 Task: Create fields in notice object.
Action: Mouse moved to (1135, 97)
Screenshot: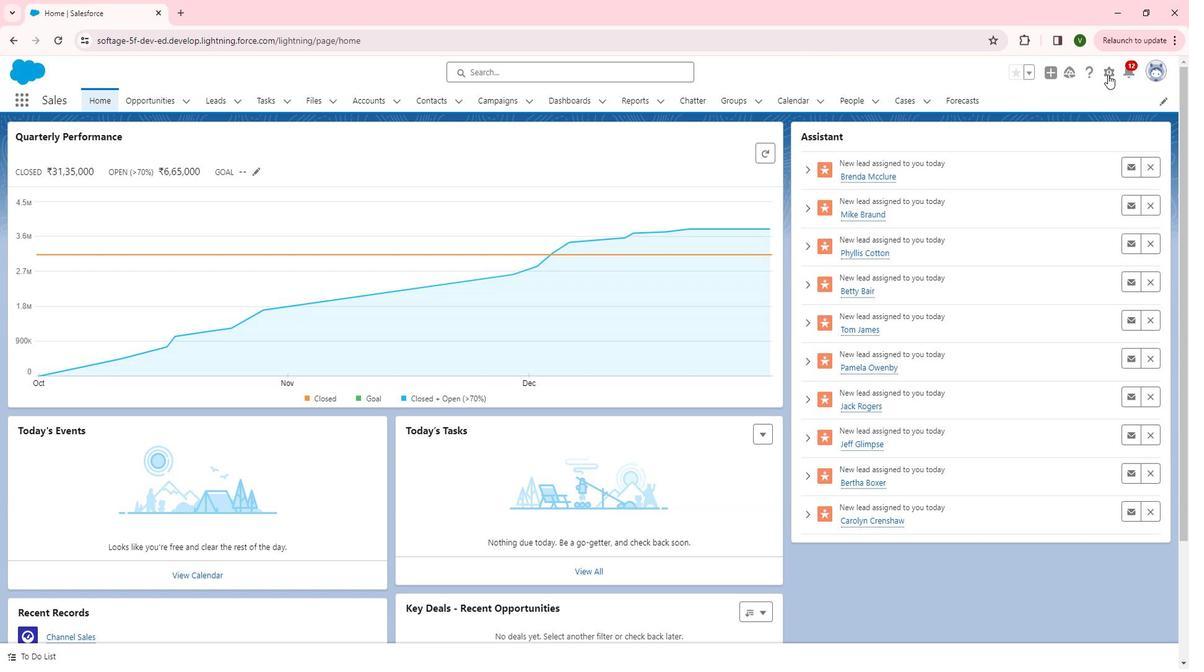 
Action: Mouse pressed left at (1135, 97)
Screenshot: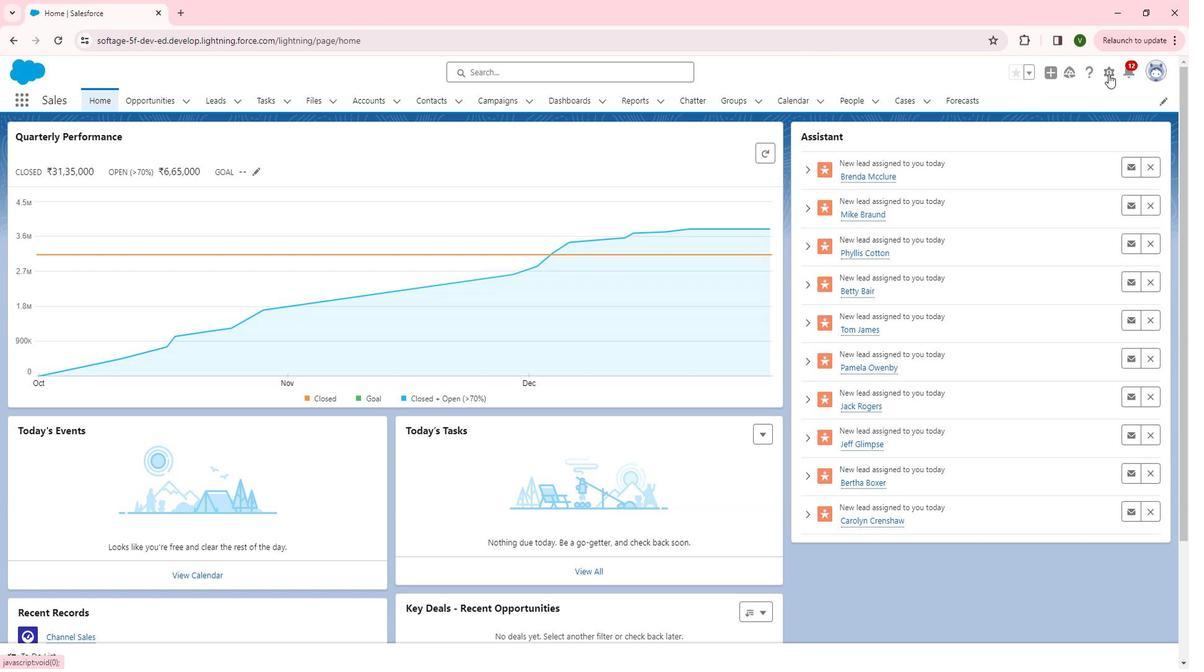 
Action: Mouse moved to (1070, 137)
Screenshot: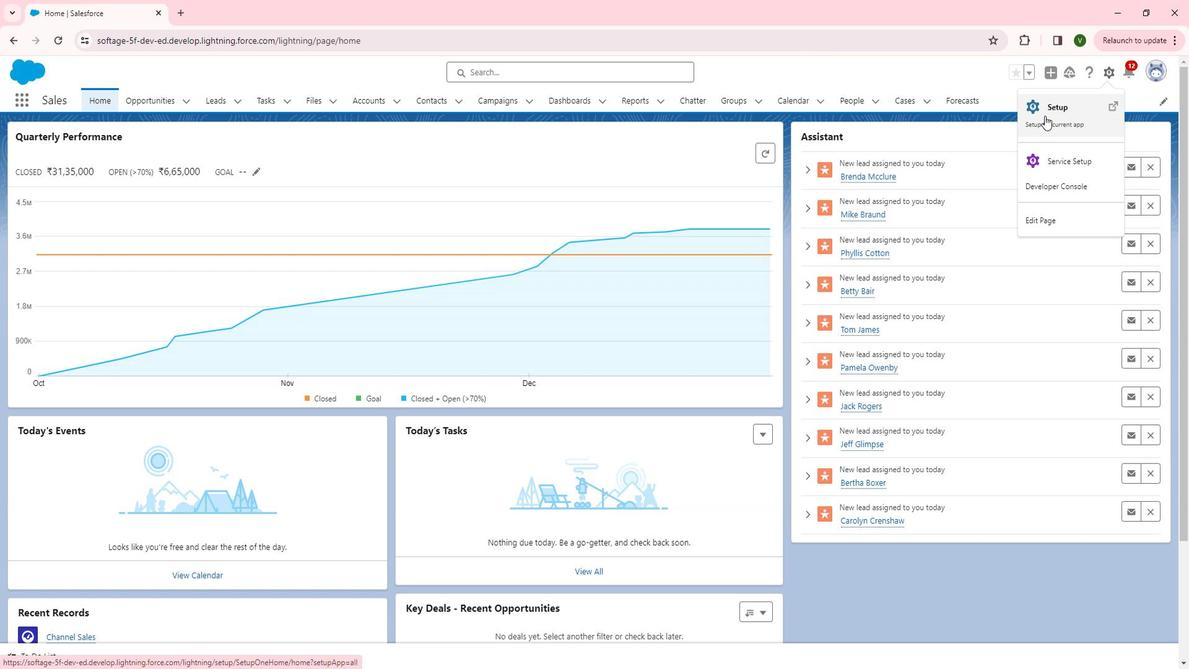 
Action: Mouse pressed left at (1070, 137)
Screenshot: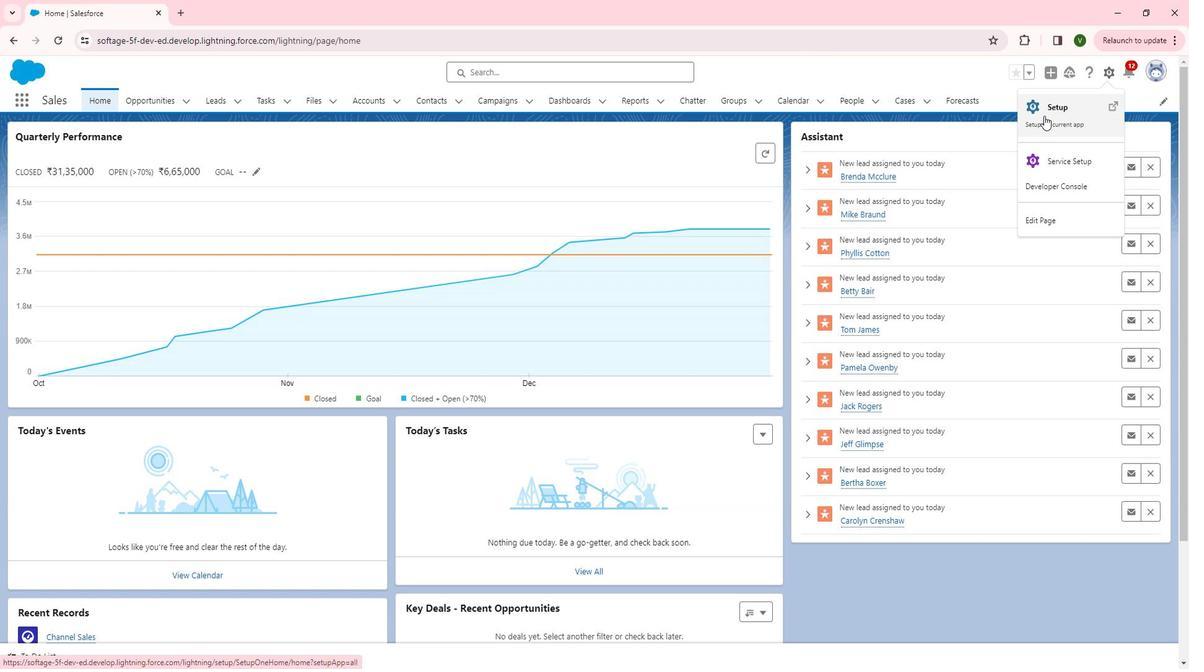 
Action: Mouse moved to (65, 549)
Screenshot: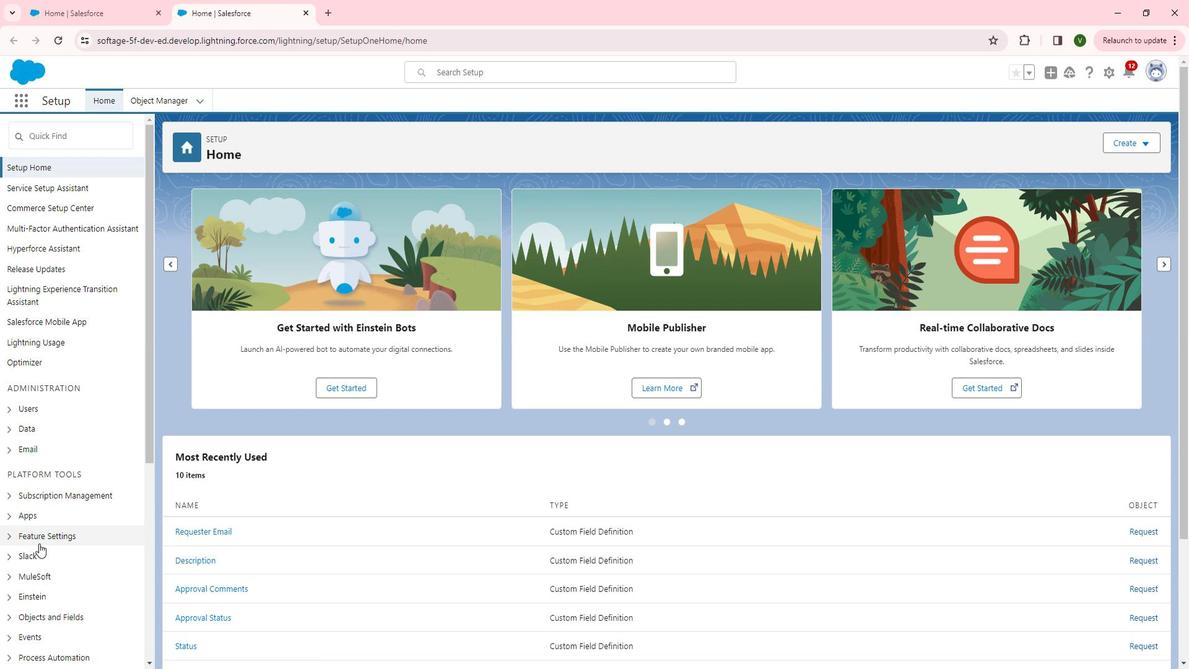 
Action: Mouse scrolled (65, 549) with delta (0, 0)
Screenshot: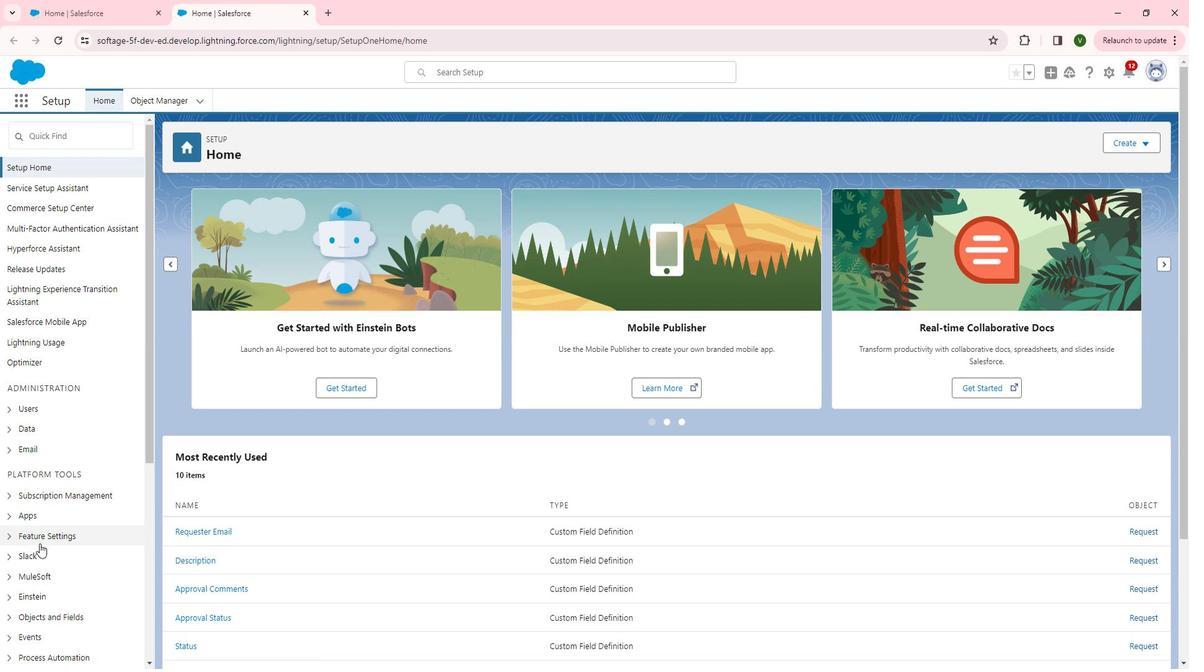 
Action: Mouse scrolled (65, 549) with delta (0, 0)
Screenshot: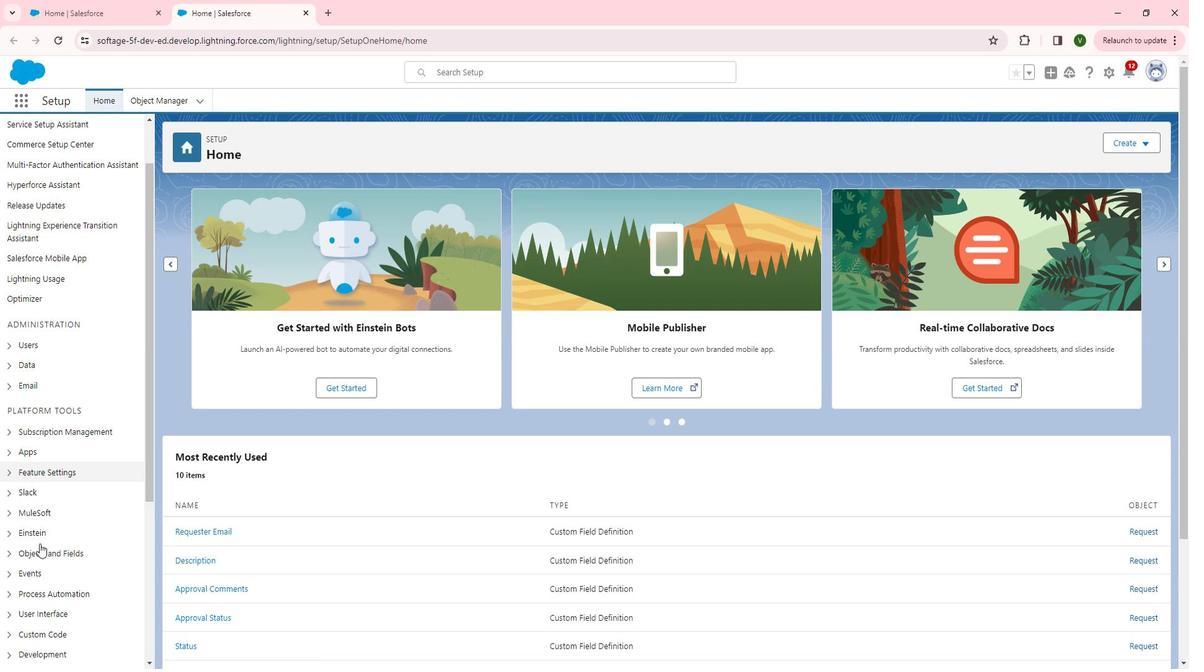 
Action: Mouse moved to (34, 492)
Screenshot: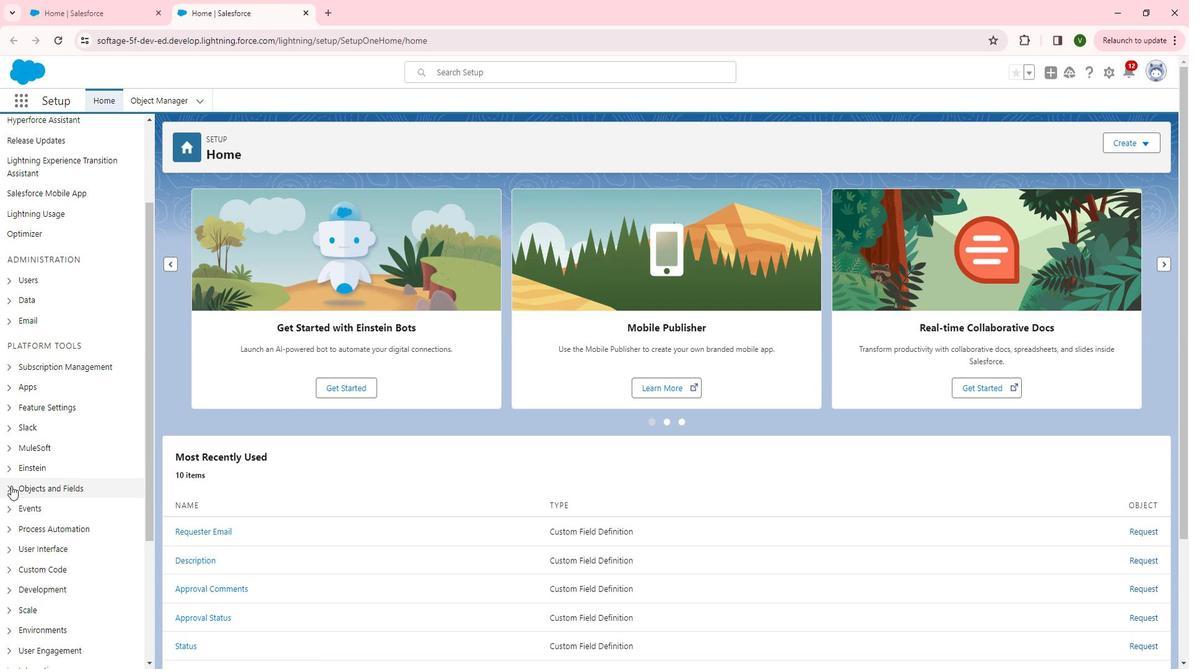 
Action: Mouse pressed left at (34, 492)
Screenshot: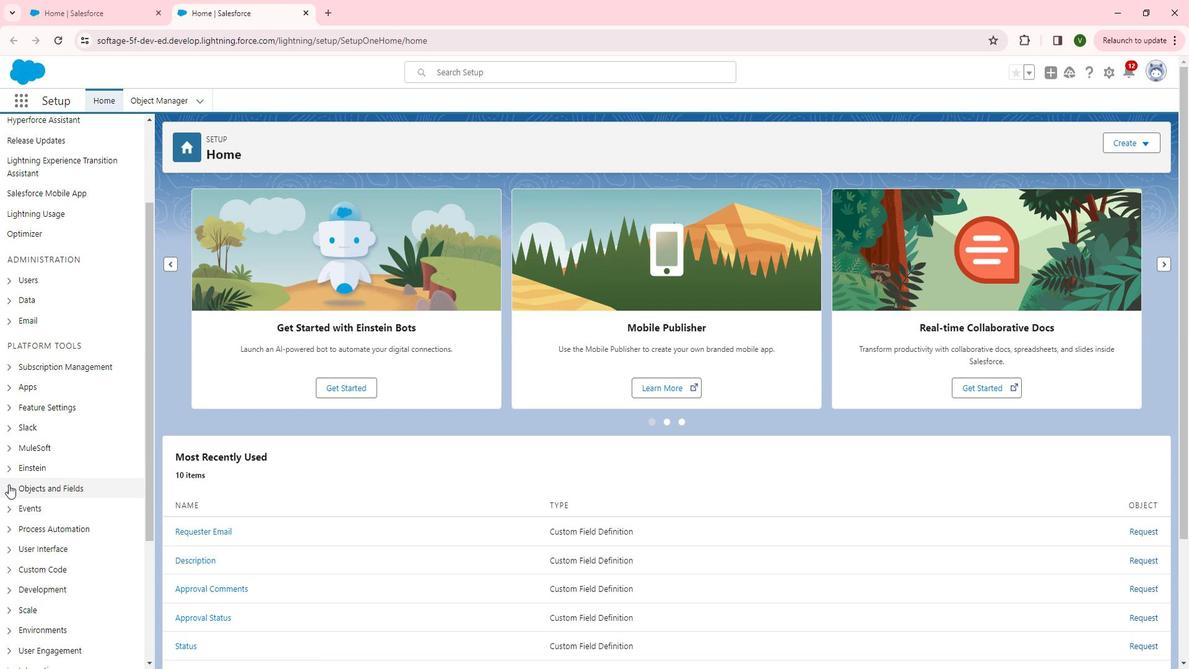 
Action: Mouse moved to (84, 517)
Screenshot: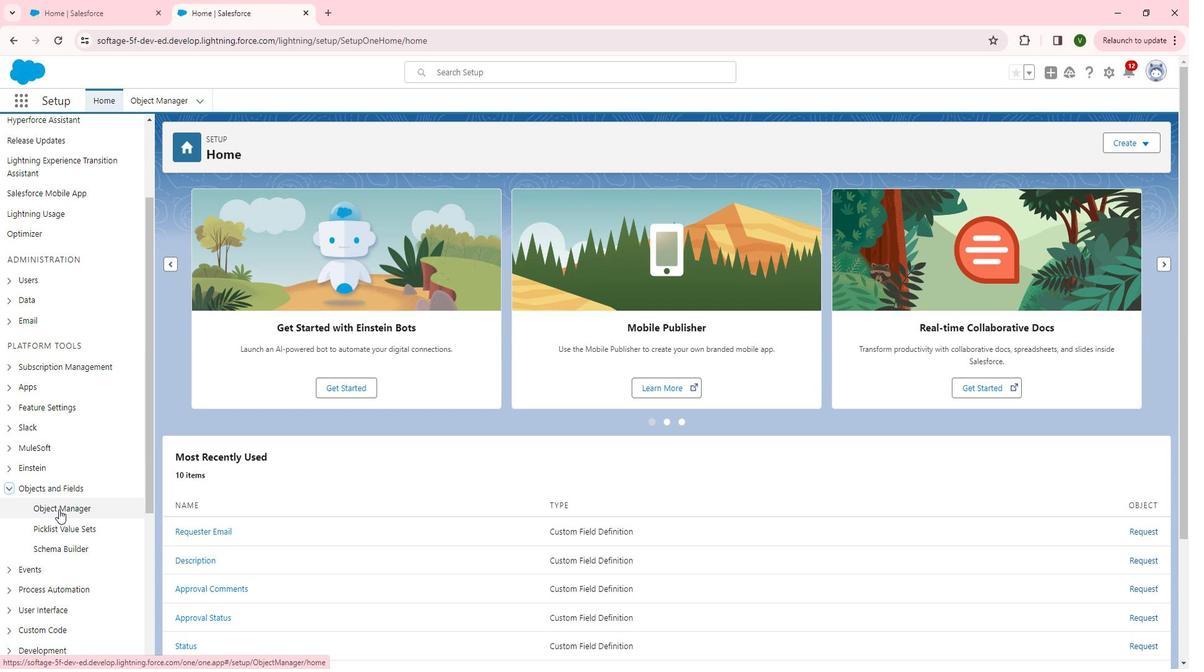 
Action: Mouse pressed left at (84, 517)
Screenshot: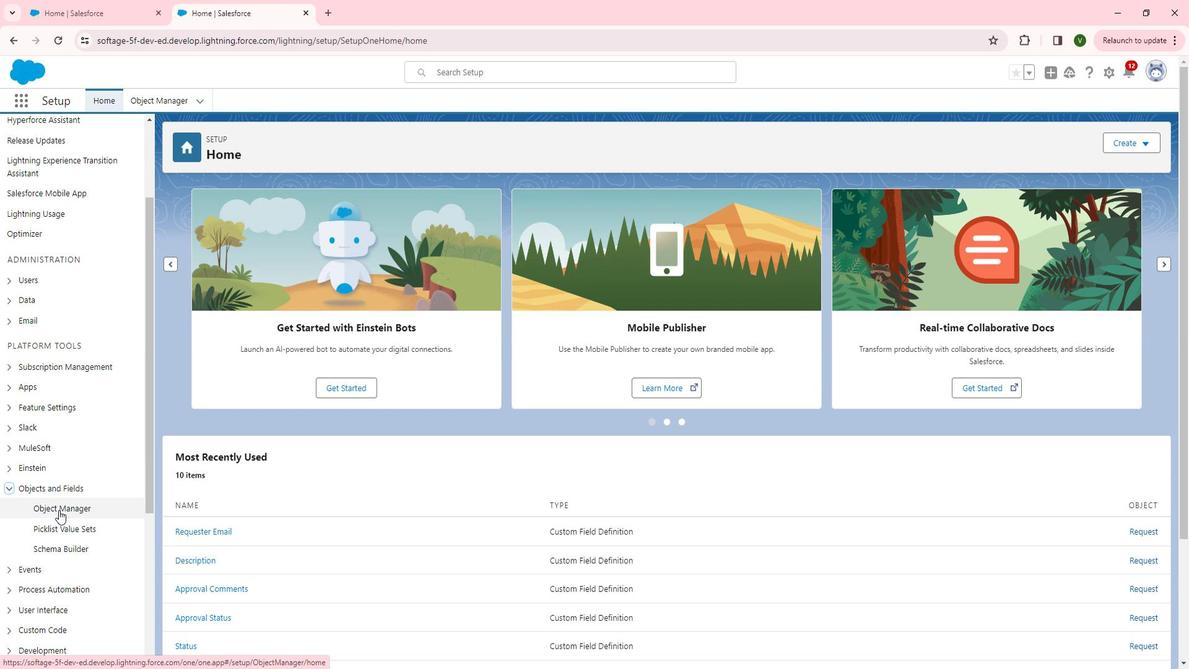 
Action: Mouse moved to (556, 392)
Screenshot: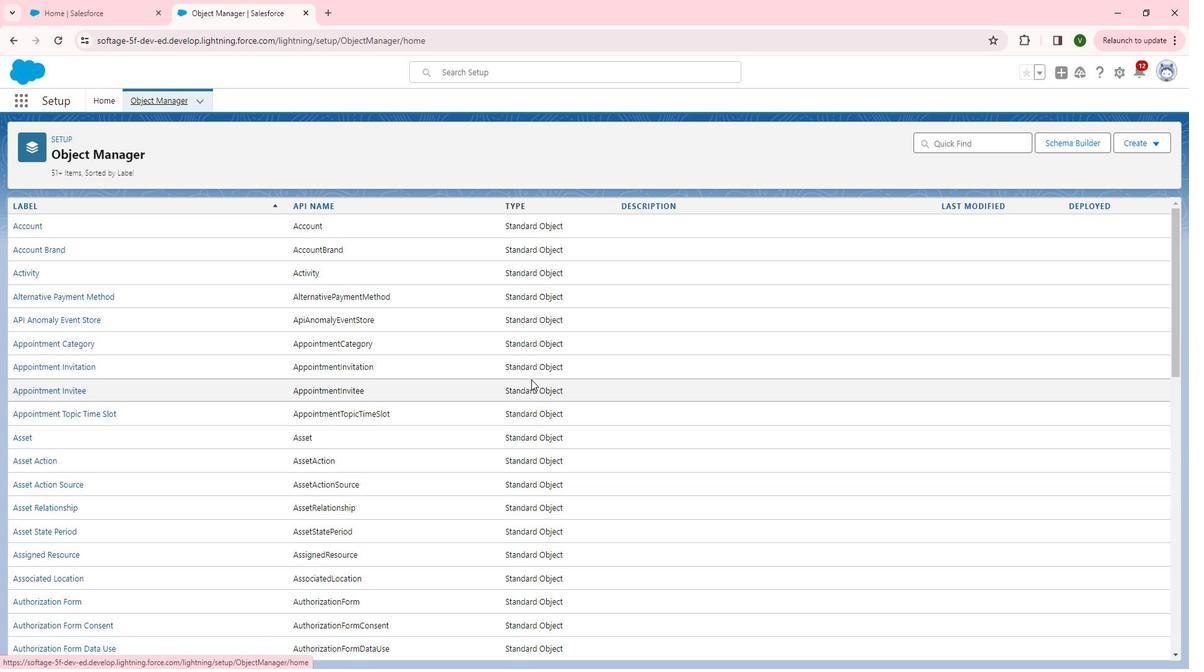 
Action: Mouse scrolled (556, 391) with delta (0, 0)
Screenshot: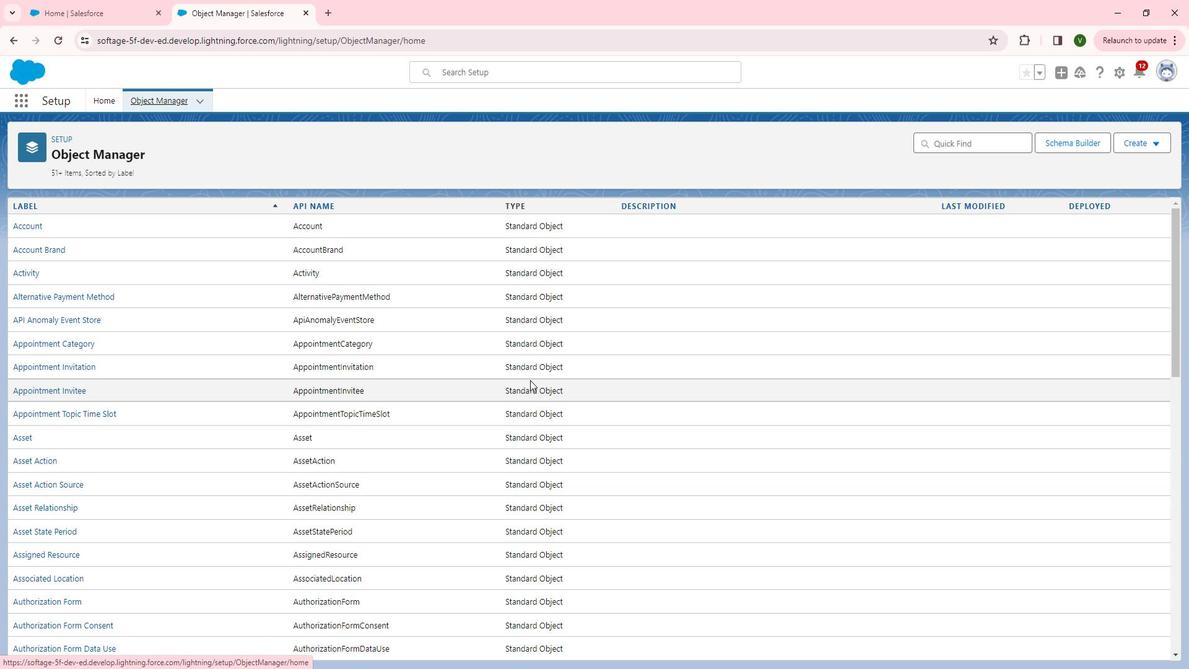 
Action: Mouse scrolled (556, 391) with delta (0, 0)
Screenshot: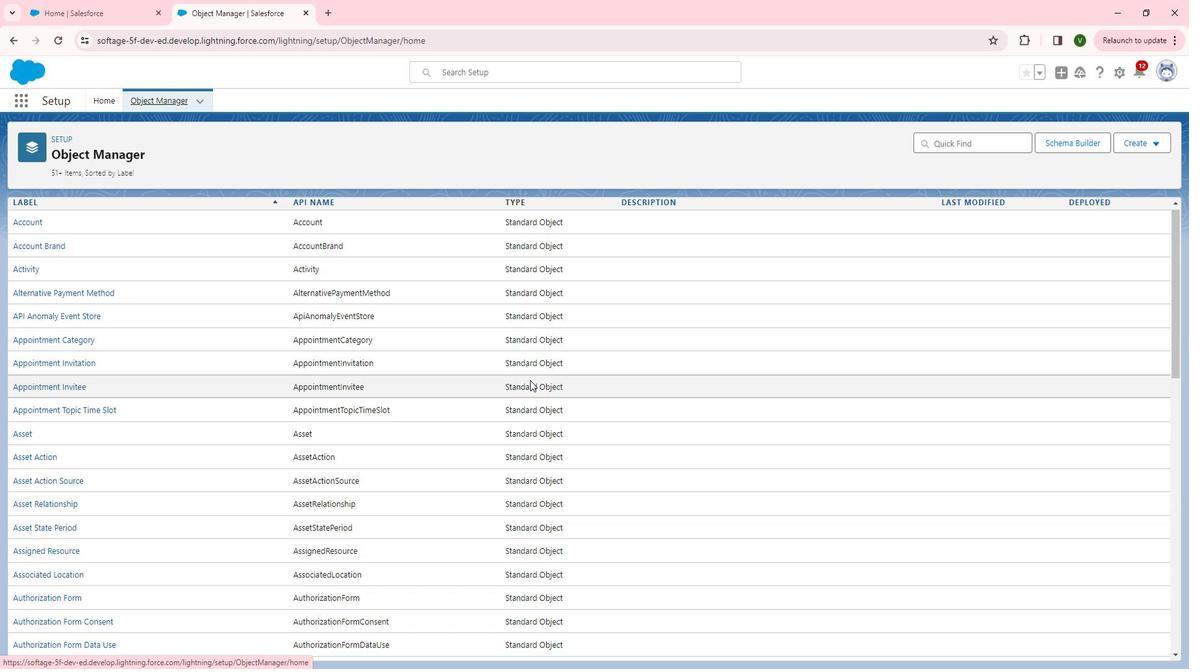 
Action: Mouse moved to (556, 392)
Screenshot: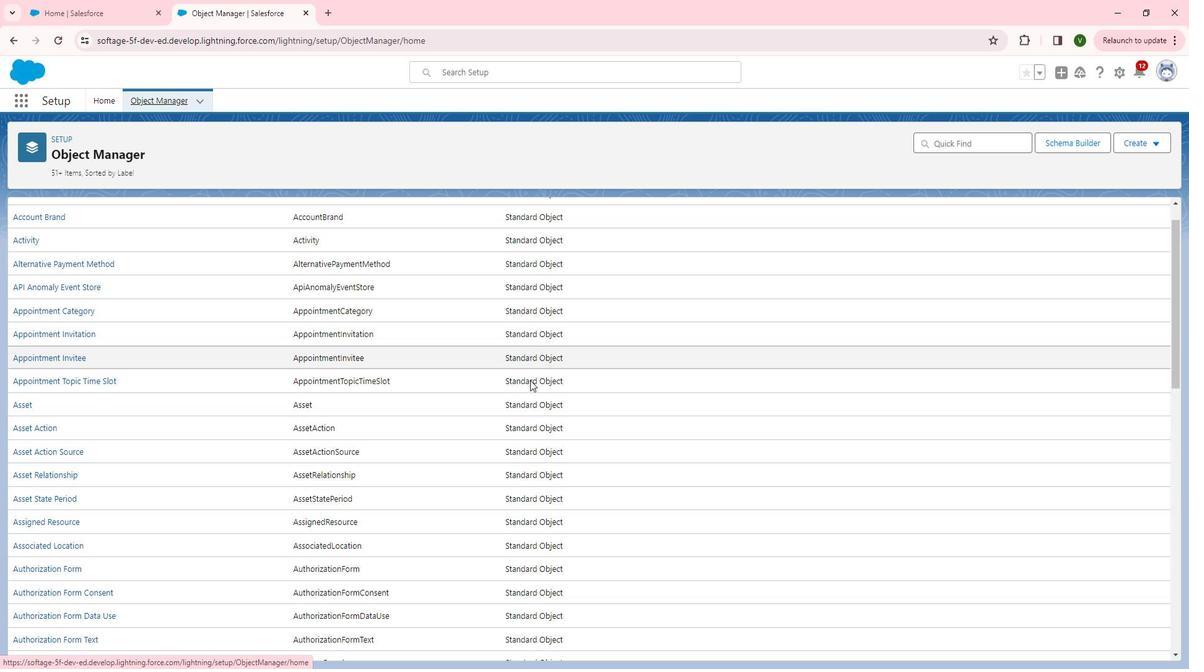 
Action: Mouse scrolled (556, 391) with delta (0, 0)
Screenshot: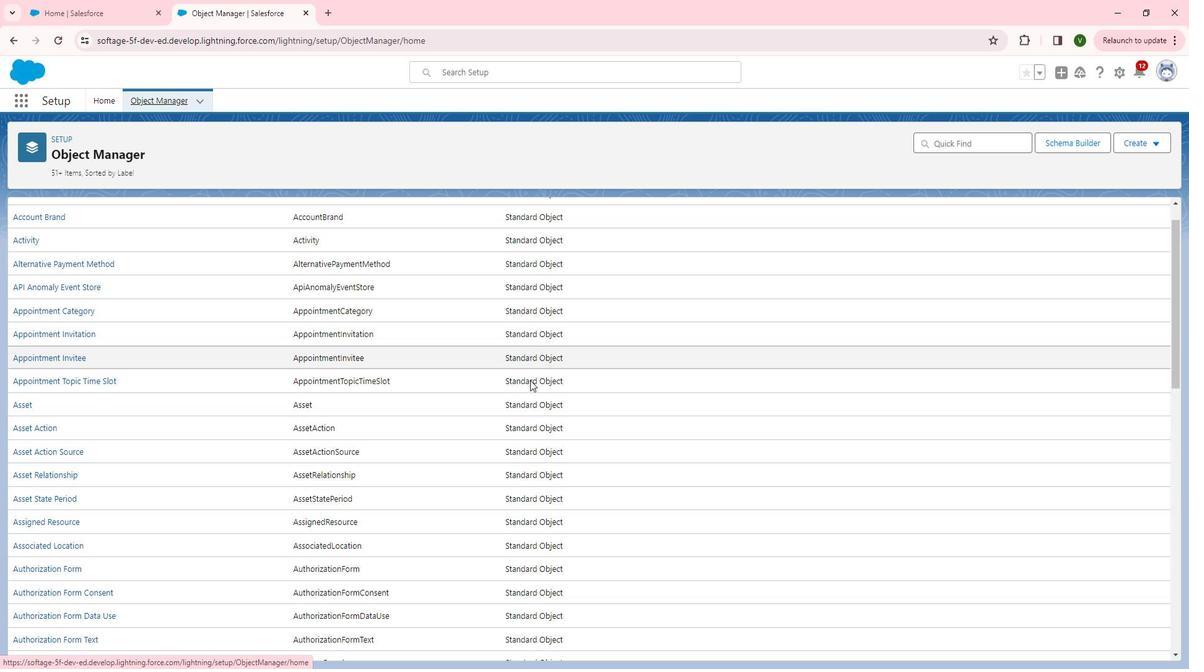 
Action: Mouse scrolled (556, 391) with delta (0, 0)
Screenshot: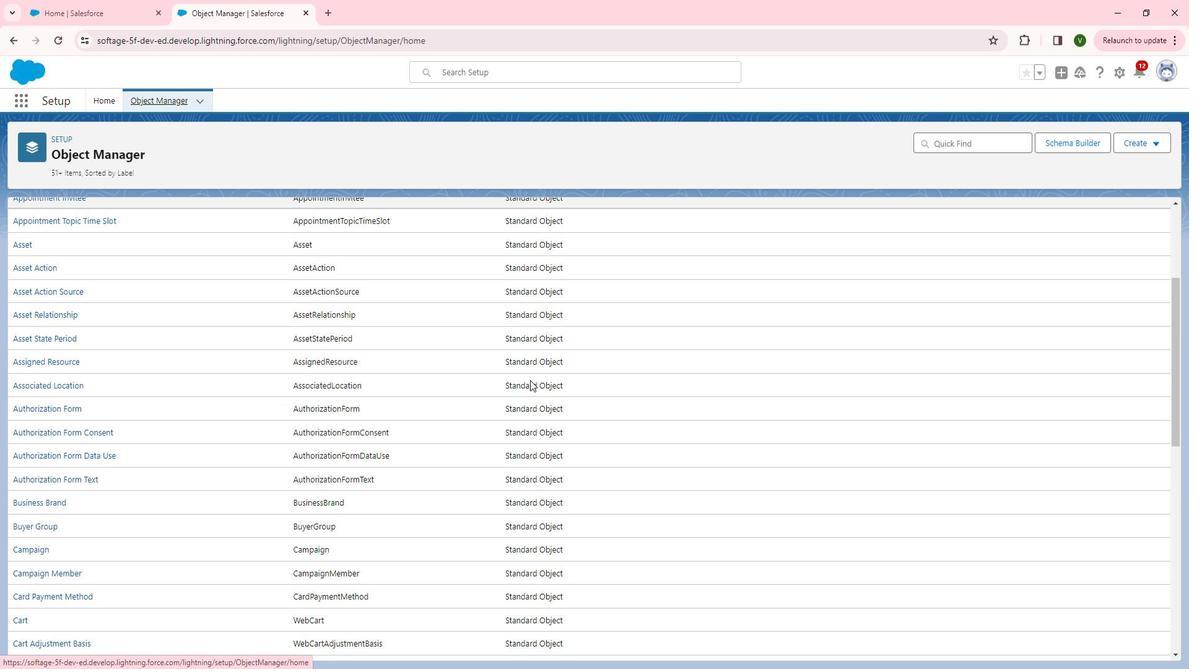 
Action: Mouse scrolled (556, 391) with delta (0, 0)
Screenshot: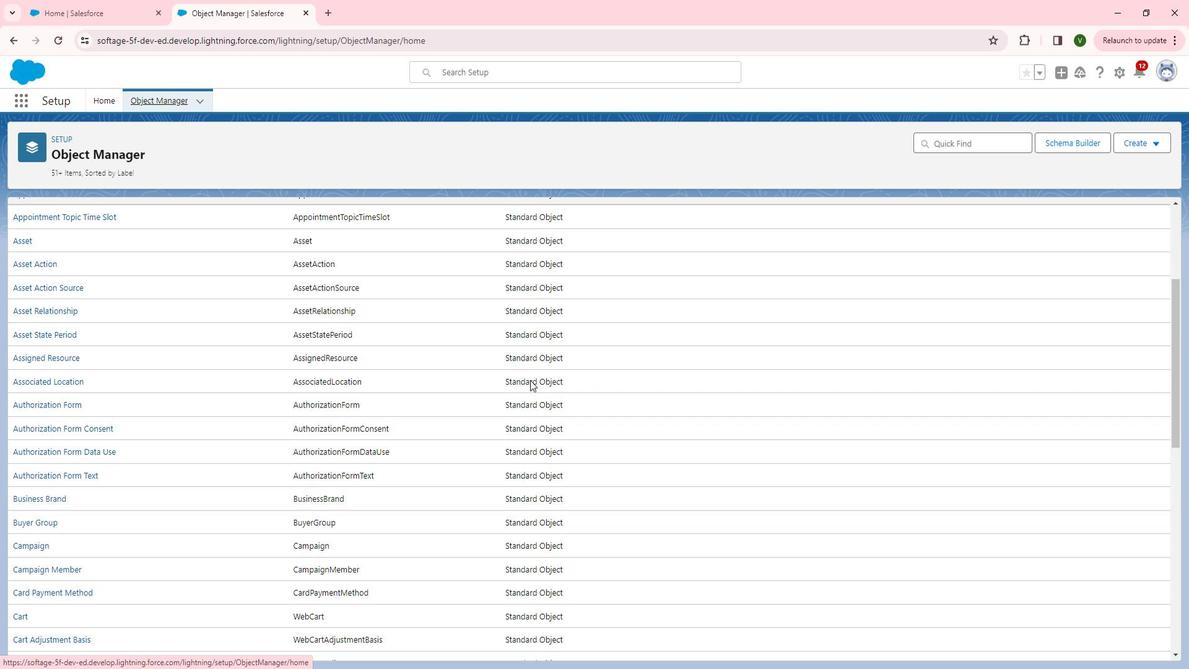
Action: Mouse scrolled (556, 391) with delta (0, 0)
Screenshot: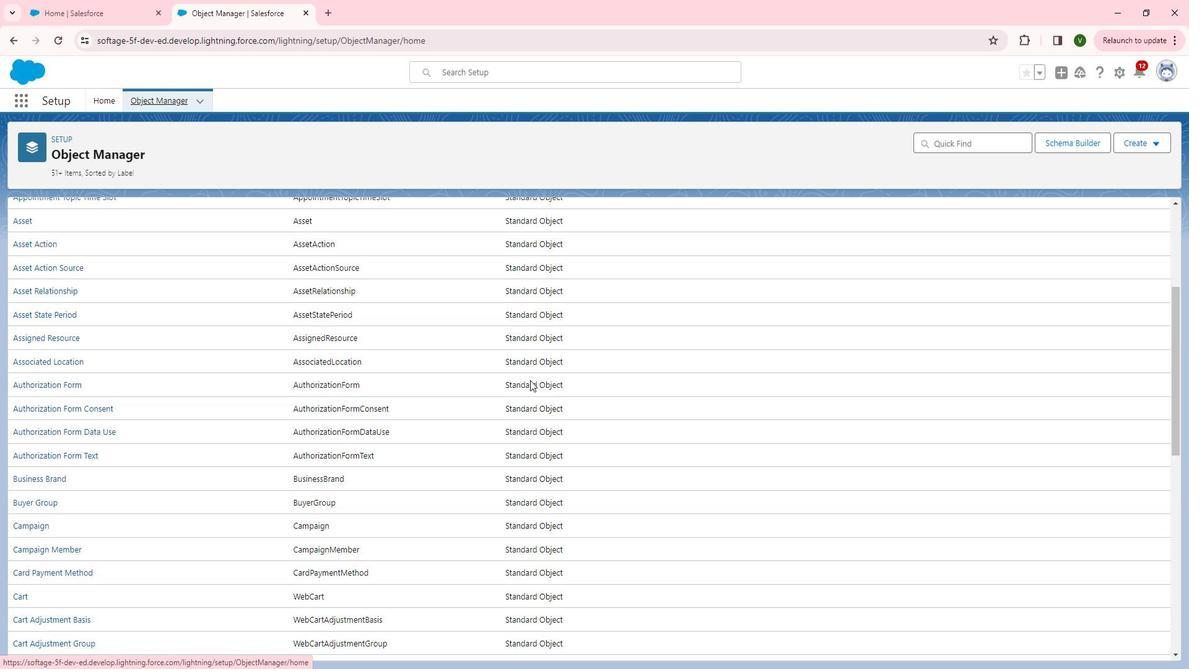 
Action: Mouse scrolled (556, 391) with delta (0, 0)
Screenshot: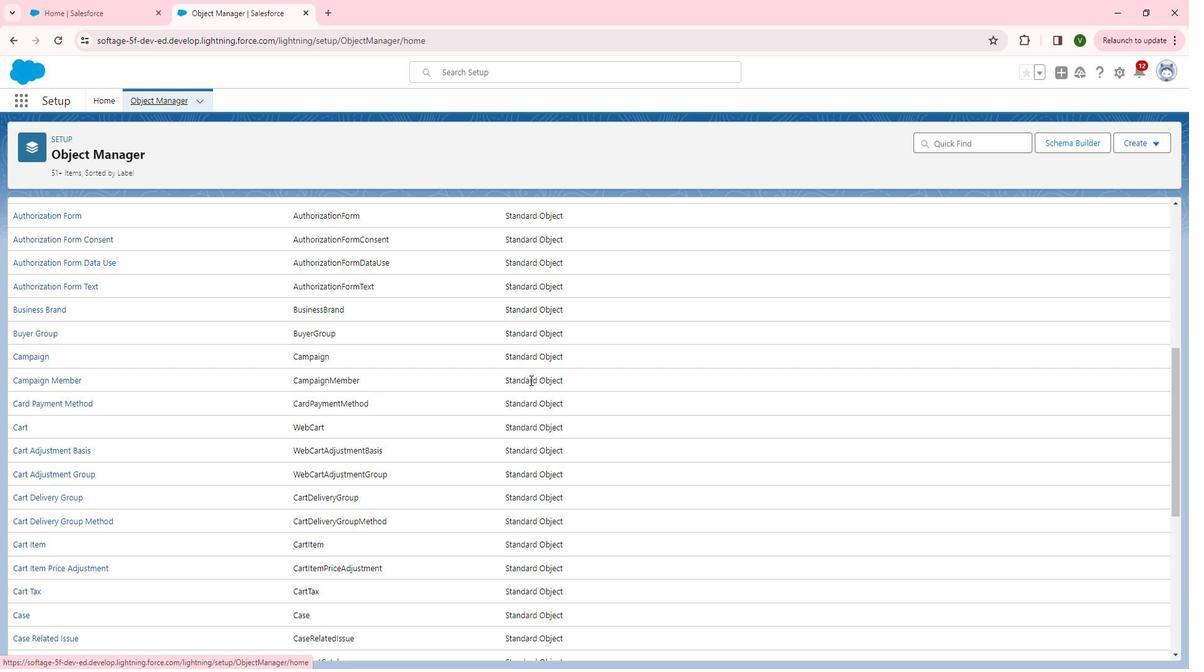 
Action: Mouse scrolled (556, 391) with delta (0, 0)
Screenshot: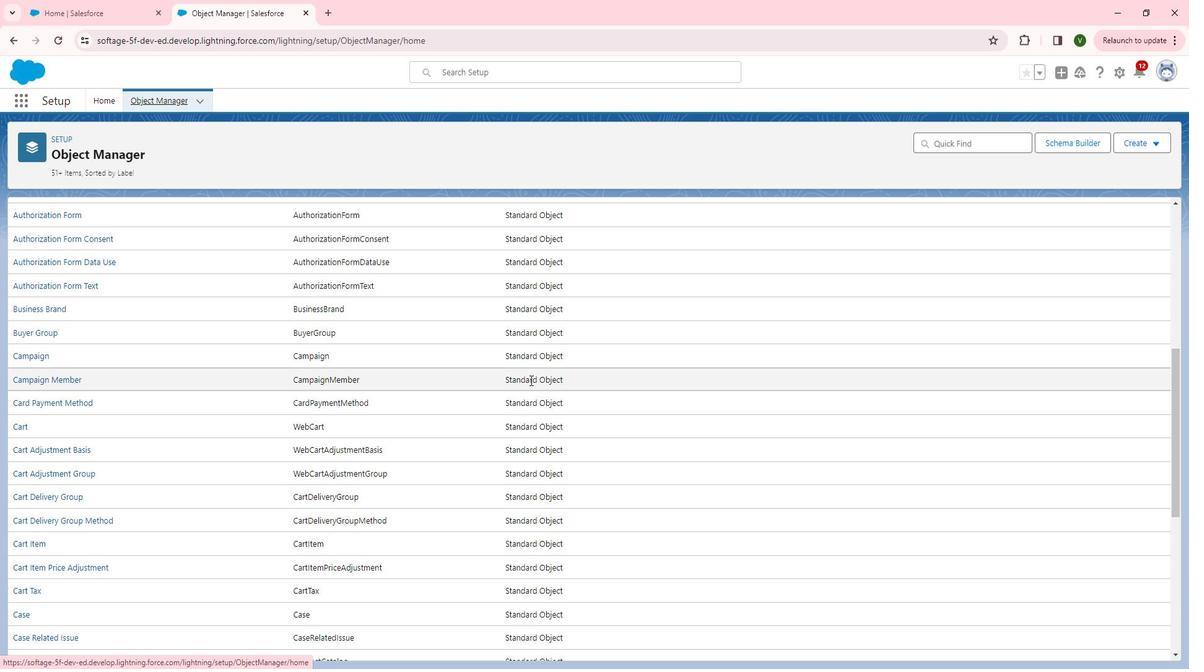 
Action: Mouse scrolled (556, 391) with delta (0, 0)
Screenshot: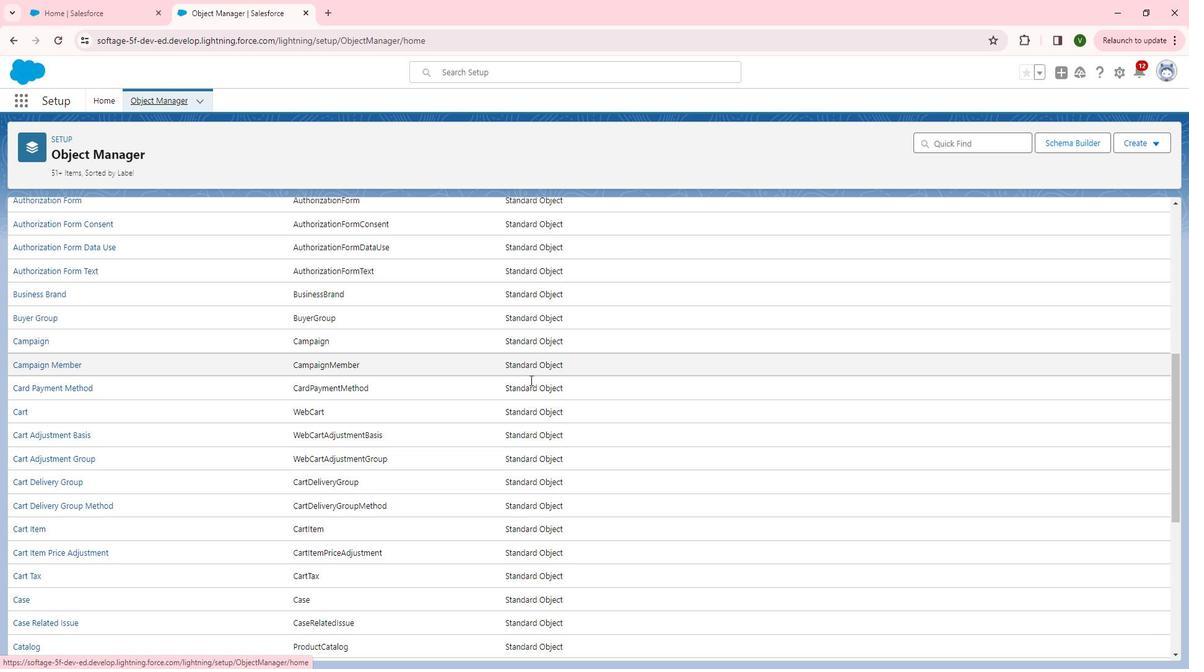 
Action: Mouse scrolled (556, 391) with delta (0, 0)
Screenshot: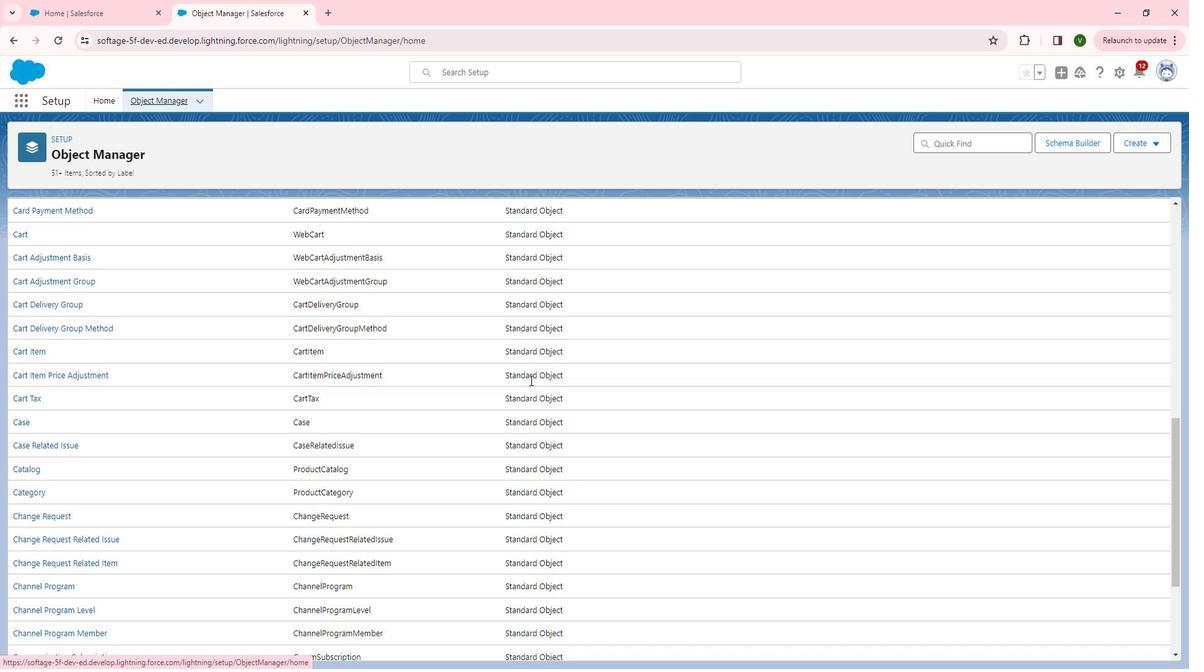 
Action: Mouse scrolled (556, 391) with delta (0, 0)
Screenshot: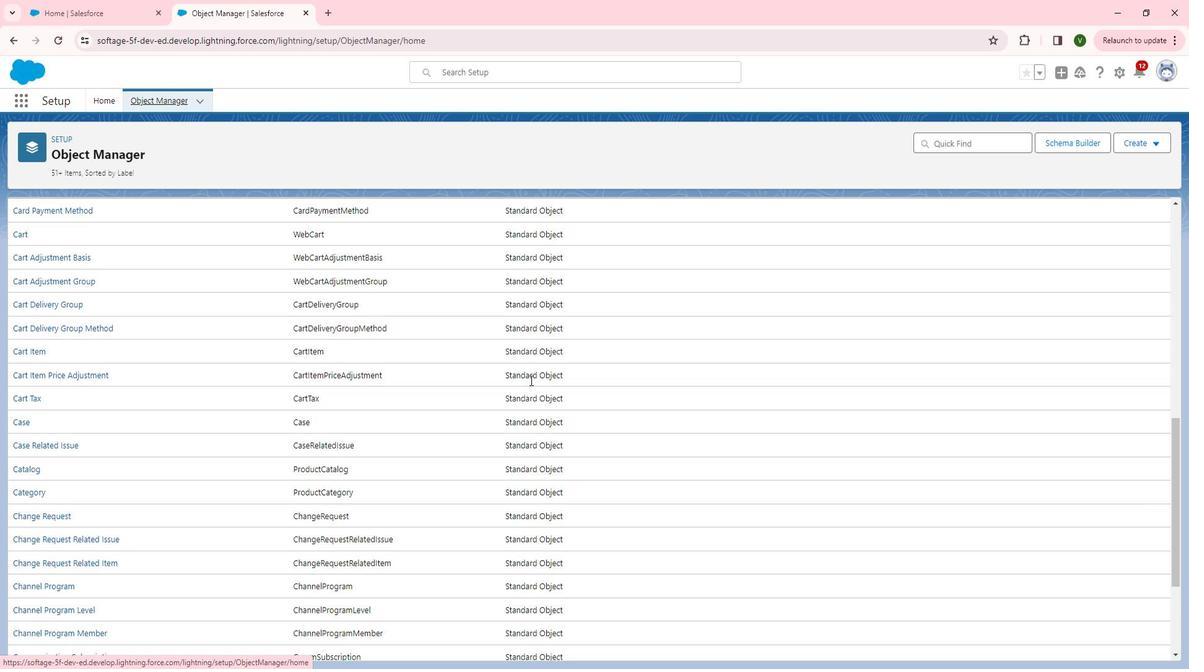 
Action: Mouse scrolled (556, 391) with delta (0, 0)
Screenshot: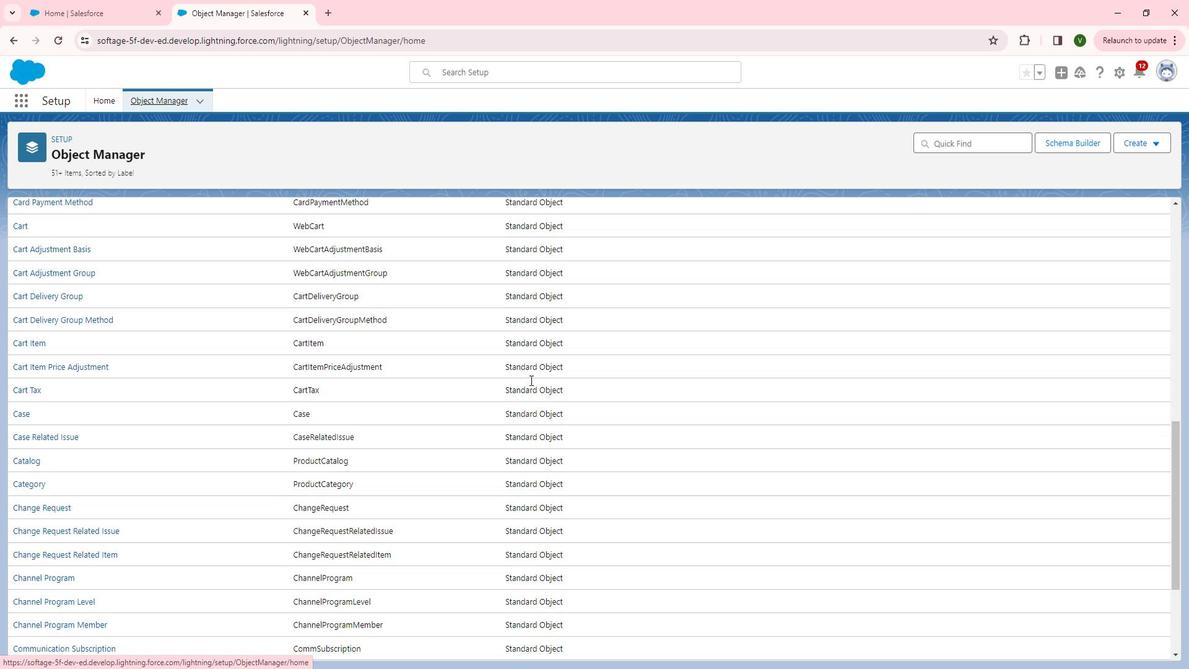 
Action: Mouse scrolled (556, 391) with delta (0, 0)
Screenshot: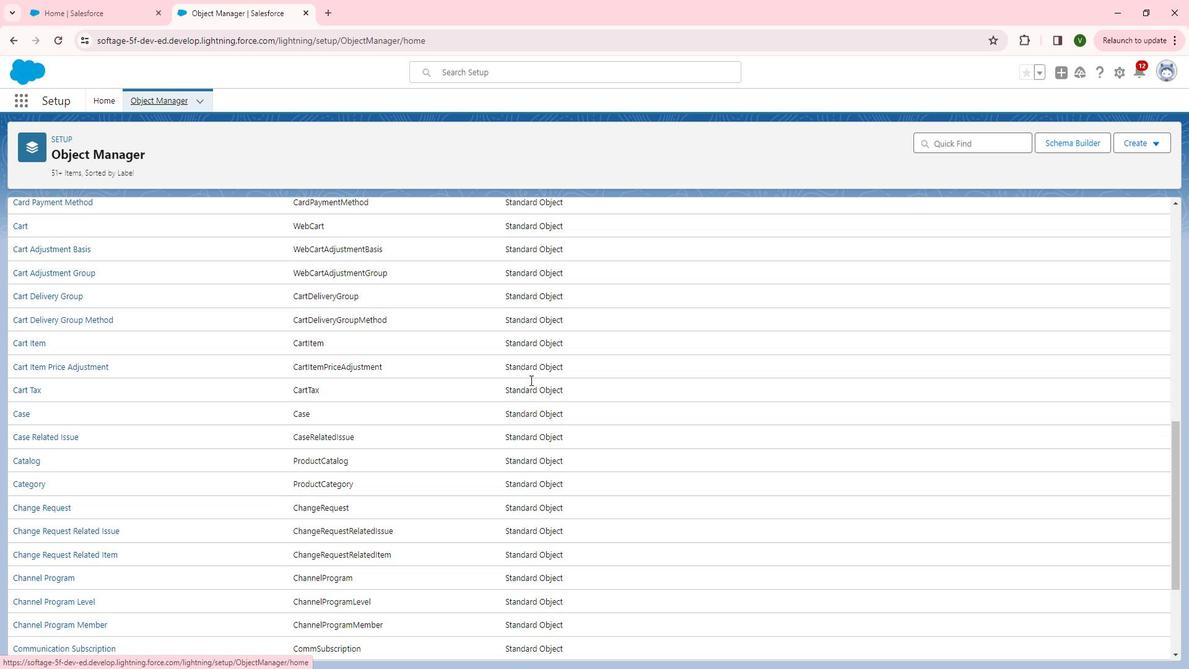 
Action: Mouse moved to (556, 392)
Screenshot: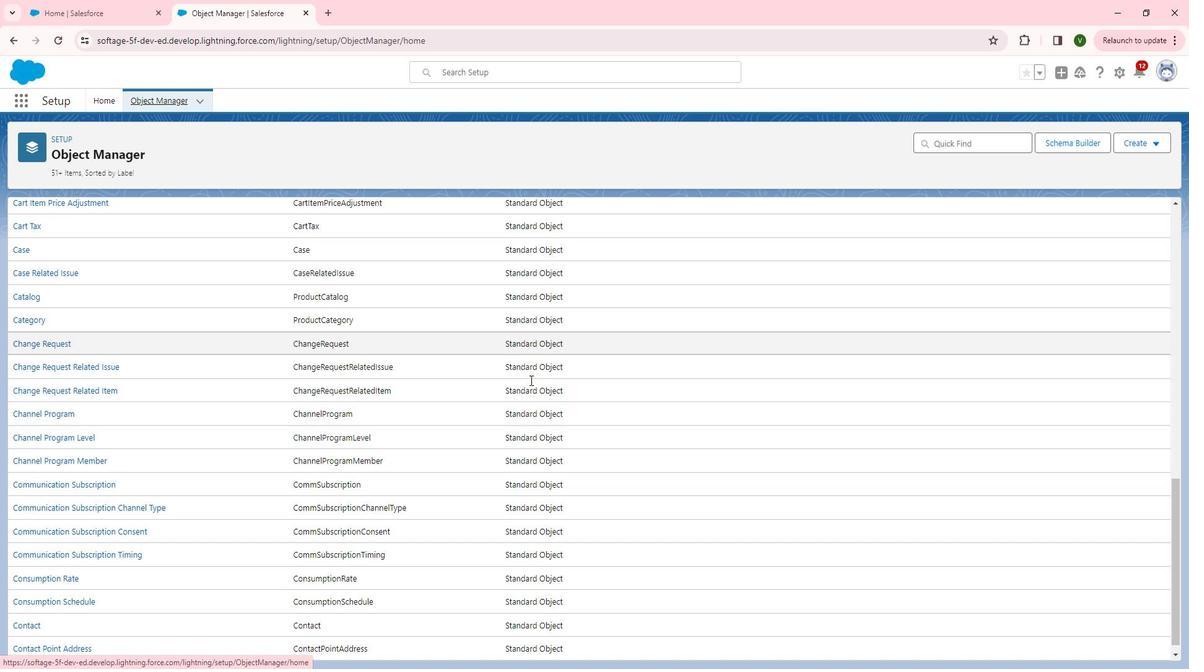 
Action: Mouse scrolled (556, 392) with delta (0, 0)
Screenshot: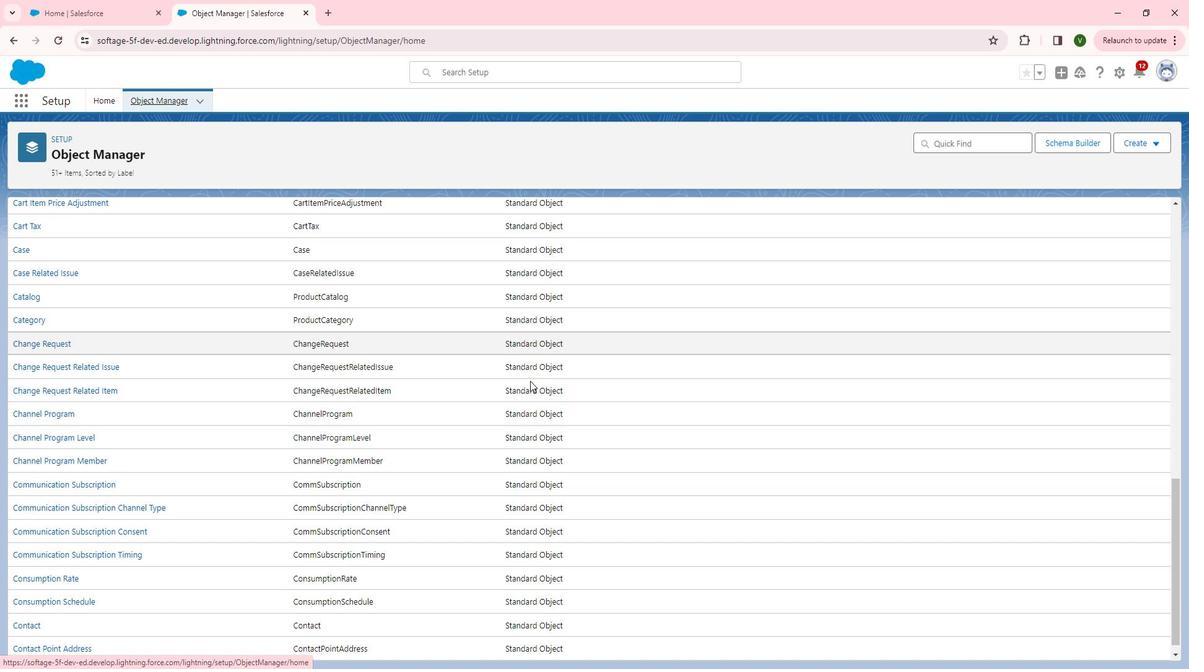 
Action: Mouse scrolled (556, 392) with delta (0, 0)
Screenshot: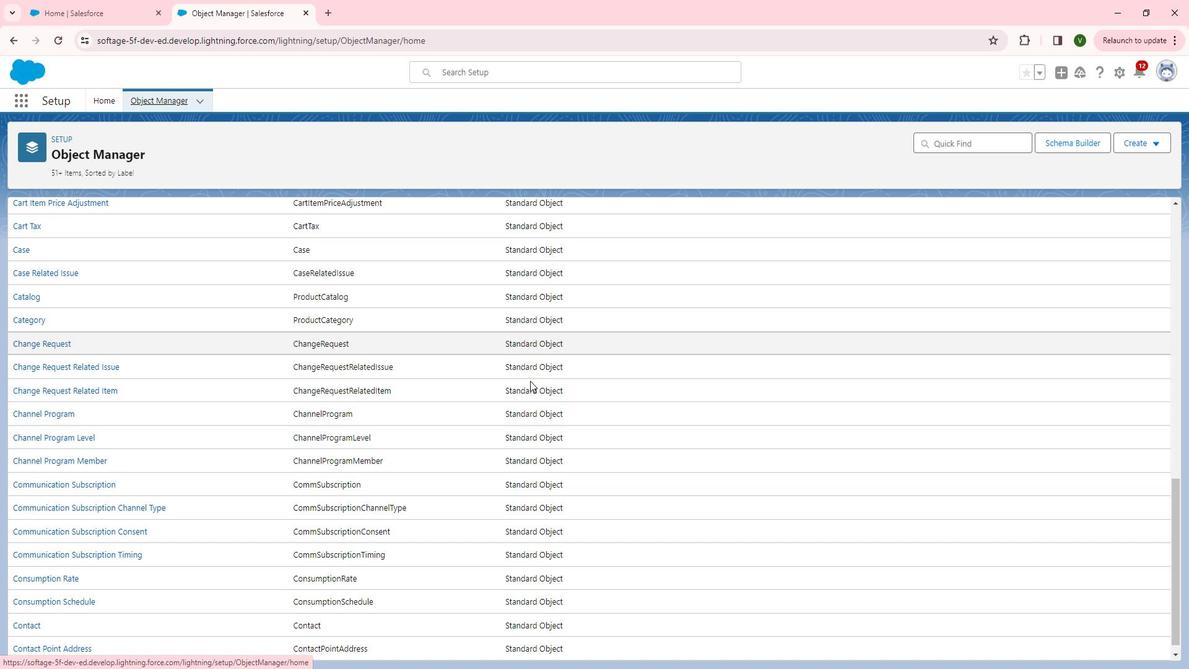 
Action: Mouse scrolled (556, 392) with delta (0, 0)
Screenshot: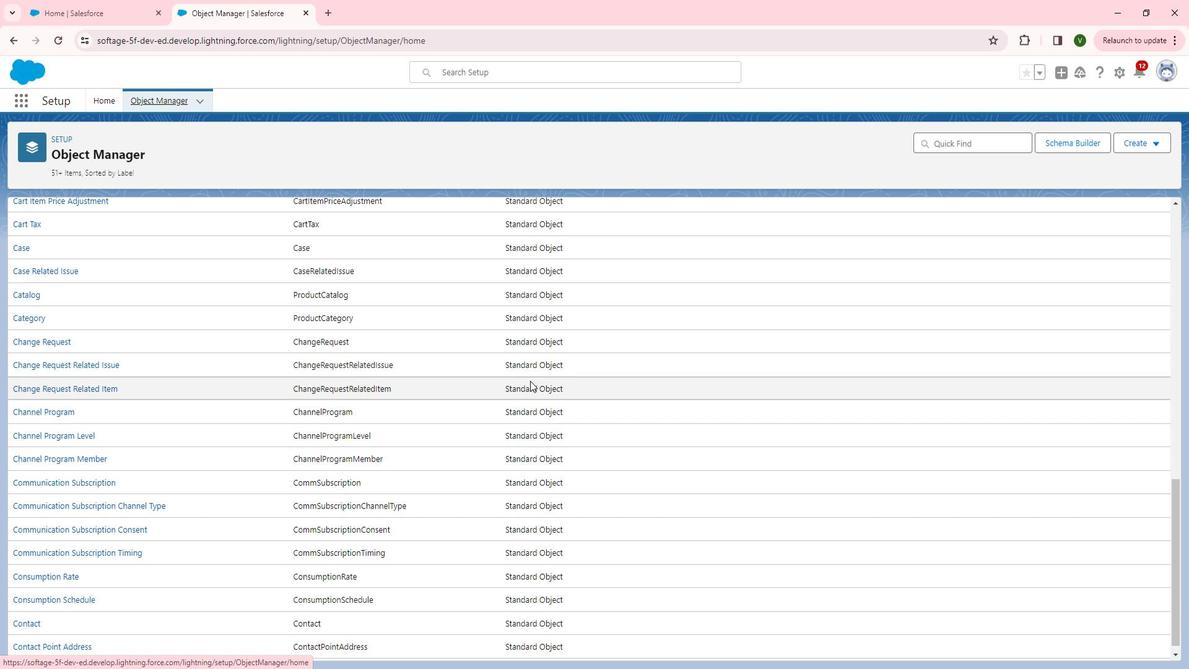 
Action: Mouse scrolled (556, 392) with delta (0, 0)
Screenshot: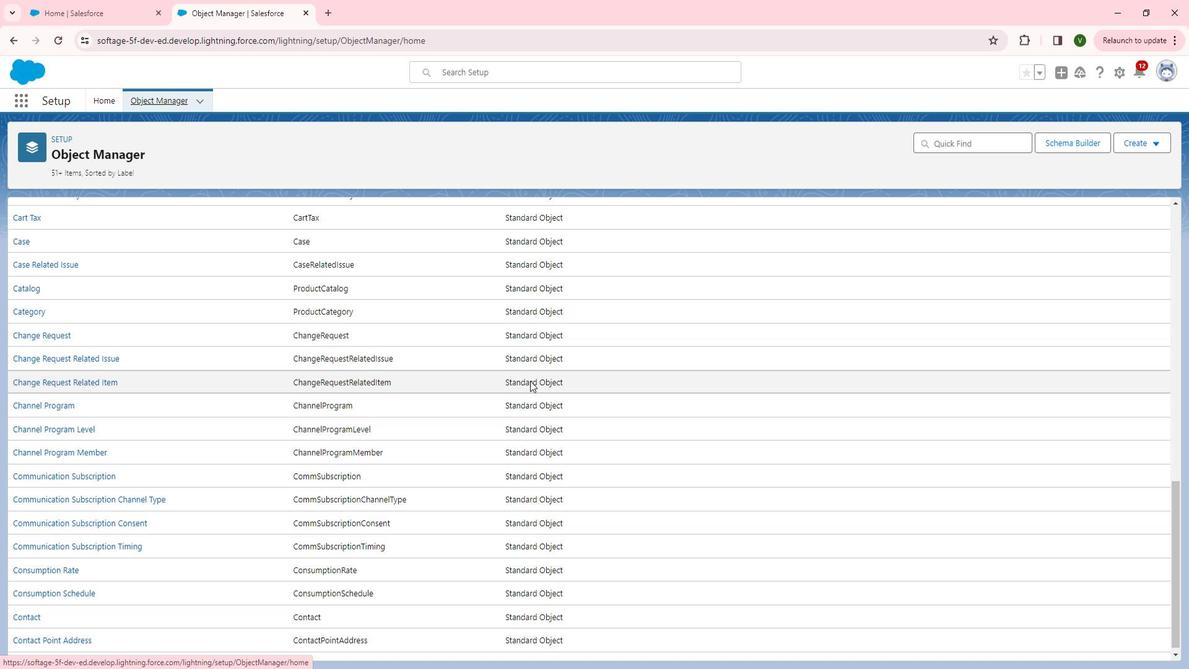 
Action: Mouse scrolled (556, 392) with delta (0, 0)
Screenshot: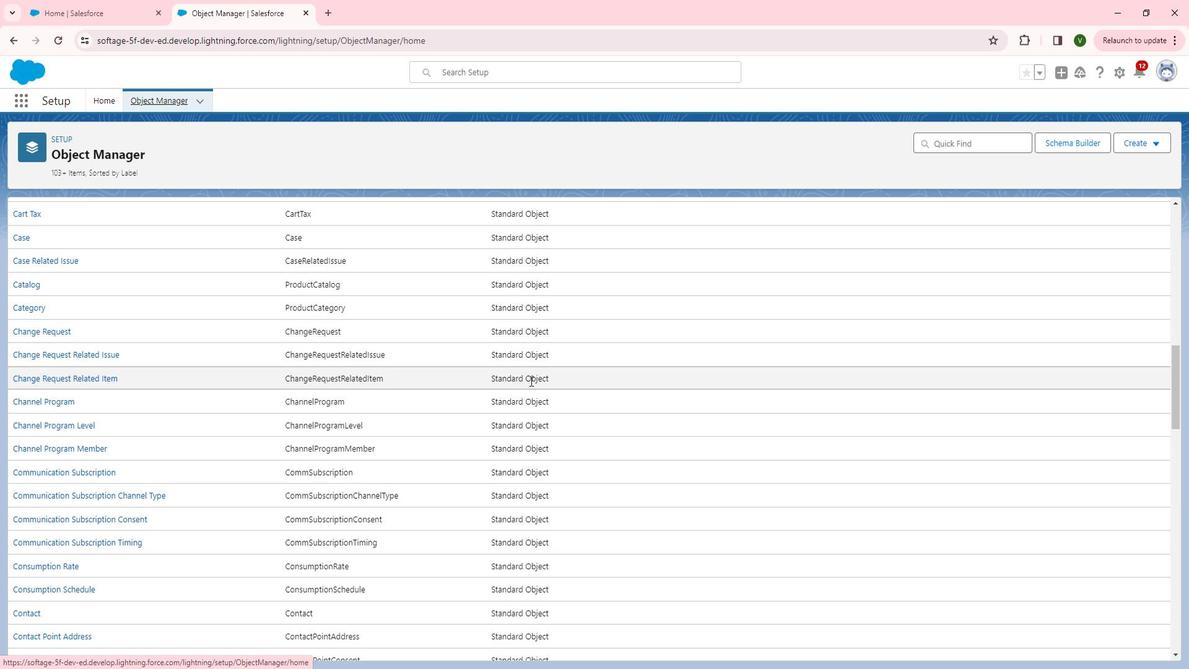 
Action: Mouse scrolled (556, 392) with delta (0, 0)
Screenshot: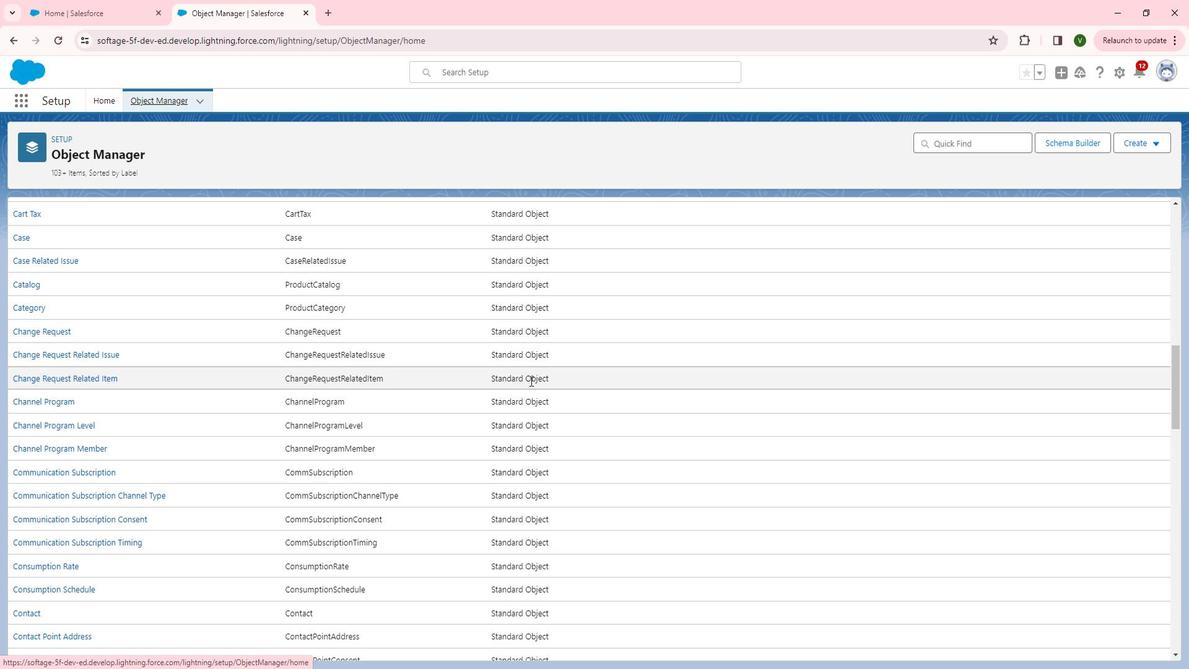 
Action: Mouse scrolled (556, 392) with delta (0, 0)
Screenshot: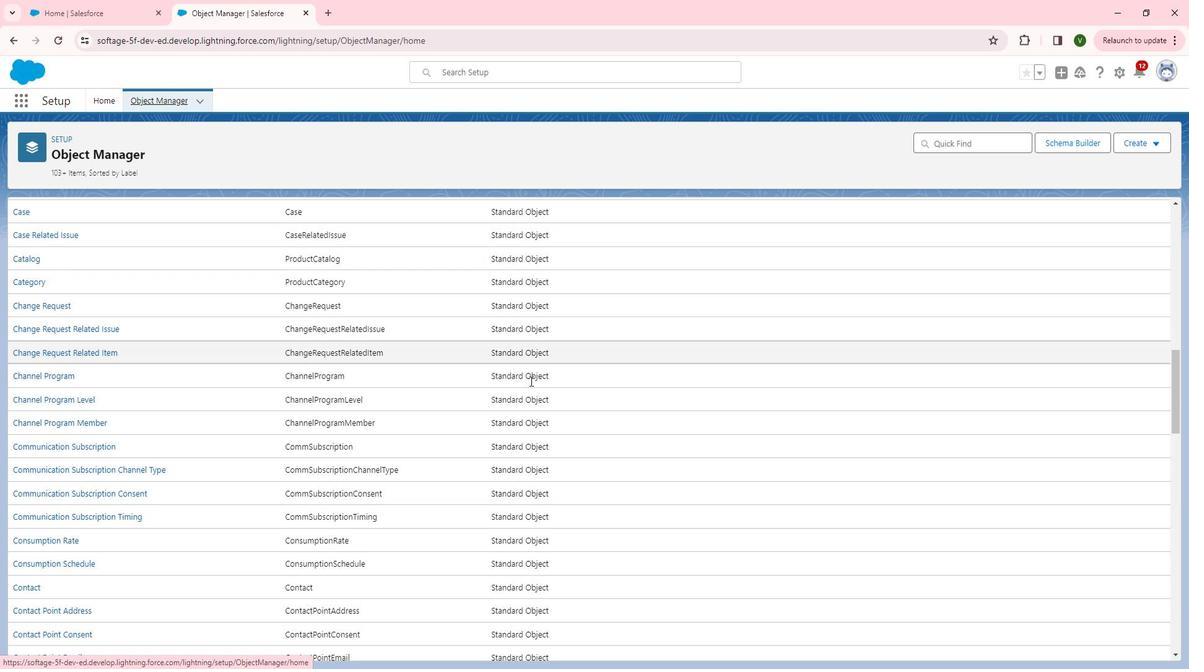 
Action: Mouse scrolled (556, 392) with delta (0, 0)
Screenshot: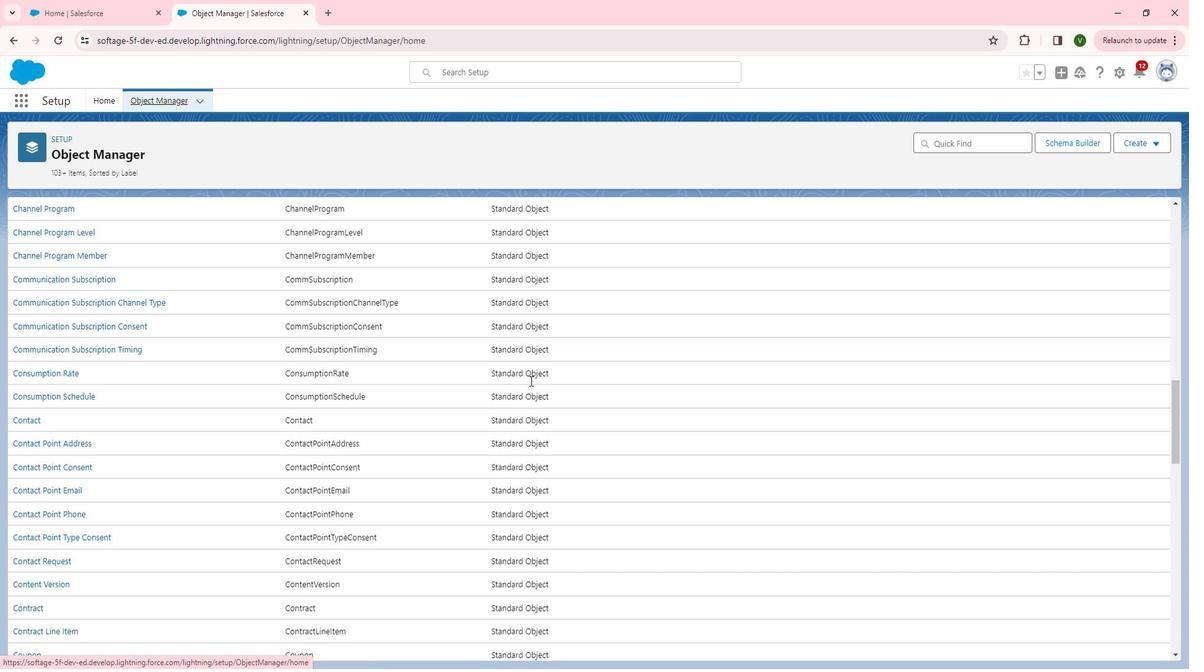 
Action: Mouse scrolled (556, 392) with delta (0, 0)
Screenshot: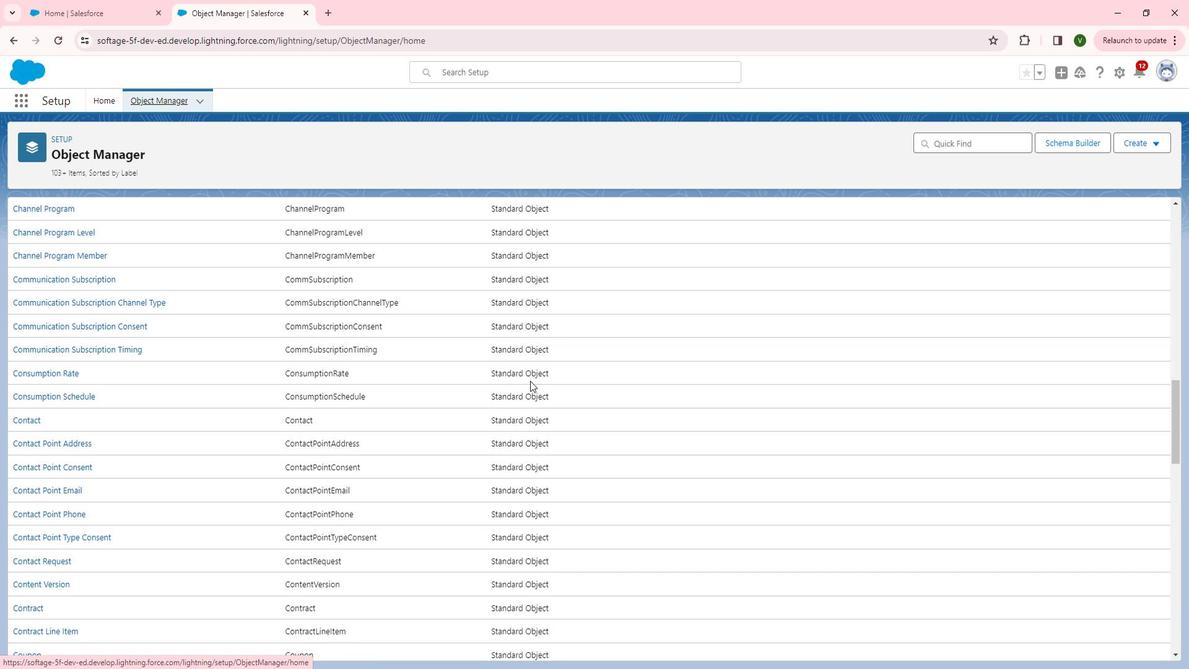 
Action: Mouse scrolled (556, 392) with delta (0, 0)
Screenshot: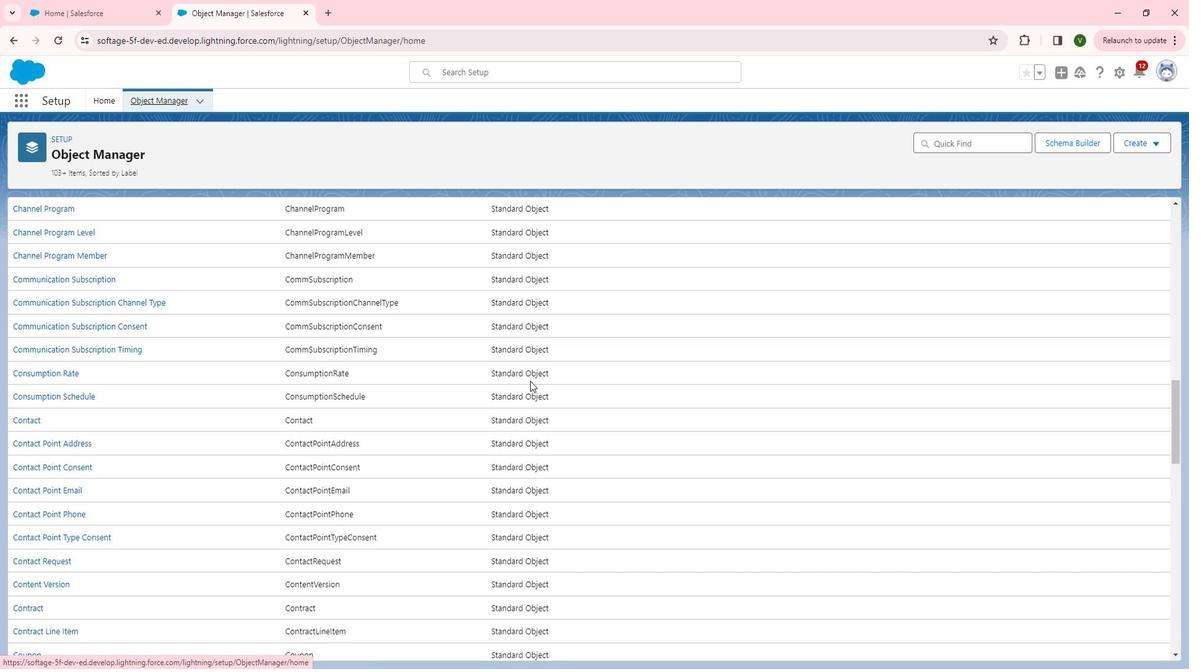 
Action: Mouse scrolled (556, 392) with delta (0, 0)
Screenshot: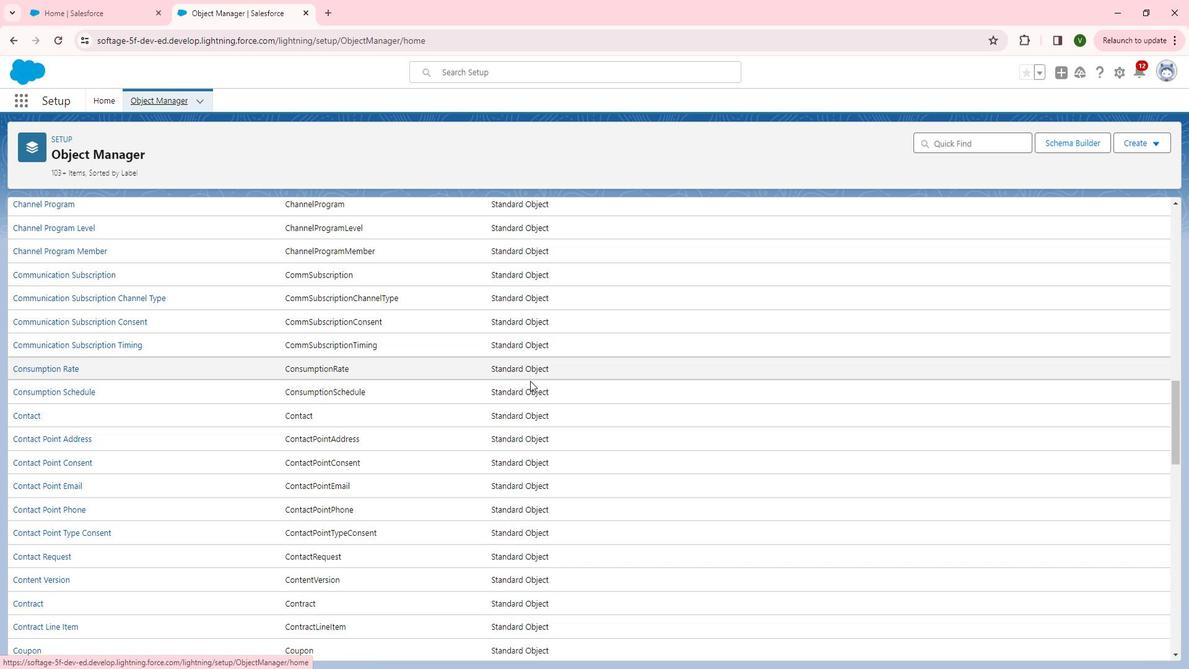 
Action: Mouse scrolled (556, 392) with delta (0, 0)
Screenshot: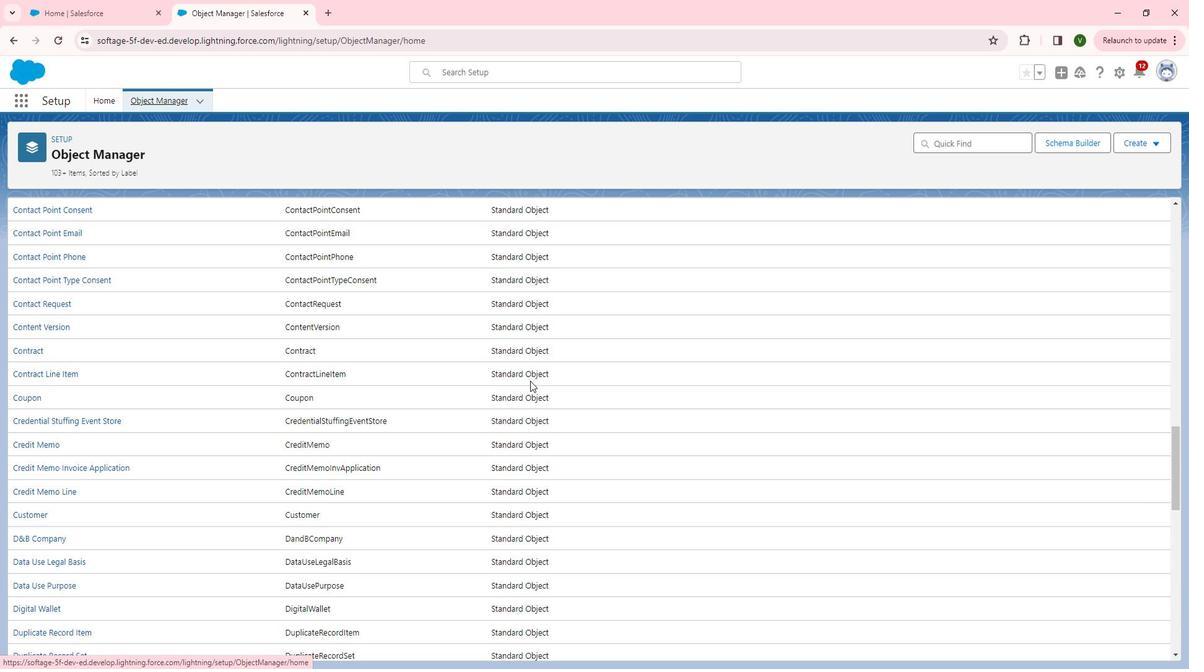 
Action: Mouse scrolled (556, 392) with delta (0, 0)
Screenshot: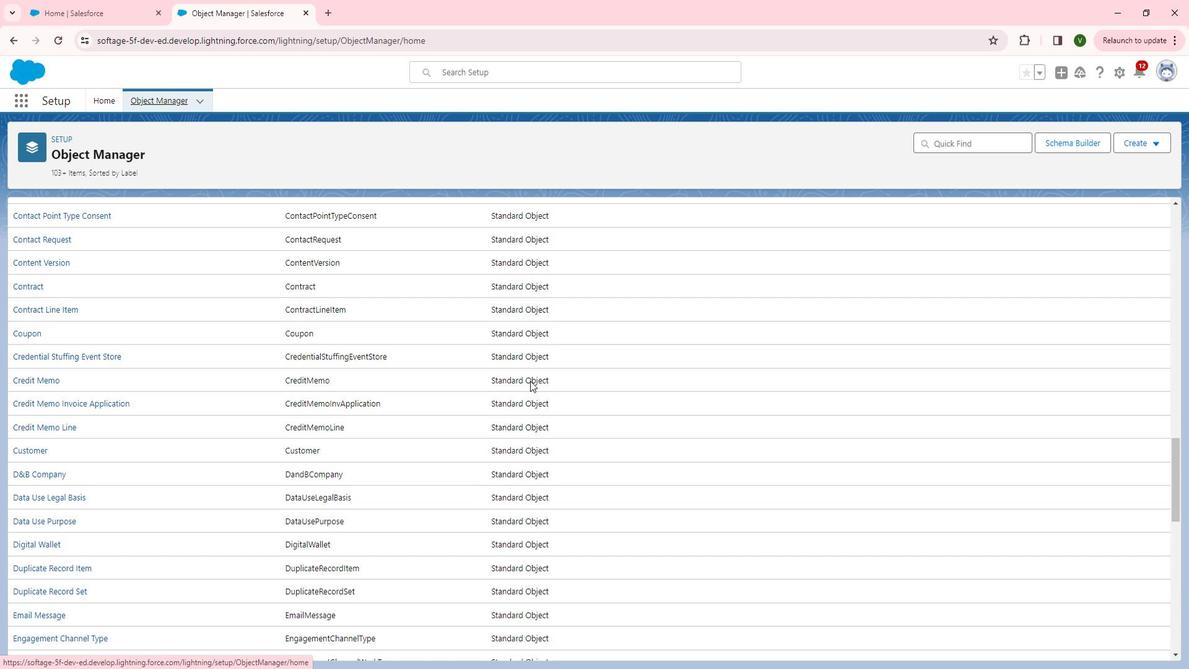 
Action: Mouse scrolled (556, 392) with delta (0, 0)
Screenshot: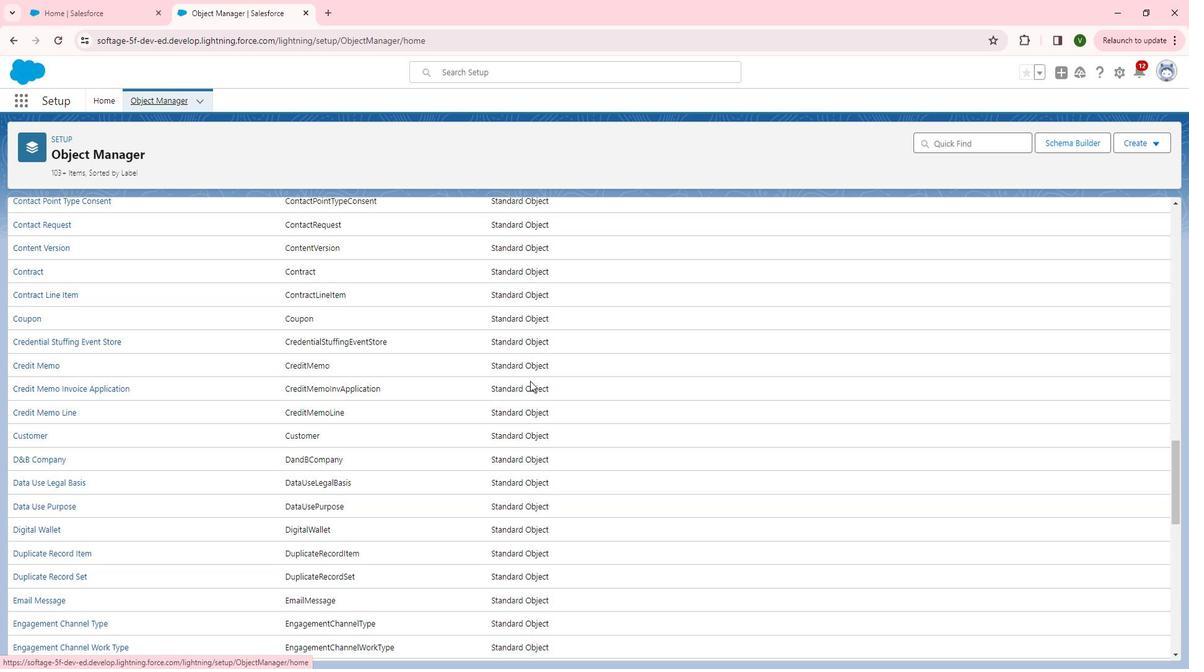
Action: Mouse scrolled (556, 392) with delta (0, 0)
Screenshot: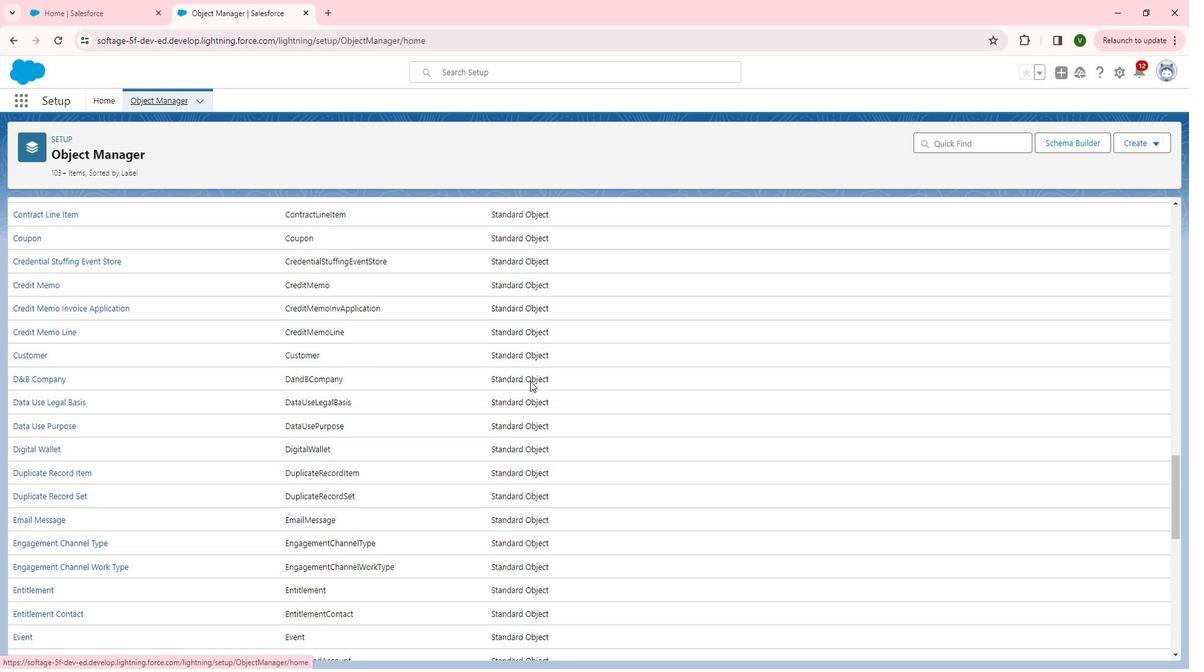 
Action: Mouse scrolled (556, 392) with delta (0, 0)
Screenshot: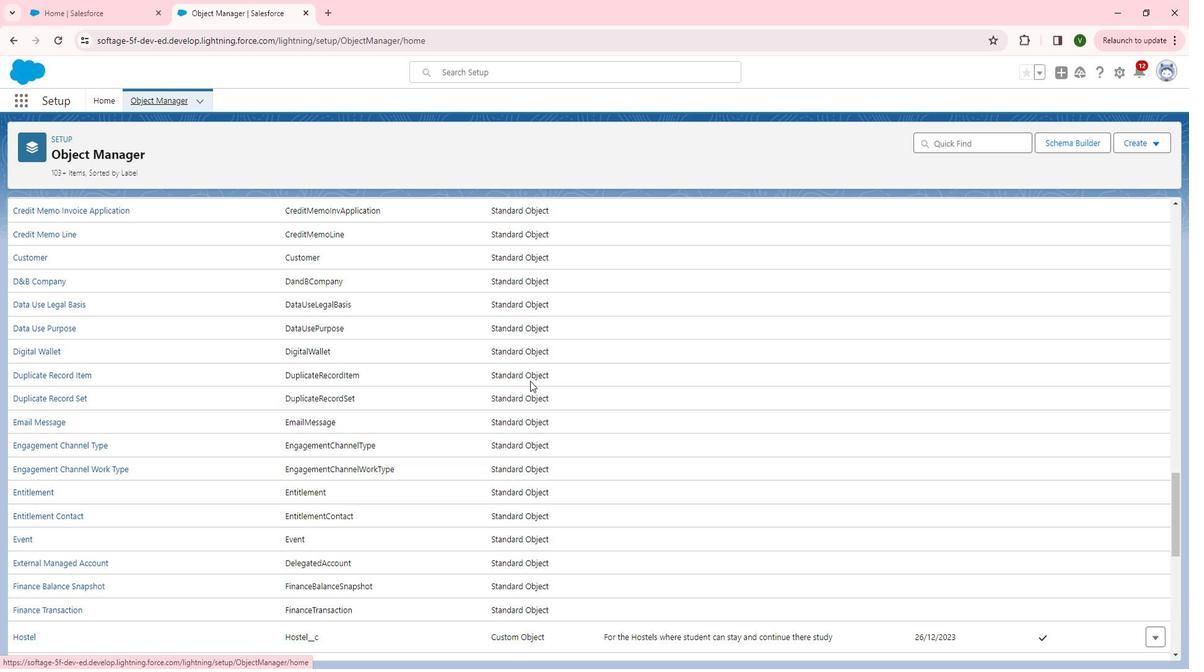
Action: Mouse scrolled (556, 392) with delta (0, 0)
Screenshot: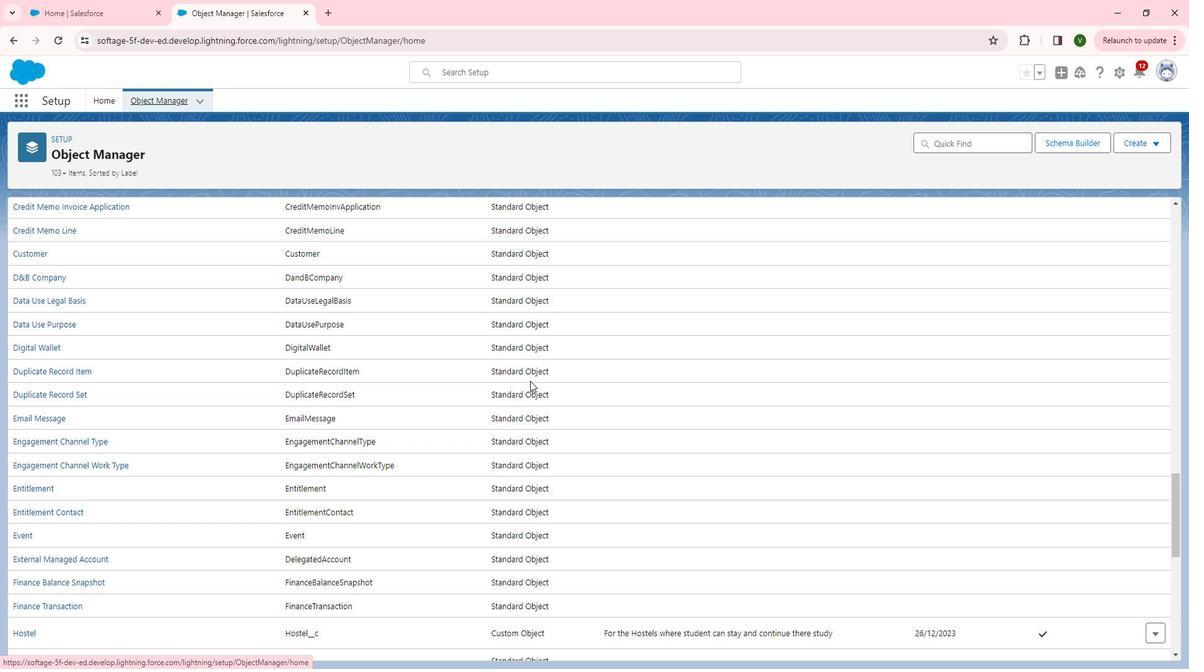 
Action: Mouse scrolled (556, 392) with delta (0, 0)
Screenshot: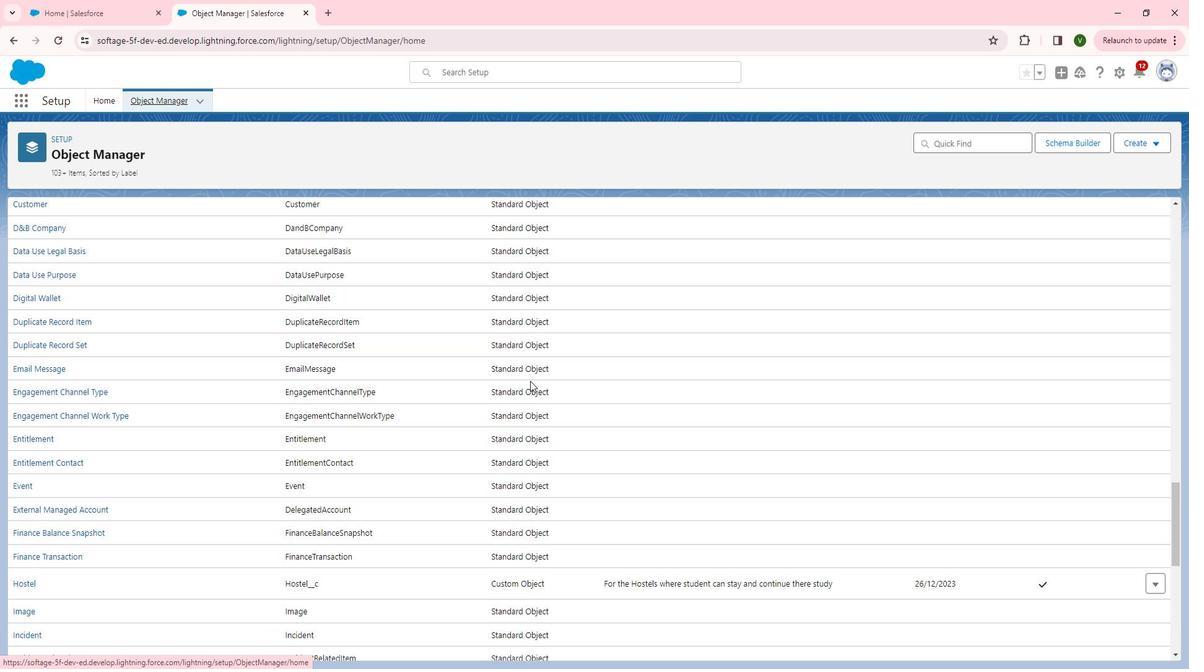 
Action: Mouse scrolled (556, 392) with delta (0, 0)
Screenshot: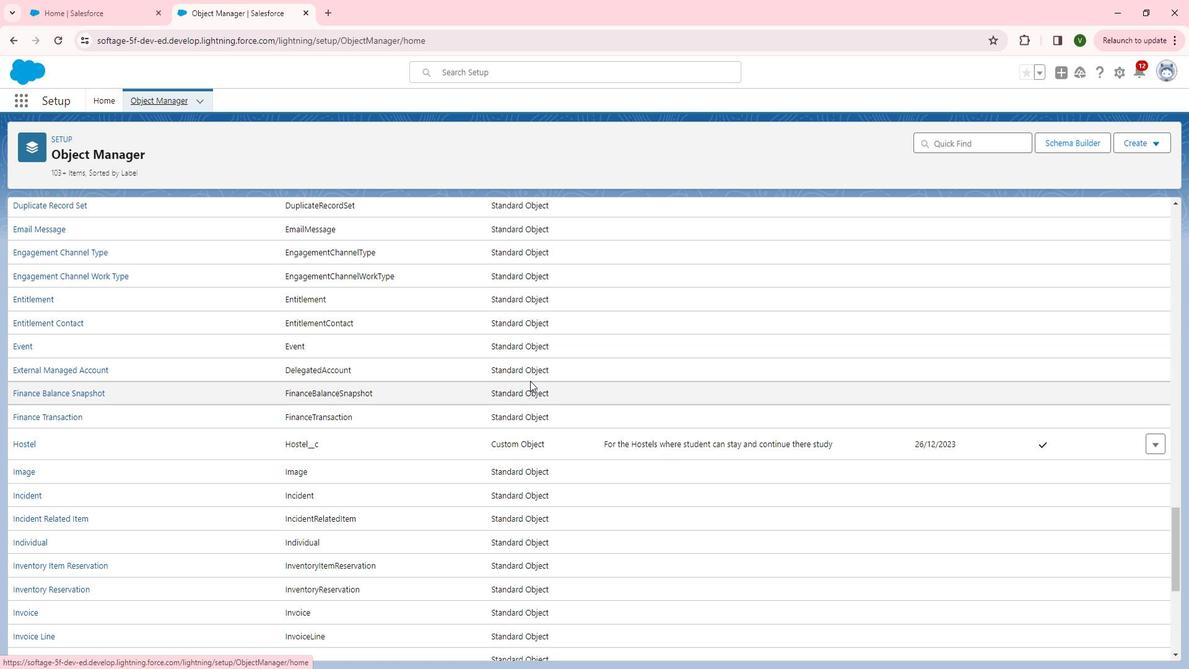 
Action: Mouse scrolled (556, 392) with delta (0, 0)
Screenshot: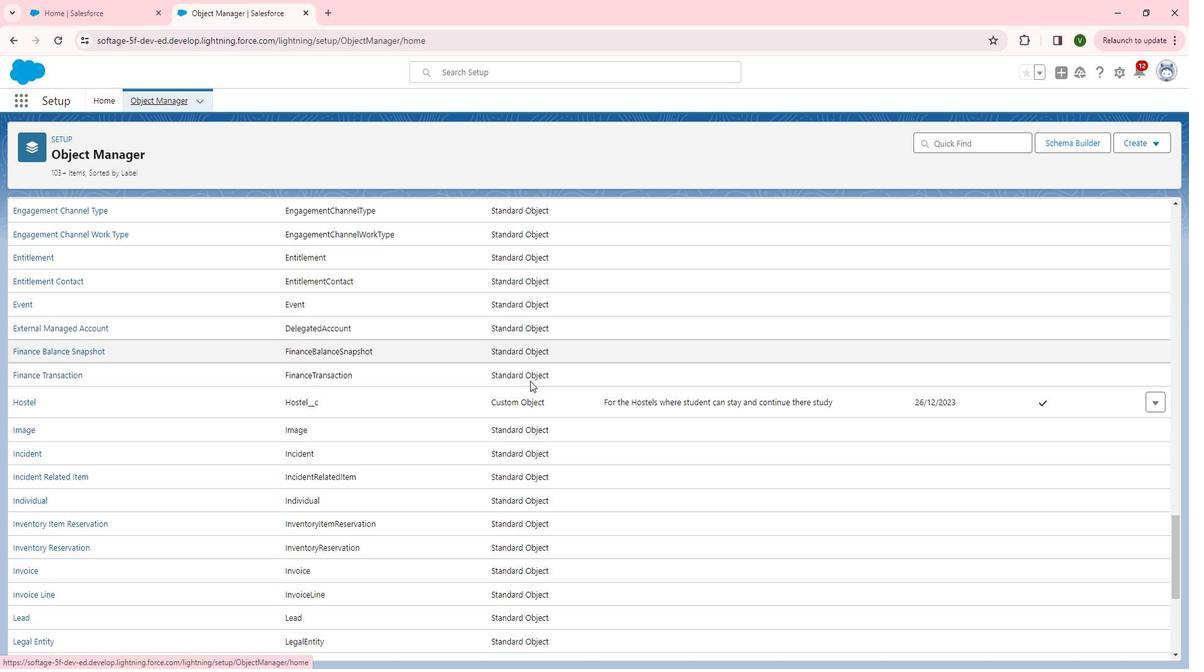 
Action: Mouse scrolled (556, 392) with delta (0, 0)
Screenshot: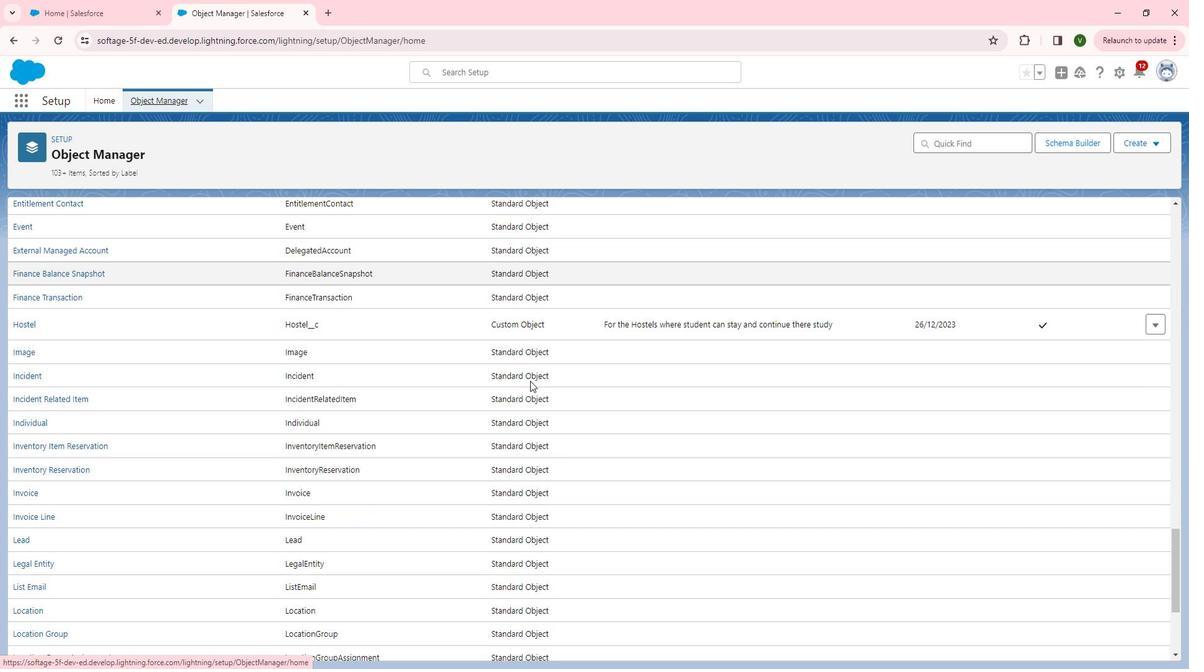 
Action: Mouse scrolled (556, 392) with delta (0, 0)
Screenshot: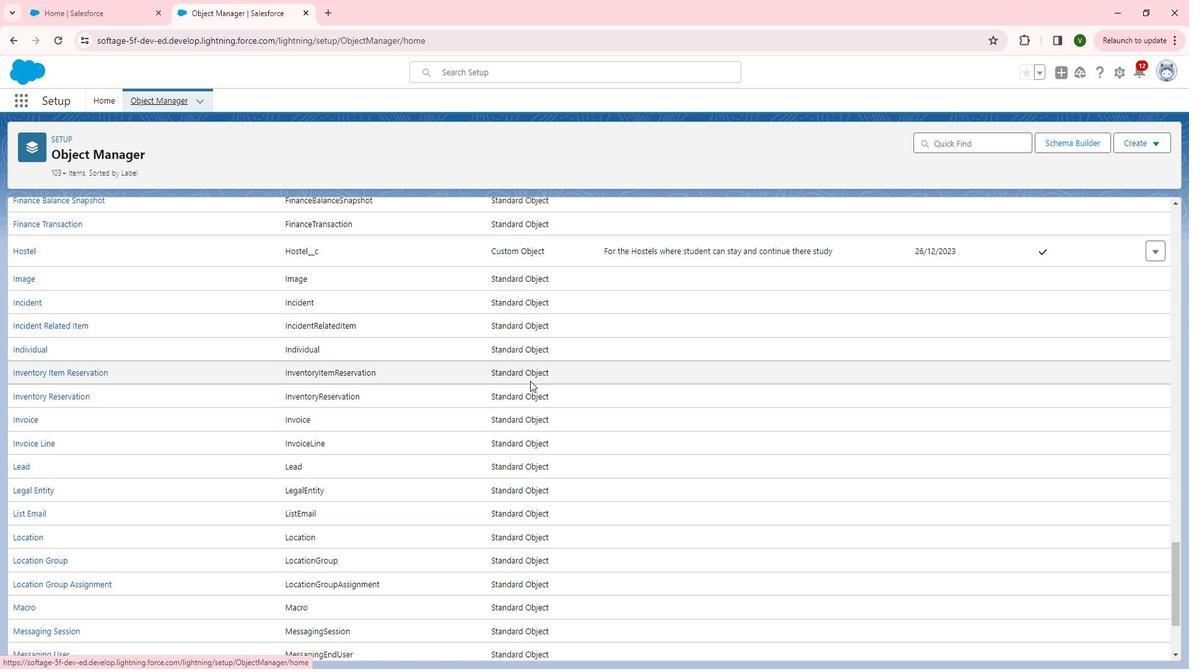 
Action: Mouse scrolled (556, 392) with delta (0, 0)
Screenshot: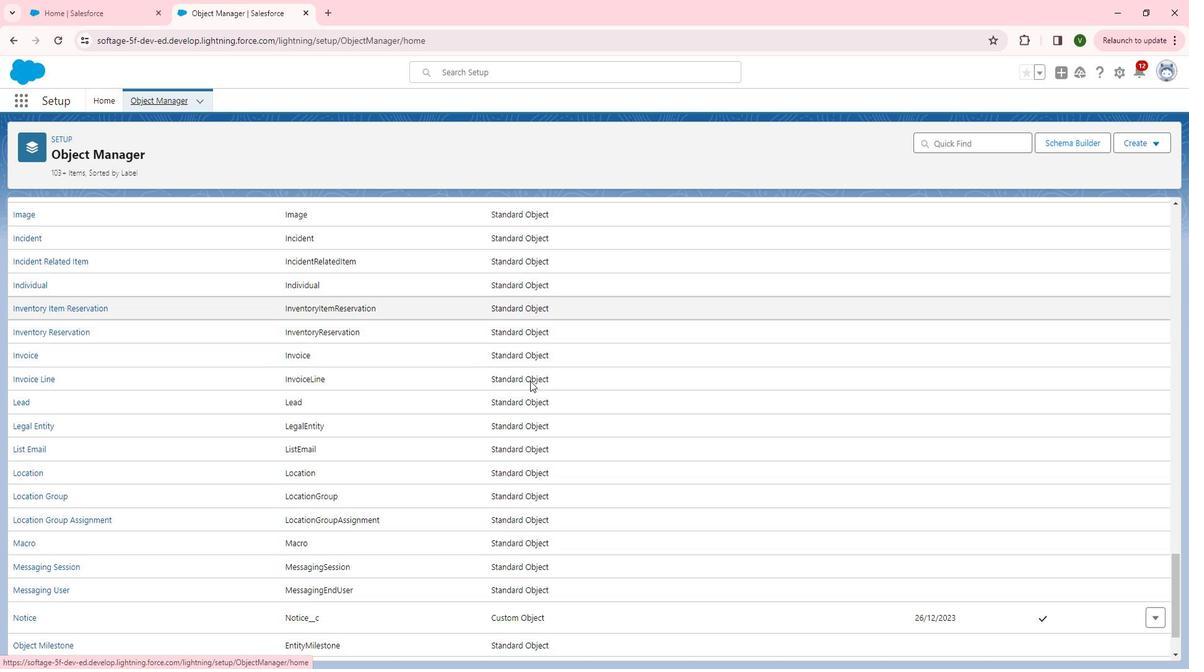 
Action: Mouse scrolled (556, 392) with delta (0, 0)
Screenshot: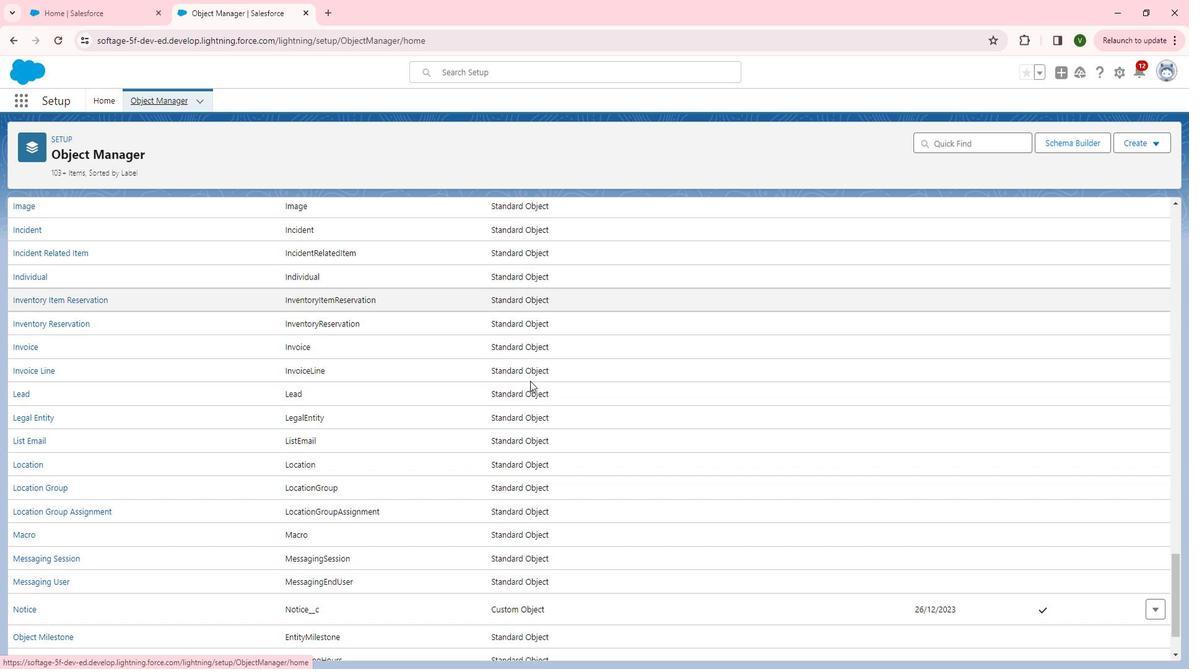 
Action: Mouse moved to (554, 394)
Screenshot: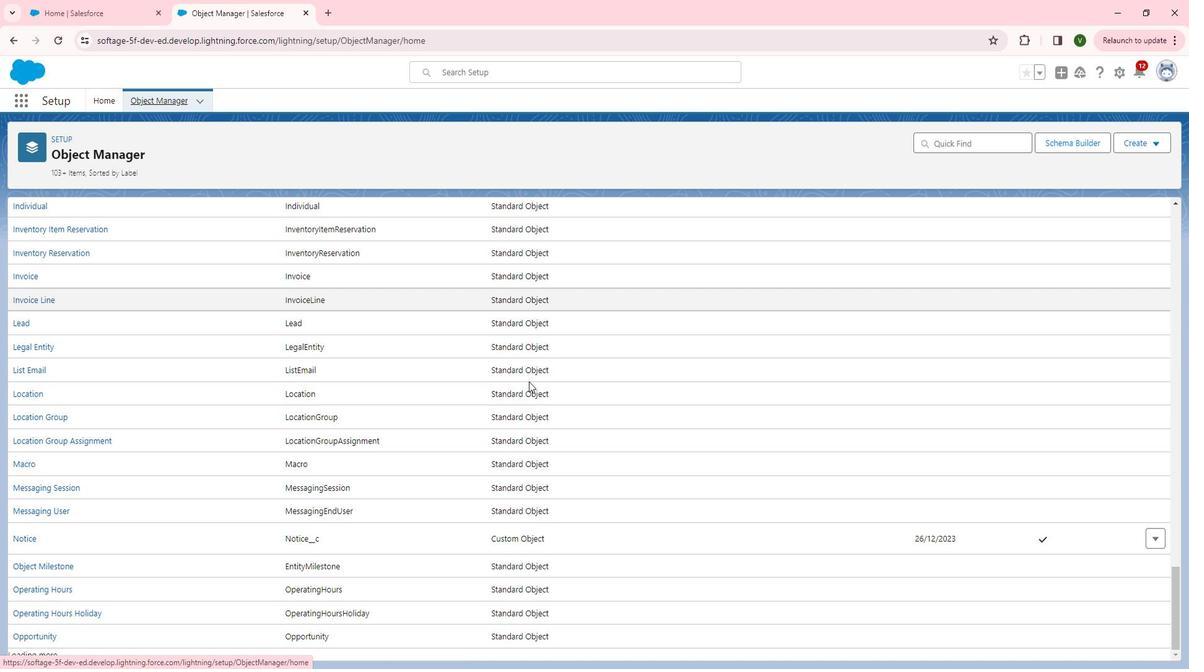 
Action: Mouse scrolled (554, 393) with delta (0, 0)
Screenshot: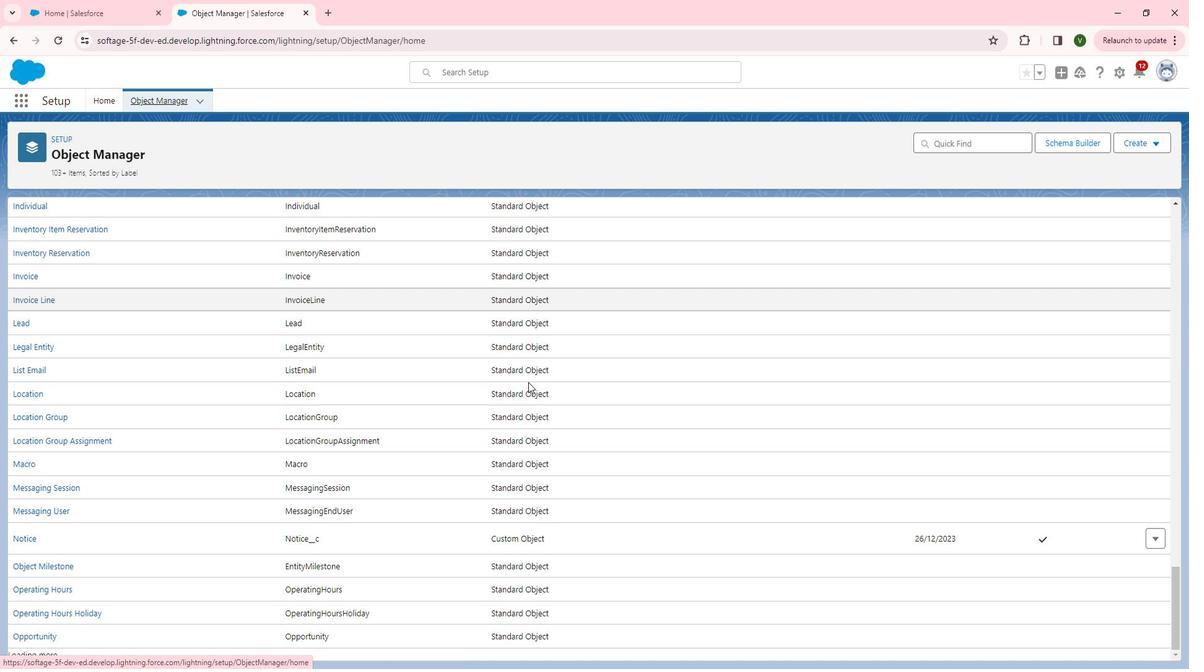 
Action: Mouse scrolled (554, 393) with delta (0, 0)
Screenshot: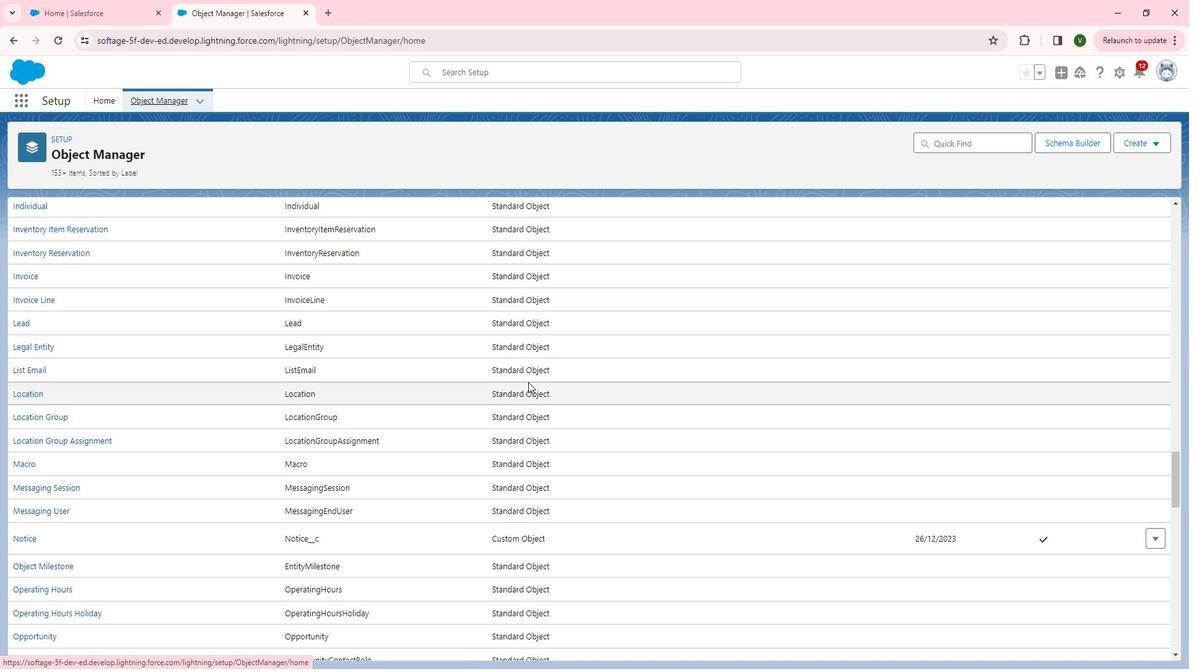 
Action: Mouse scrolled (554, 393) with delta (0, 0)
Screenshot: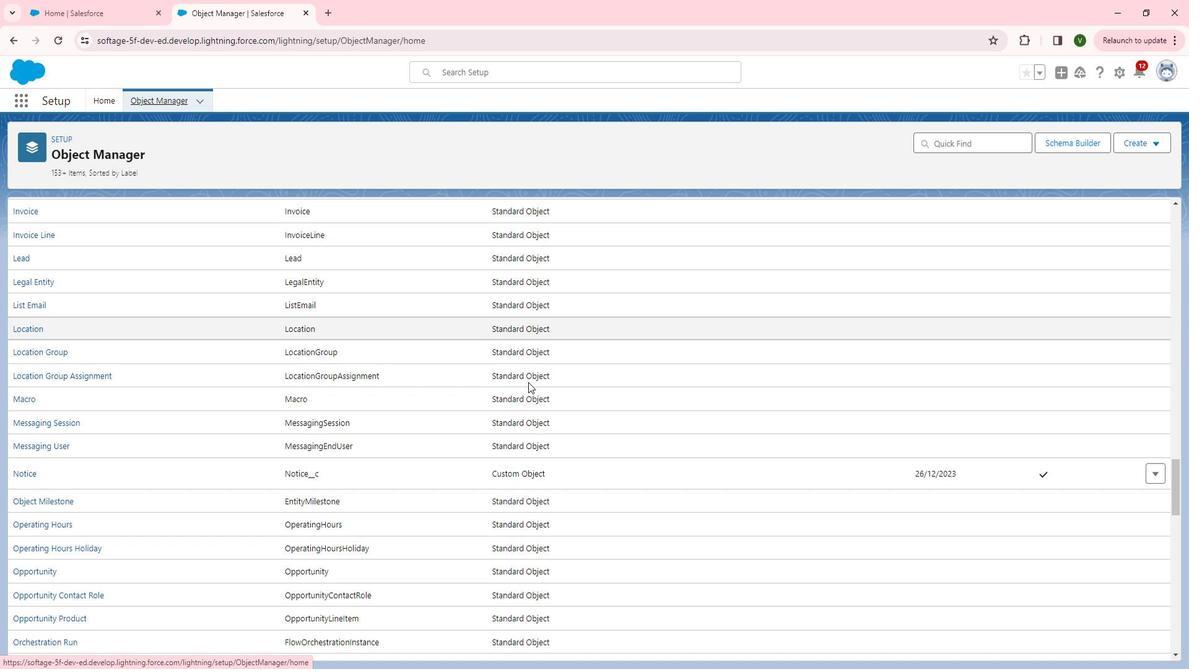 
Action: Mouse scrolled (554, 393) with delta (0, 0)
Screenshot: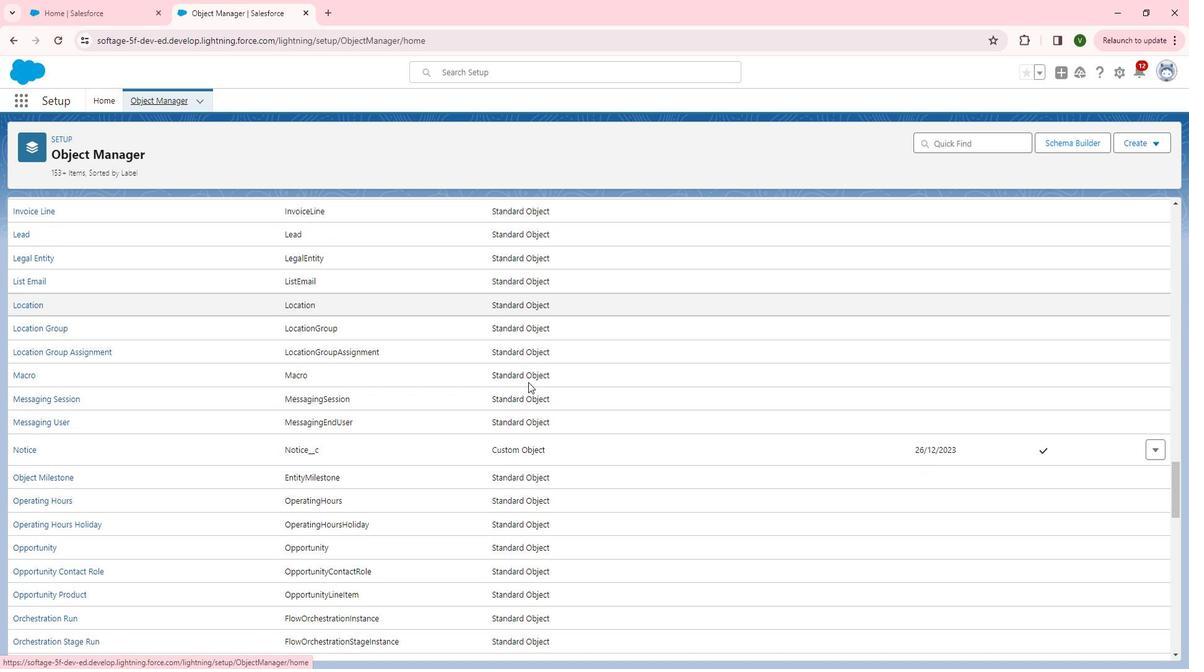 
Action: Mouse moved to (554, 394)
Screenshot: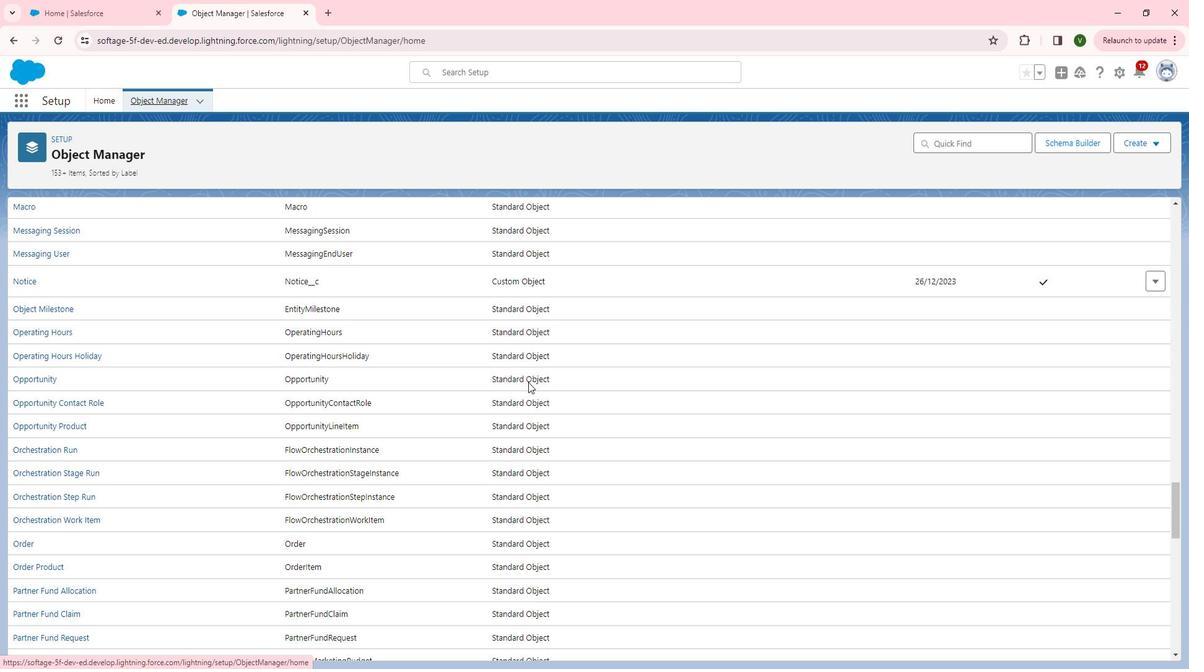 
Action: Mouse scrolled (554, 393) with delta (0, 0)
Screenshot: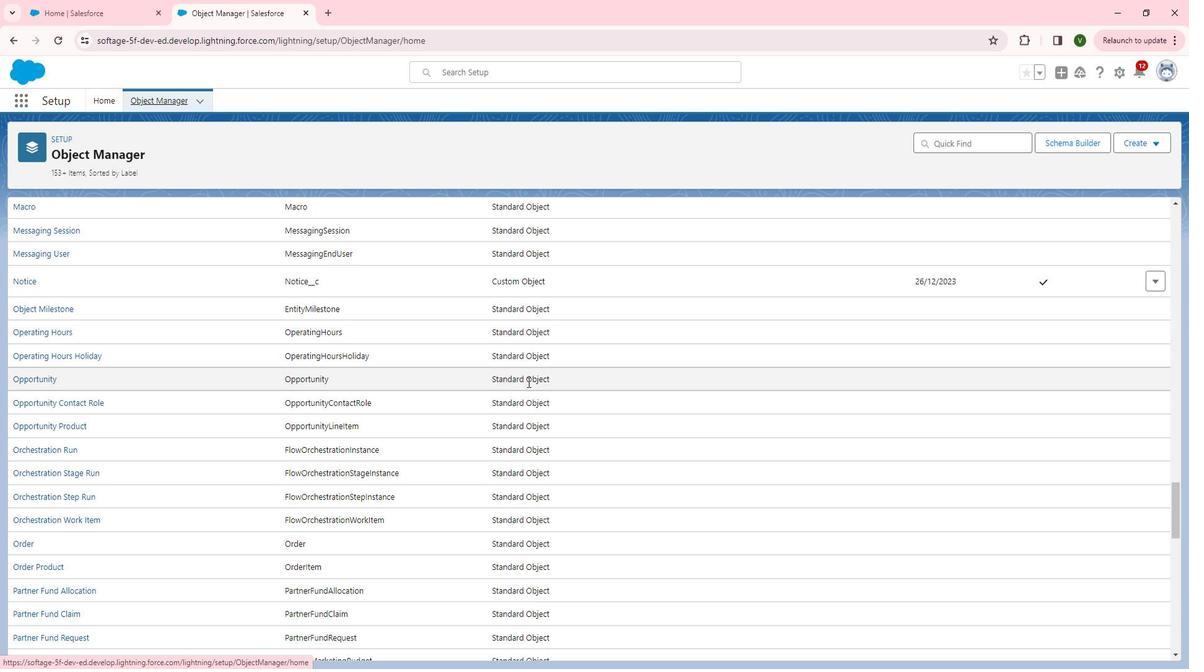 
Action: Mouse moved to (47, 236)
Screenshot: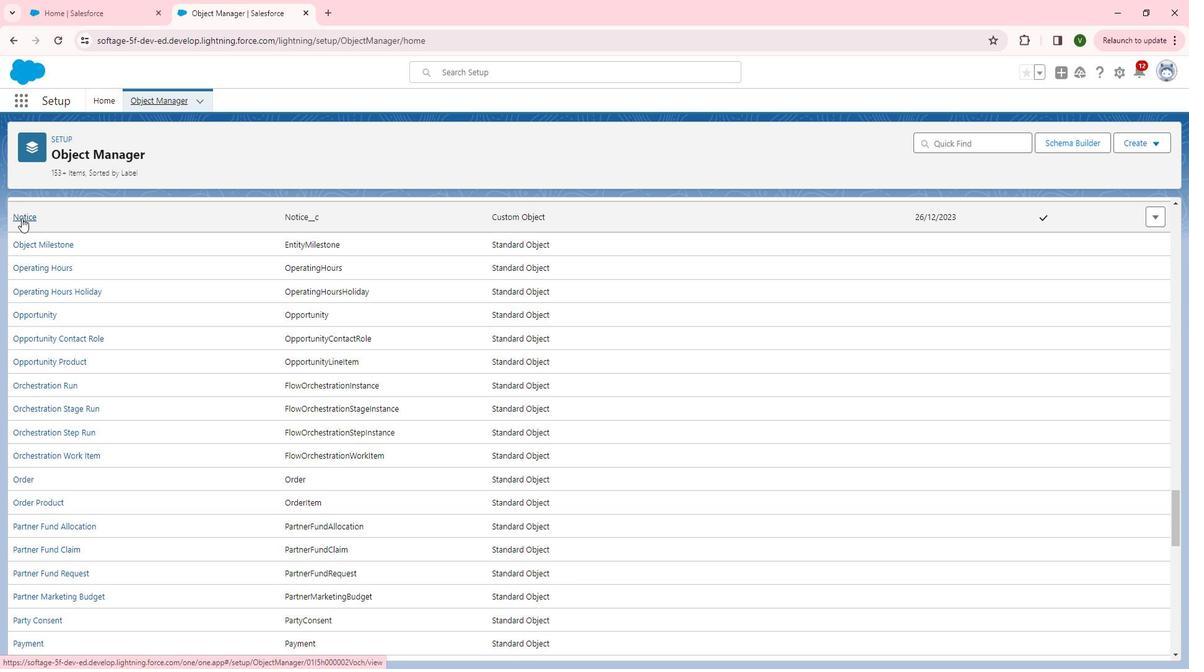 
Action: Mouse pressed left at (47, 236)
Screenshot: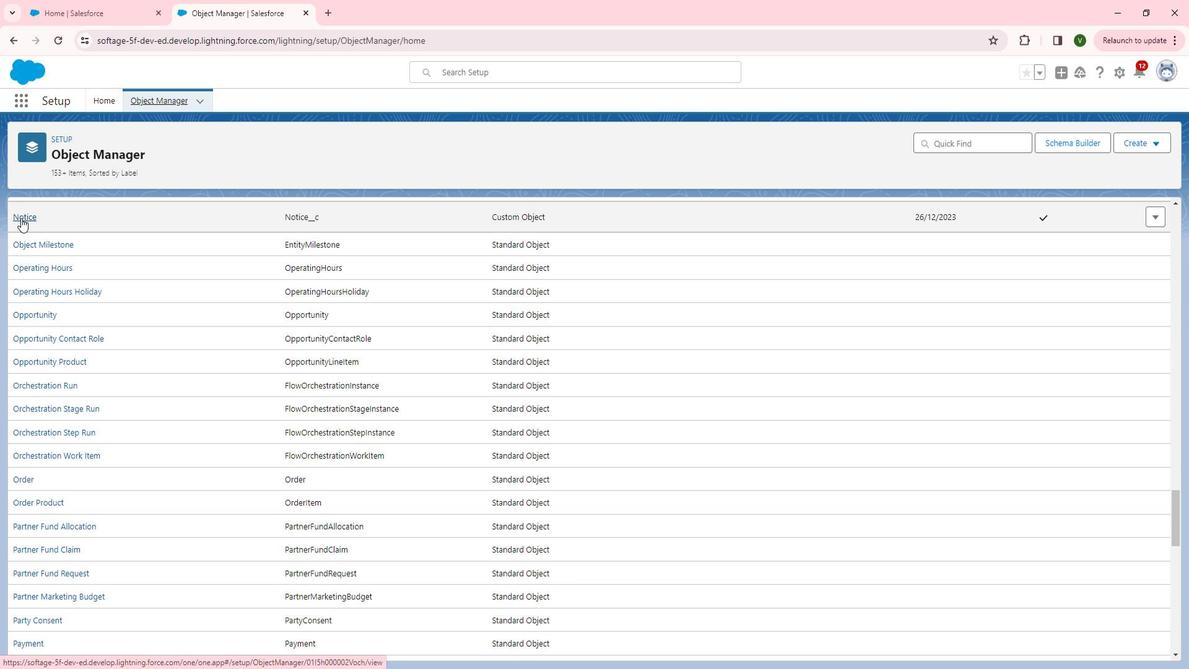 
Action: Mouse moved to (82, 247)
Screenshot: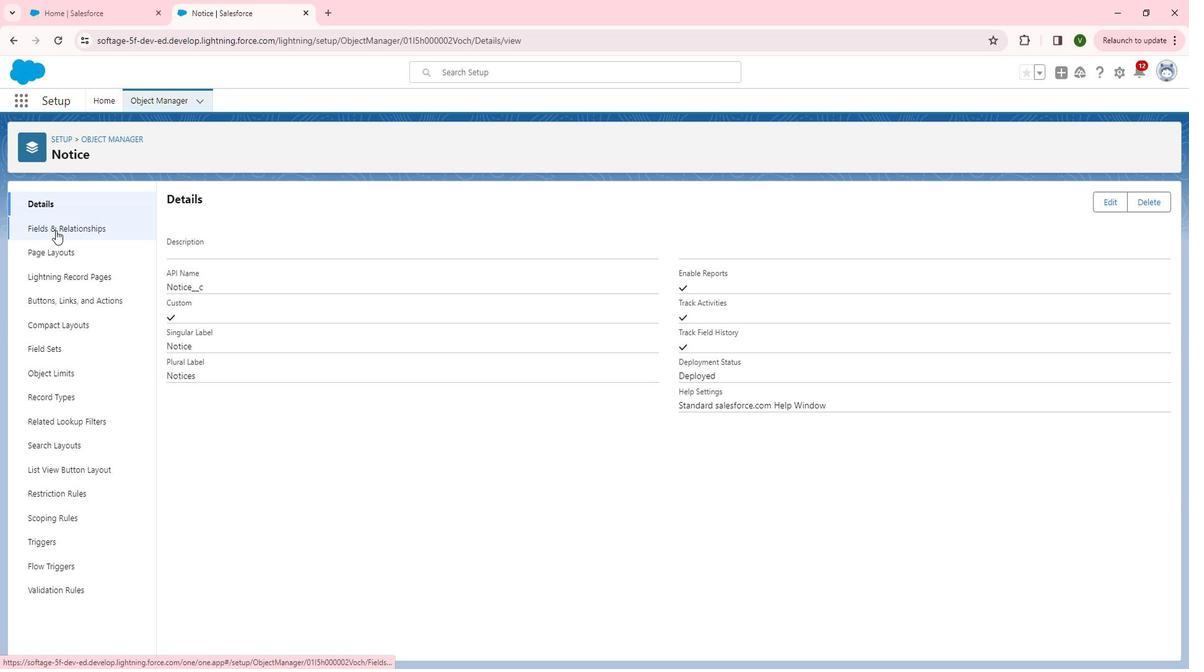 
Action: Mouse pressed left at (82, 247)
Screenshot: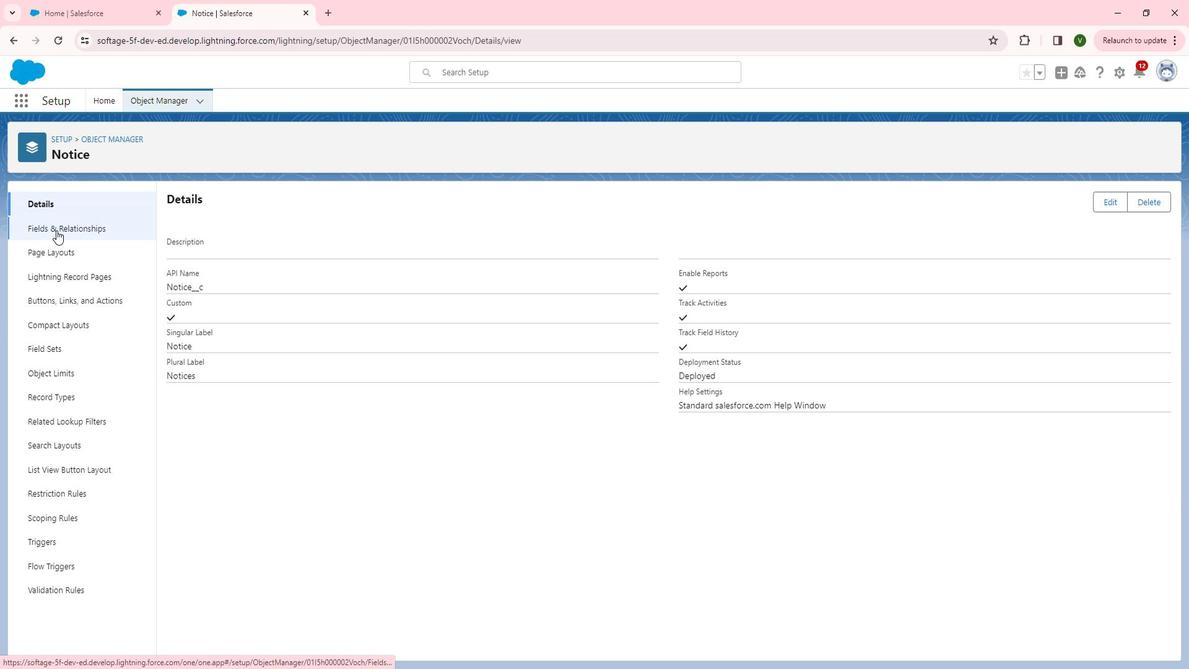 
Action: Mouse moved to (927, 214)
Screenshot: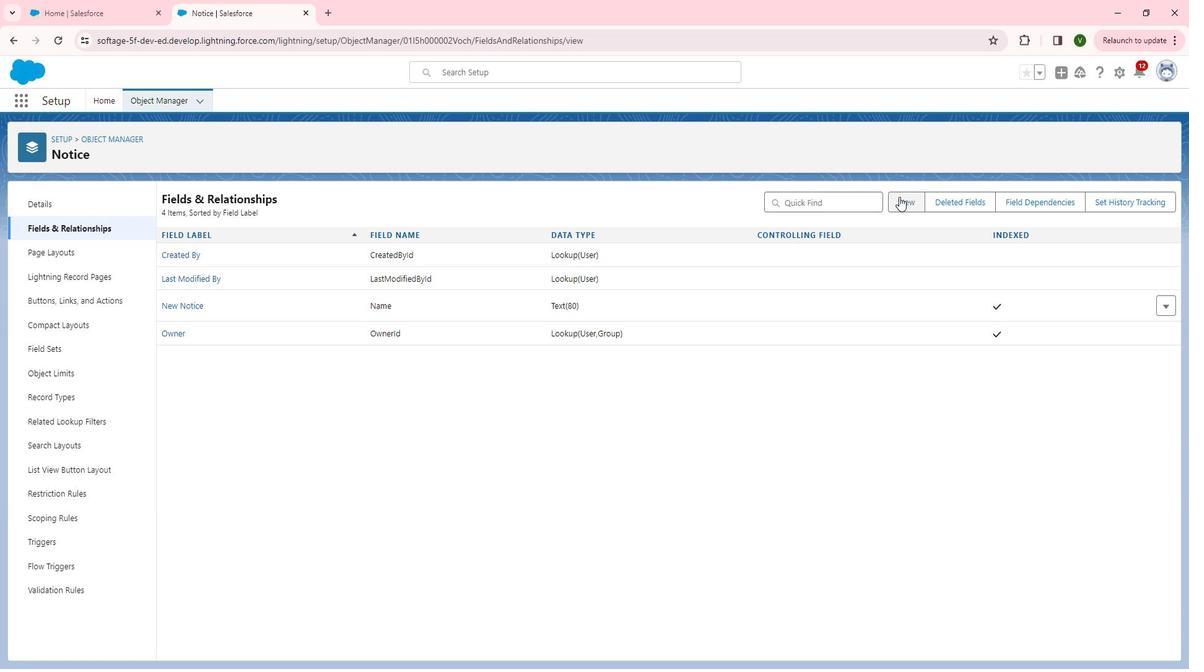 
Action: Mouse pressed left at (927, 214)
Screenshot: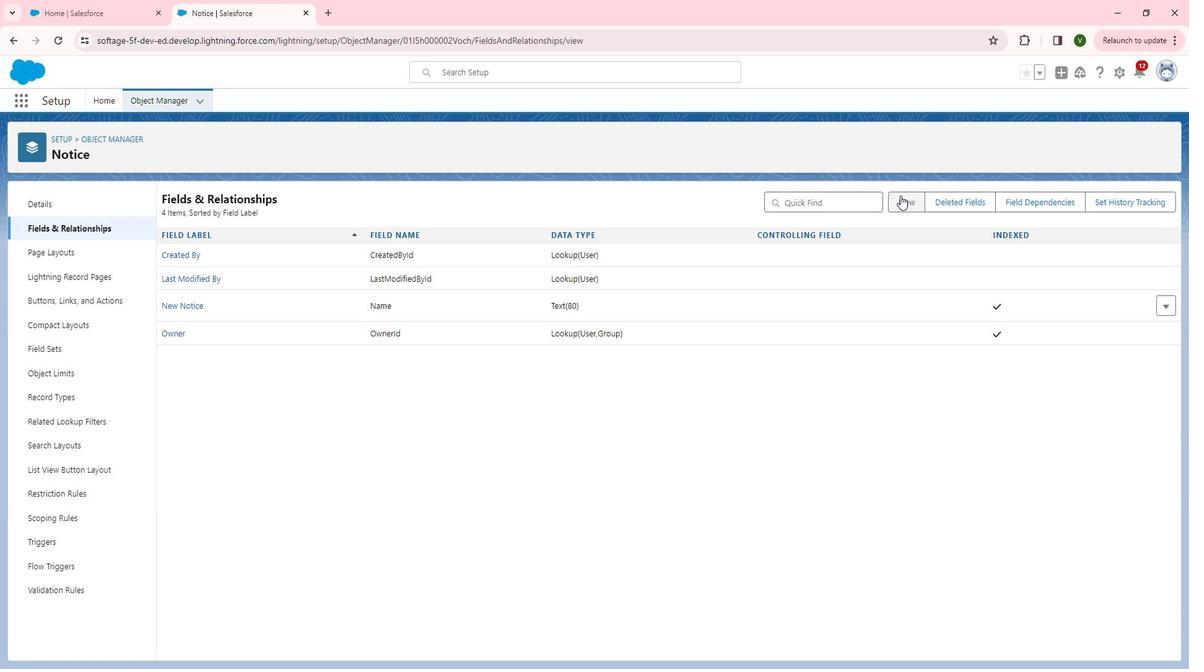 
Action: Mouse moved to (256, 476)
Screenshot: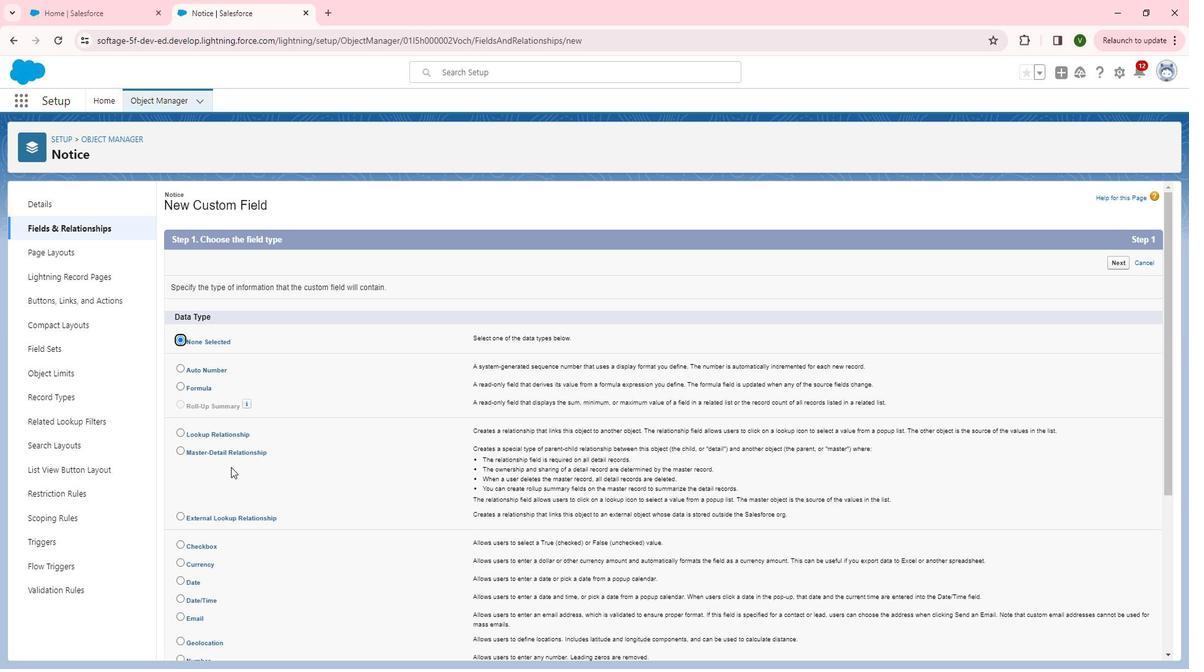 
Action: Mouse scrolled (256, 475) with delta (0, 0)
Screenshot: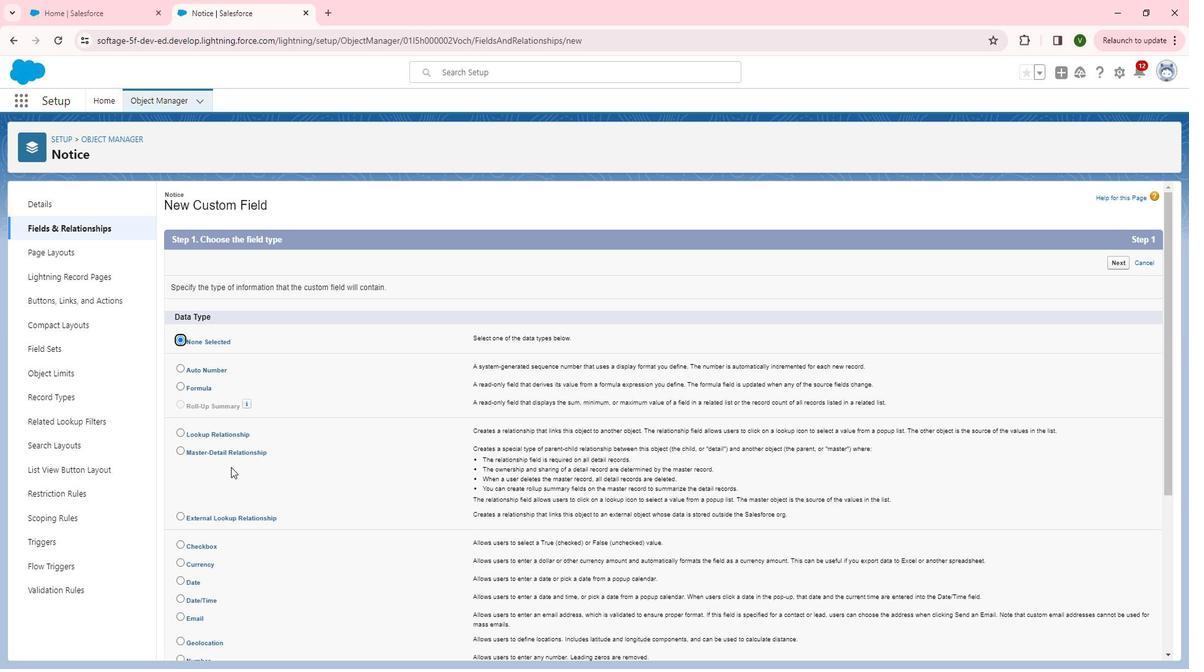 
Action: Mouse moved to (255, 476)
Screenshot: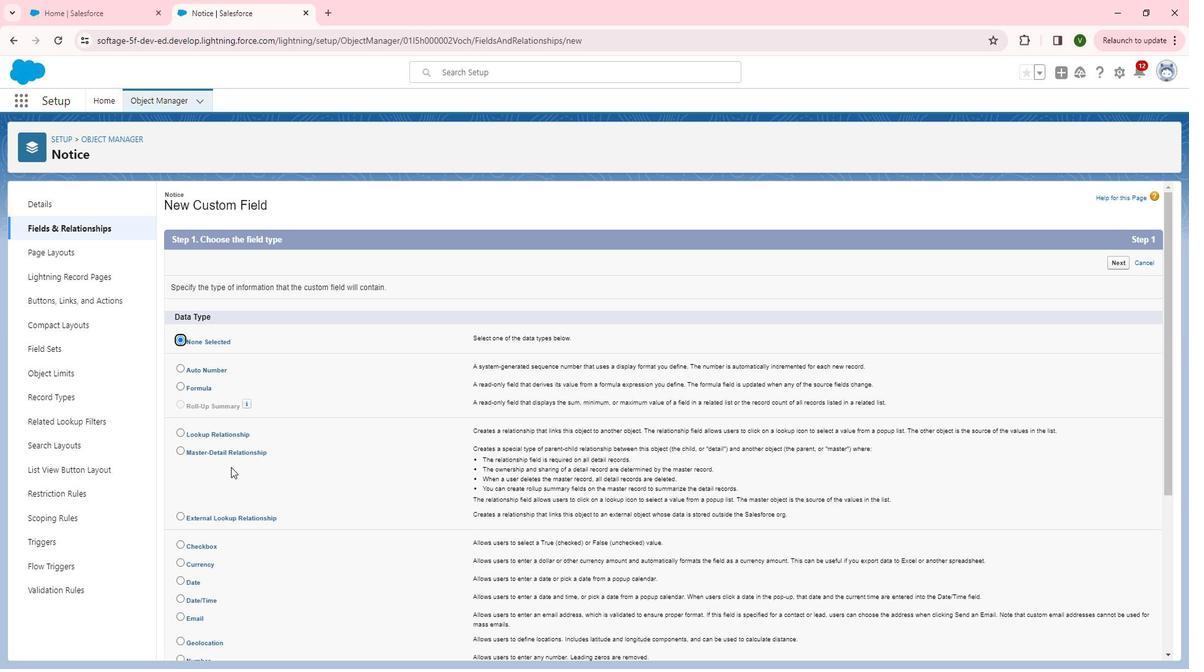 
Action: Mouse scrolled (255, 475) with delta (0, 0)
Screenshot: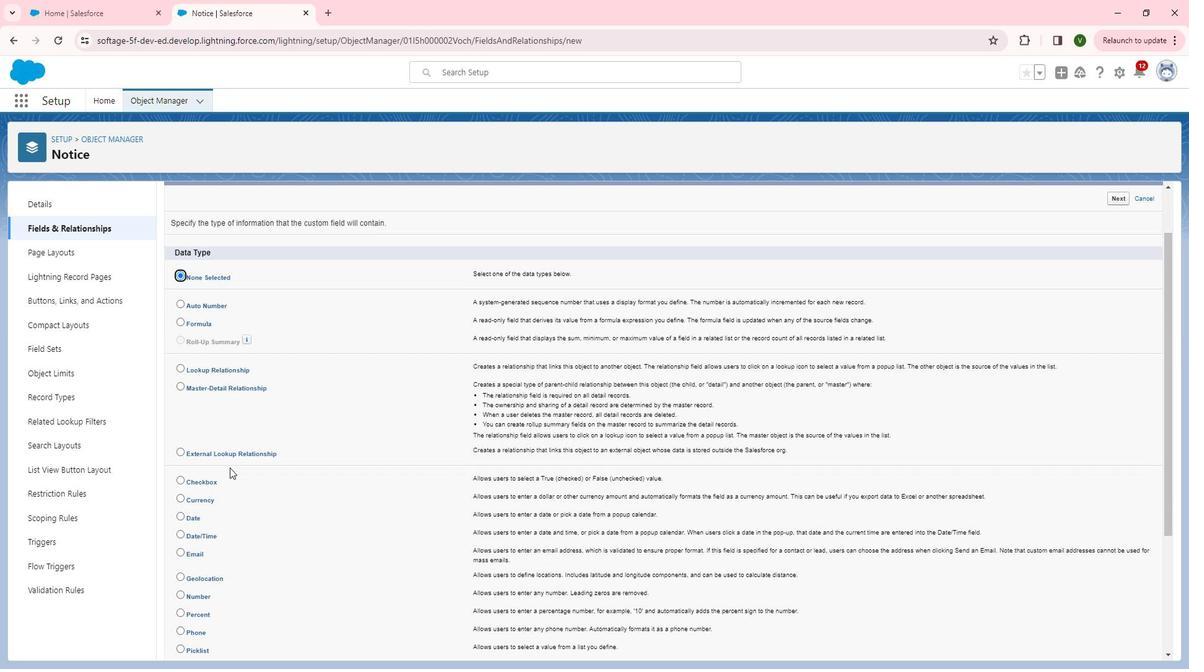 
Action: Mouse scrolled (255, 475) with delta (0, 0)
Screenshot: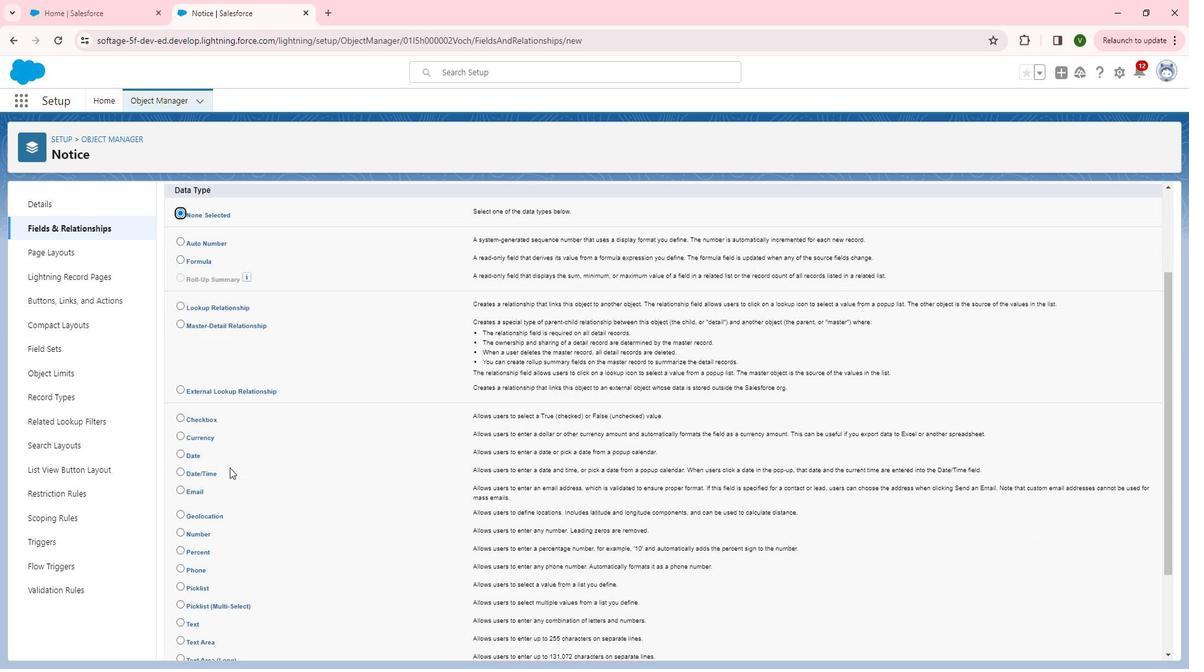 
Action: Mouse scrolled (255, 475) with delta (0, 0)
Screenshot: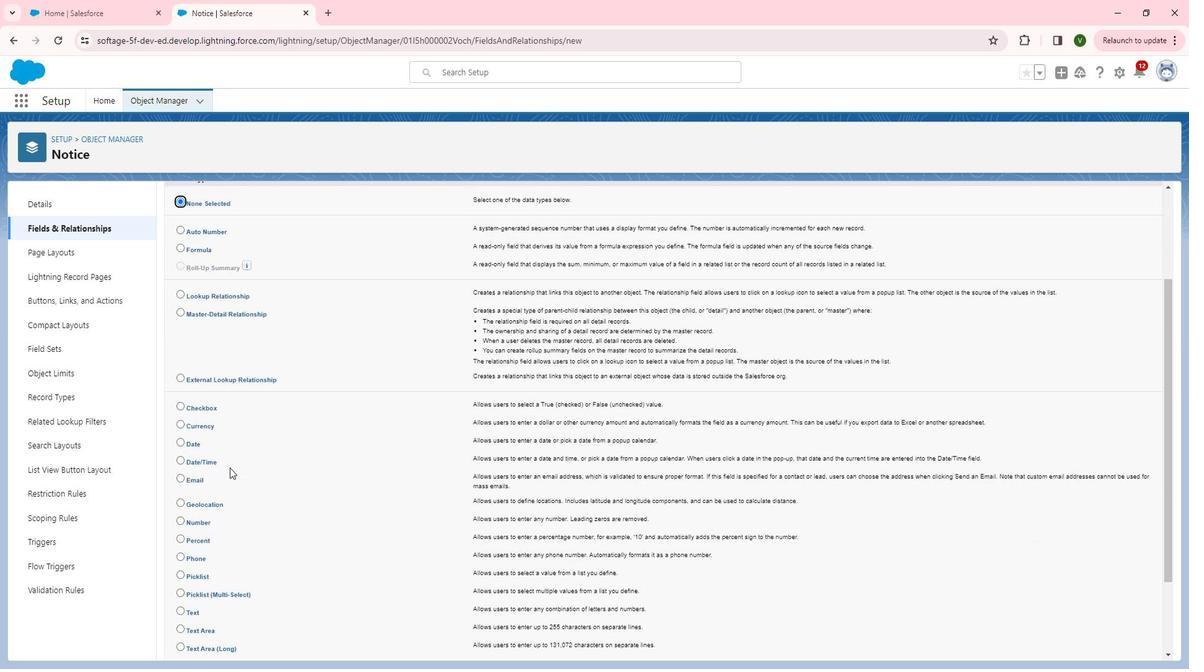 
Action: Mouse scrolled (255, 475) with delta (0, 0)
Screenshot: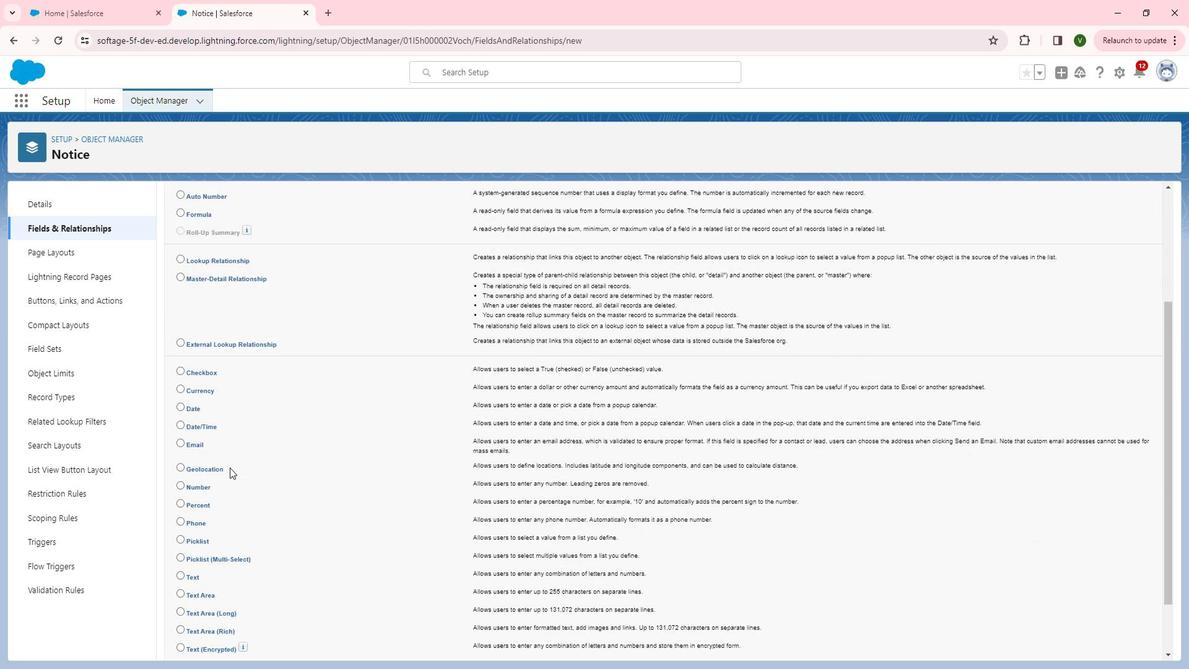
Action: Mouse moved to (206, 563)
Screenshot: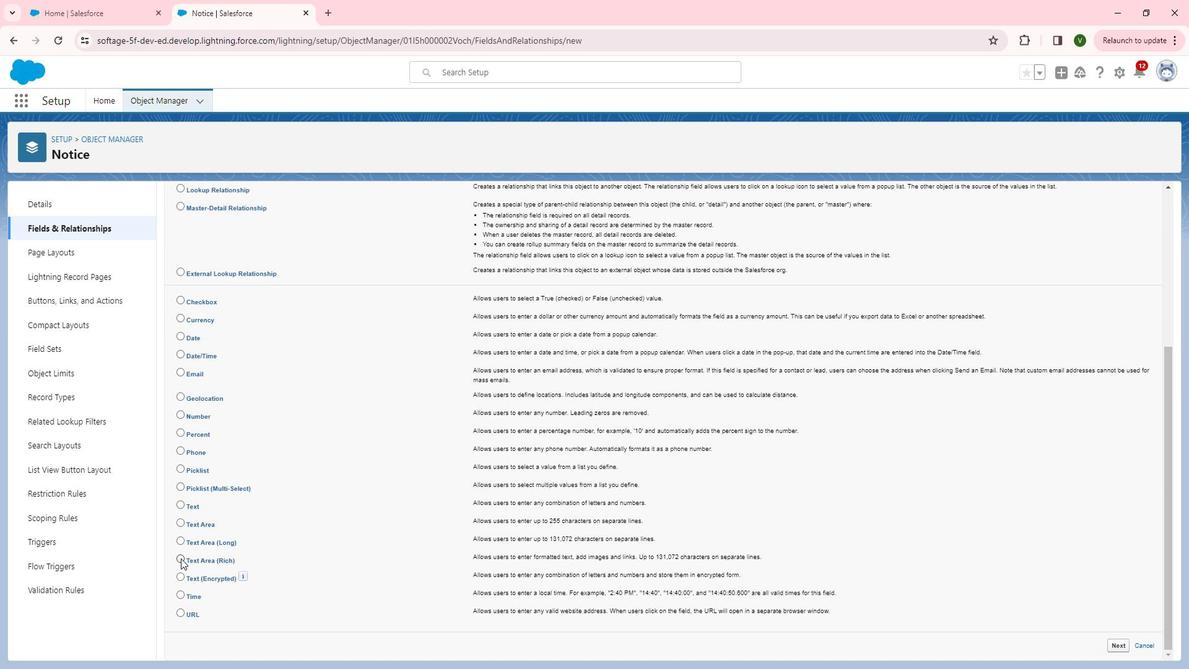 
Action: Mouse pressed left at (206, 563)
Screenshot: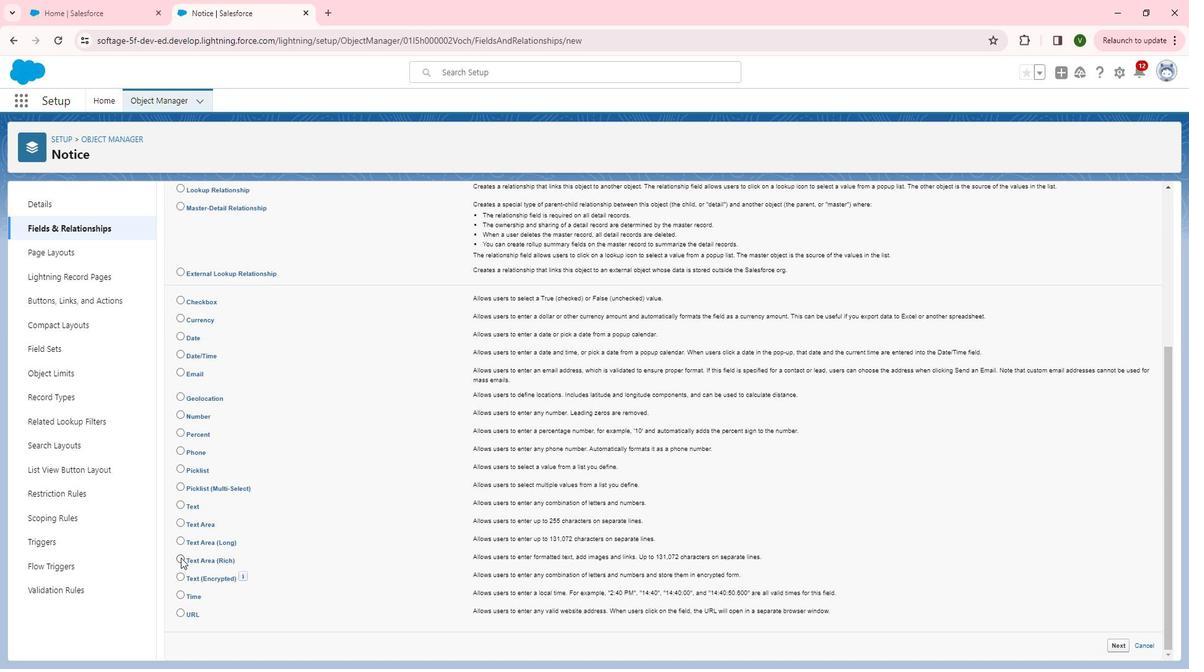 
Action: Mouse moved to (643, 553)
Screenshot: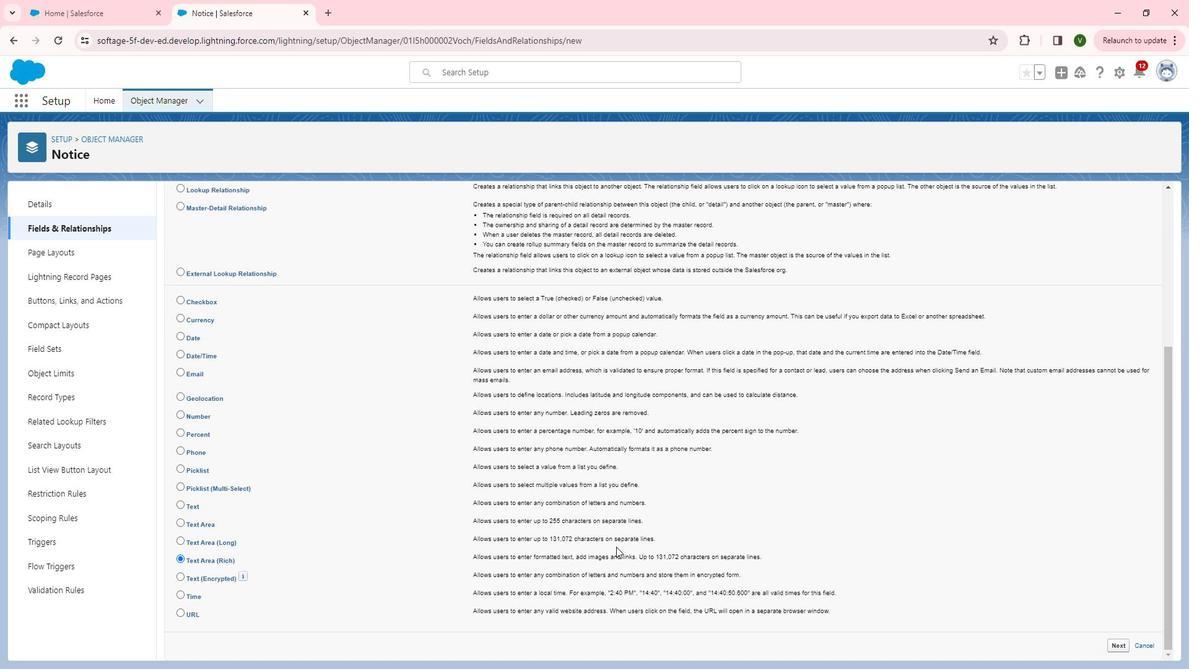 
Action: Mouse scrolled (643, 554) with delta (0, 0)
Screenshot: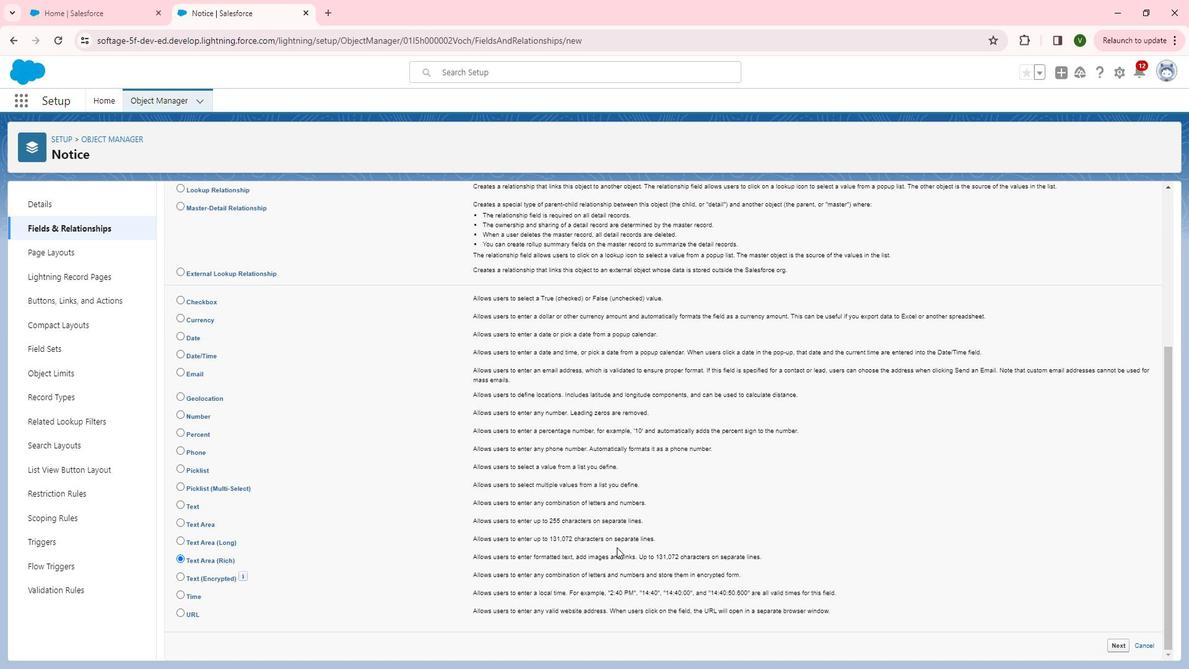
Action: Mouse scrolled (643, 554) with delta (0, 0)
Screenshot: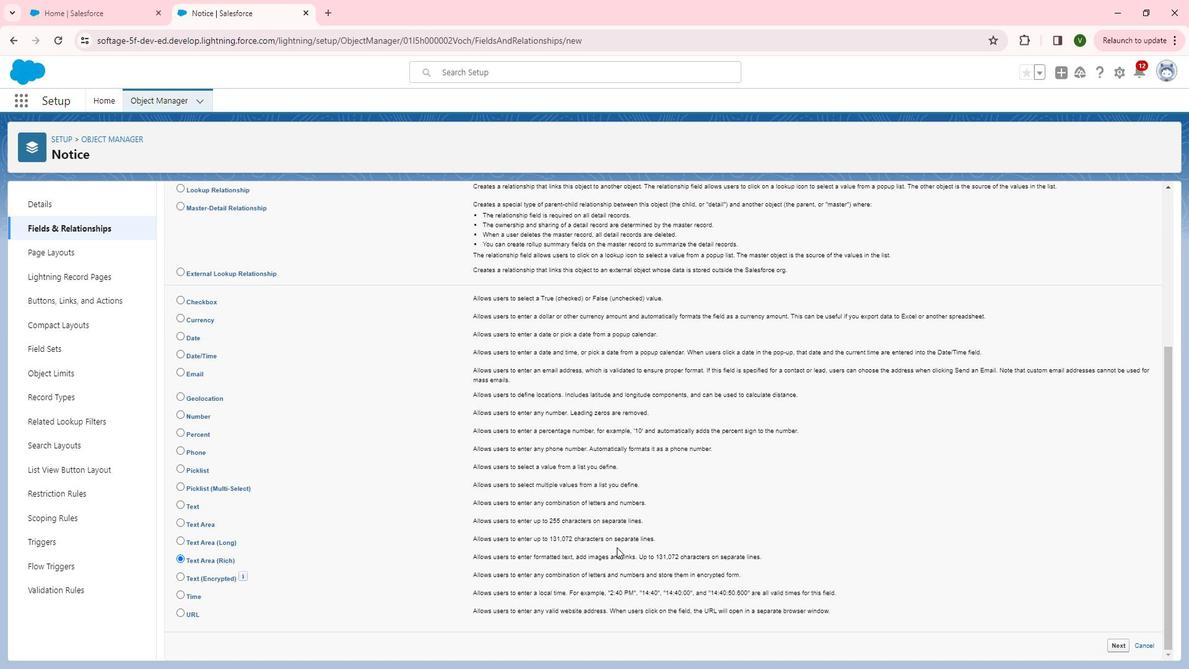 
Action: Mouse scrolled (643, 554) with delta (0, 0)
Screenshot: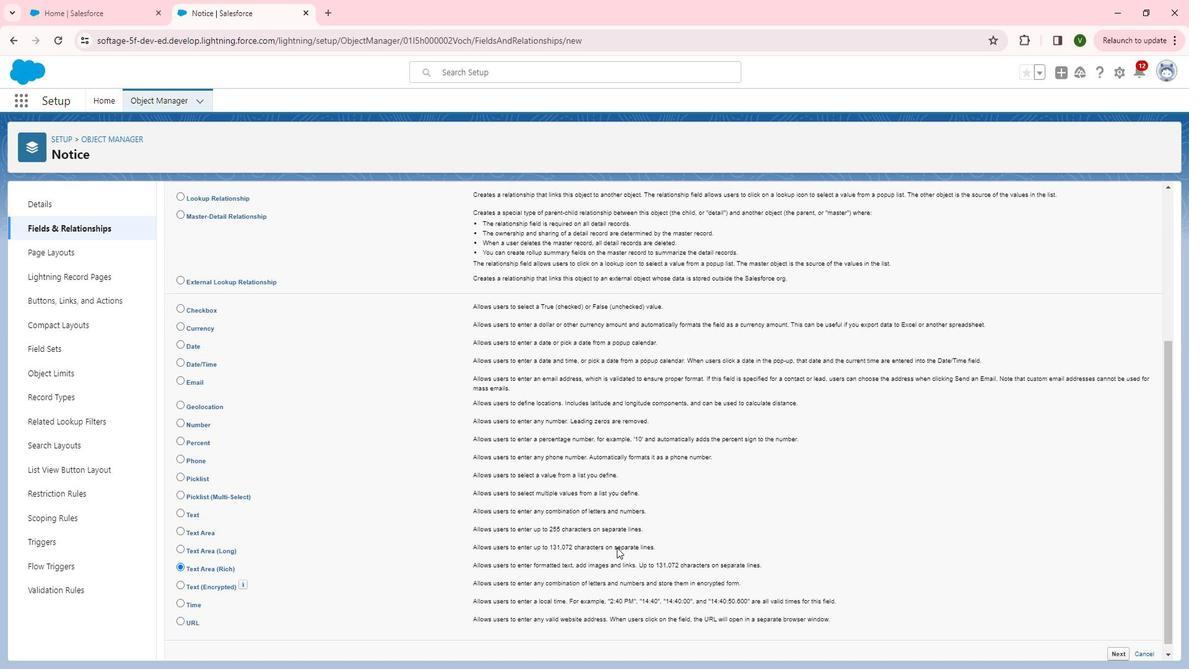 
Action: Mouse scrolled (643, 554) with delta (0, 0)
Screenshot: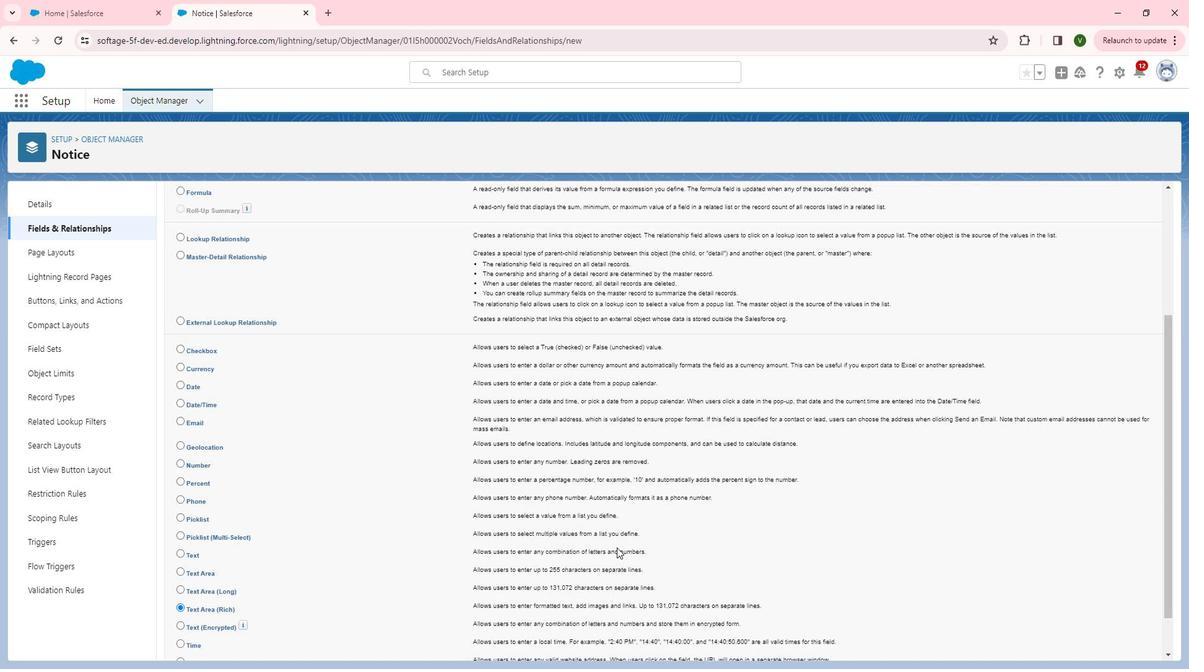 
Action: Mouse scrolled (643, 554) with delta (0, 0)
Screenshot: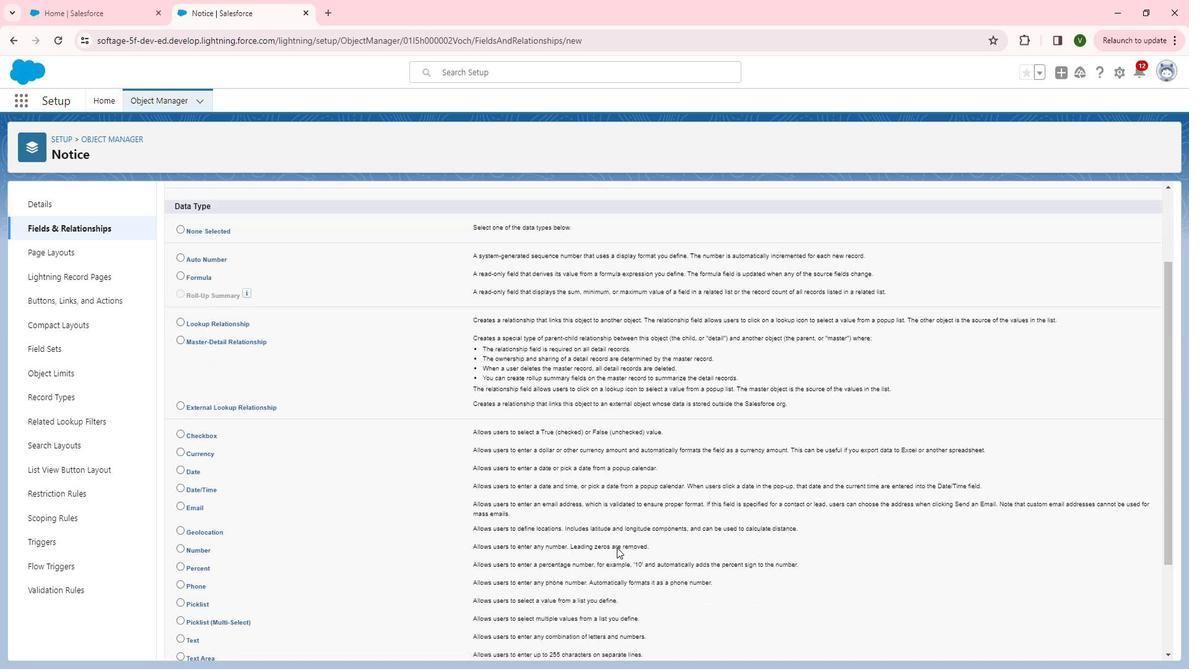 
Action: Mouse scrolled (643, 554) with delta (0, 0)
Screenshot: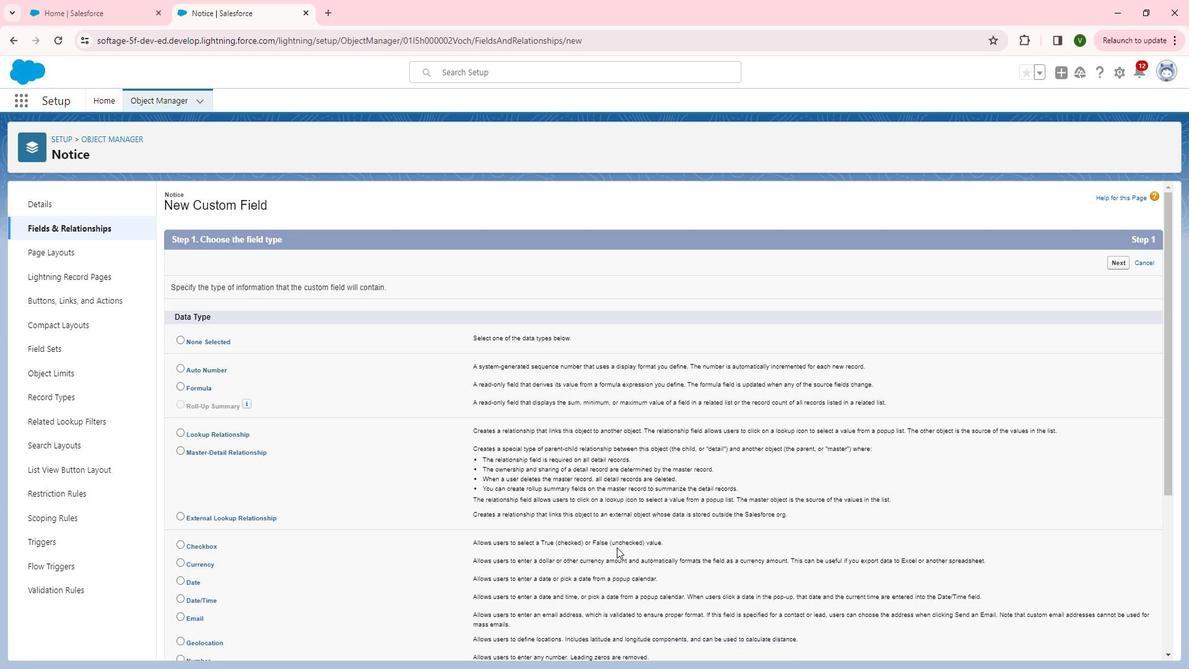 
Action: Mouse scrolled (643, 554) with delta (0, 0)
Screenshot: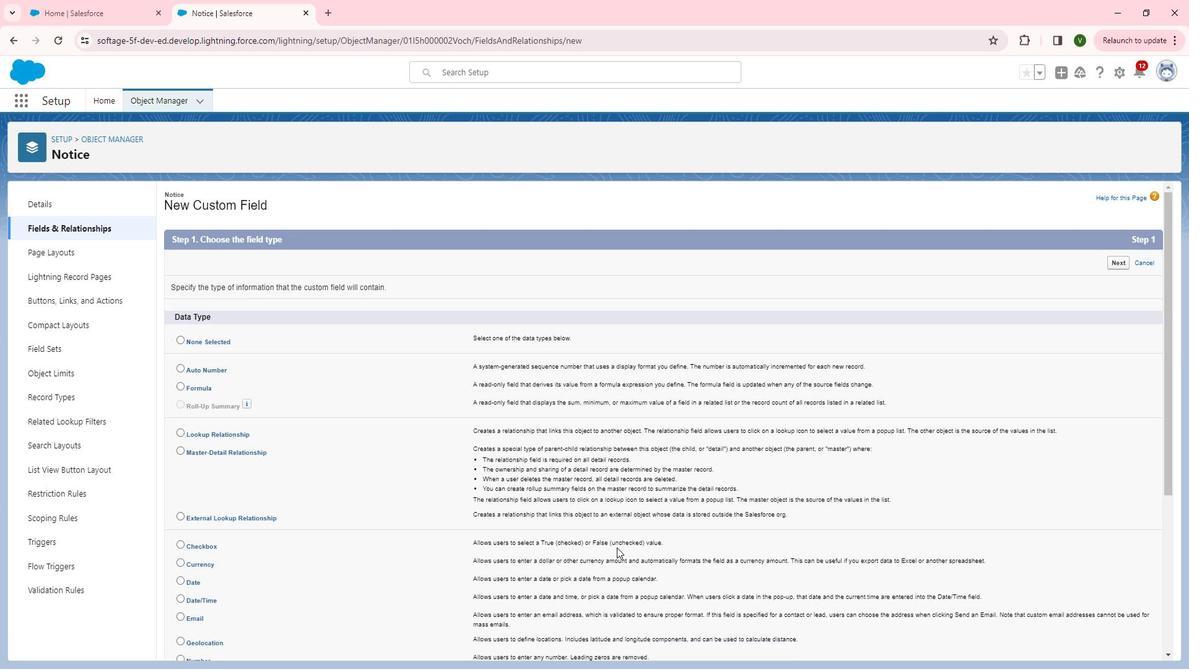 
Action: Mouse moved to (1148, 283)
Screenshot: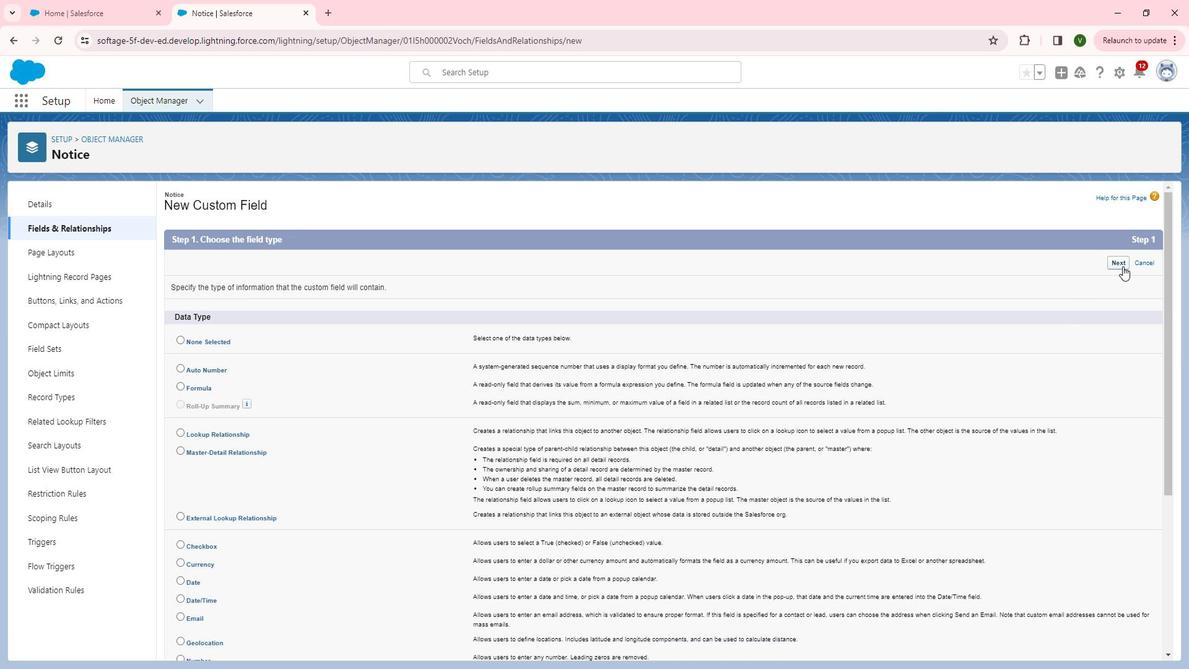 
Action: Mouse pressed left at (1148, 283)
Screenshot: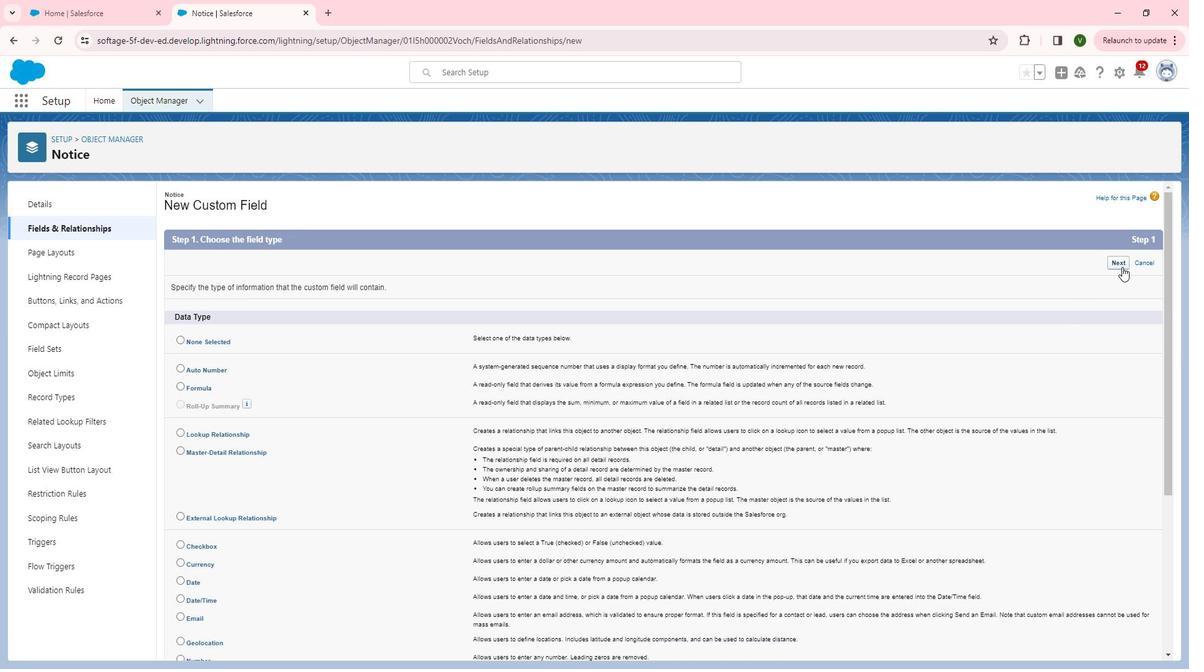 
Action: Mouse moved to (402, 304)
Screenshot: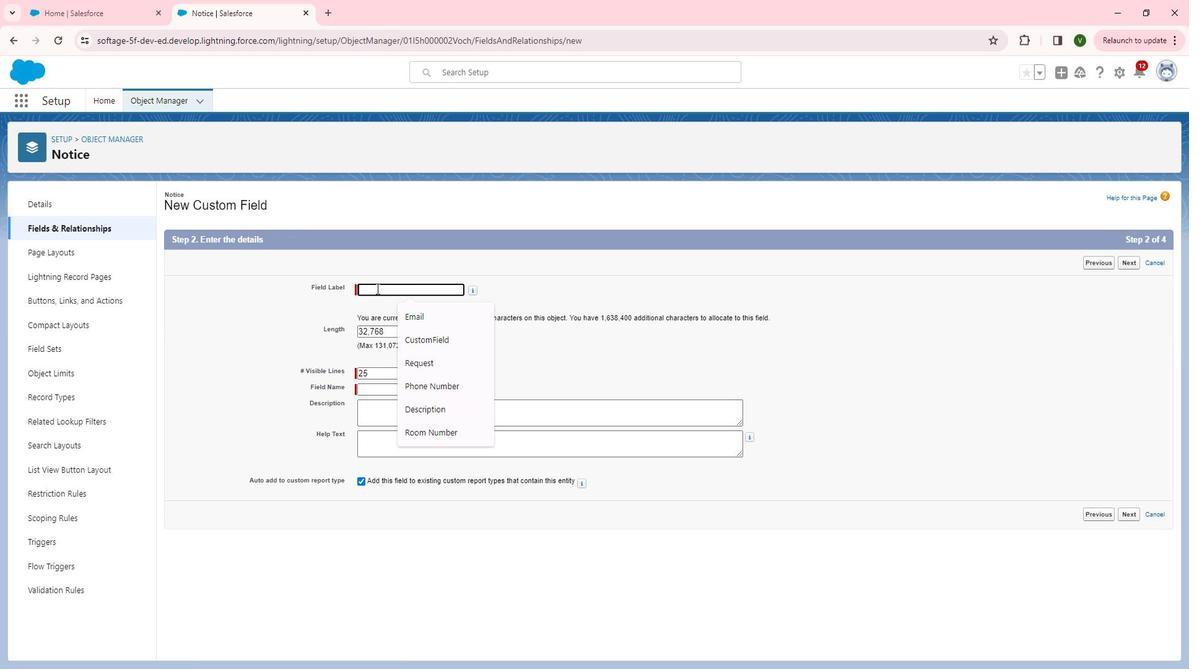
Action: Mouse pressed left at (402, 304)
Screenshot: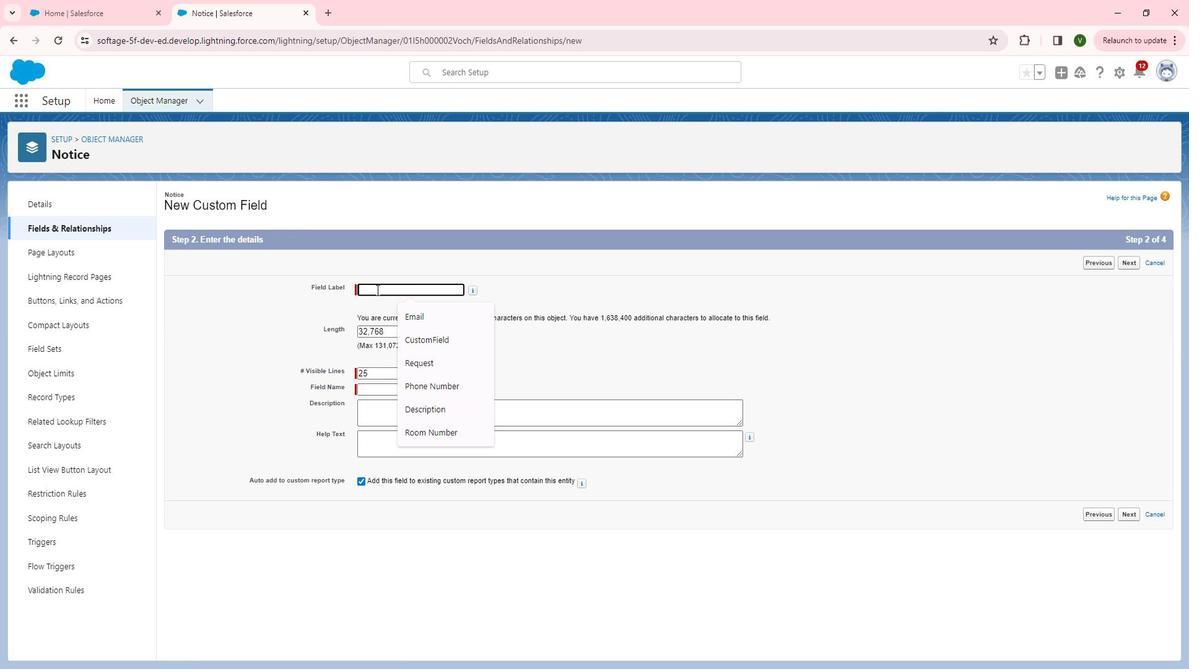 
Action: Mouse moved to (407, 304)
Screenshot: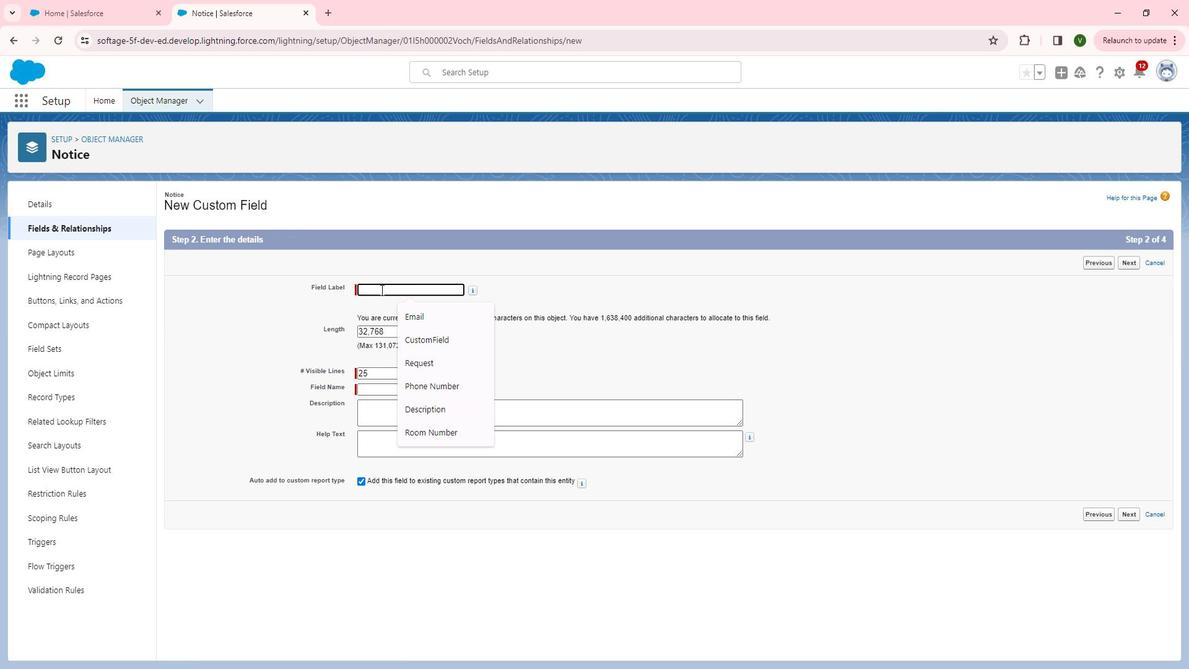 
Action: Key pressed <Key.shift>Content
Screenshot: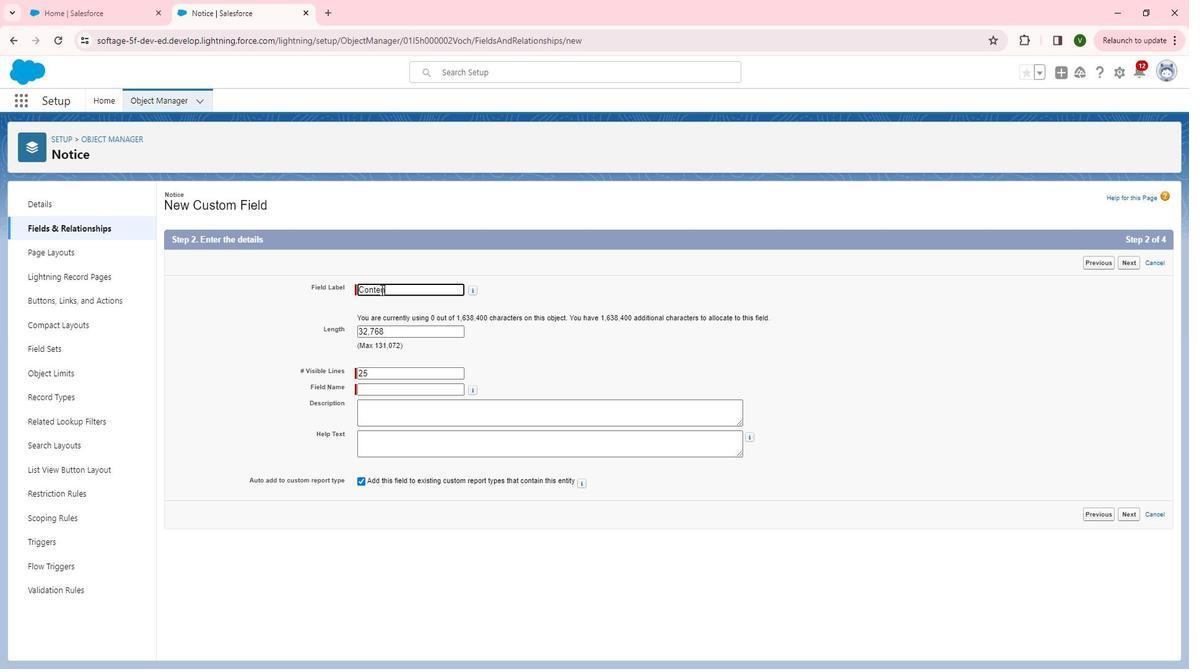 
Action: Mouse moved to (558, 378)
Screenshot: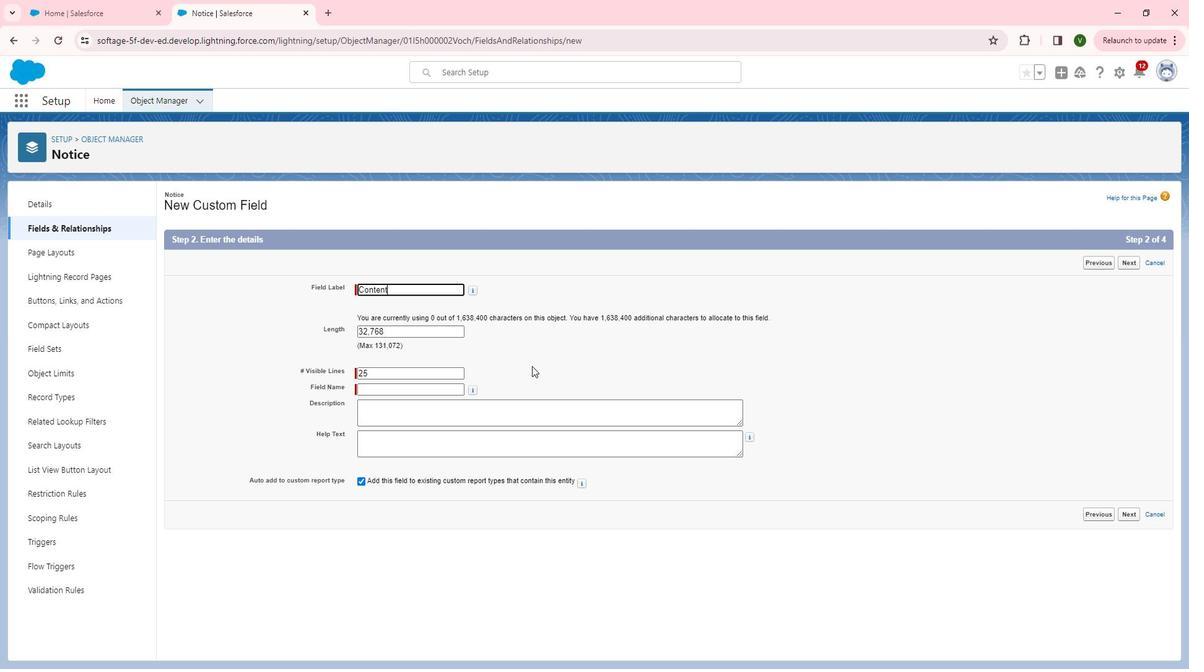 
Action: Mouse pressed left at (558, 378)
Screenshot: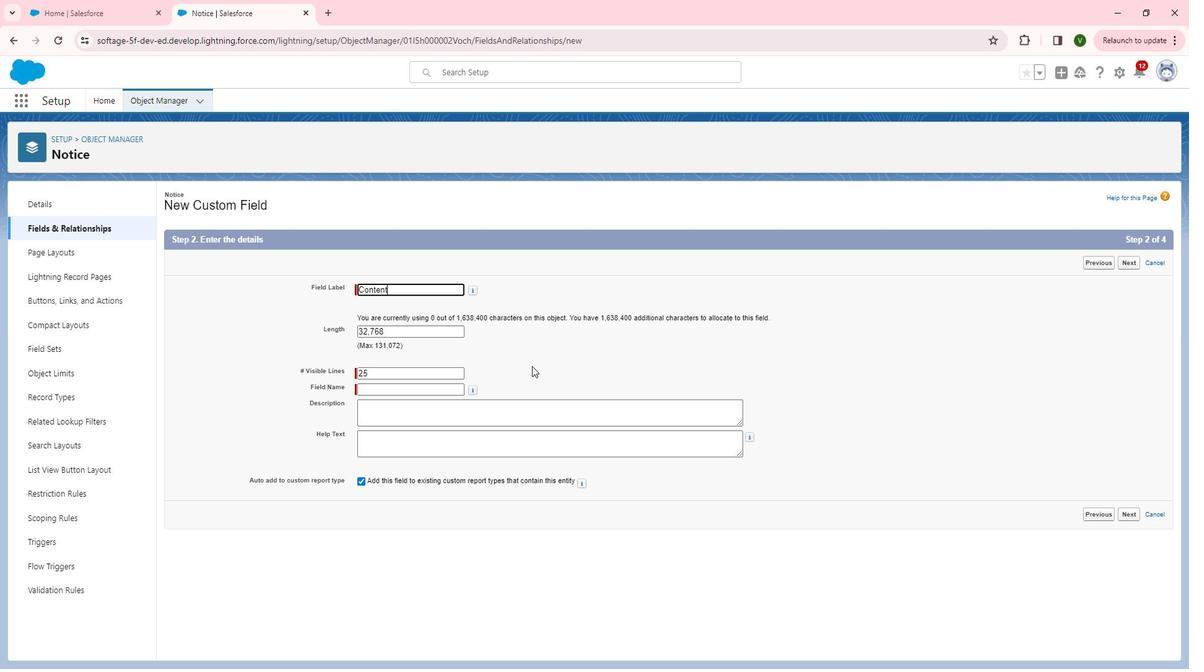 
Action: Mouse moved to (529, 429)
Screenshot: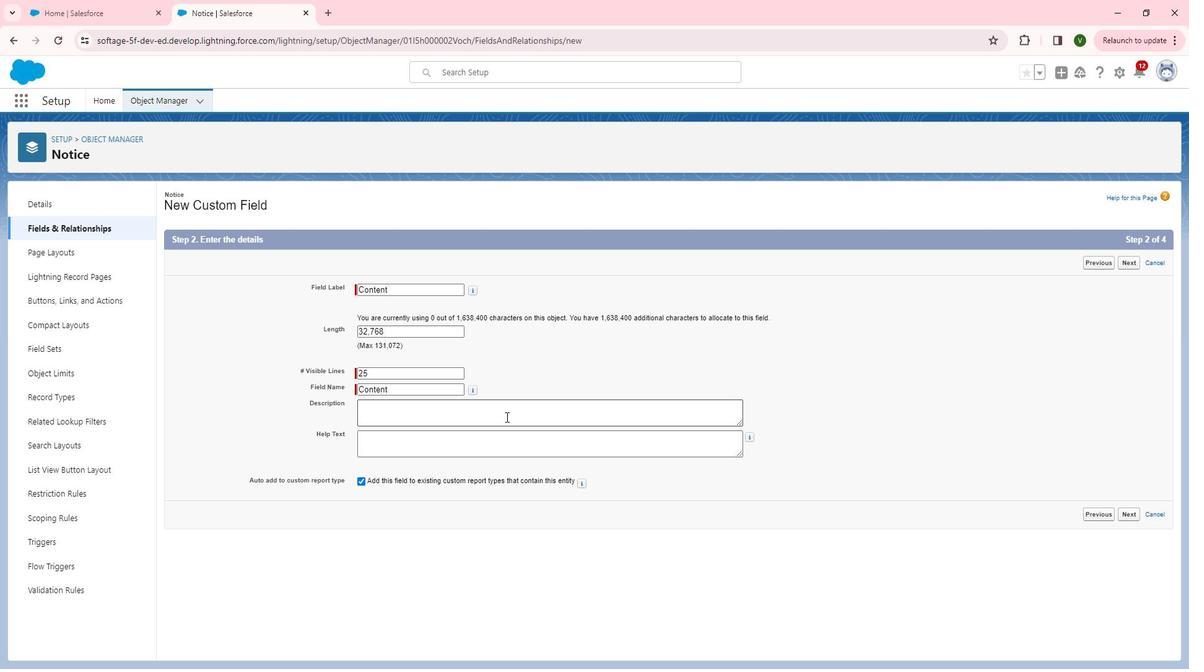 
Action: Mouse pressed left at (529, 429)
Screenshot: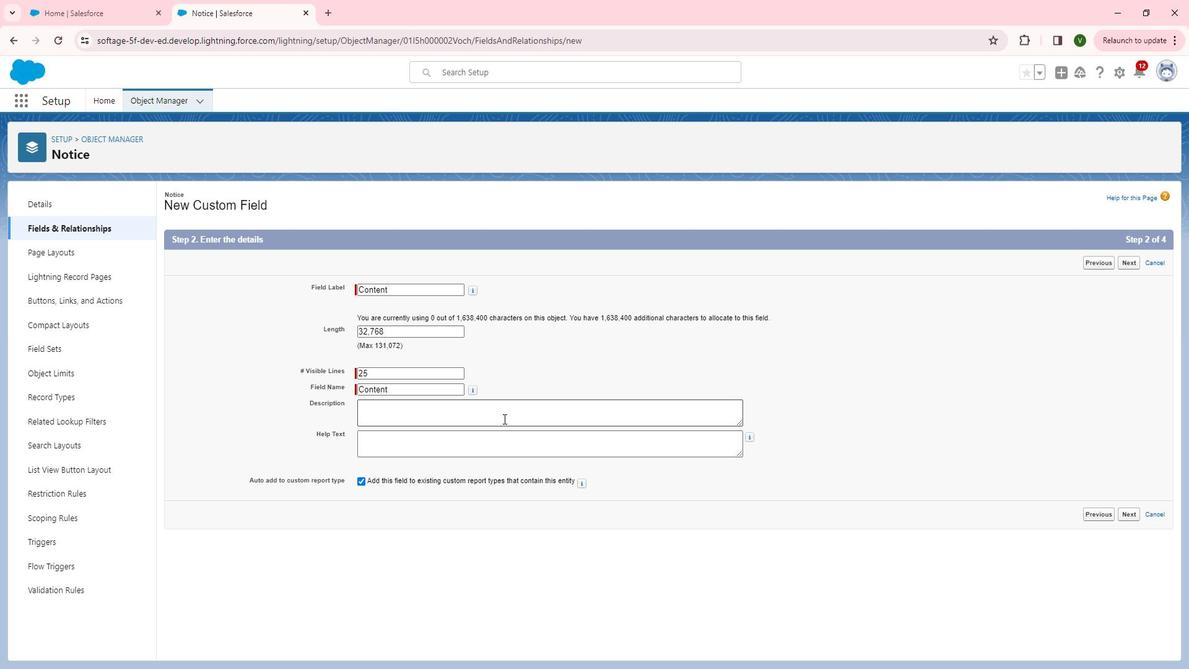 
Action: Mouse moved to (542, 422)
Screenshot: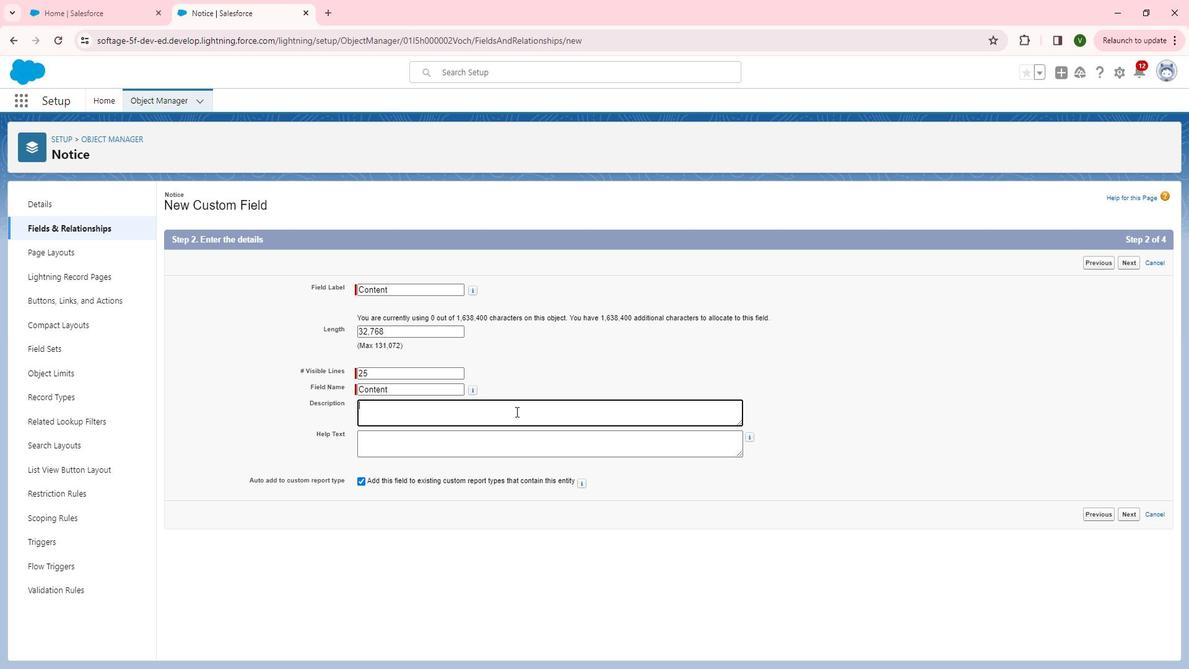 
Action: Key pressed <Key.shift>The<Key.space><Key.shift>detailed<Key.space>content<Key.space>or<Key.space>message<Key.space>of<Key.space>the<Key.space>notice.
Screenshot: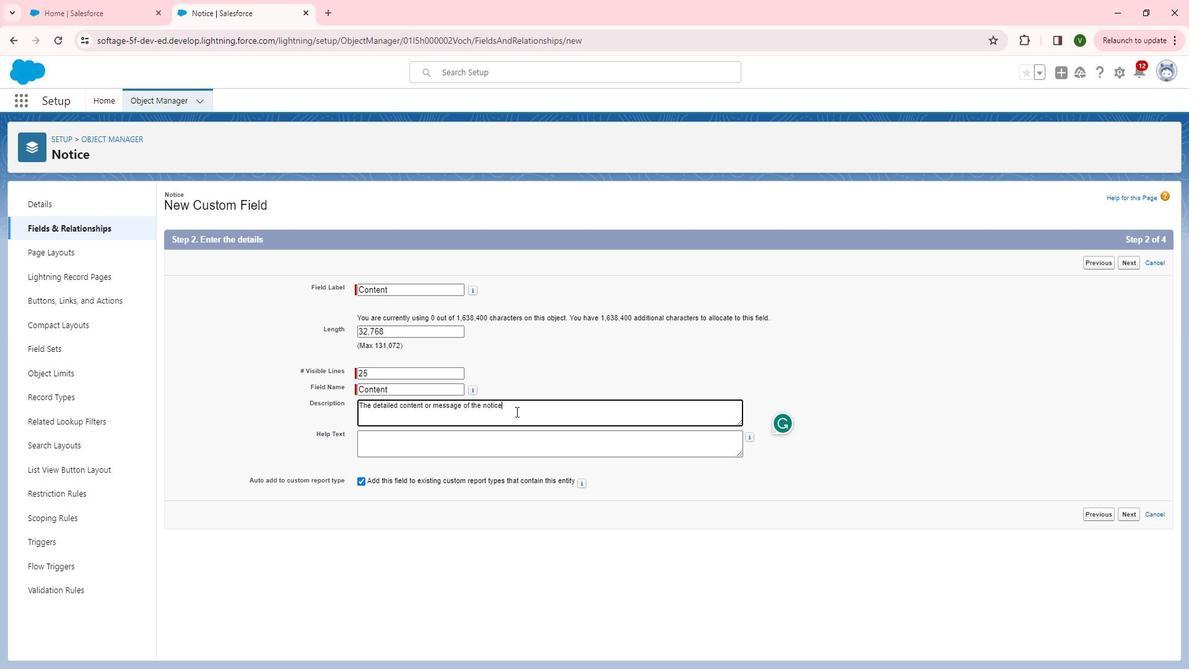 
Action: Mouse moved to (539, 453)
Screenshot: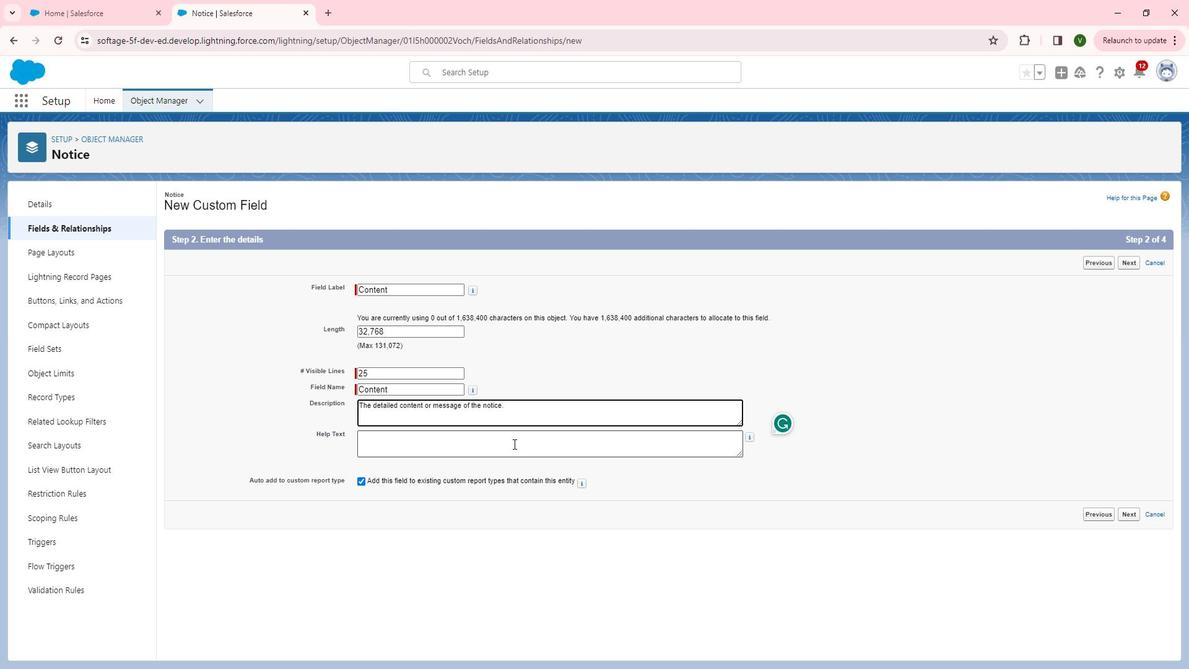 
Action: Mouse pressed left at (539, 453)
Screenshot: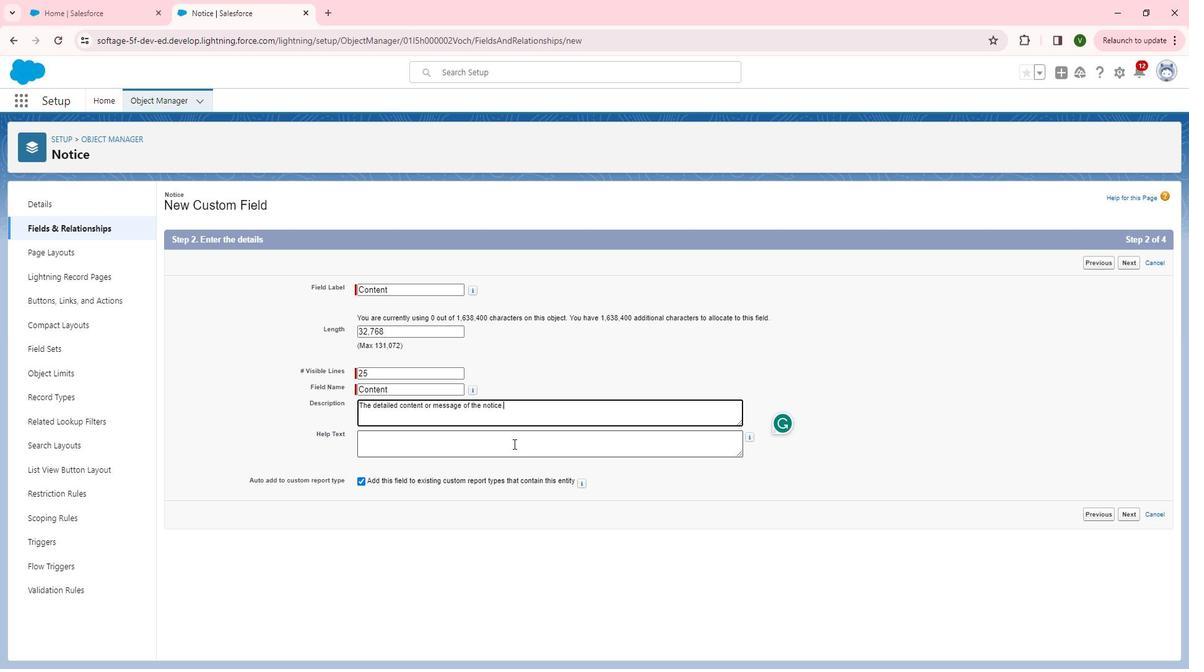 
Action: Key pressed <Key.shift><Key.shift>Detailed<Key.space><Key.shift>Content
Screenshot: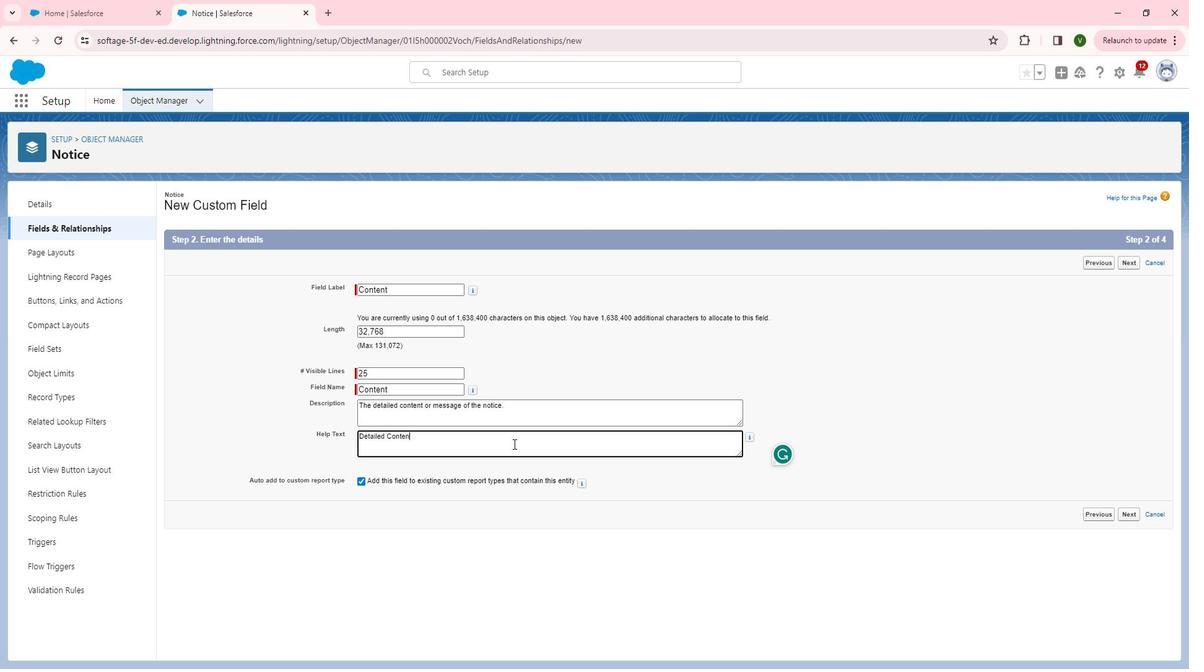 
Action: Mouse moved to (1161, 278)
Screenshot: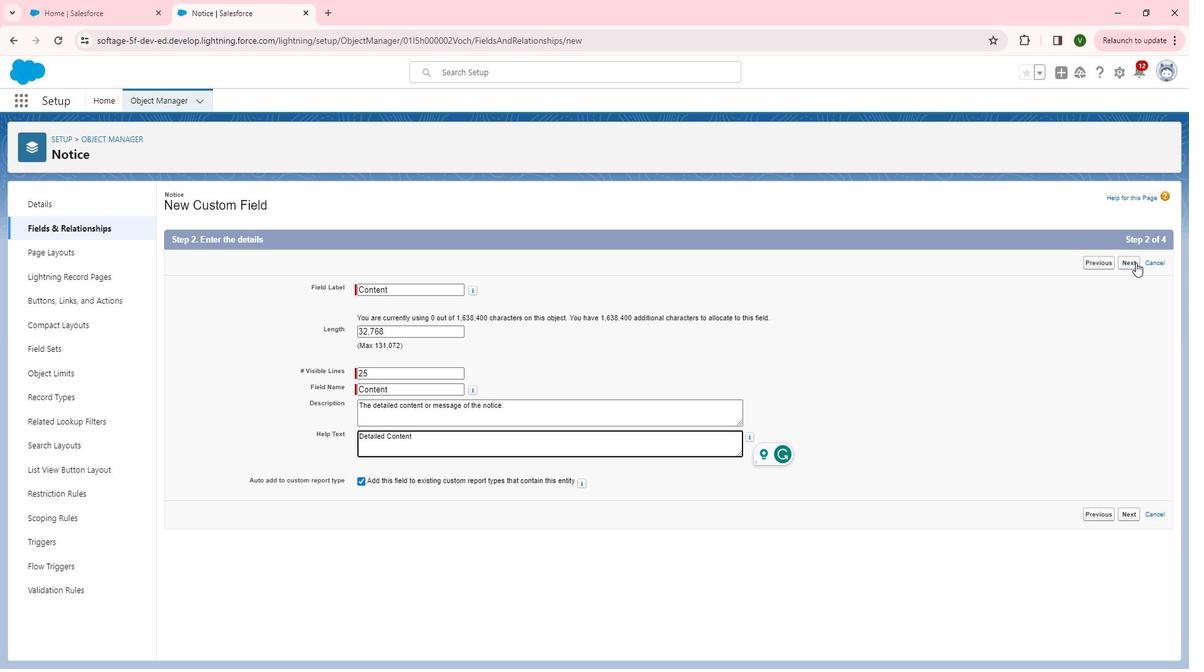 
Action: Mouse pressed left at (1161, 278)
Screenshot: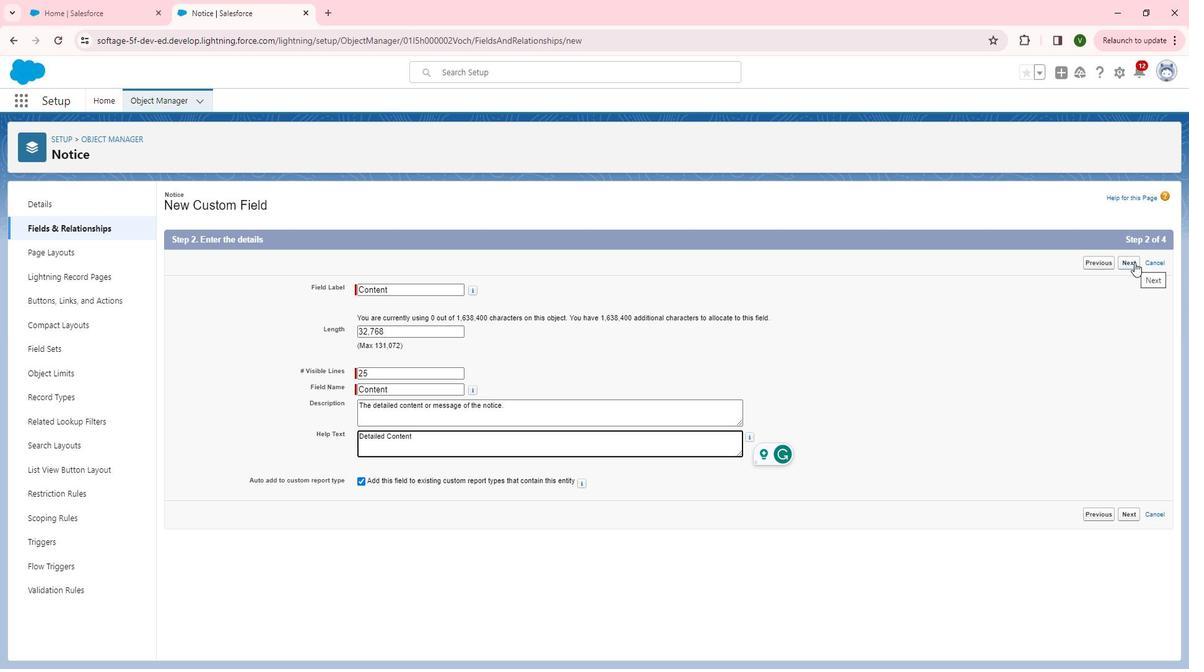 
Action: Mouse moved to (862, 383)
Screenshot: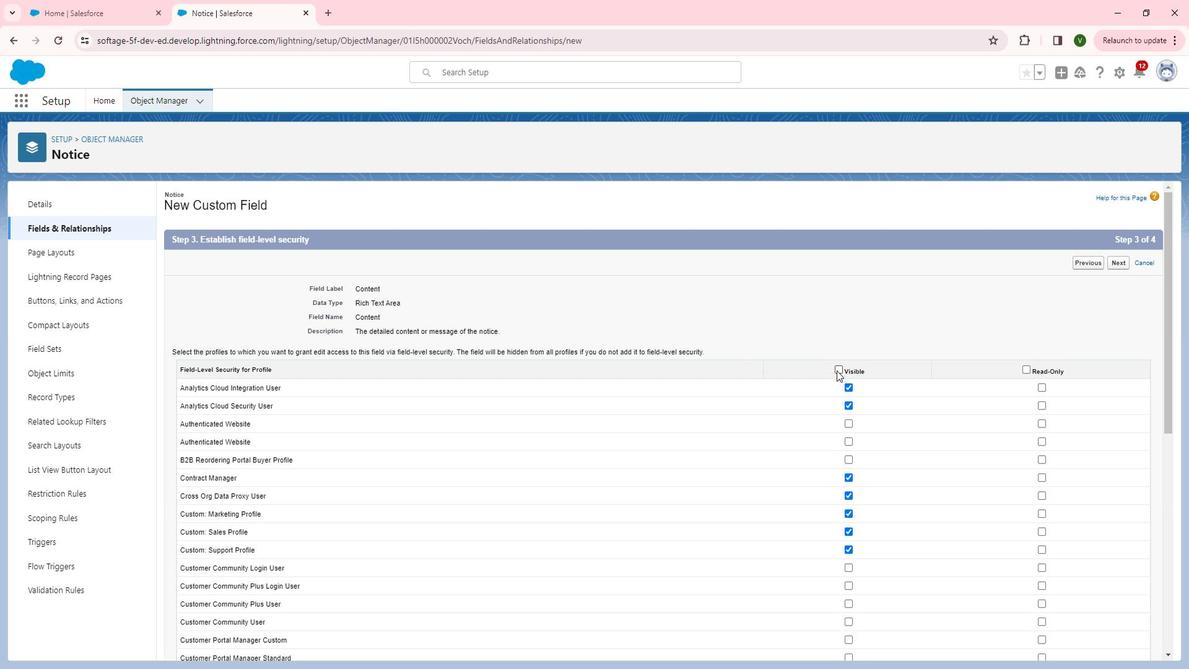 
Action: Mouse pressed left at (862, 383)
Screenshot: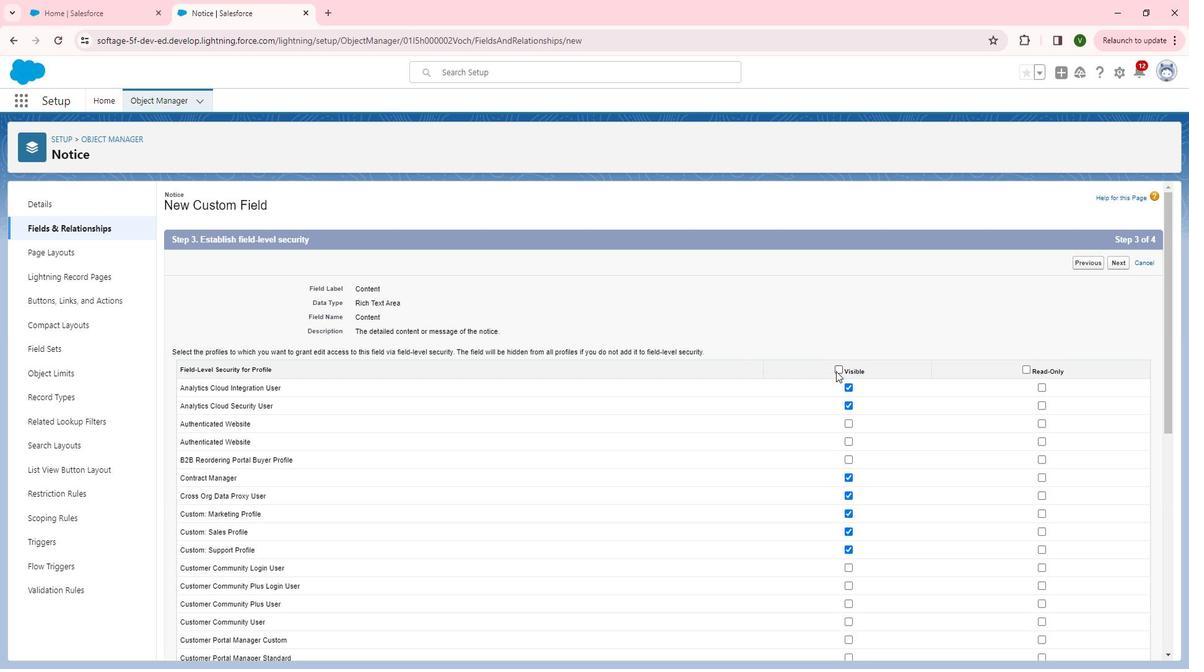 
Action: Mouse moved to (873, 451)
Screenshot: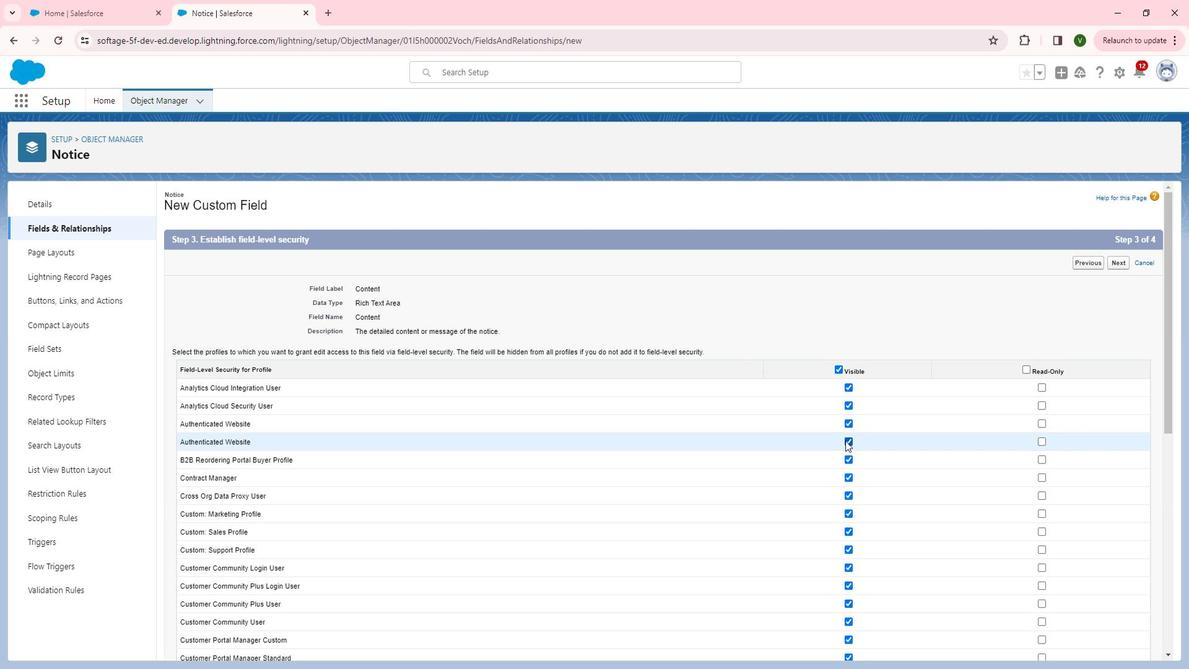 
Action: Mouse pressed left at (873, 451)
Screenshot: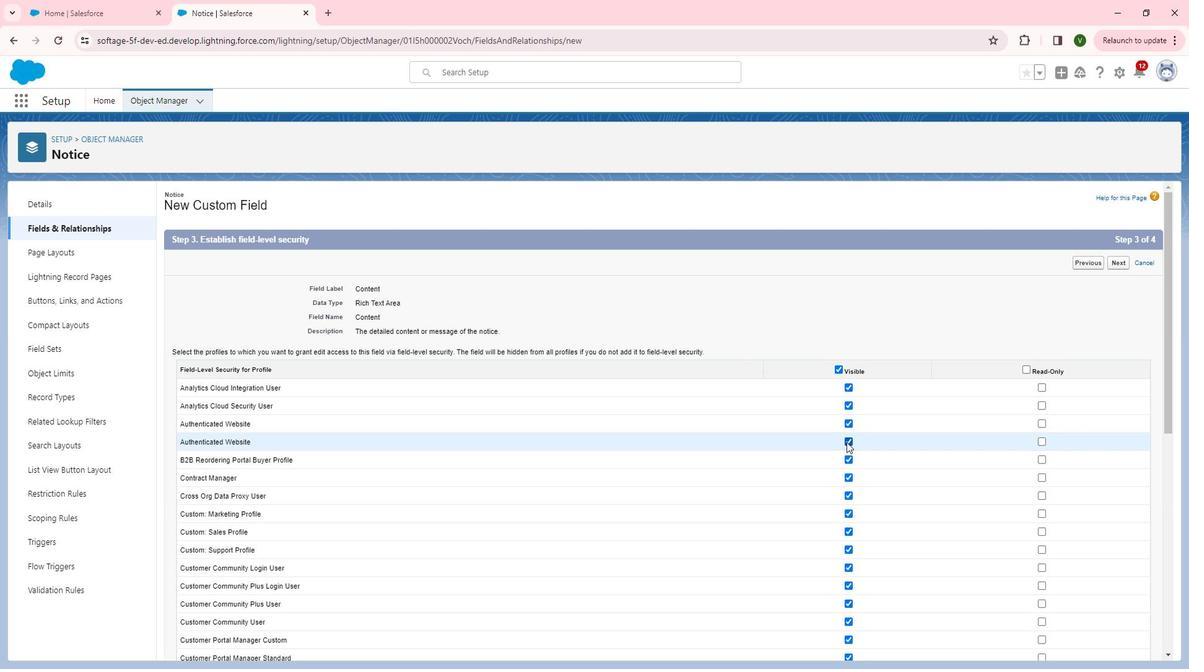 
Action: Mouse moved to (880, 434)
Screenshot: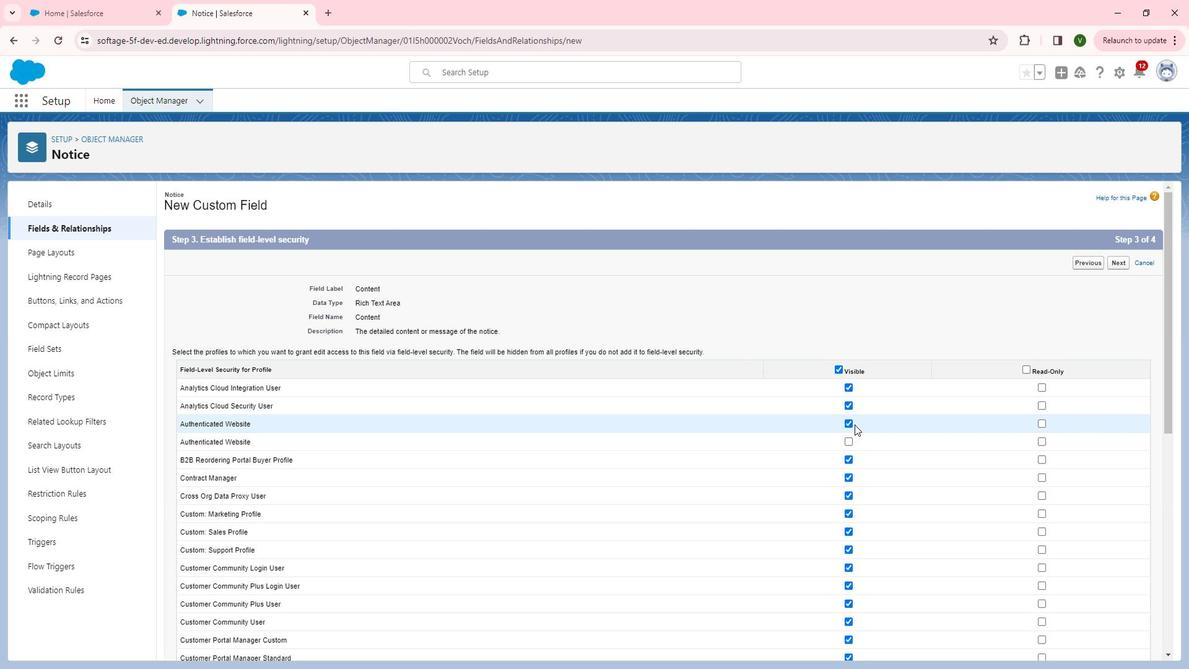
Action: Mouse pressed left at (880, 434)
Screenshot: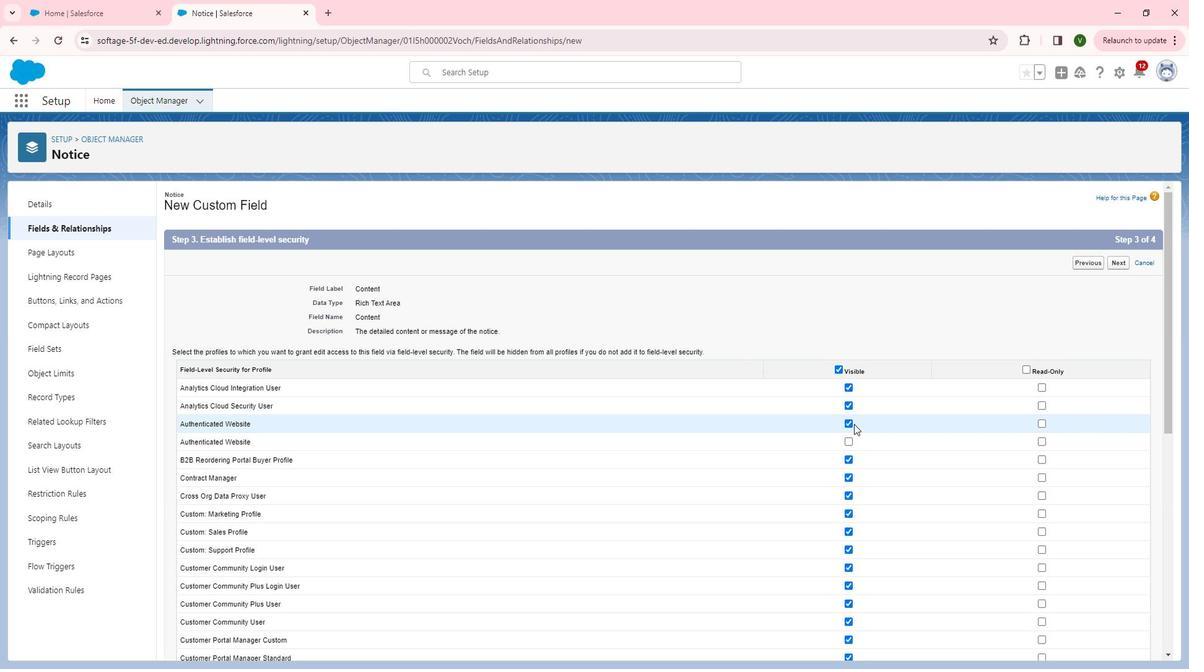 
Action: Mouse moved to (874, 432)
Screenshot: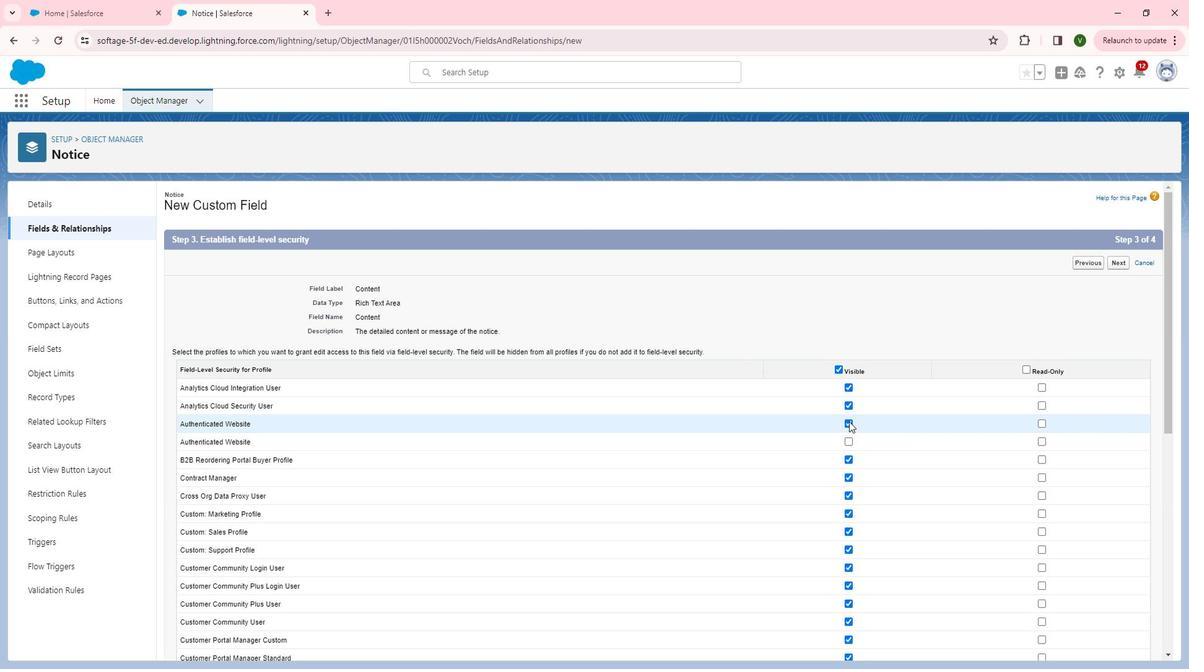 
Action: Mouse pressed left at (874, 432)
Screenshot: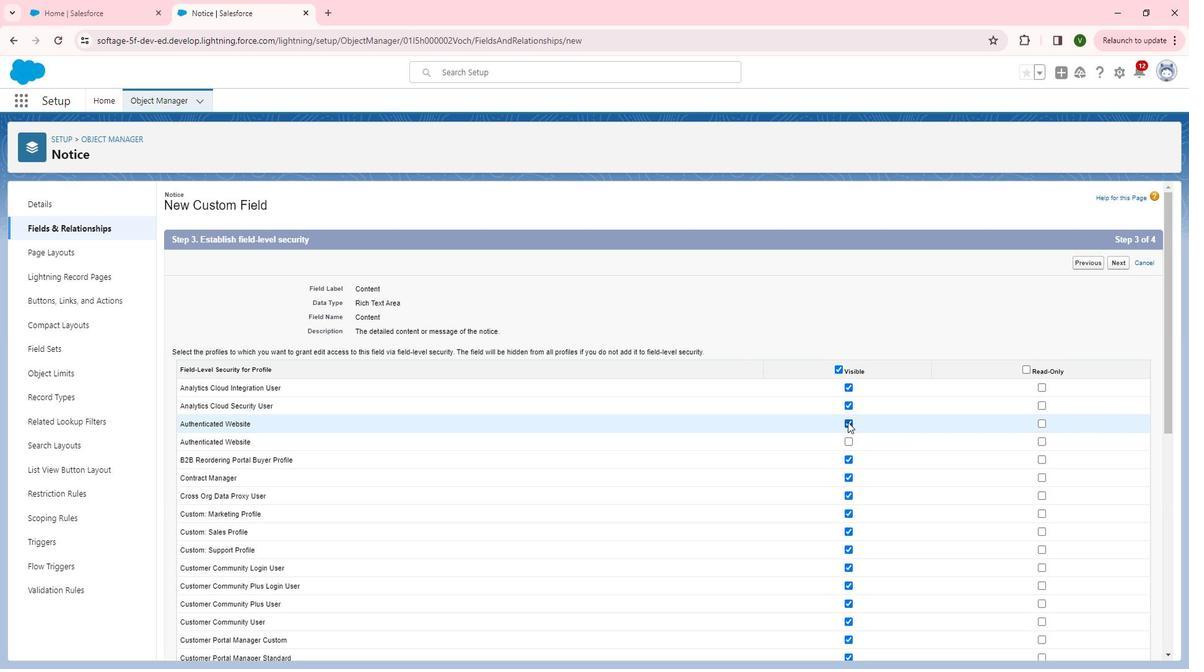
Action: Mouse moved to (1063, 413)
Screenshot: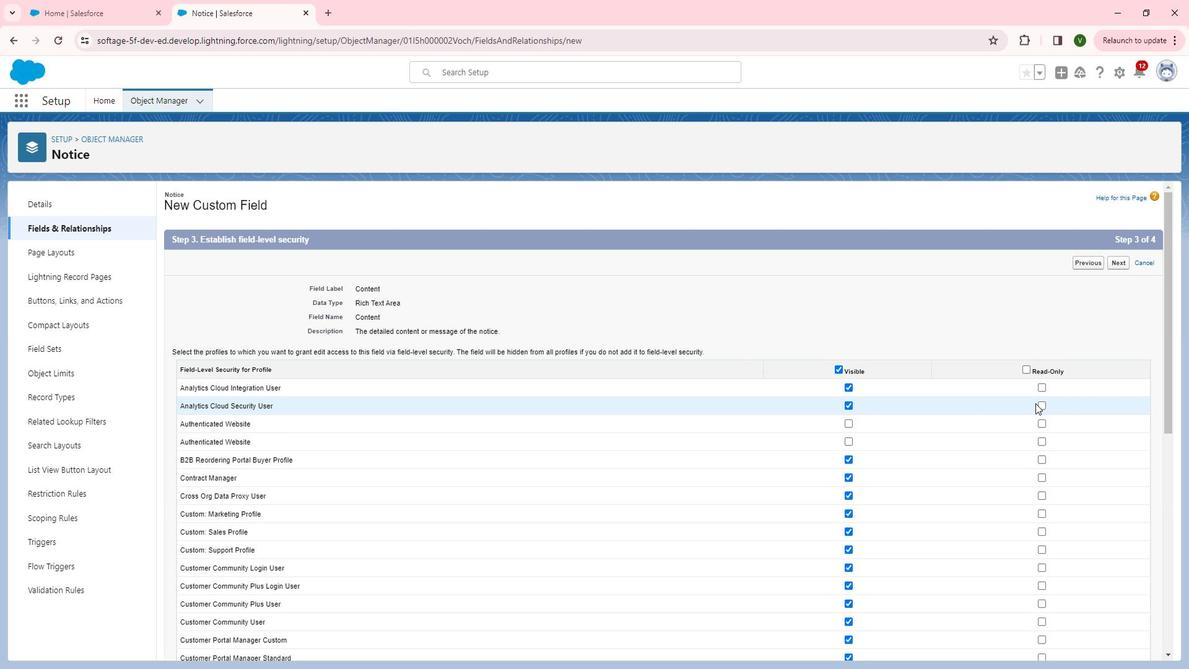 
Action: Mouse pressed left at (1063, 413)
Screenshot: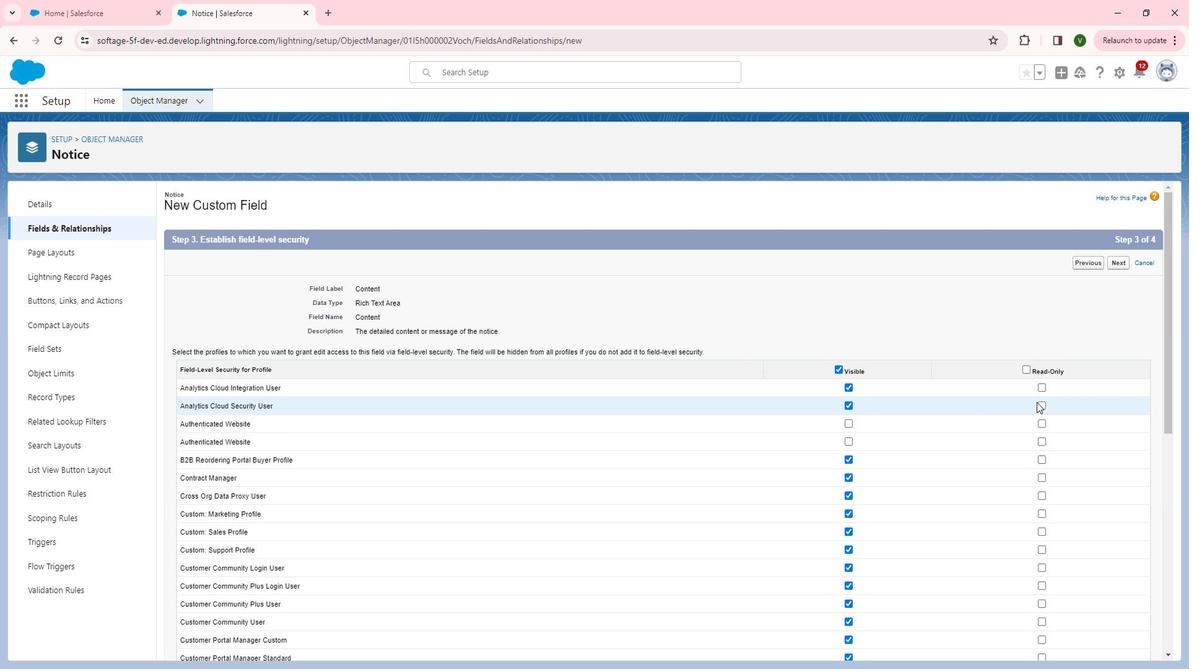 
Action: Mouse moved to (1069, 414)
Screenshot: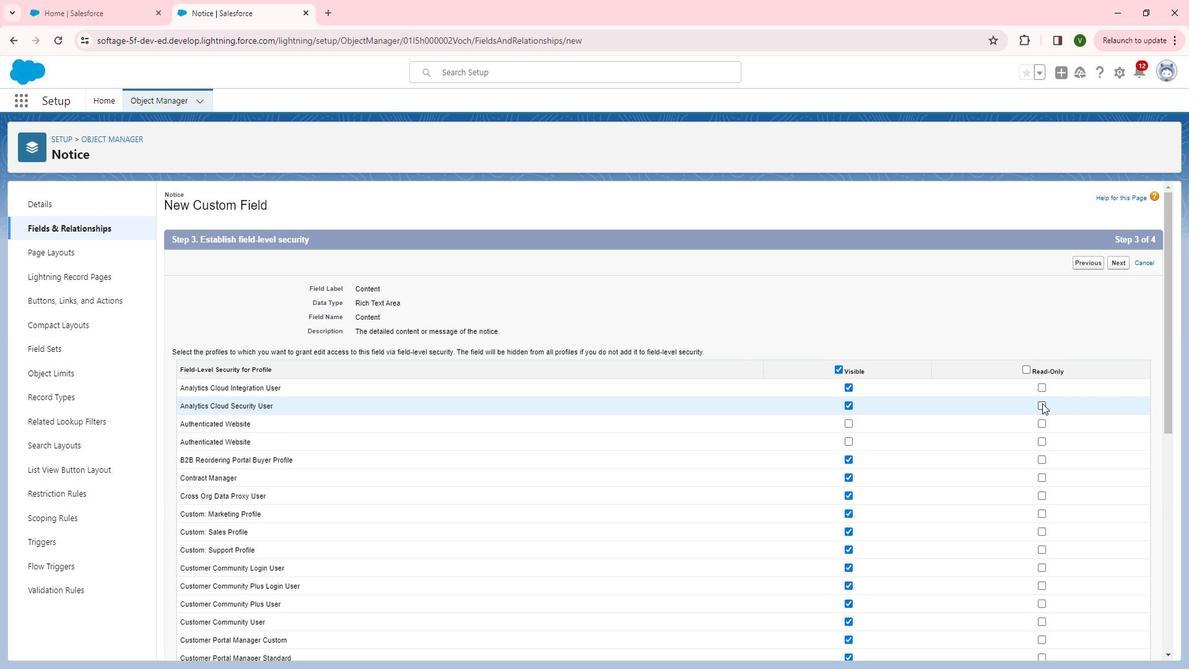 
Action: Mouse pressed left at (1069, 414)
Screenshot: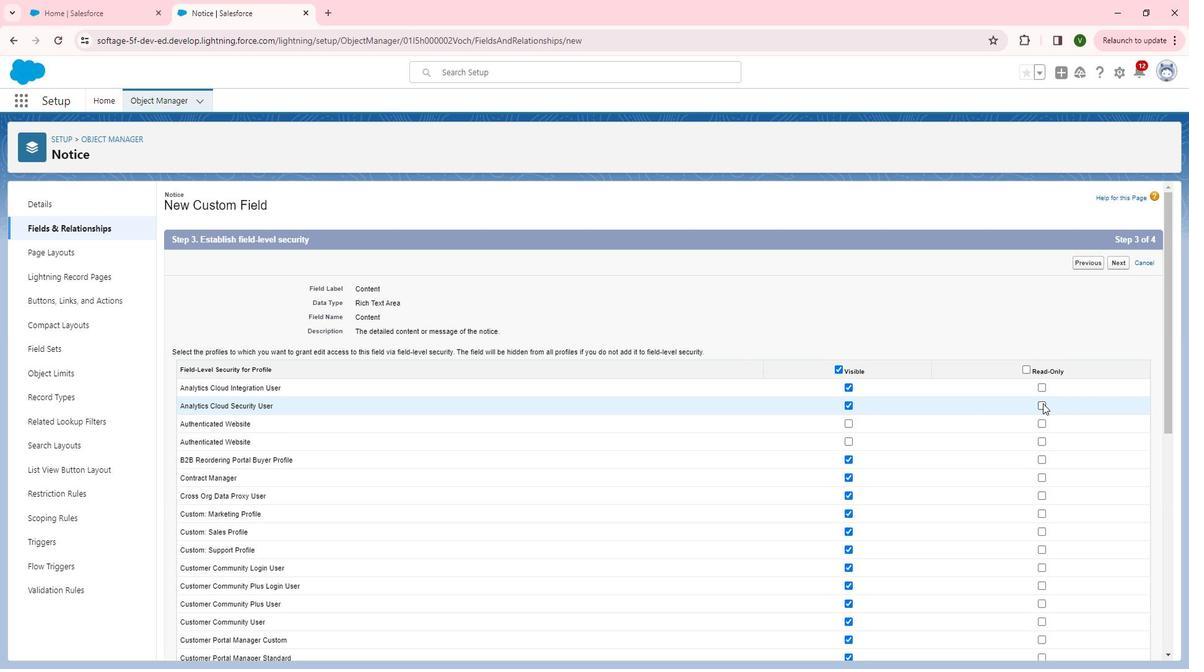 
Action: Mouse moved to (1068, 400)
Screenshot: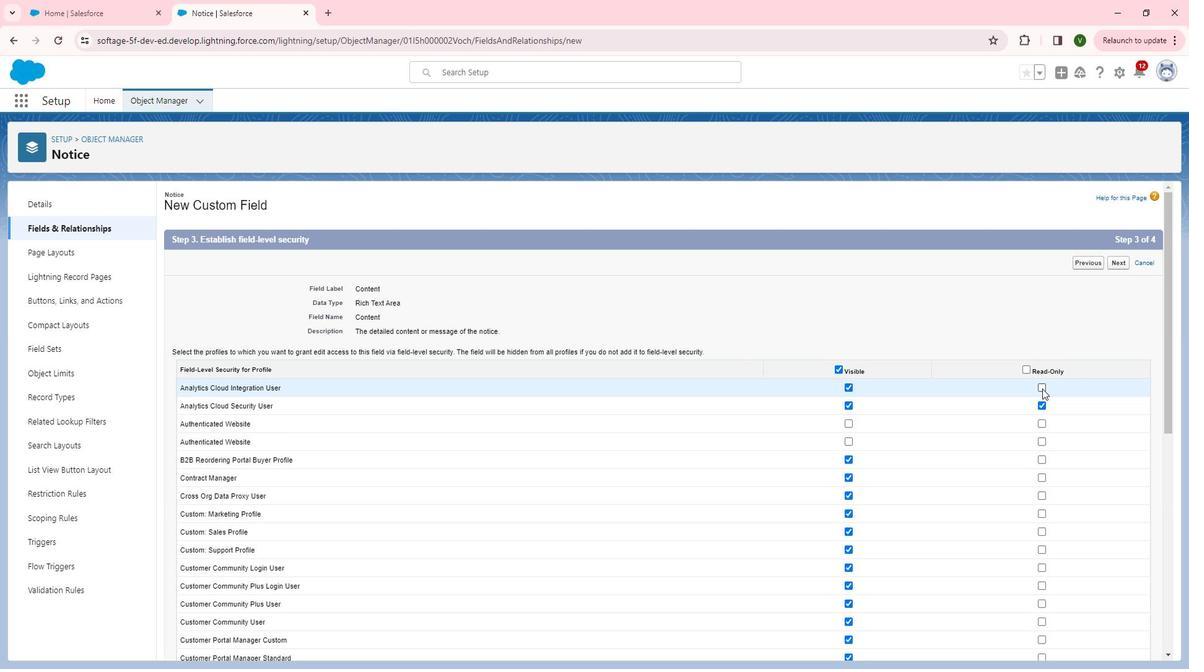 
Action: Mouse pressed left at (1068, 400)
Screenshot: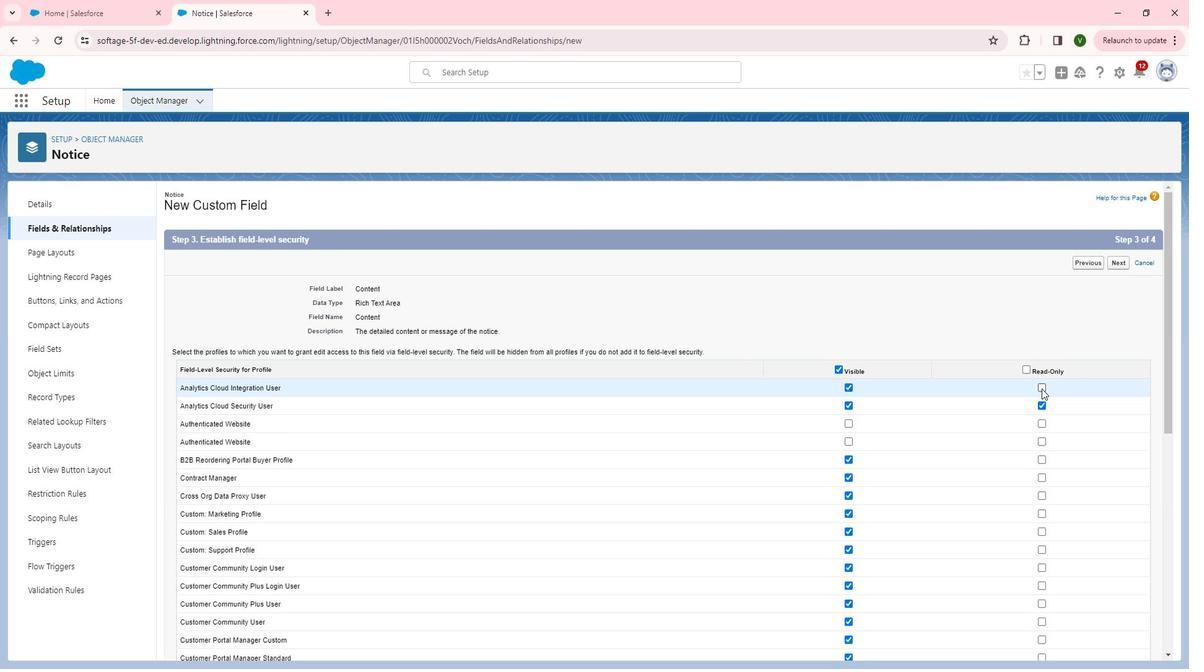 
Action: Mouse moved to (1082, 500)
Screenshot: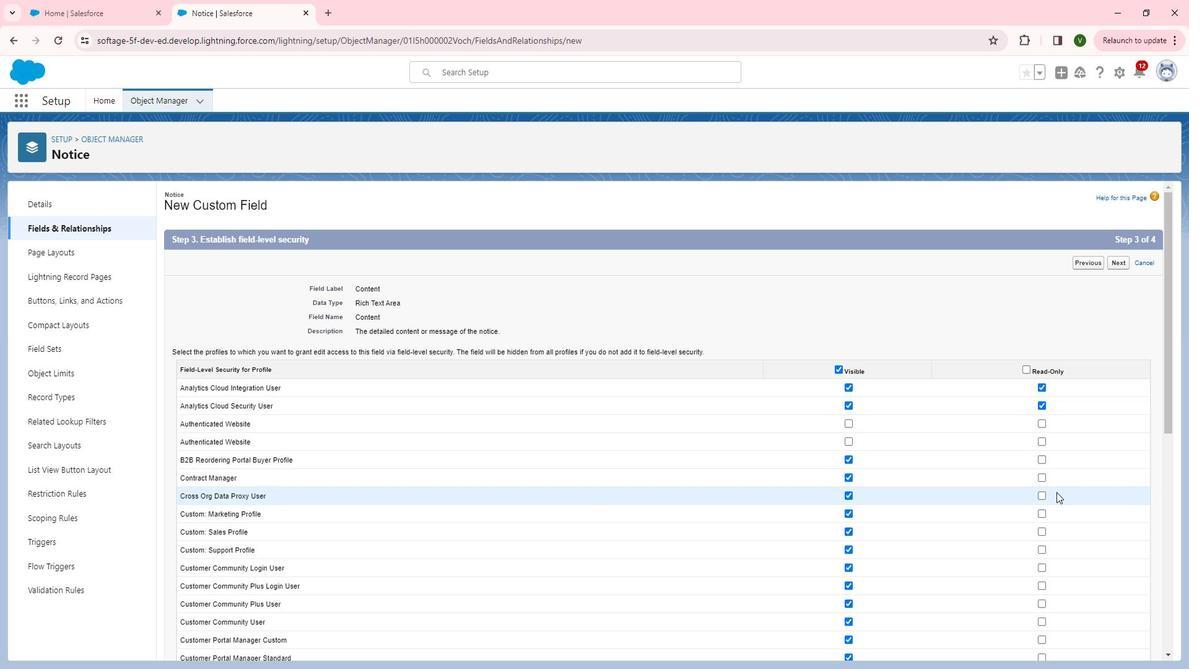 
Action: Mouse scrolled (1082, 500) with delta (0, 0)
Screenshot: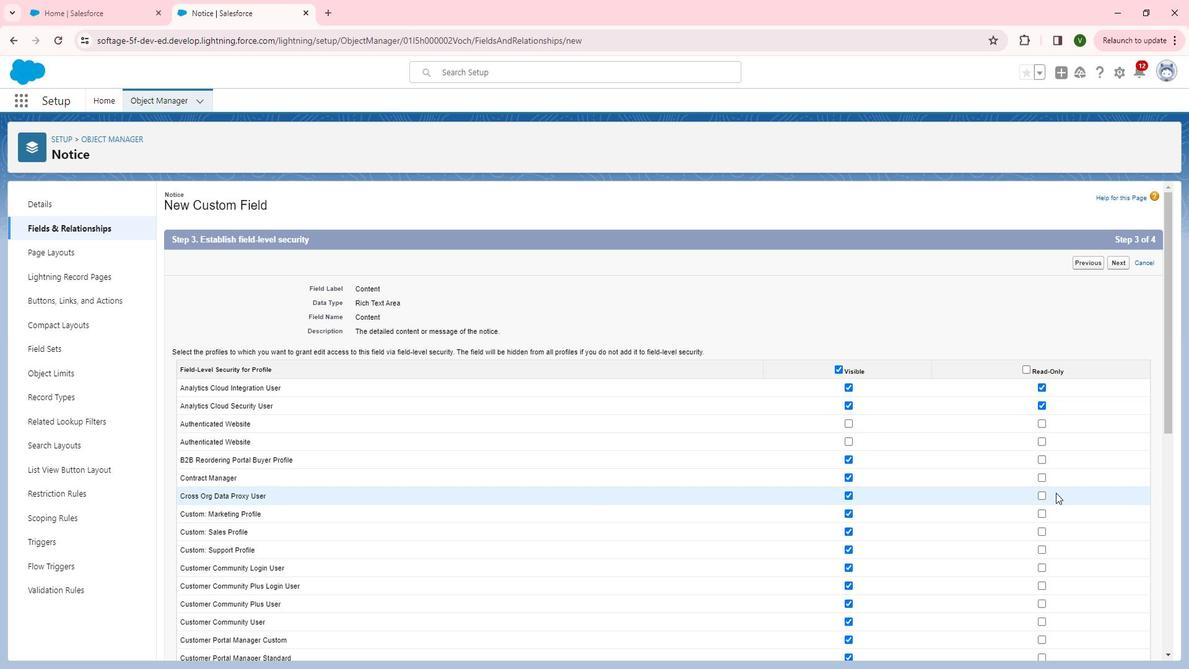 
Action: Mouse moved to (1074, 491)
Screenshot: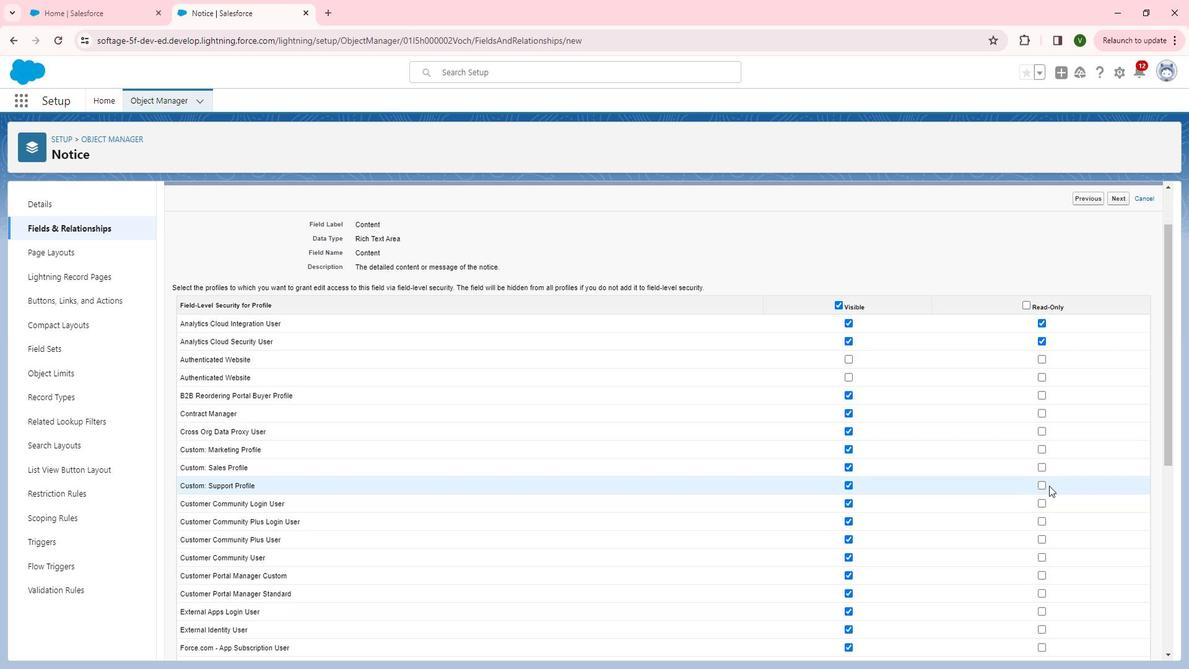 
Action: Mouse scrolled (1074, 490) with delta (0, 0)
Screenshot: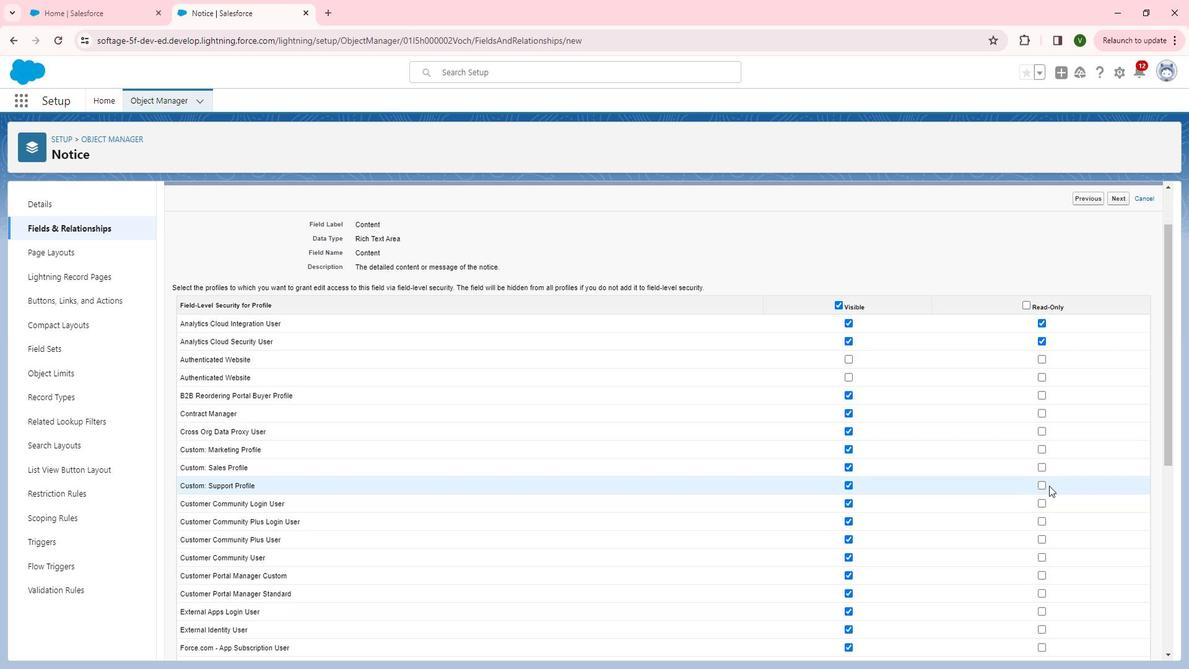 
Action: Mouse moved to (1065, 444)
Screenshot: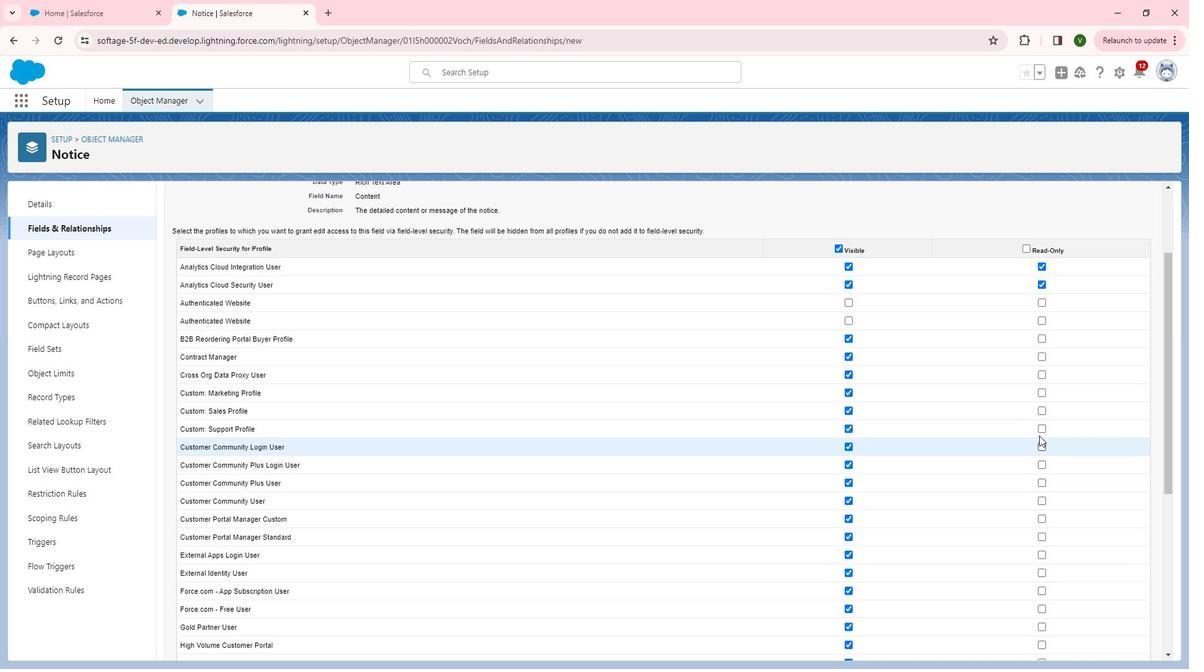 
Action: Mouse scrolled (1065, 444) with delta (0, 0)
Screenshot: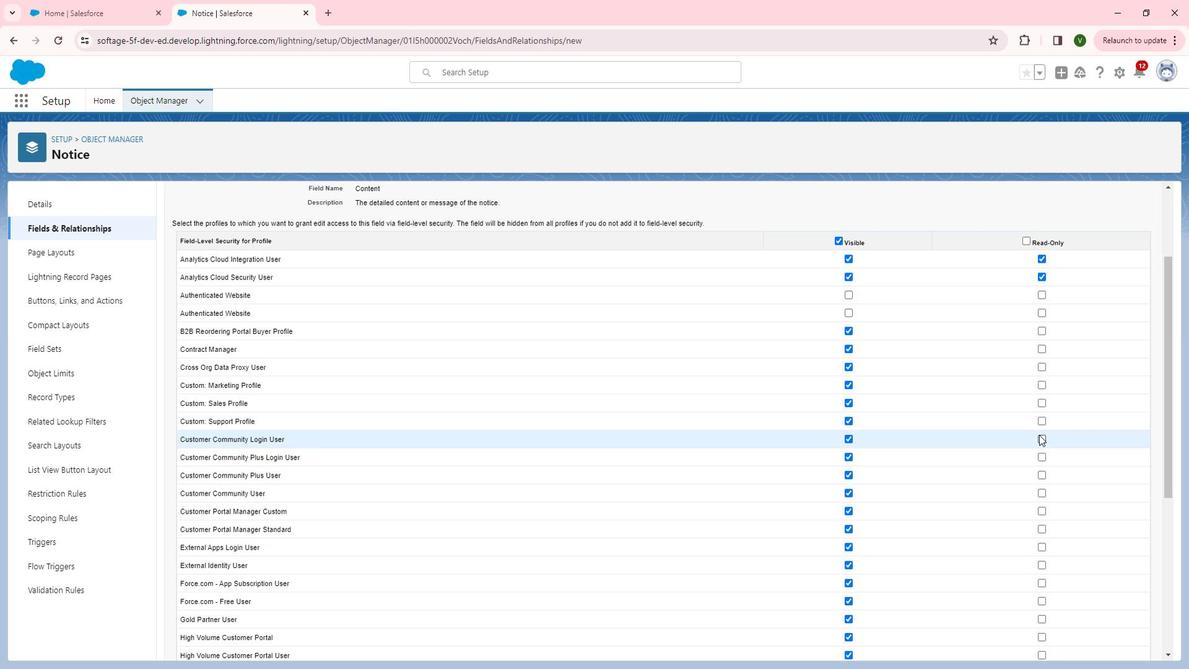 
Action: Mouse scrolled (1065, 444) with delta (0, 0)
Screenshot: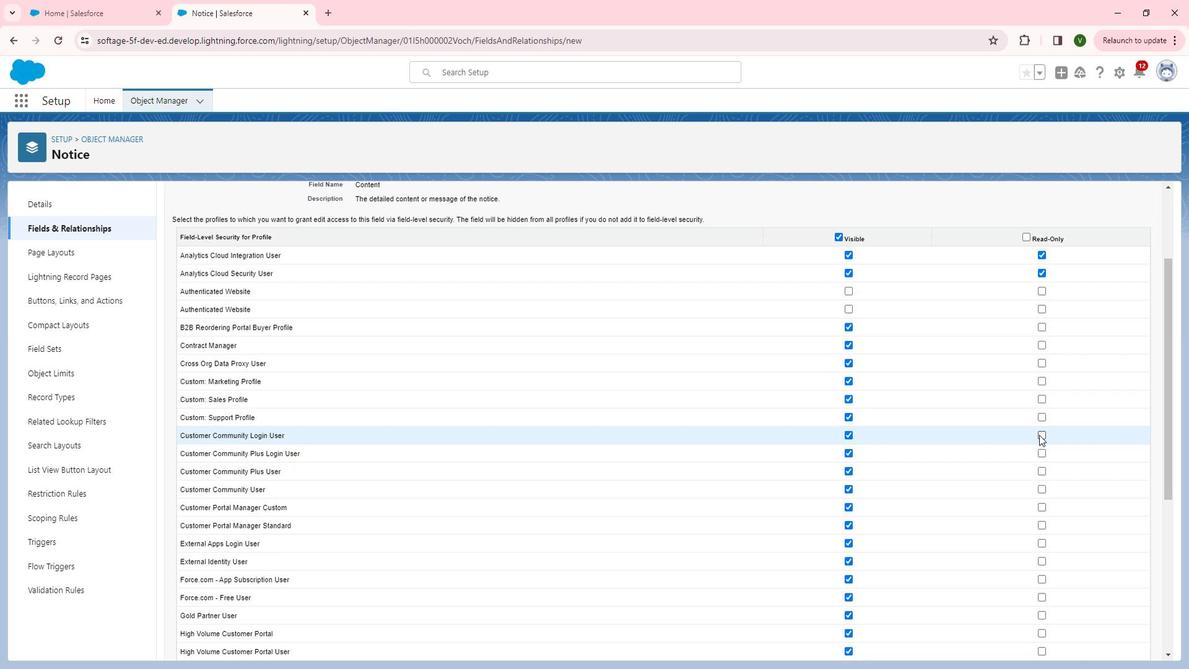 
Action: Mouse moved to (1067, 292)
Screenshot: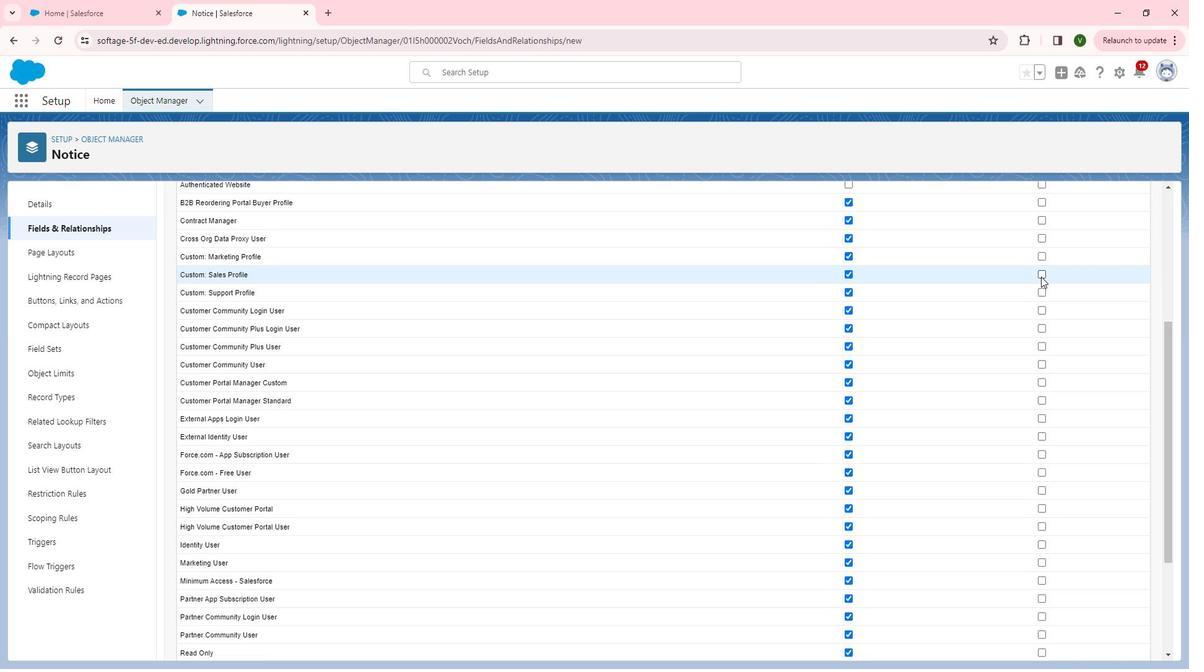 
Action: Mouse pressed left at (1067, 292)
Screenshot: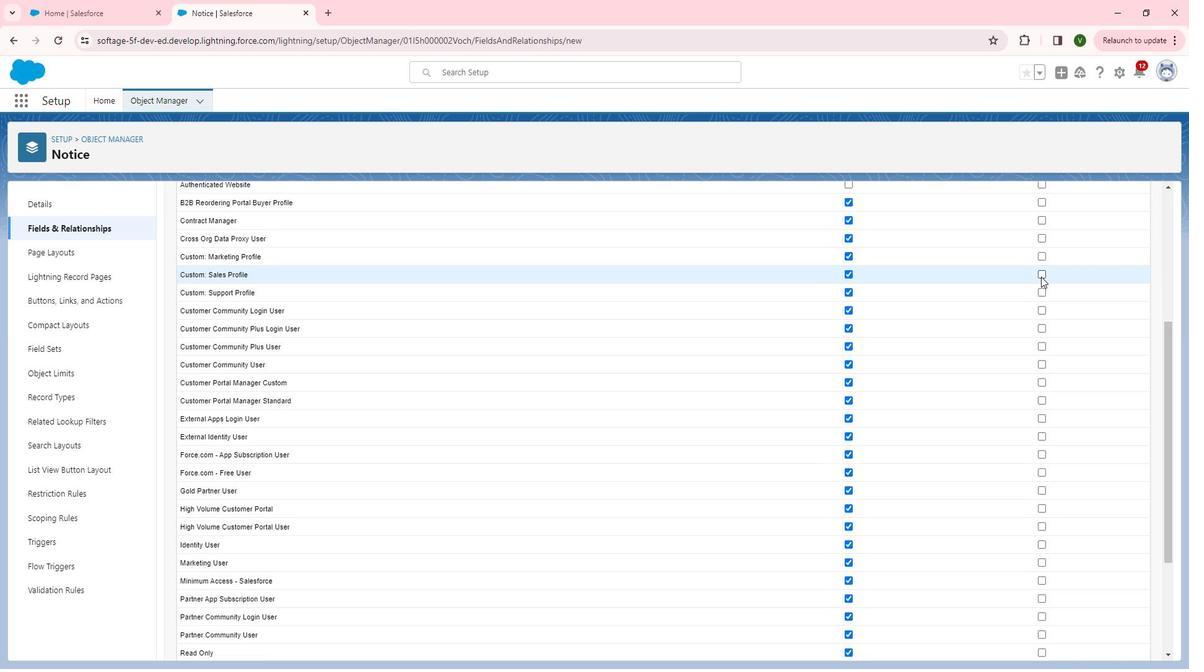 
Action: Mouse moved to (1066, 311)
Screenshot: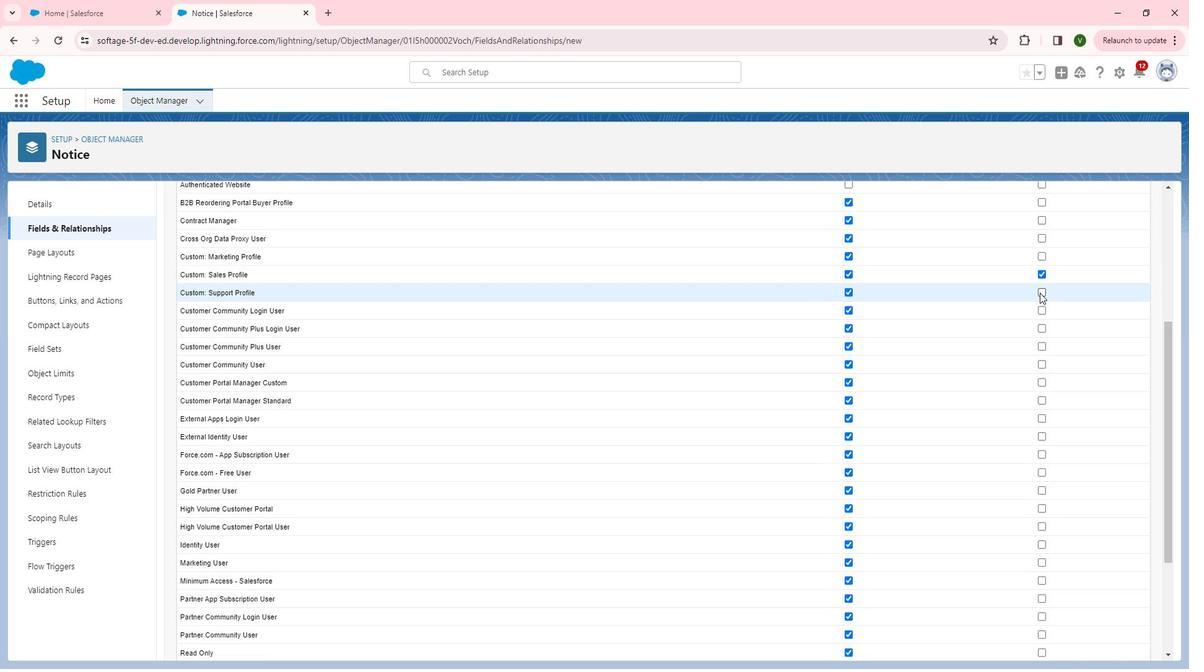 
Action: Mouse pressed left at (1066, 311)
Screenshot: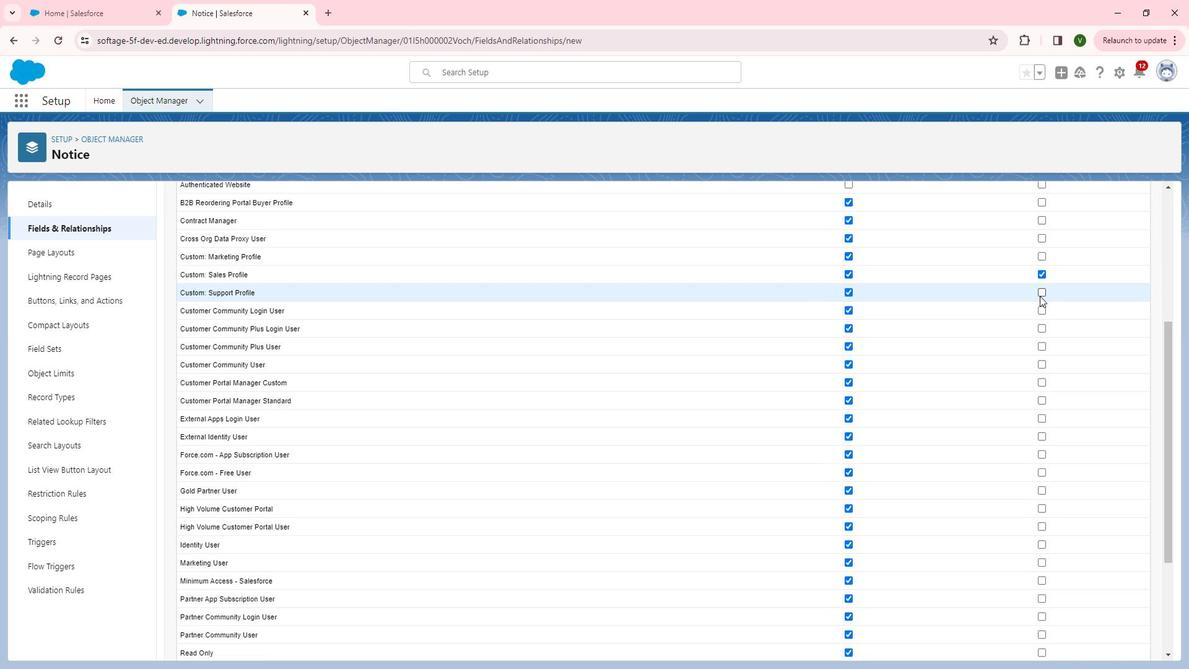 
Action: Mouse moved to (1069, 324)
Screenshot: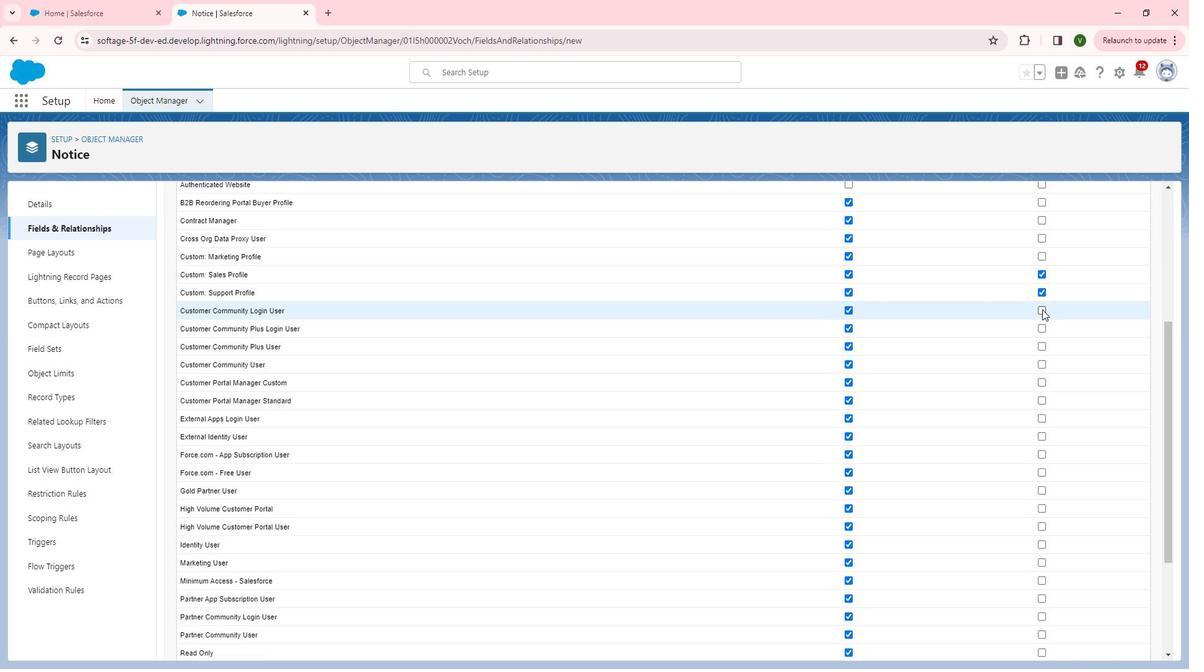 
Action: Mouse pressed left at (1069, 324)
Screenshot: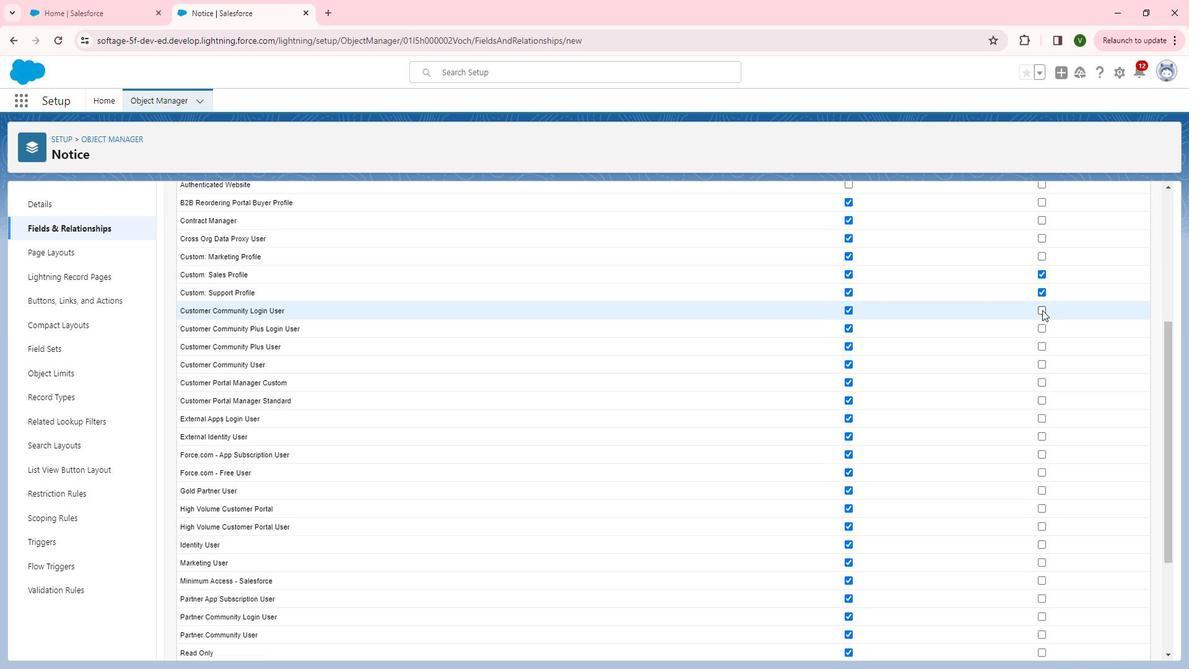 
Action: Mouse moved to (1066, 360)
Screenshot: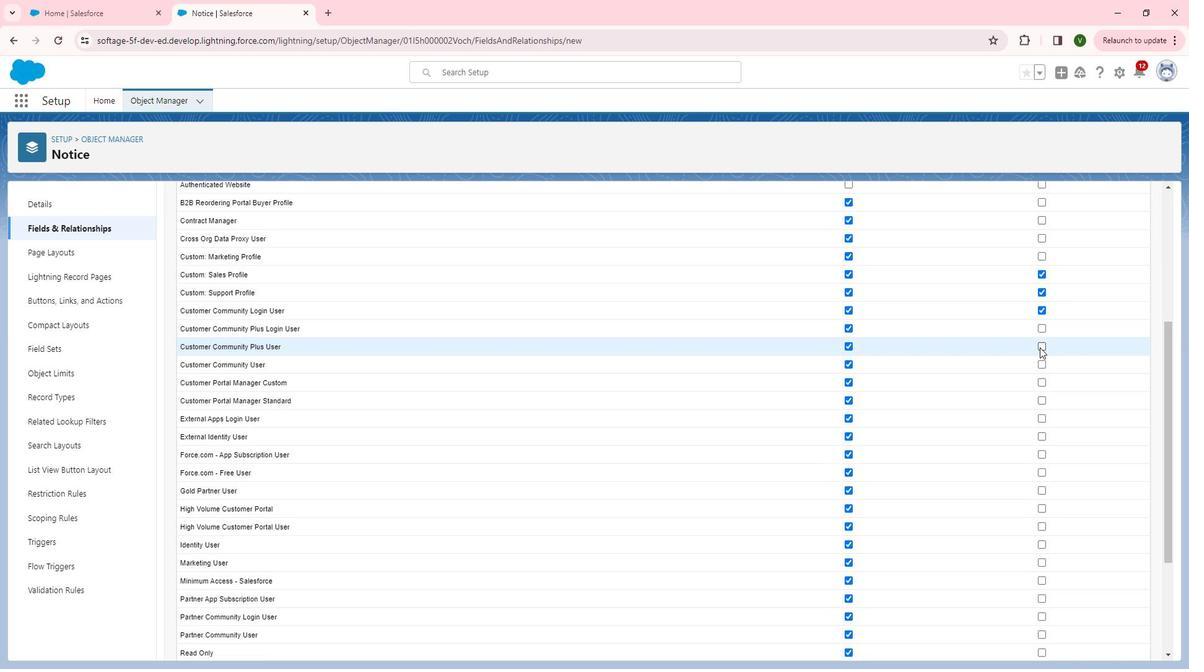 
Action: Mouse pressed left at (1066, 360)
Screenshot: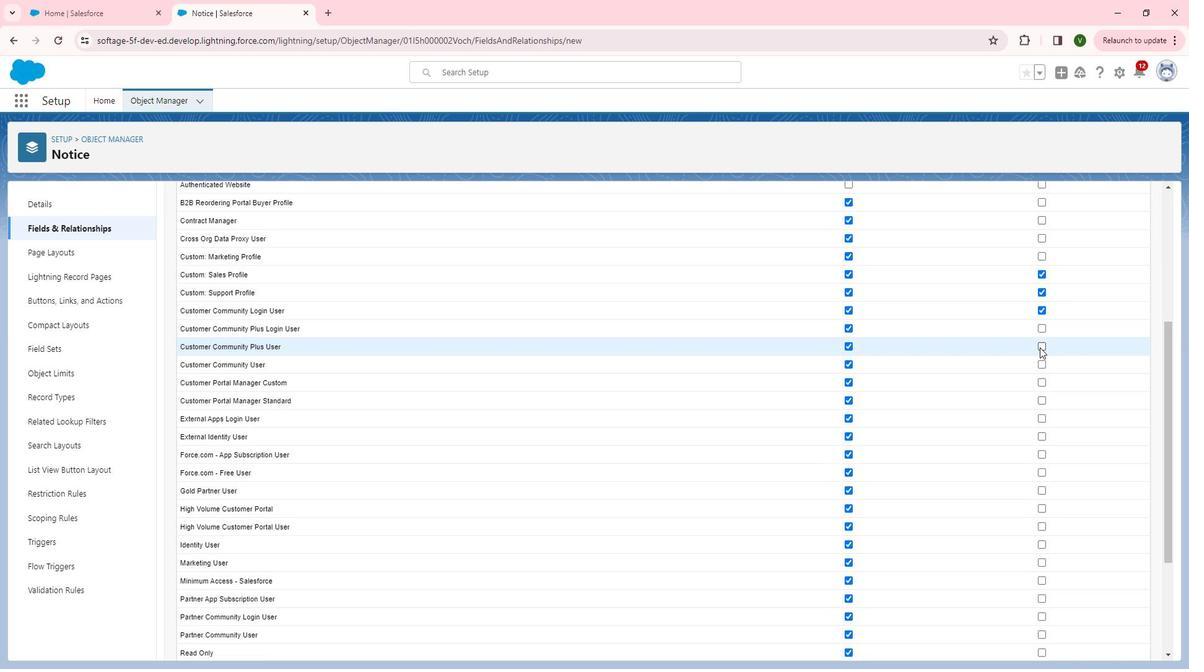 
Action: Mouse moved to (1069, 382)
Screenshot: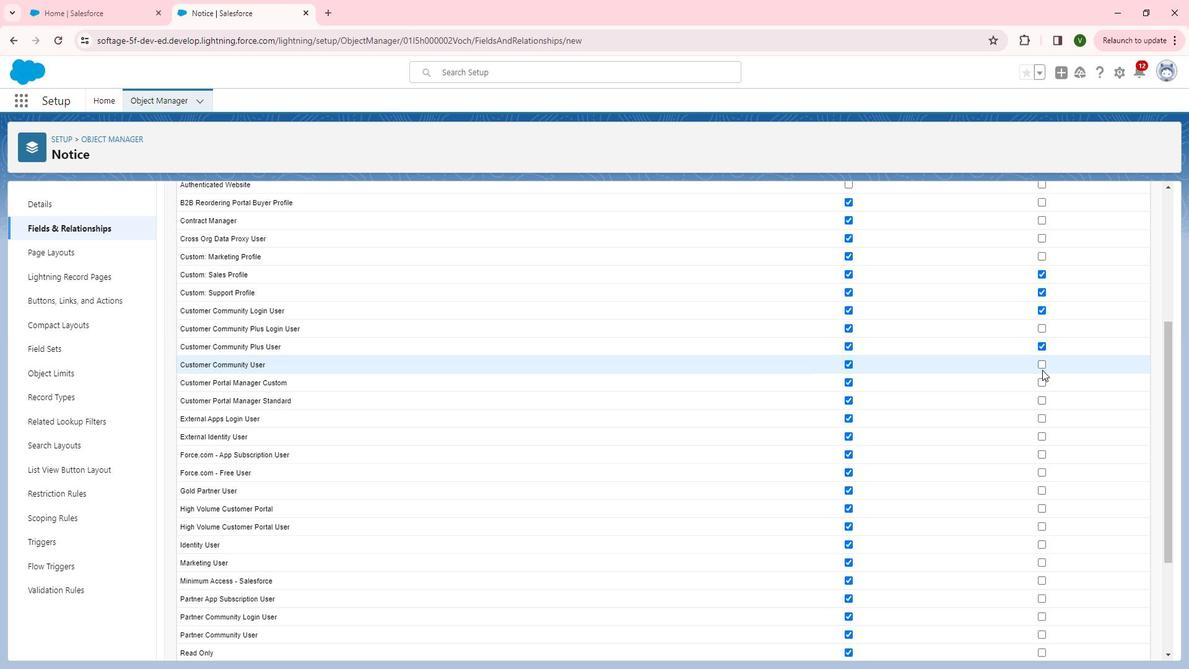 
Action: Mouse pressed left at (1069, 382)
Screenshot: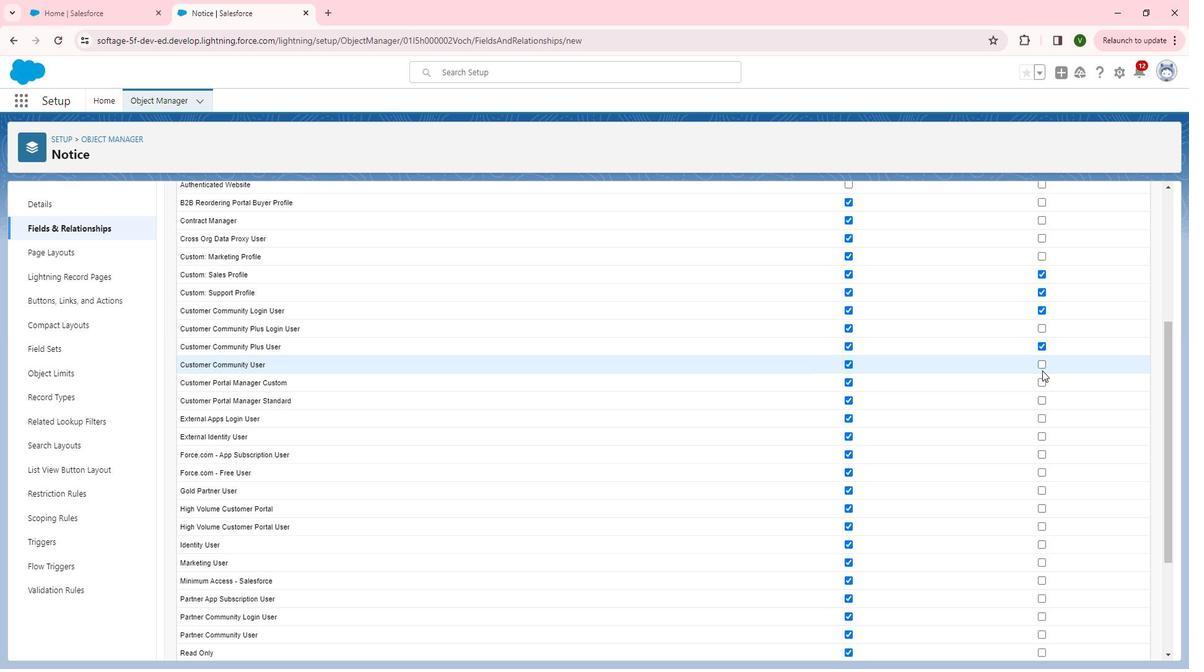
Action: Mouse moved to (1069, 376)
Screenshot: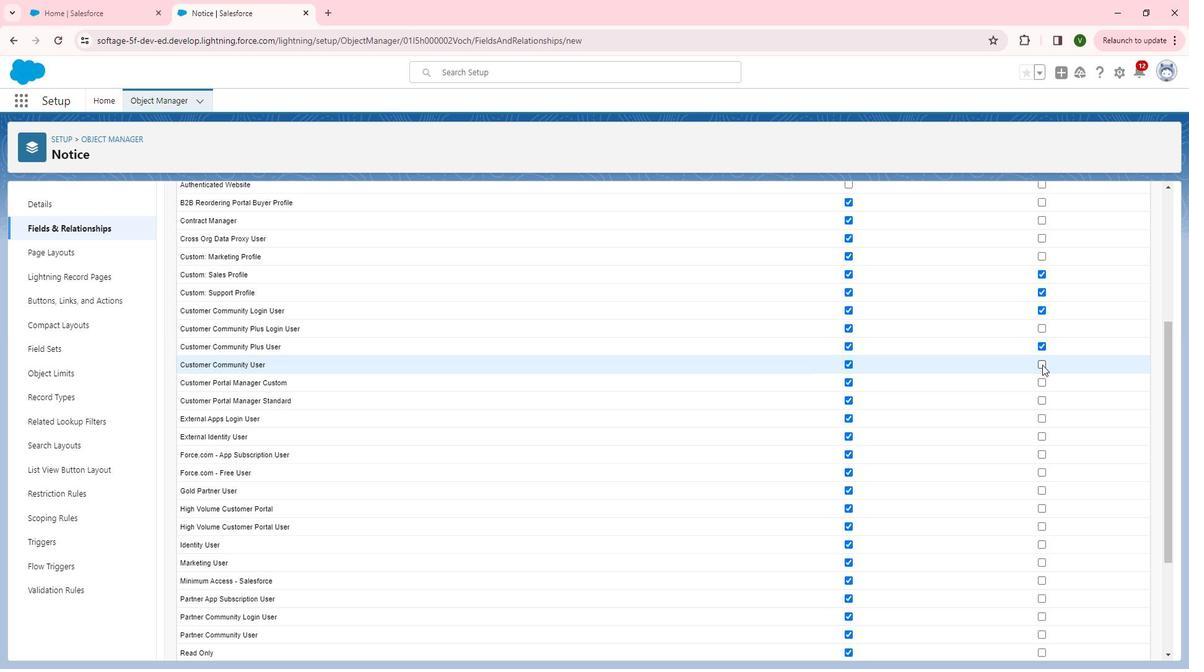 
Action: Mouse pressed left at (1069, 376)
Screenshot: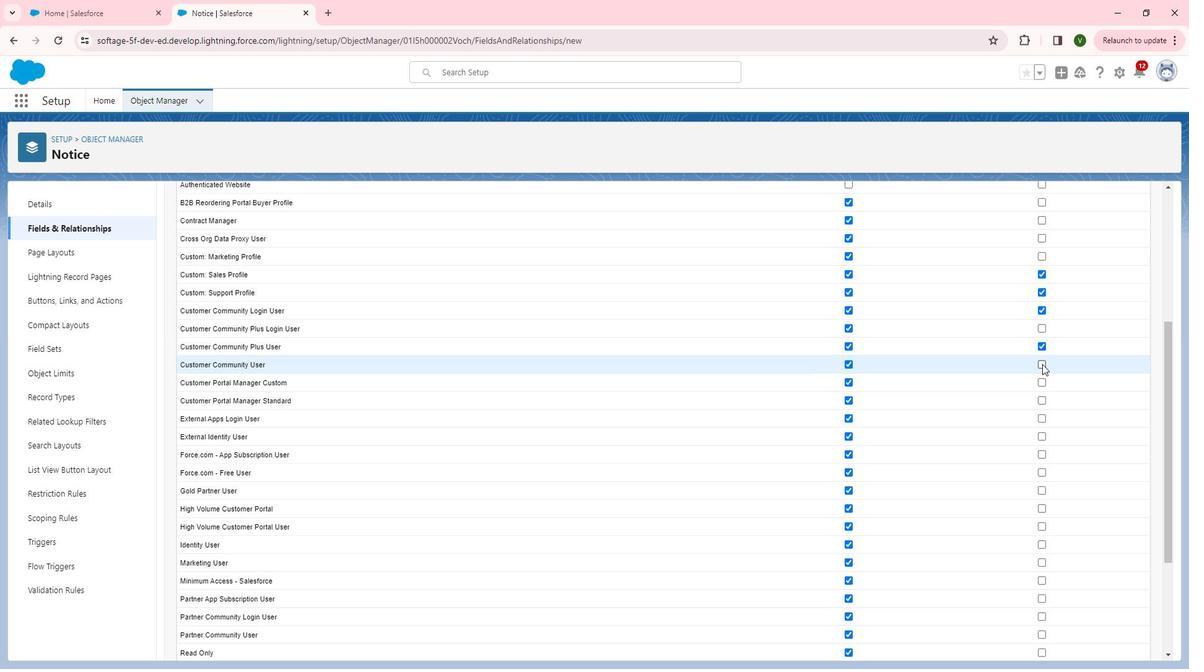 
Action: Mouse moved to (1067, 395)
Screenshot: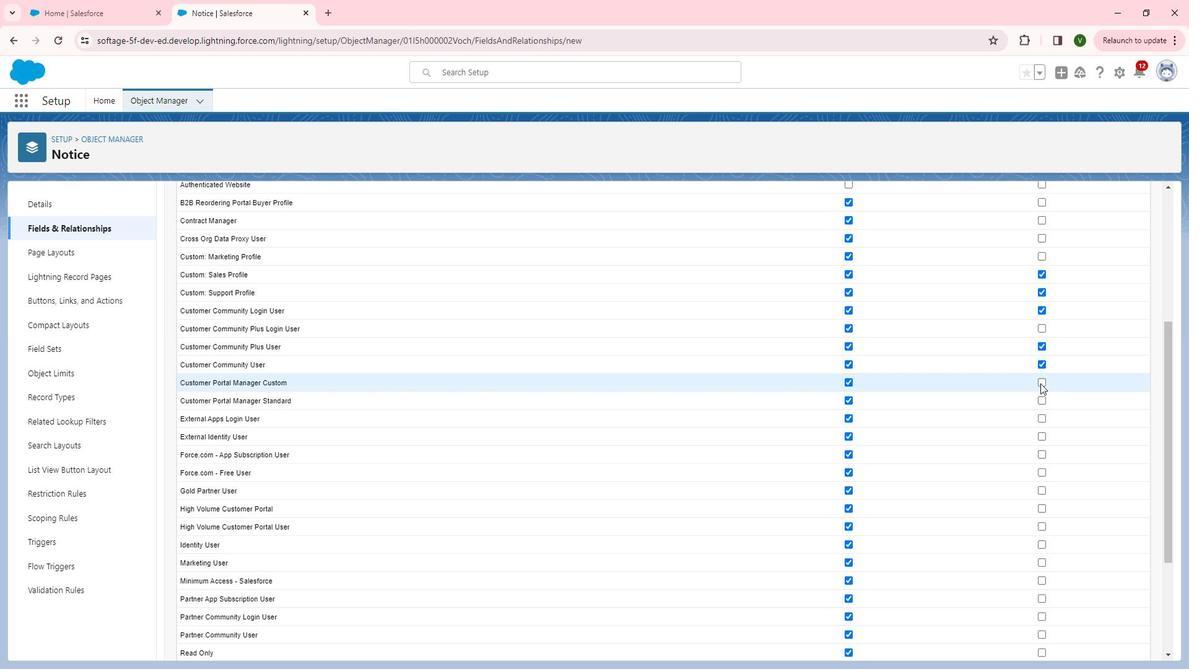
Action: Mouse pressed left at (1067, 395)
Screenshot: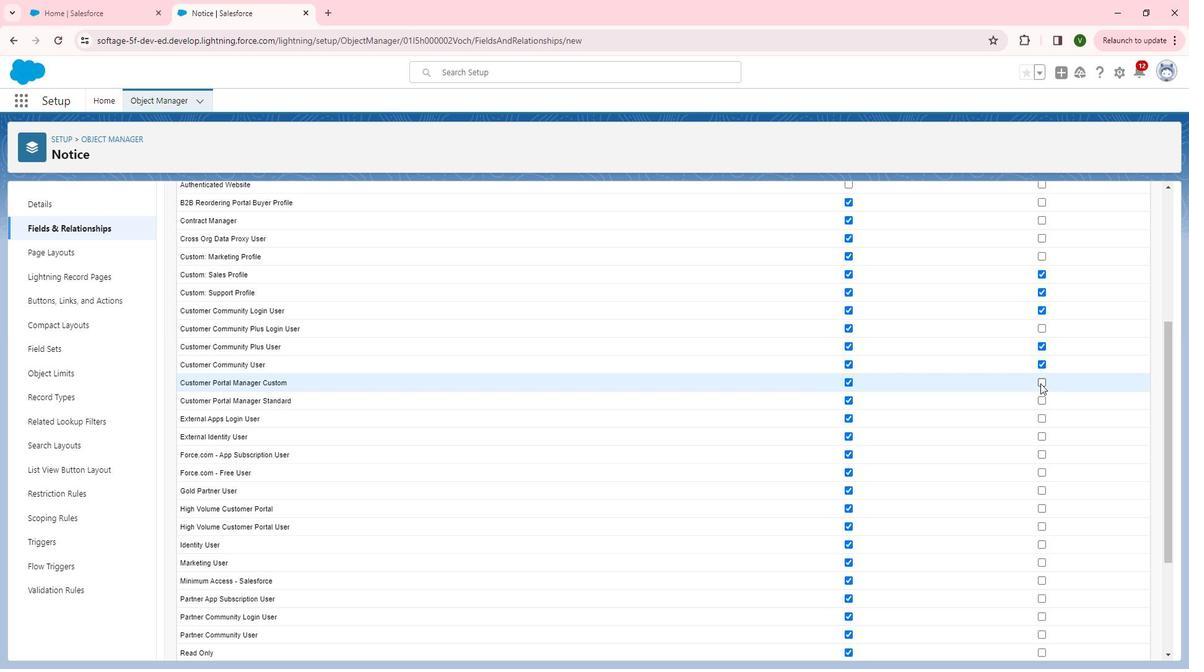 
Action: Mouse moved to (1065, 413)
Screenshot: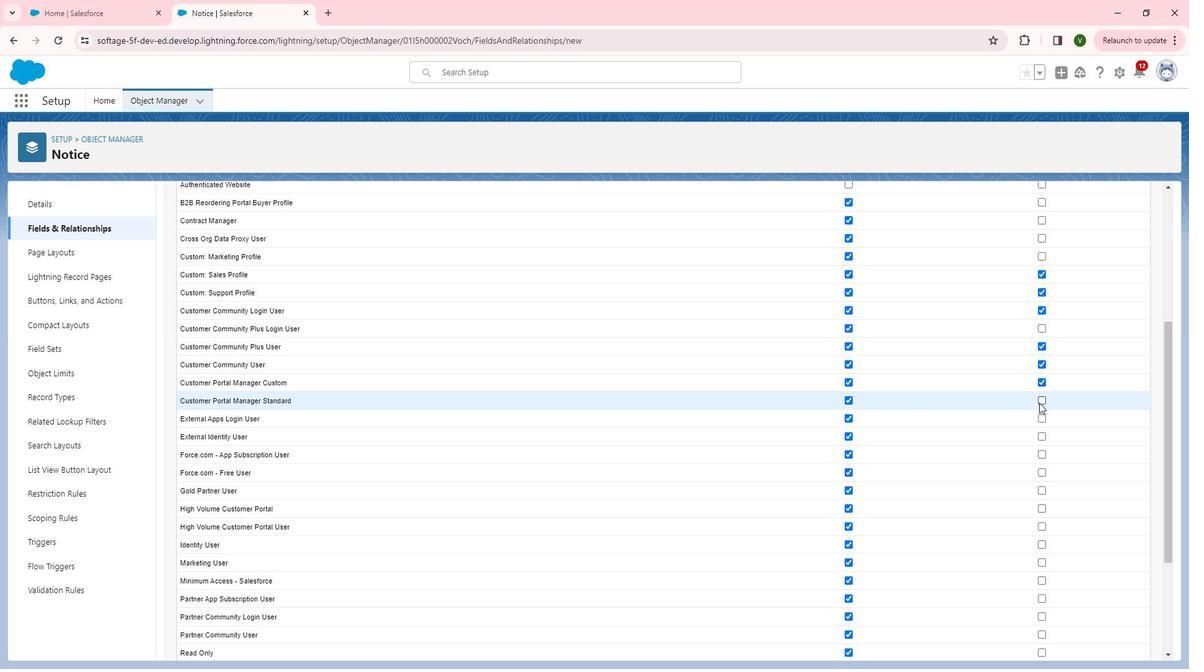 
Action: Mouse pressed left at (1065, 413)
Screenshot: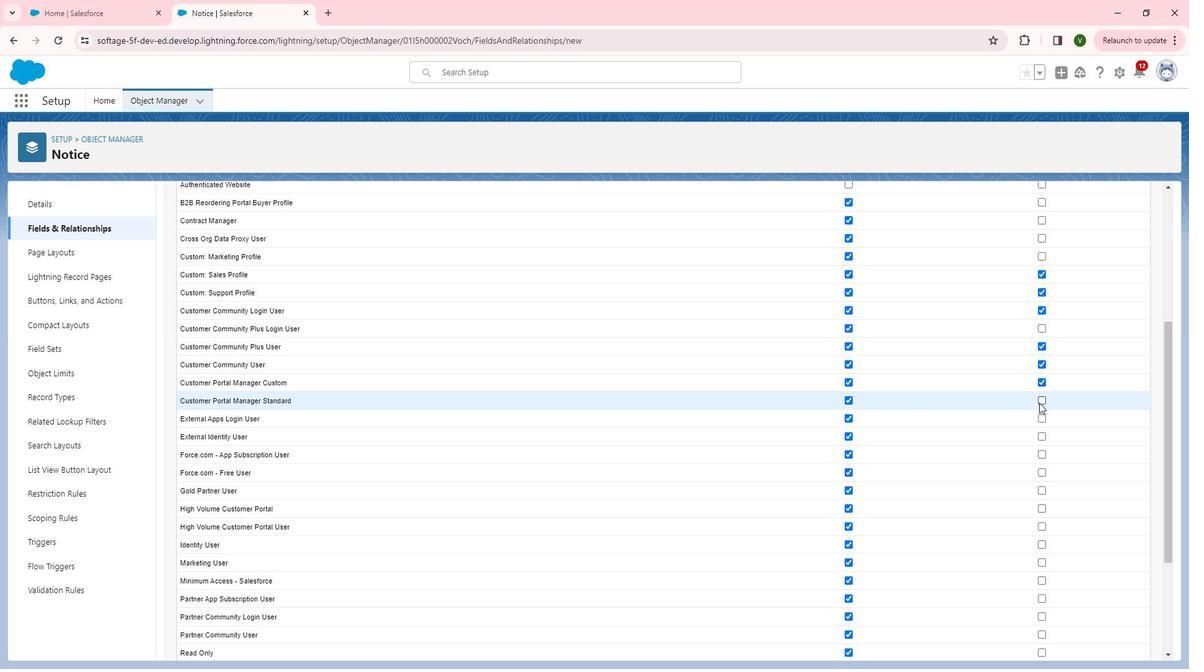 
Action: Mouse moved to (876, 448)
Screenshot: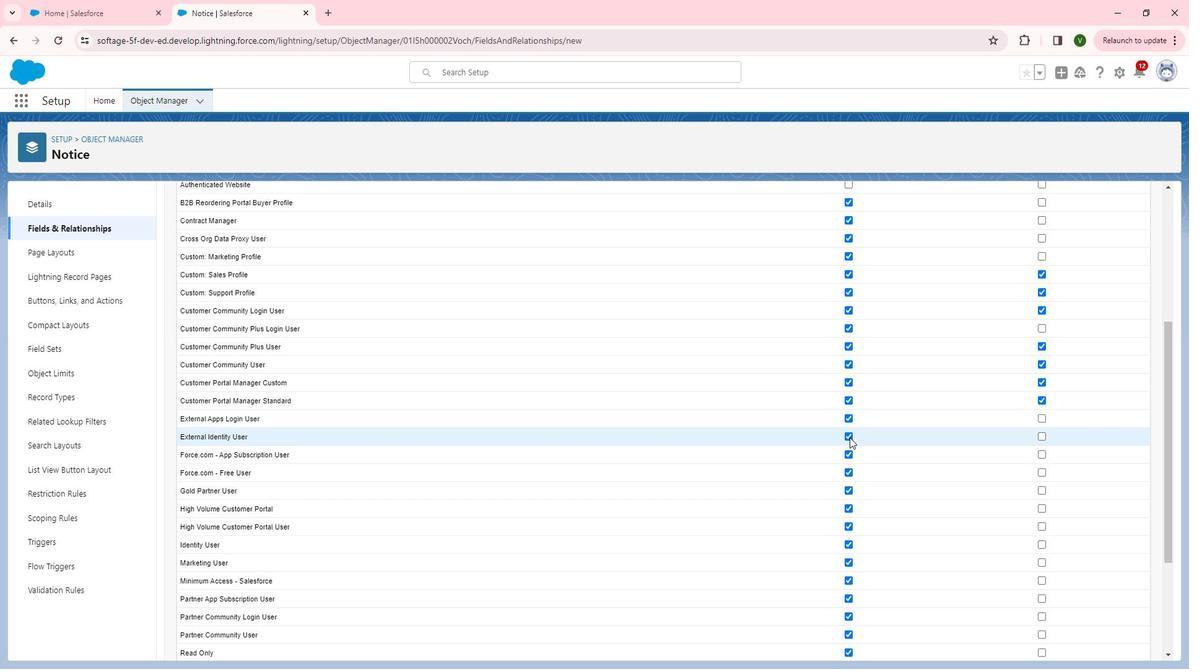 
Action: Mouse pressed left at (876, 448)
Screenshot: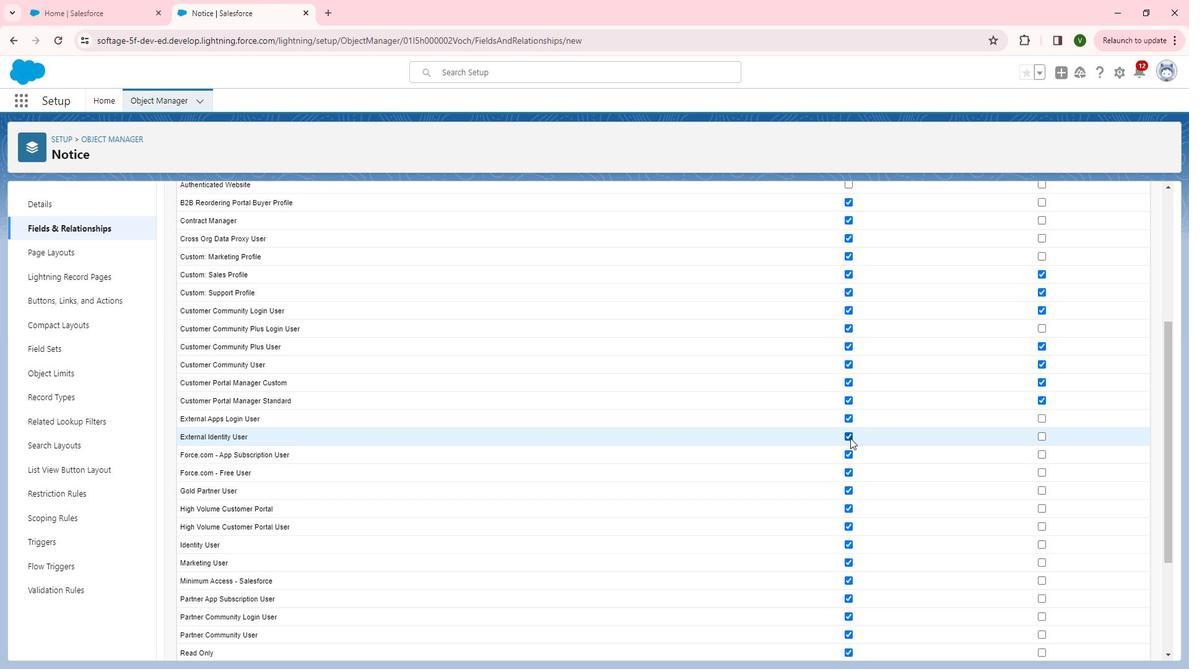 
Action: Mouse moved to (873, 462)
Screenshot: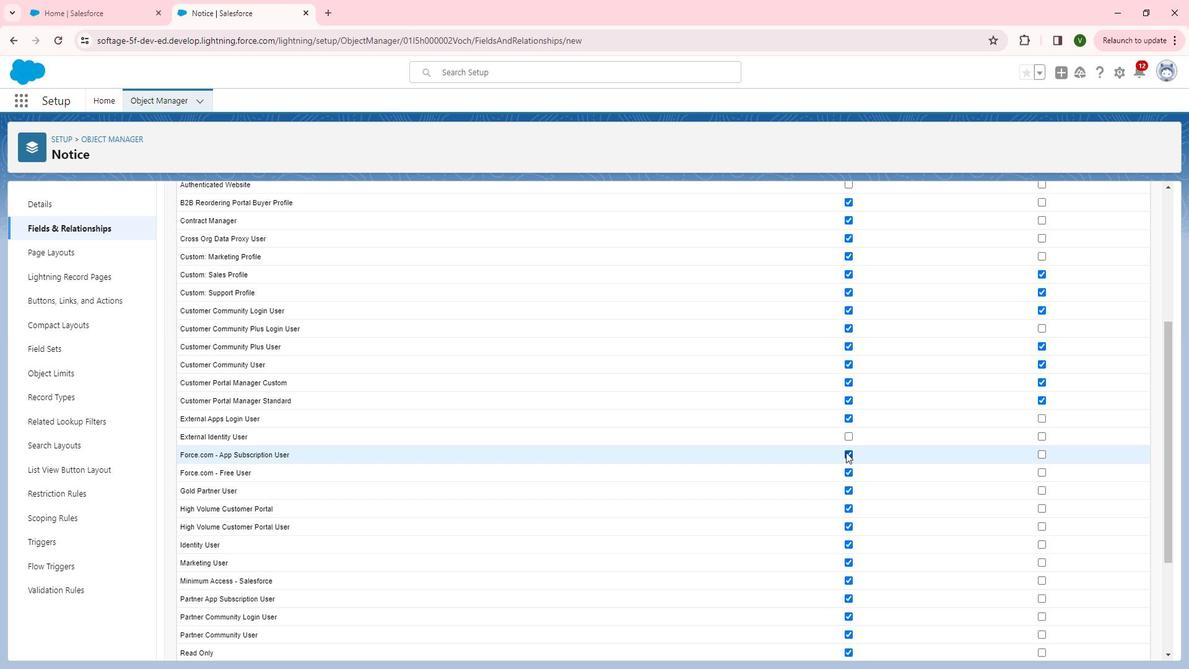 
Action: Mouse pressed left at (873, 462)
Screenshot: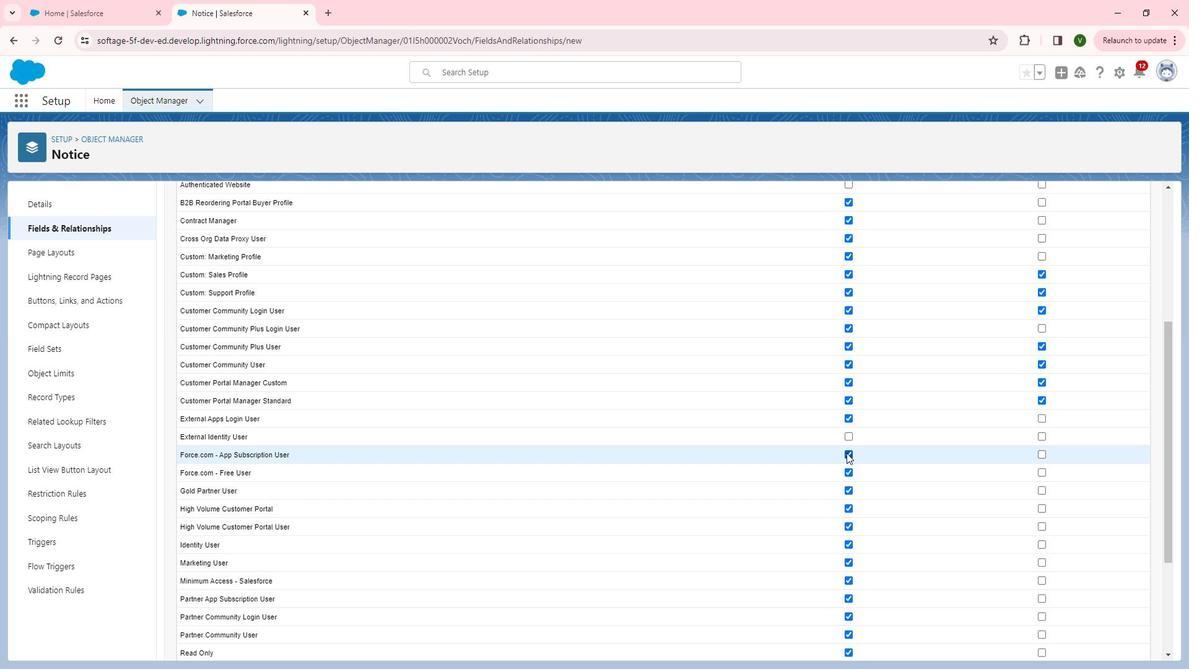 
Action: Mouse moved to (877, 481)
Screenshot: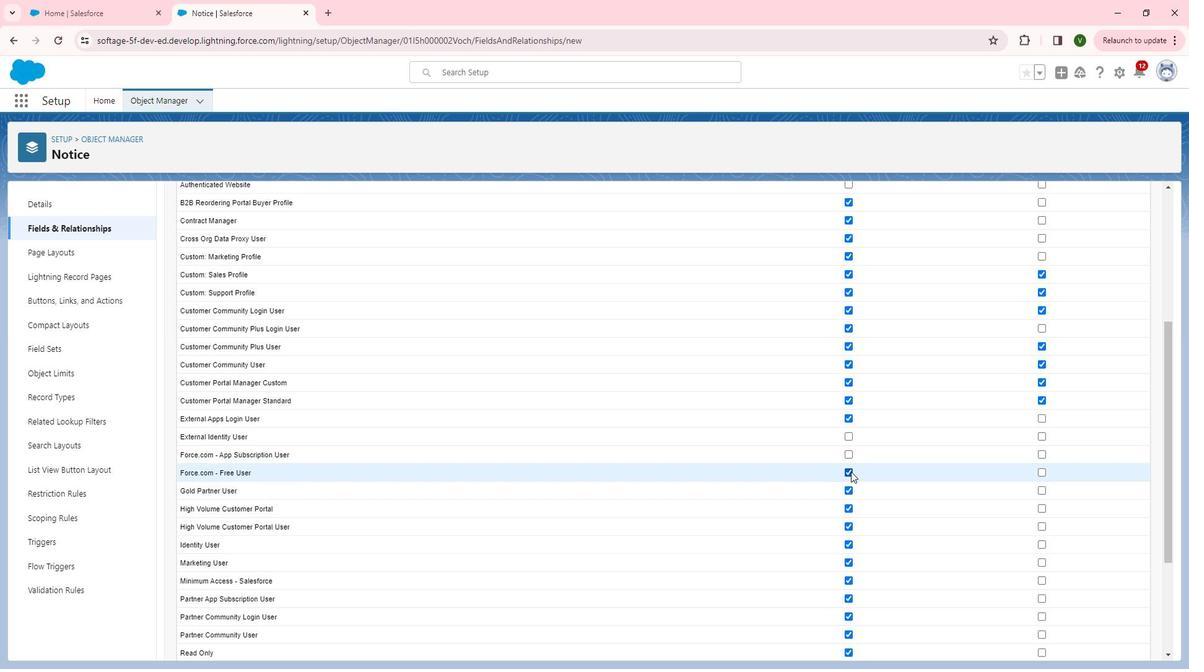 
Action: Mouse pressed left at (877, 481)
Screenshot: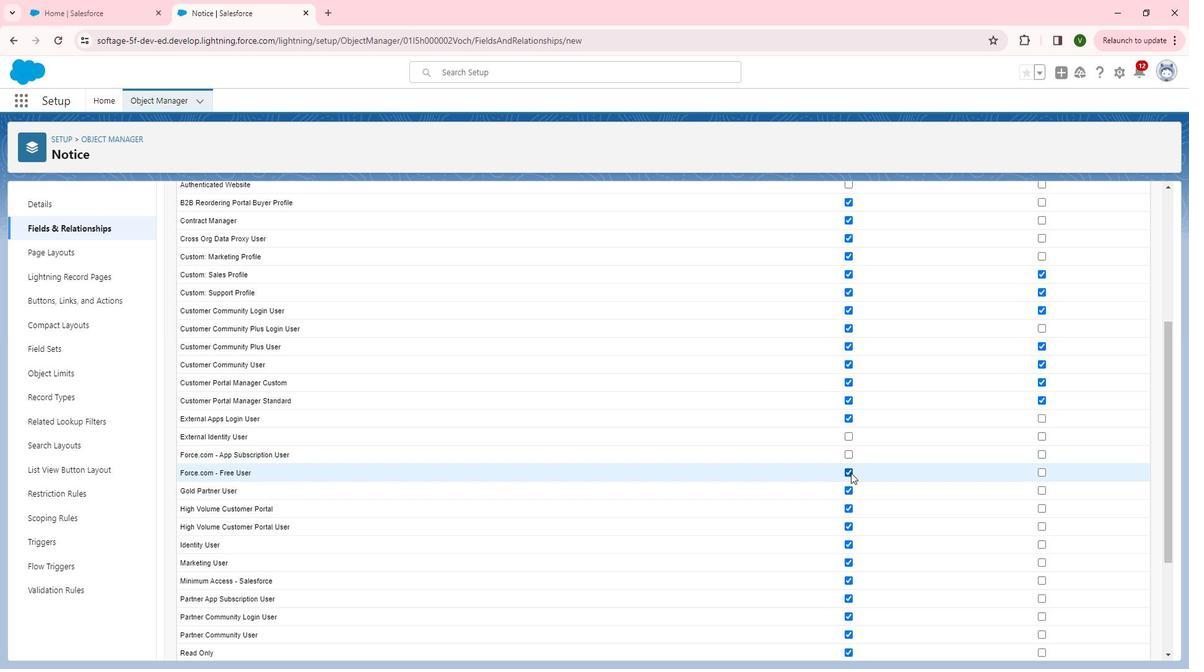 
Action: Mouse moved to (1069, 515)
Screenshot: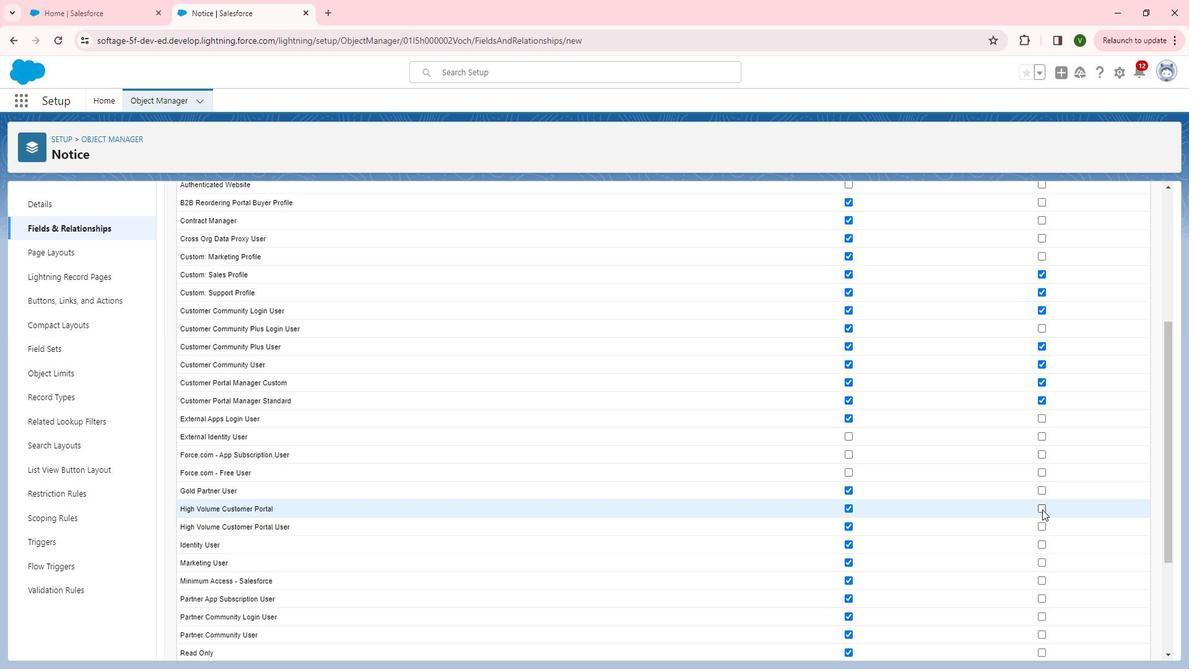 
Action: Mouse pressed left at (1069, 515)
Screenshot: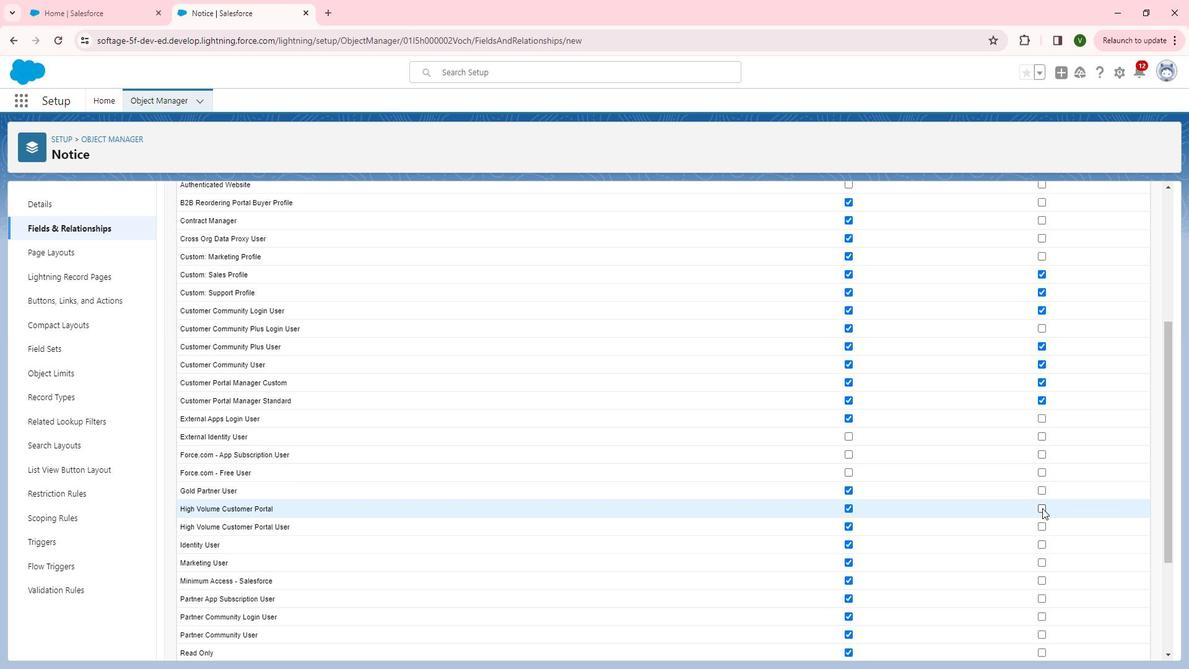 
Action: Mouse moved to (1067, 539)
Screenshot: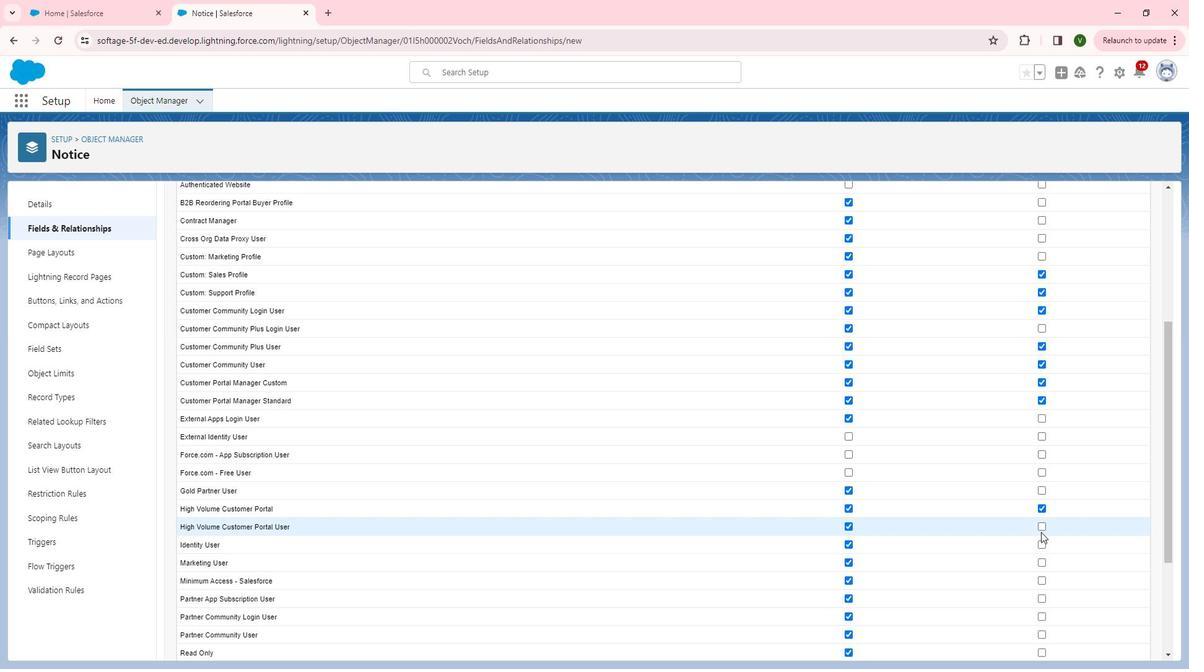 
Action: Mouse pressed left at (1067, 539)
Screenshot: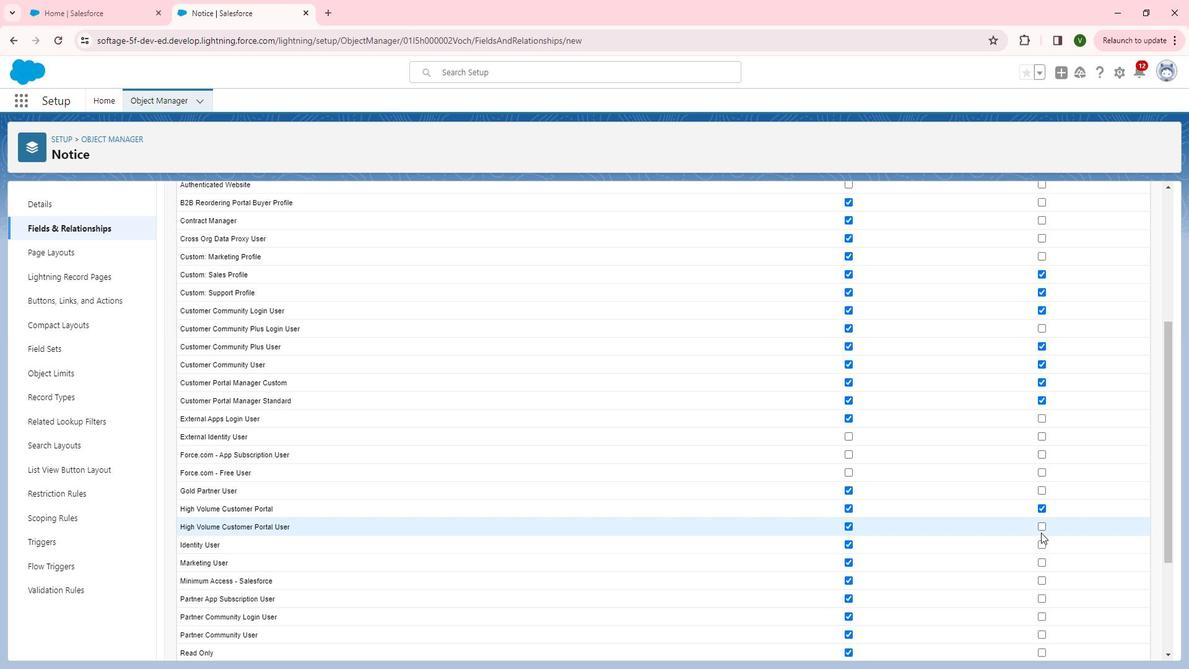 
Action: Mouse moved to (1064, 531)
Screenshot: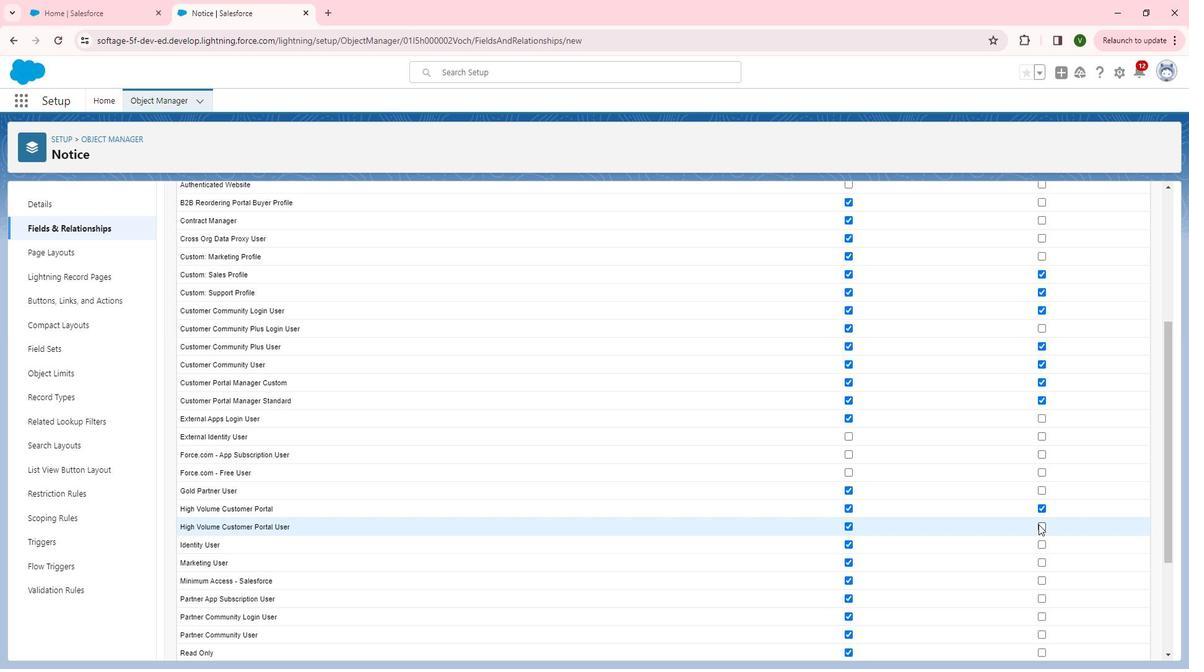 
Action: Mouse pressed left at (1064, 531)
Screenshot: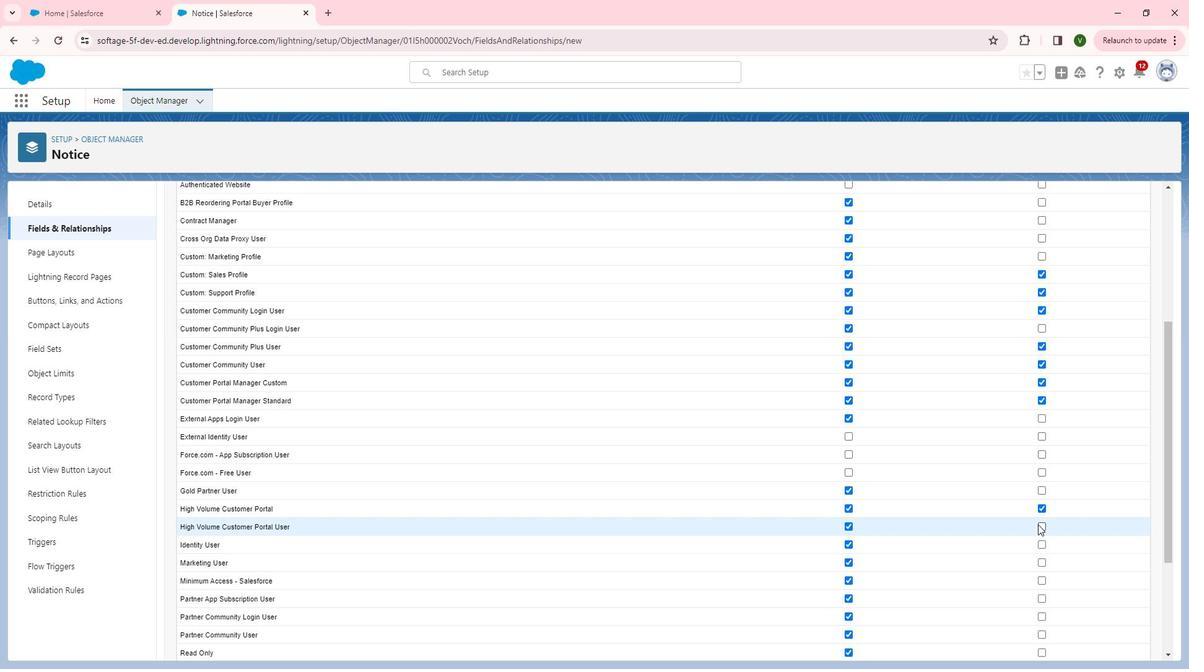
Action: Mouse moved to (1069, 549)
Screenshot: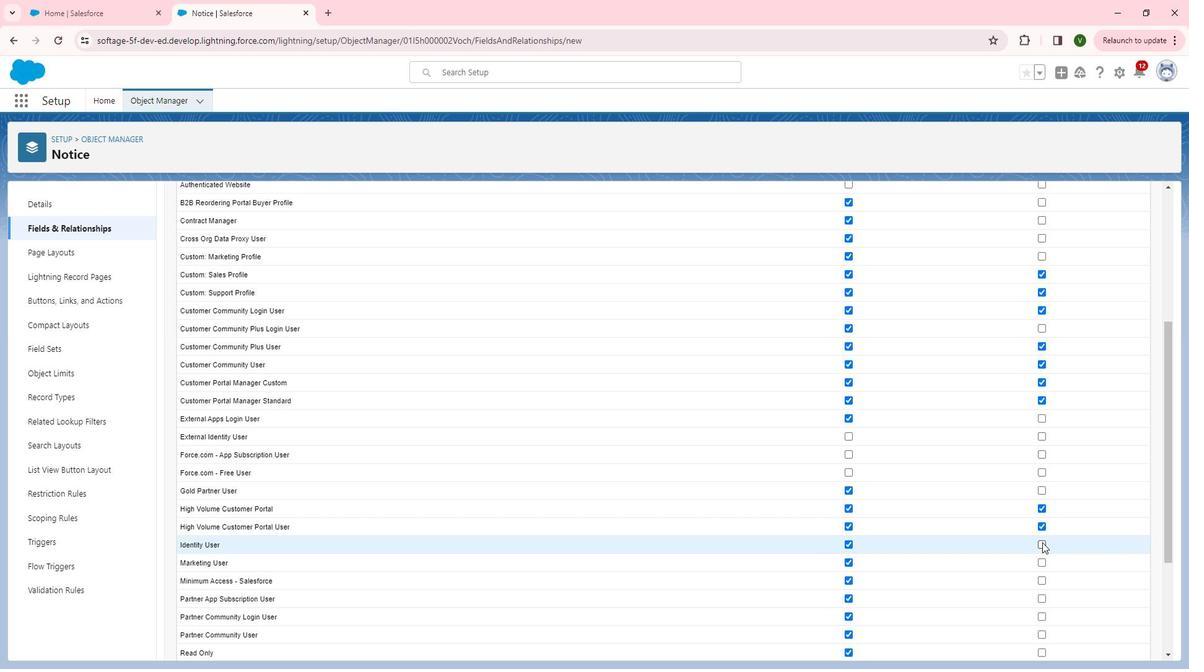 
Action: Mouse pressed left at (1069, 549)
Screenshot: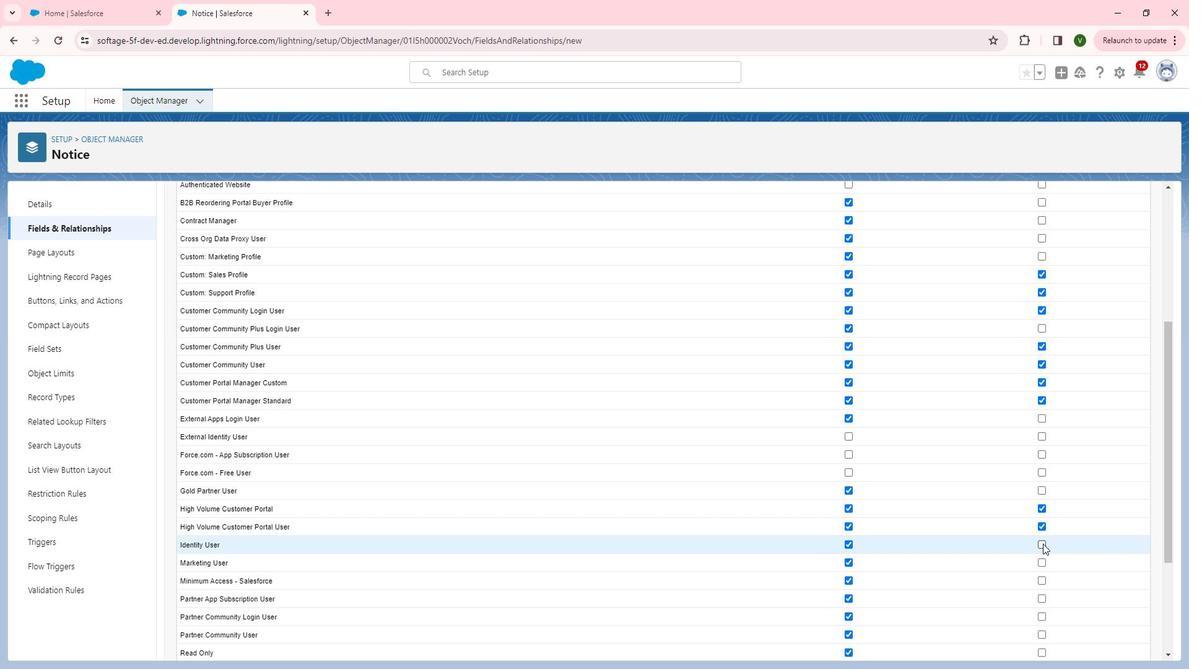 
Action: Mouse moved to (1069, 551)
Screenshot: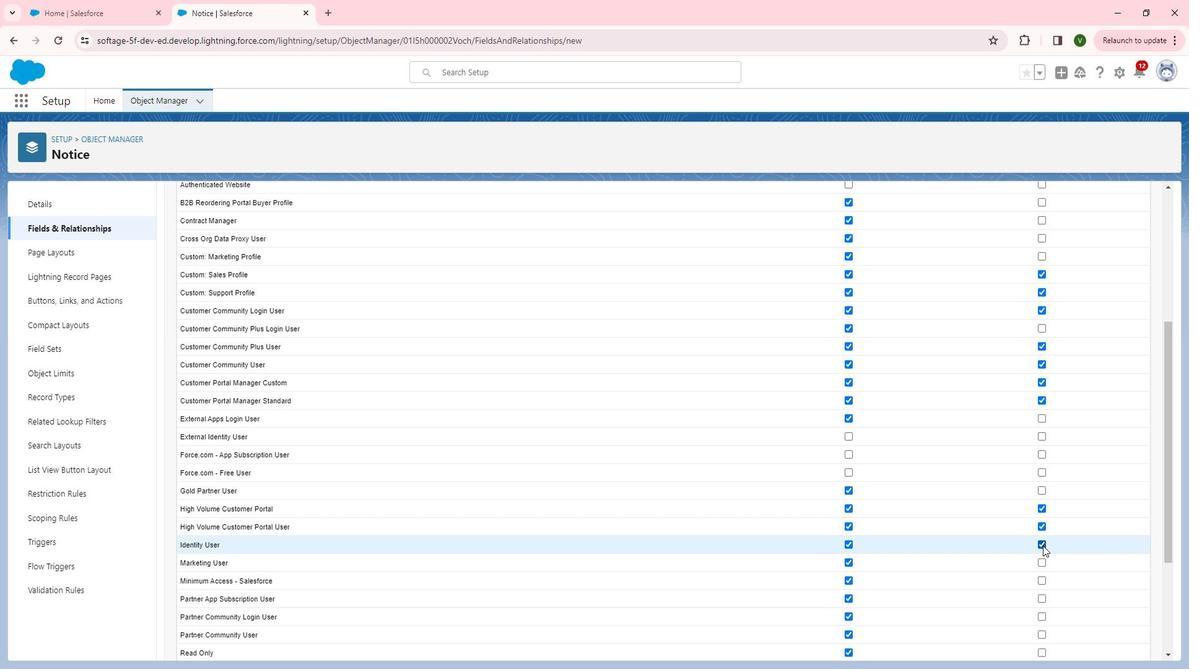 
Action: Mouse scrolled (1069, 550) with delta (0, 0)
Screenshot: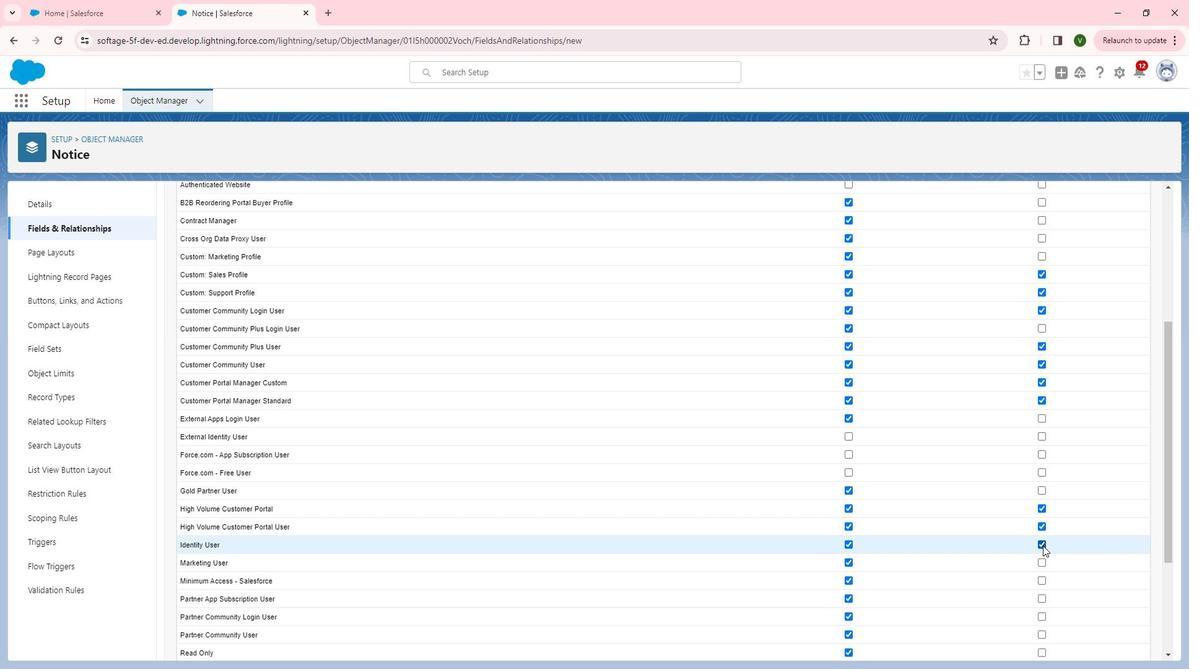 
Action: Mouse scrolled (1069, 550) with delta (0, 0)
Screenshot: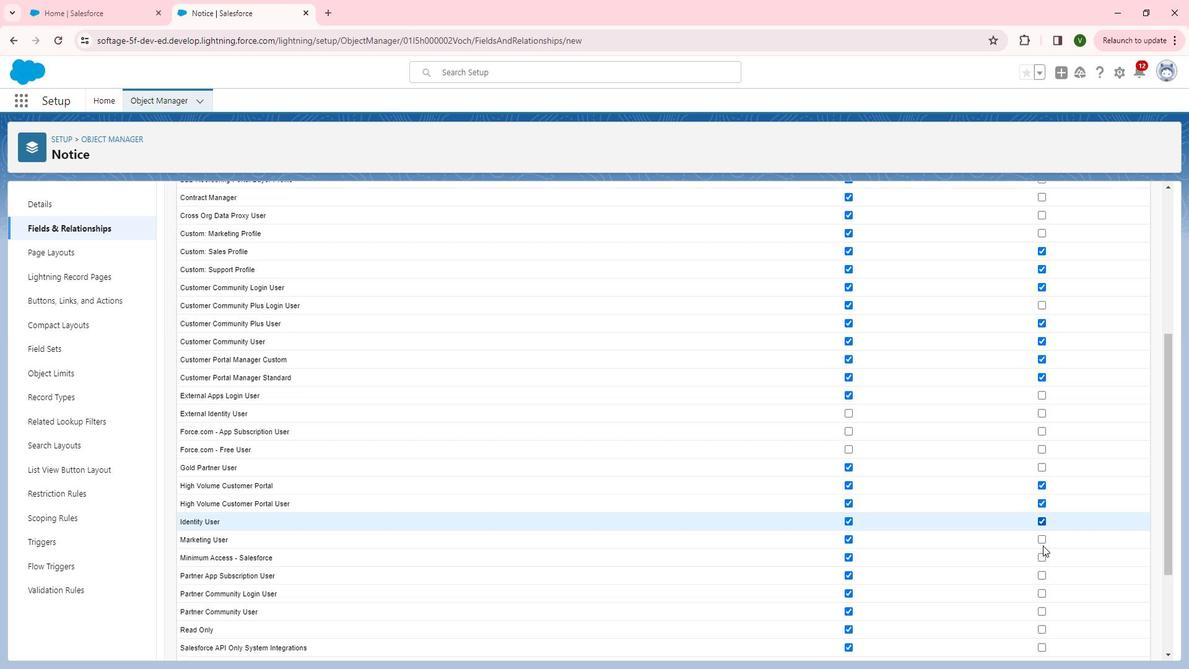 
Action: Mouse moved to (1070, 551)
Screenshot: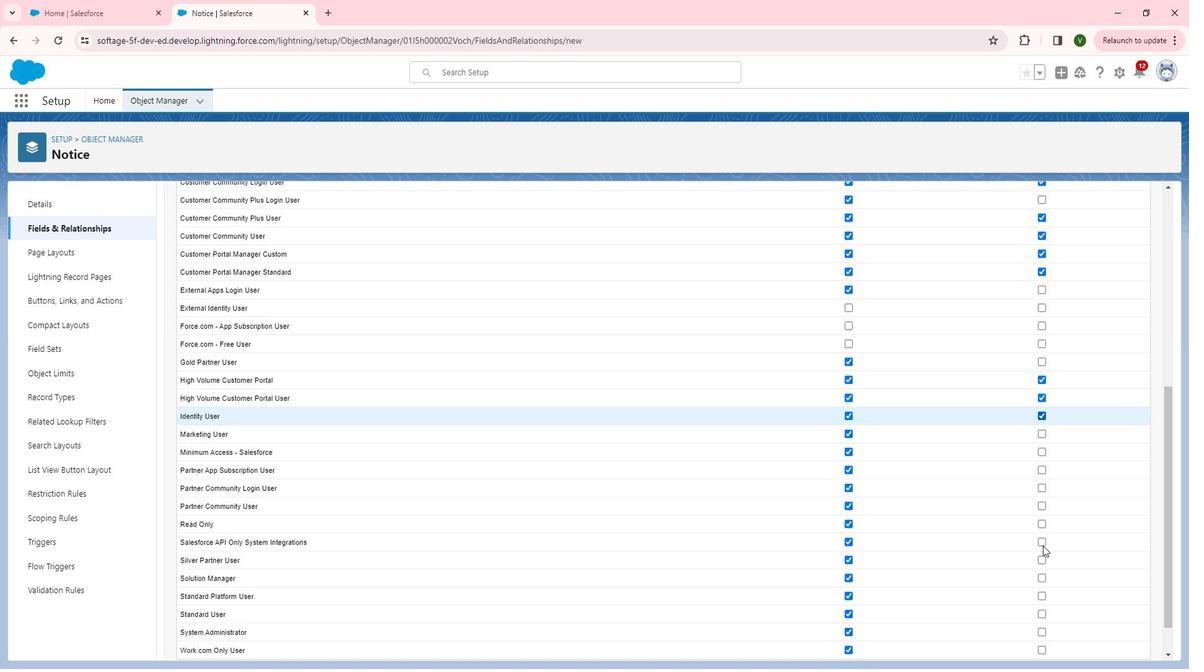 
Action: Mouse scrolled (1070, 550) with delta (0, 0)
Screenshot: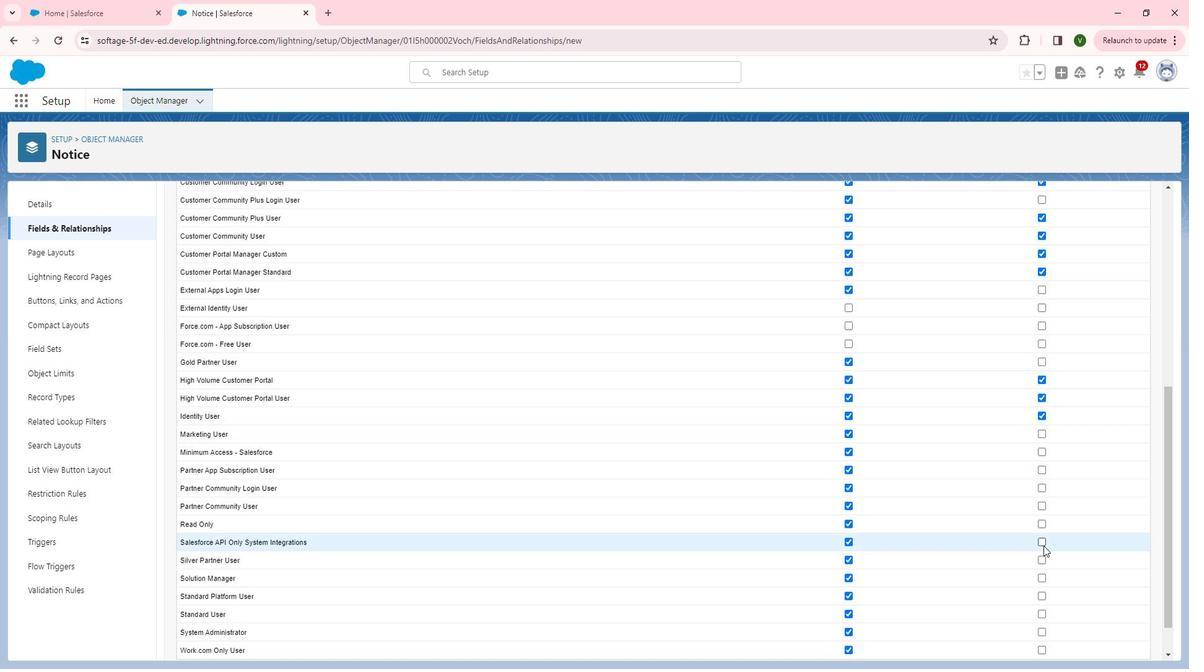 
Action: Mouse moved to (1070, 551)
Screenshot: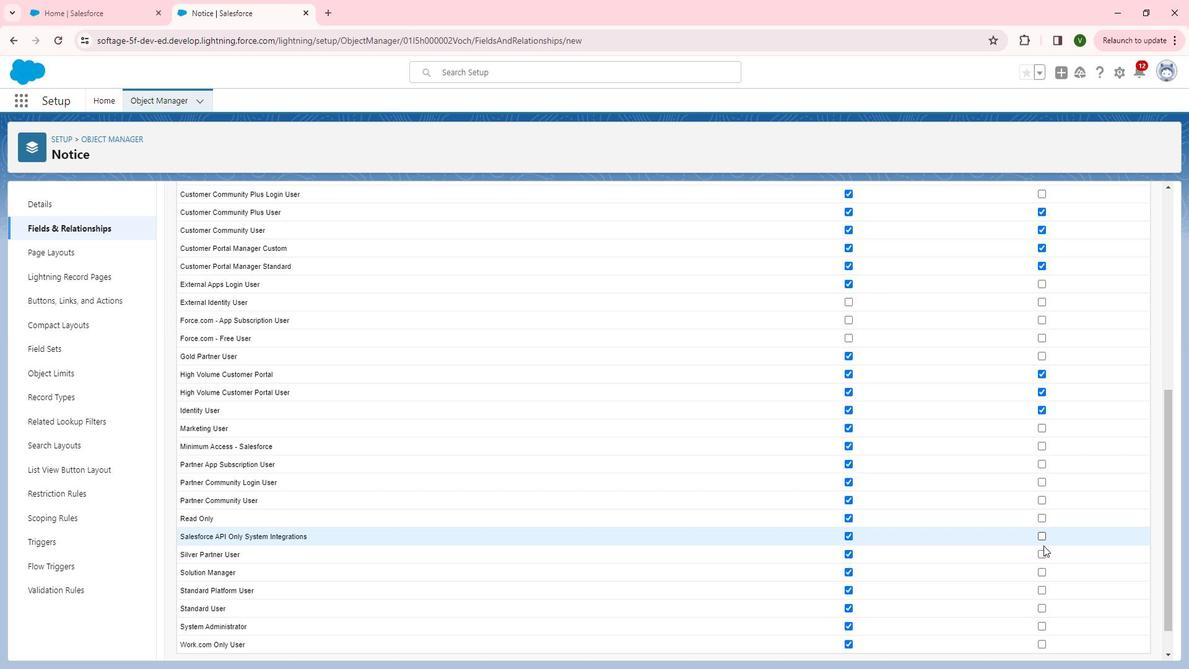 
Action: Mouse scrolled (1070, 550) with delta (0, 0)
Screenshot: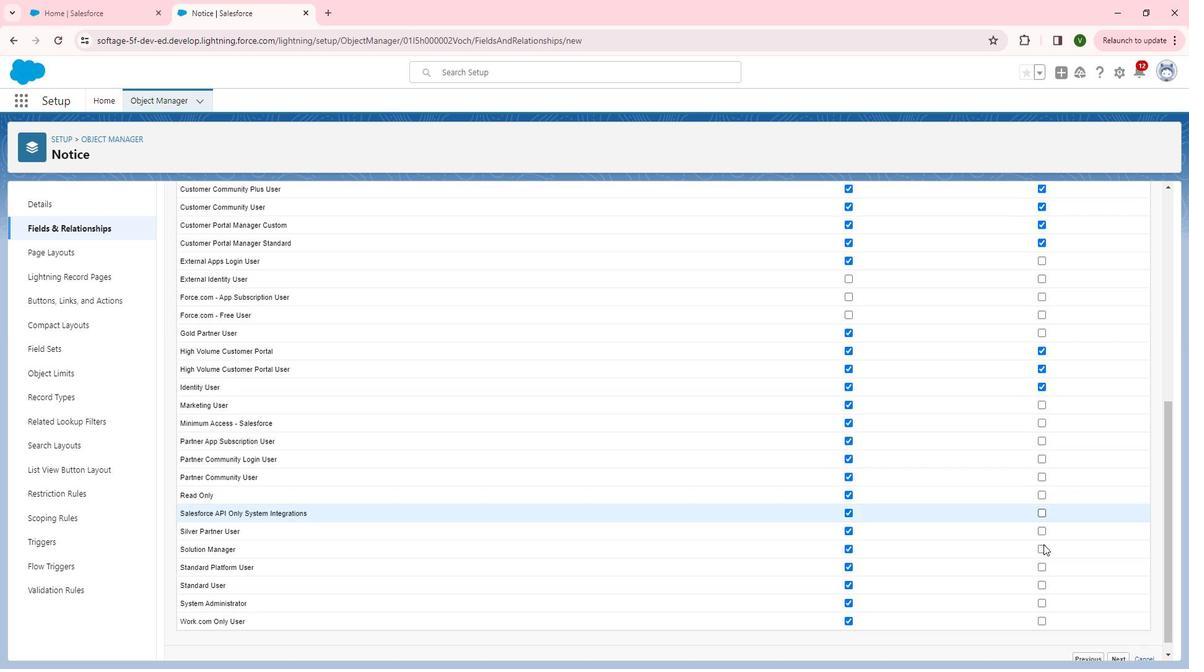 
Action: Mouse moved to (1067, 440)
Screenshot: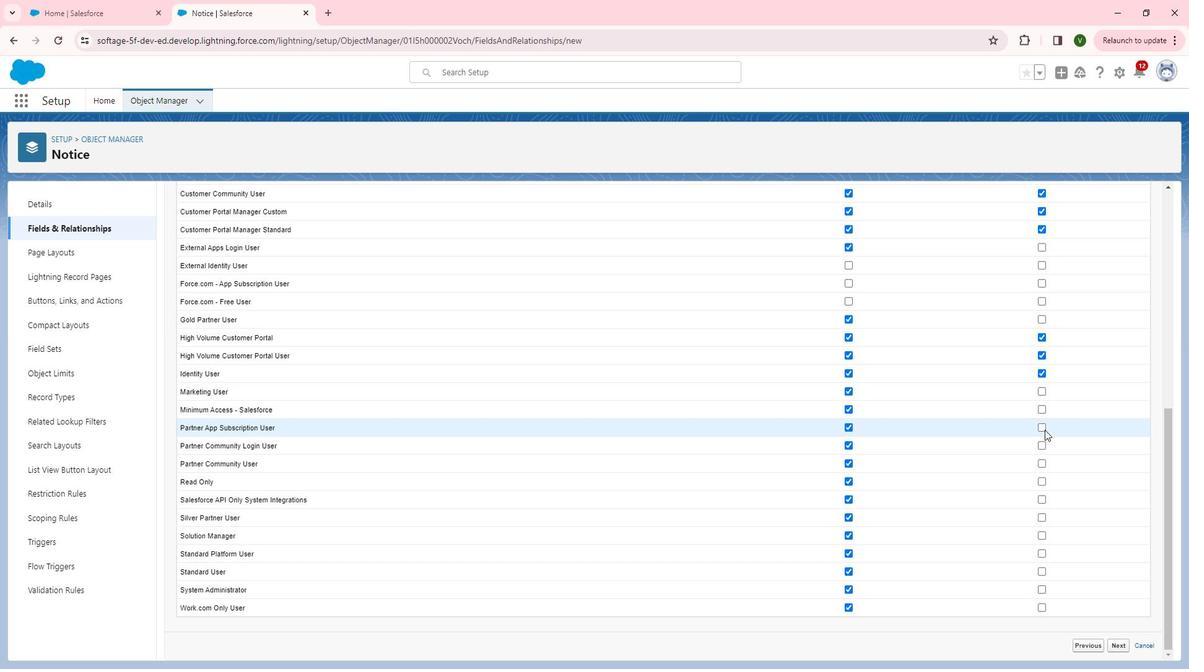 
Action: Mouse pressed left at (1067, 440)
Screenshot: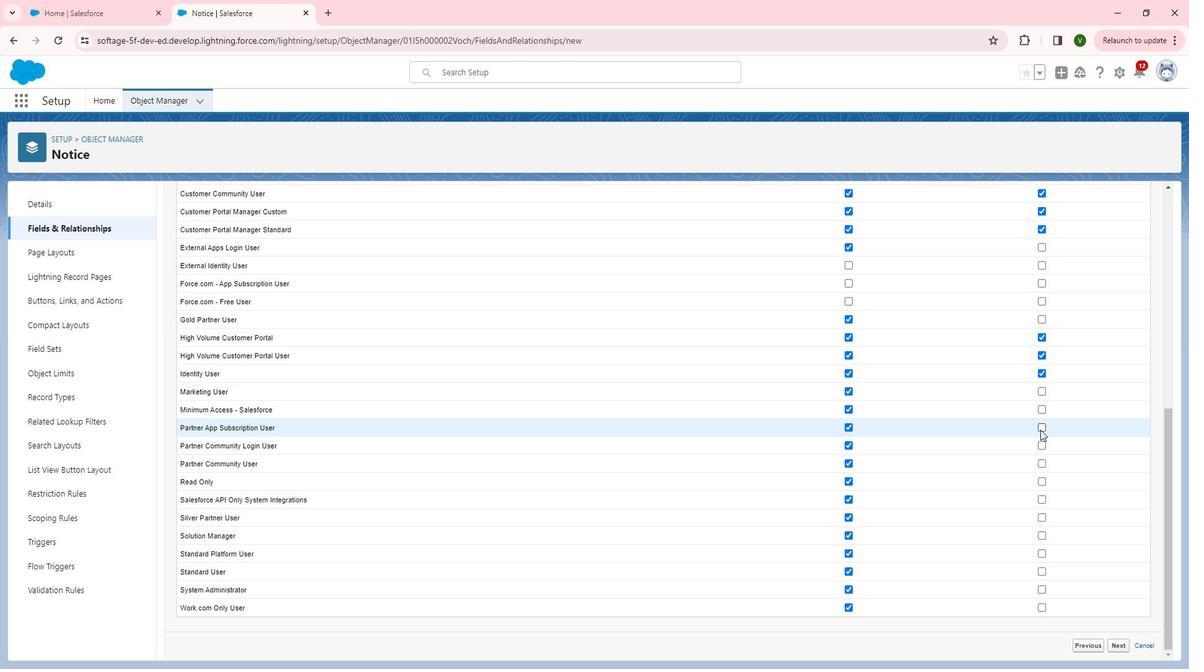 
Action: Mouse moved to (875, 471)
Screenshot: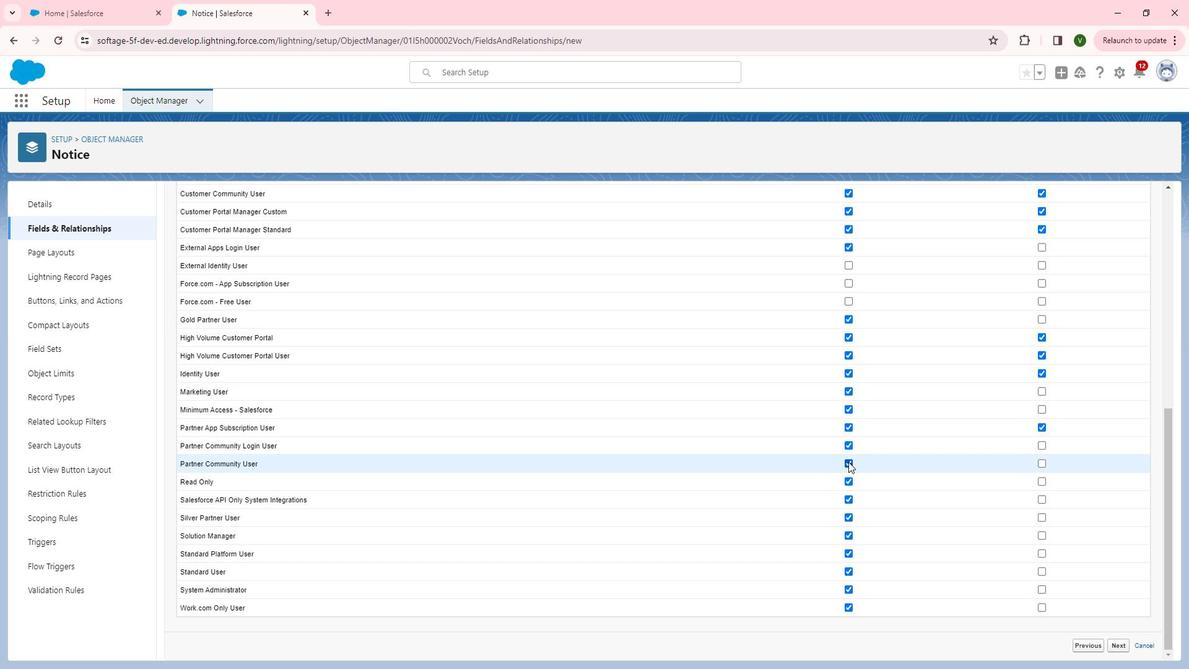 
Action: Mouse pressed left at (875, 471)
Screenshot: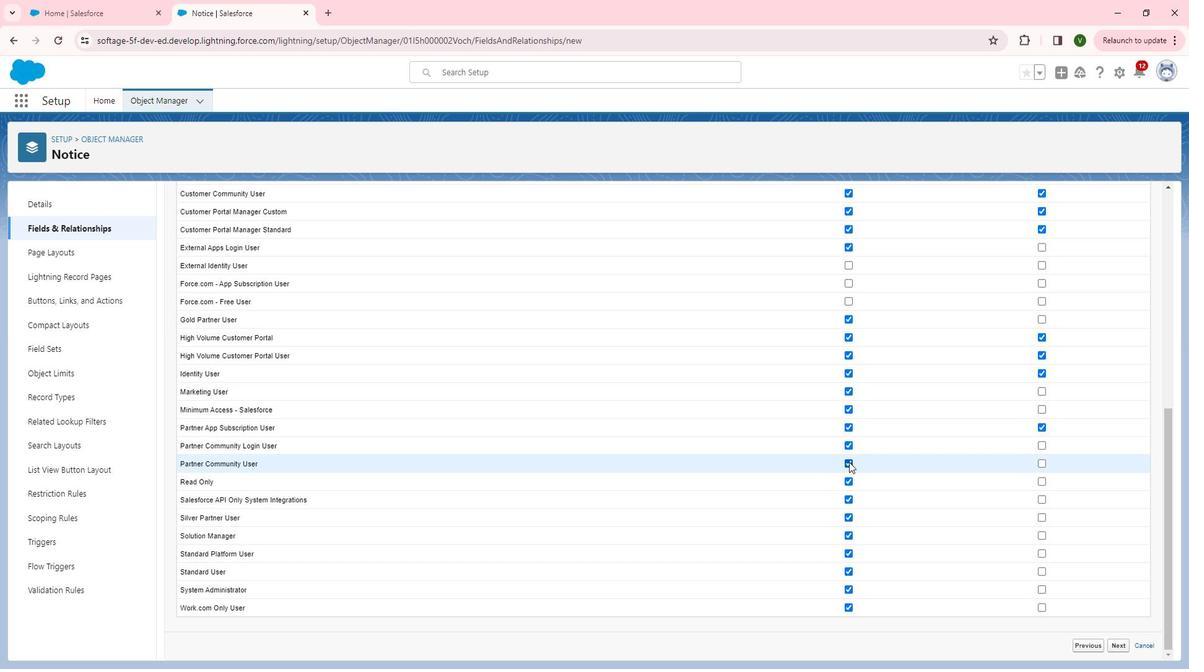 
Action: Mouse moved to (876, 510)
Screenshot: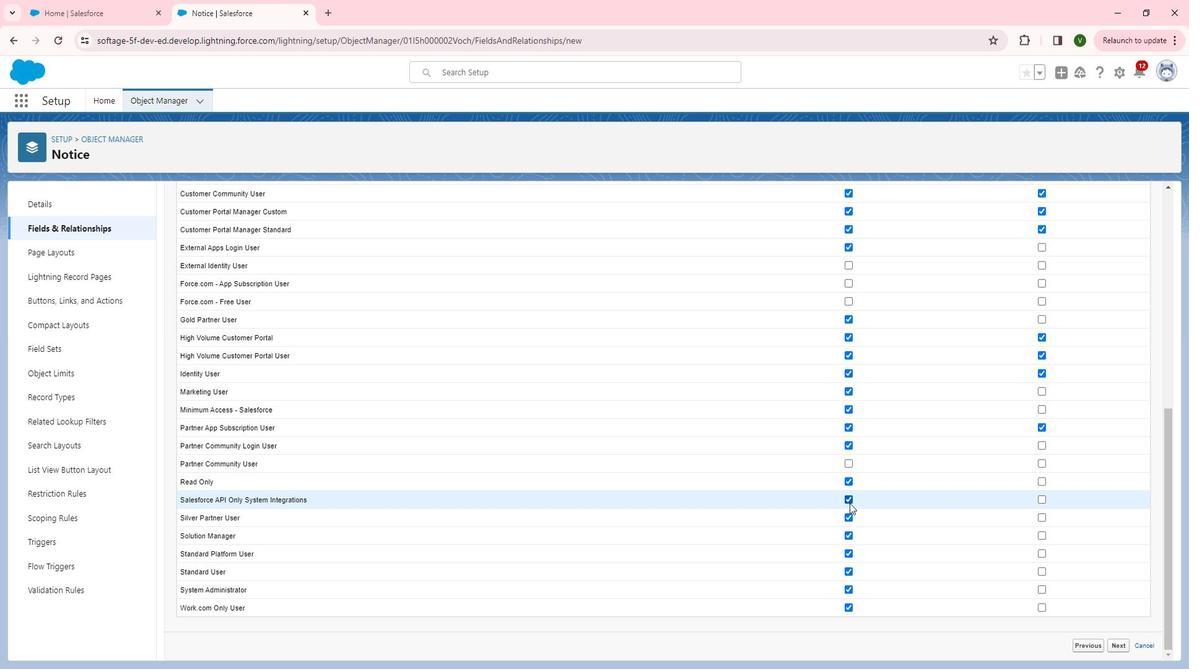 
Action: Mouse pressed left at (876, 510)
Screenshot: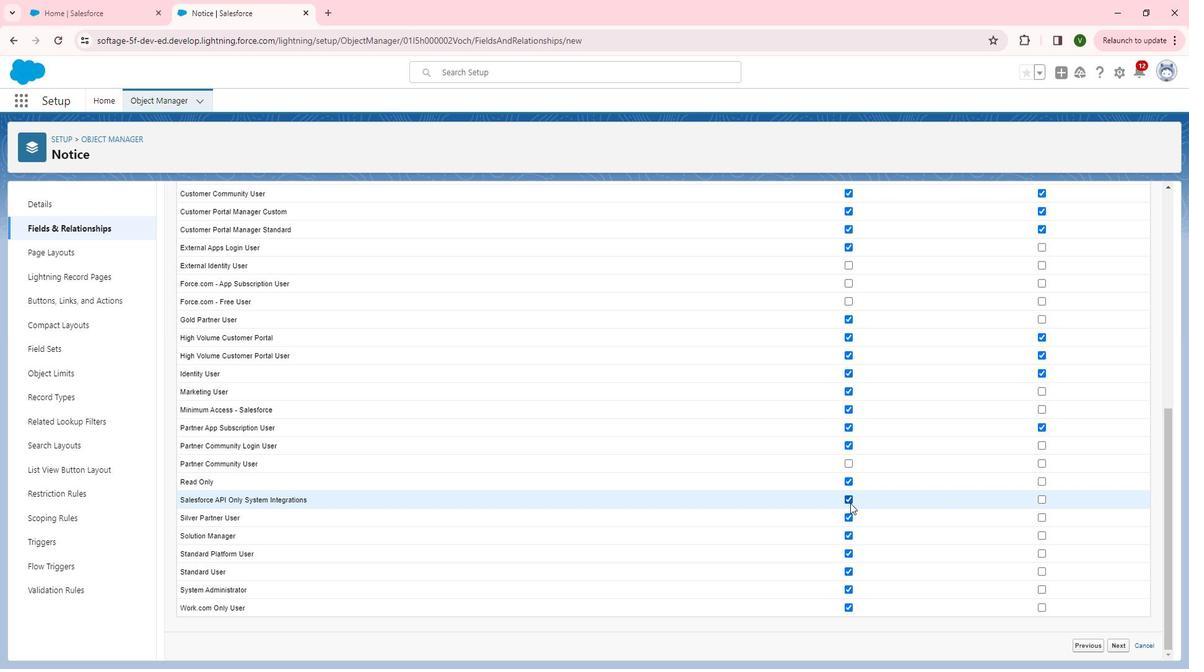 
Action: Mouse moved to (1069, 610)
Screenshot: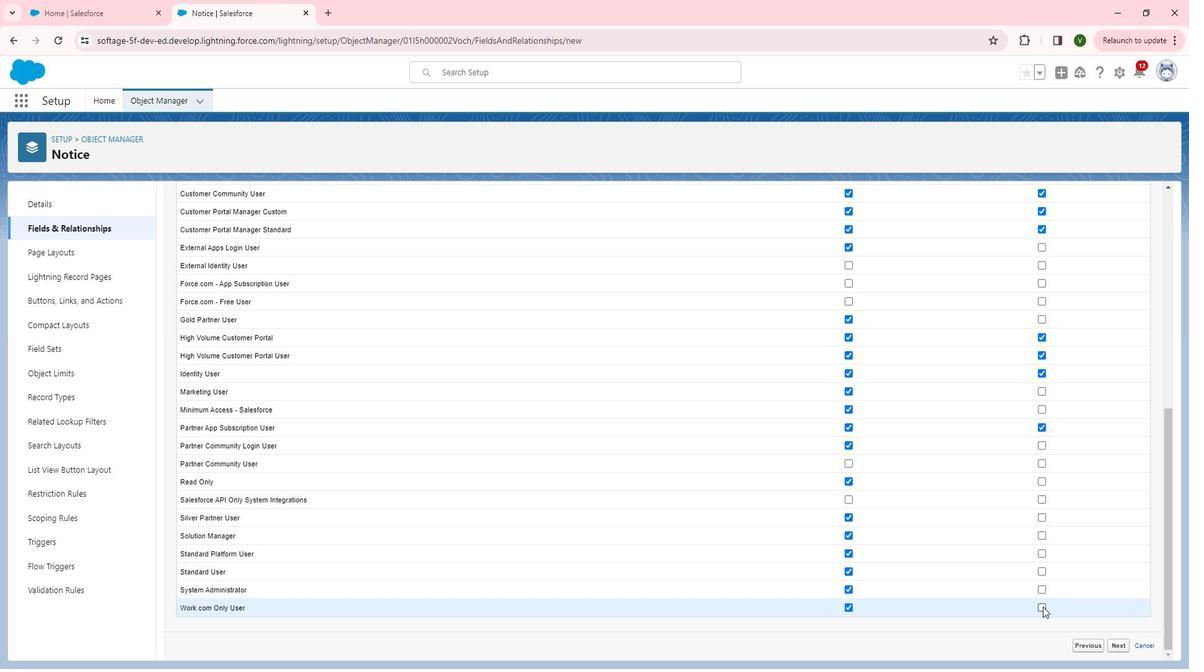 
Action: Mouse pressed left at (1069, 610)
Screenshot: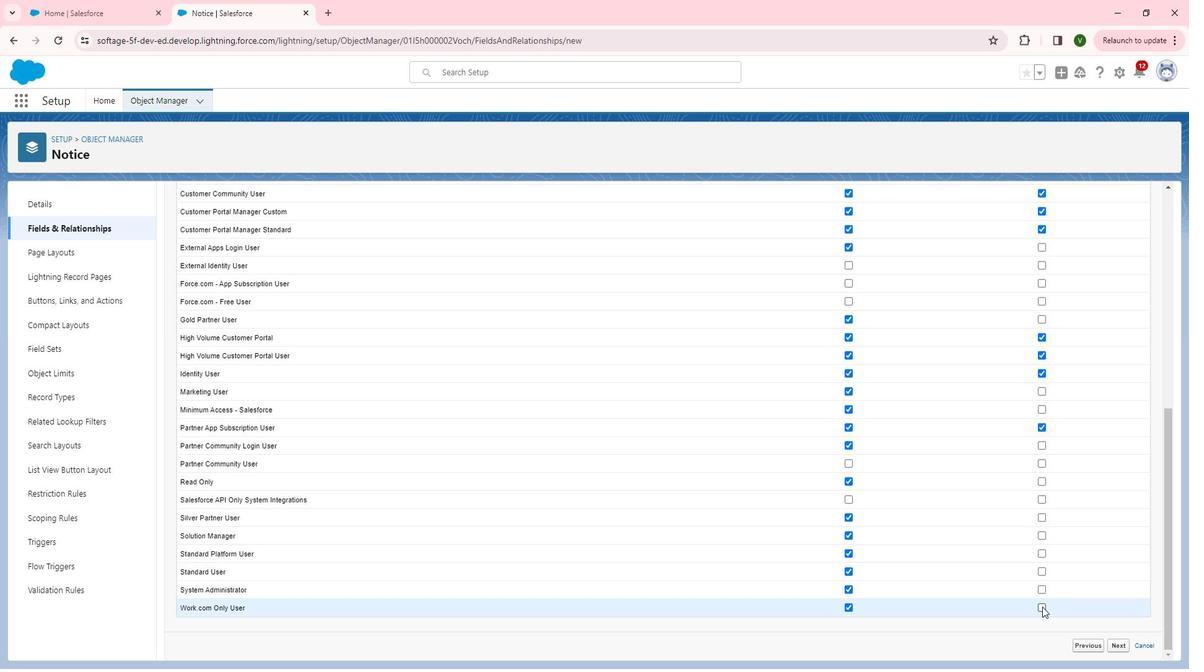 
Action: Mouse moved to (1071, 488)
Screenshot: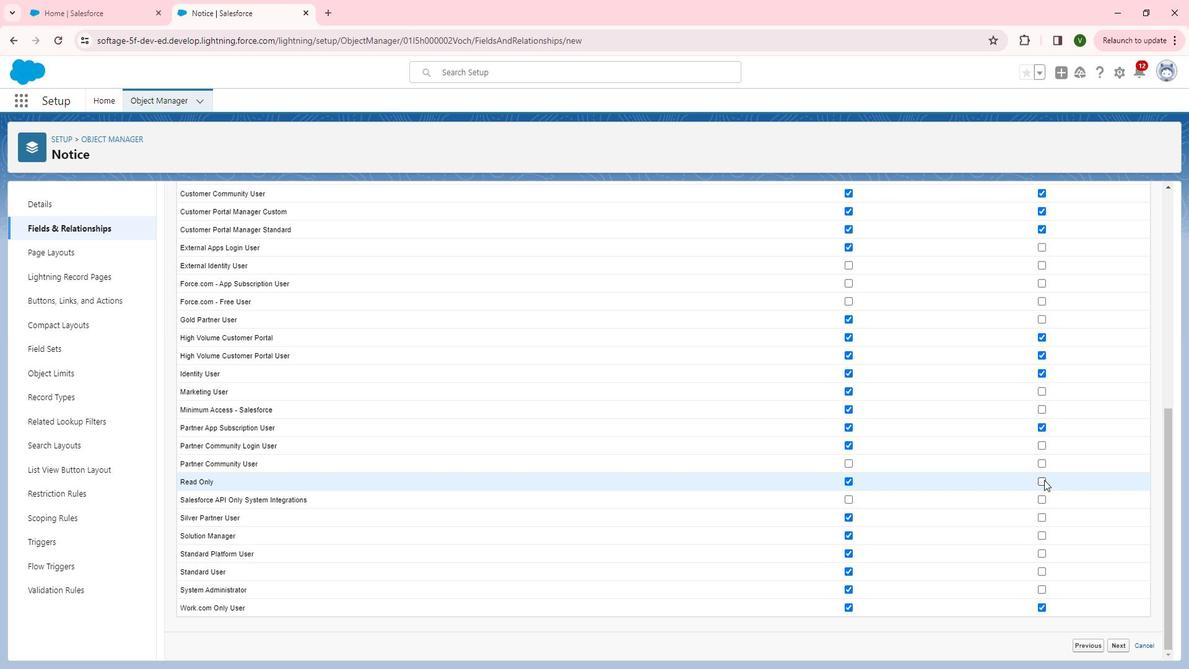 
Action: Mouse pressed left at (1071, 488)
Screenshot: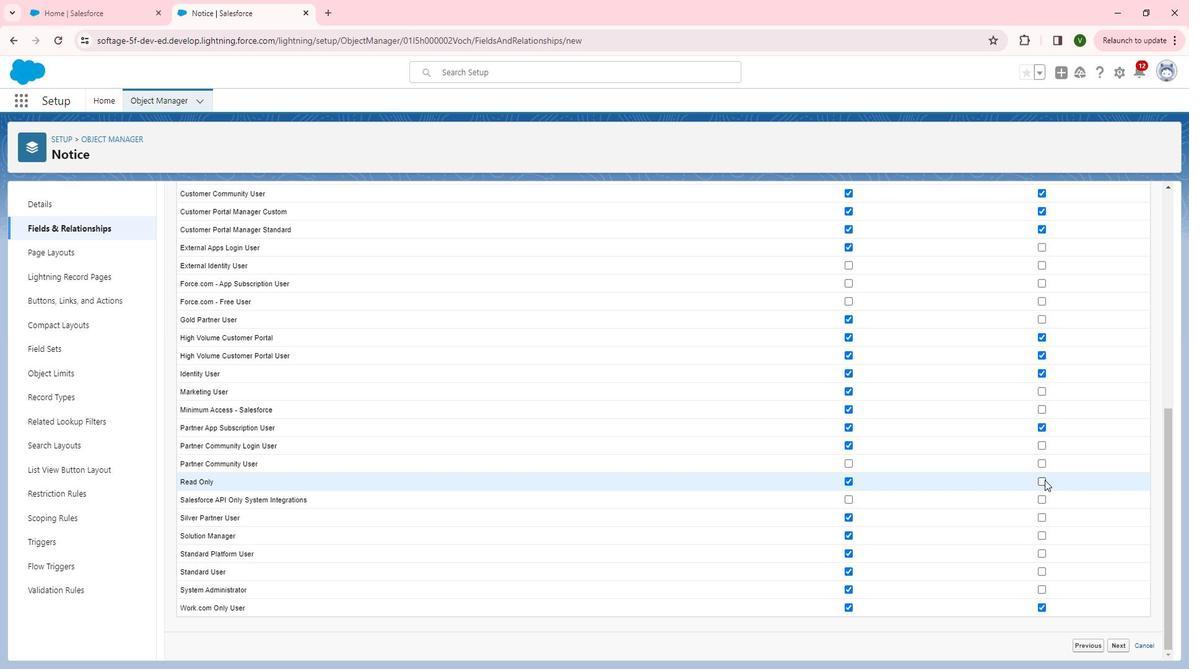 
Action: Mouse moved to (1145, 646)
Screenshot: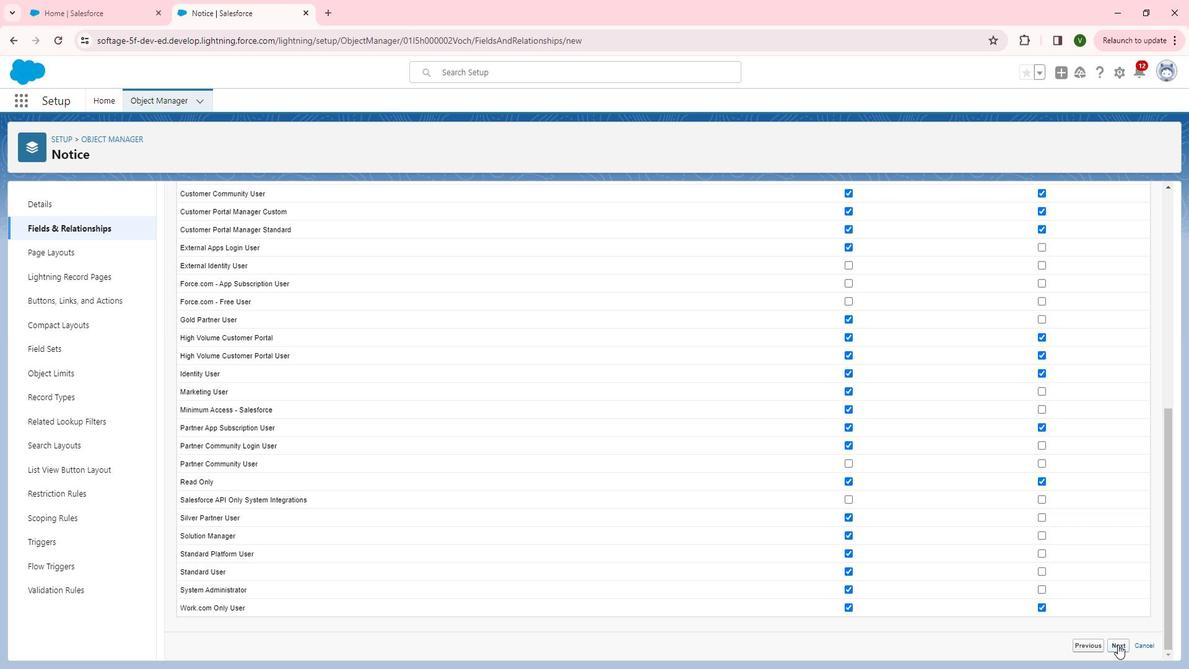 
Action: Mouse pressed left at (1145, 646)
Screenshot: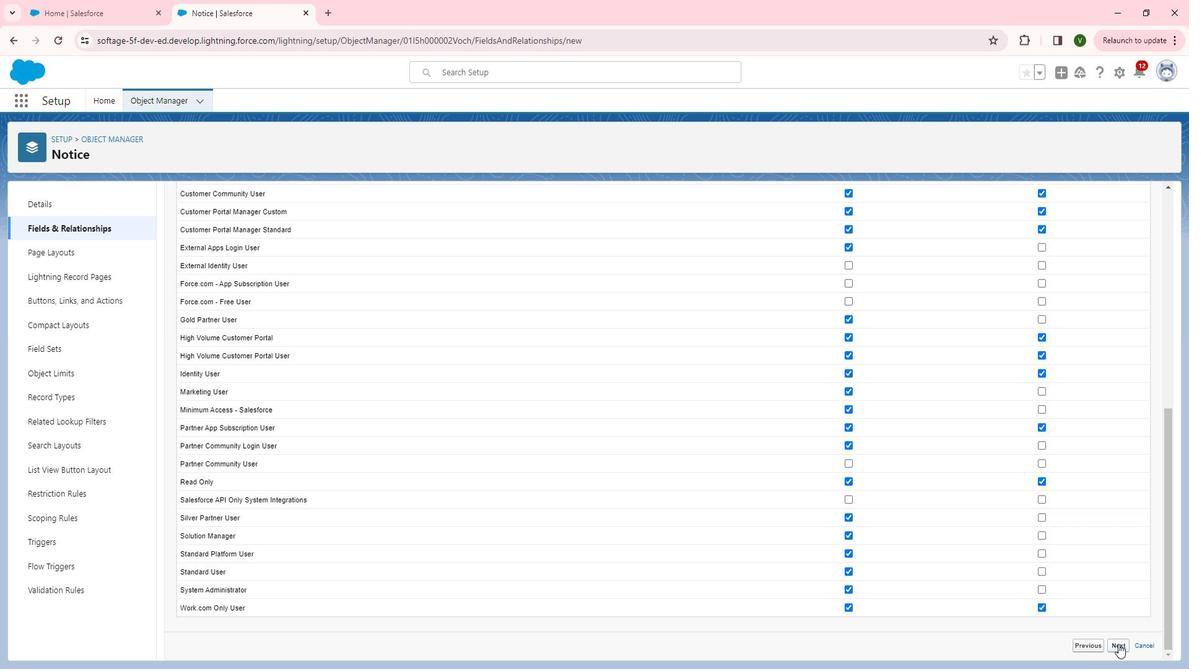 
Action: Mouse moved to (1158, 452)
Screenshot: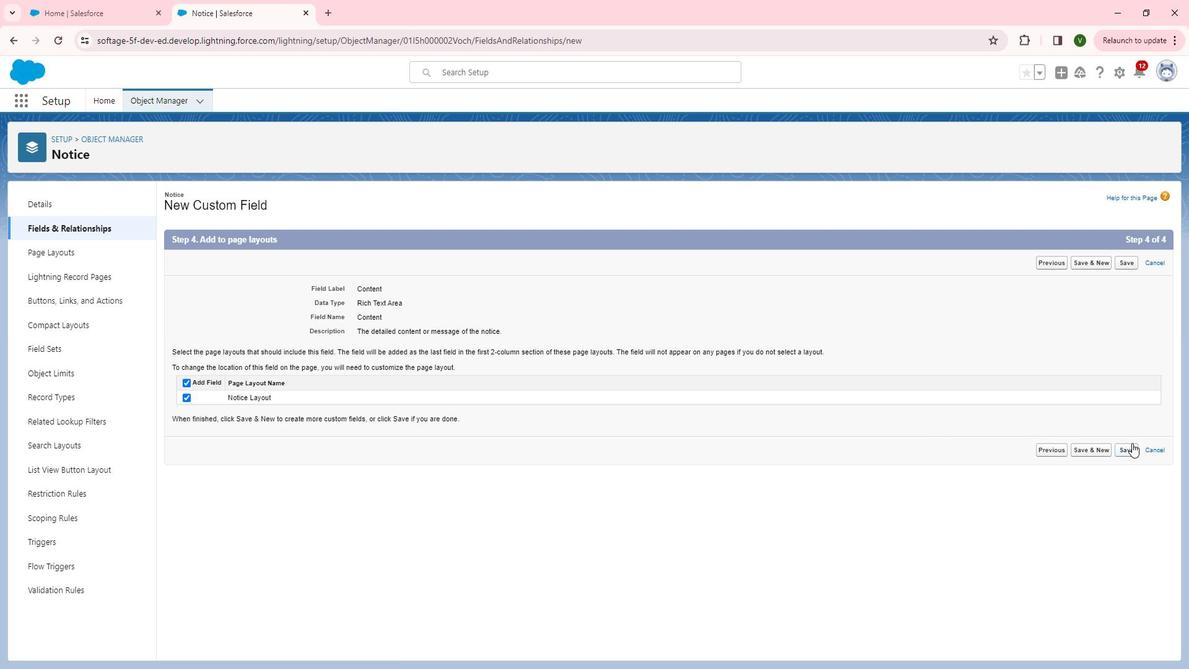 
Action: Mouse pressed left at (1158, 452)
Screenshot: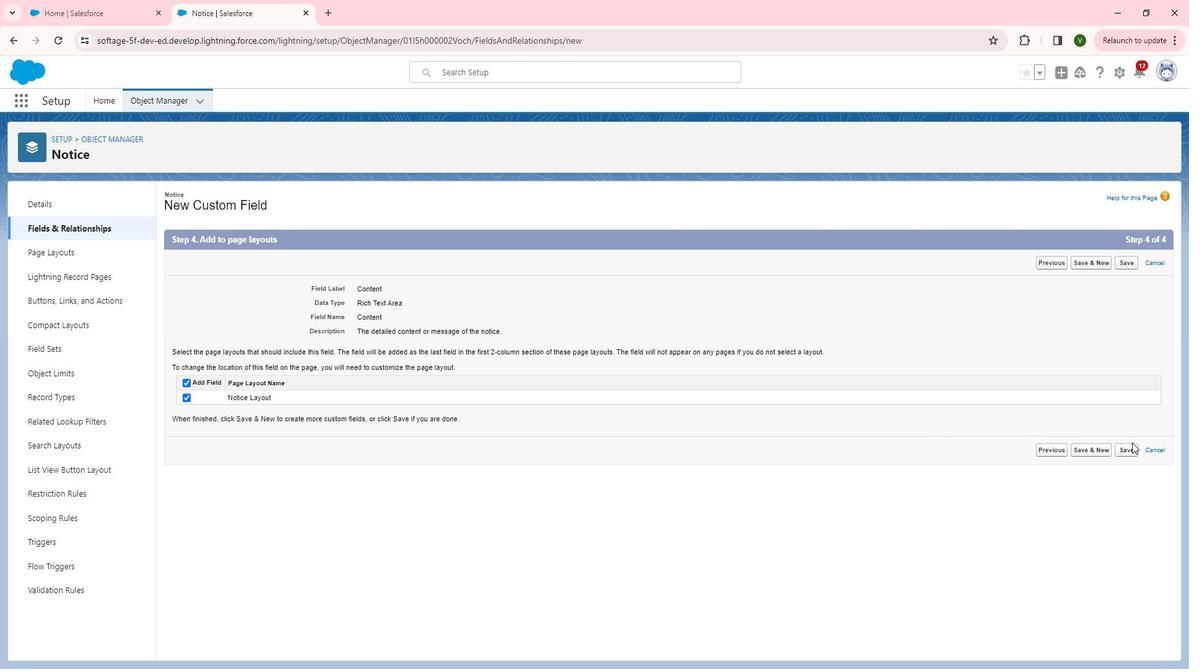 
Action: Mouse moved to (1152, 283)
Screenshot: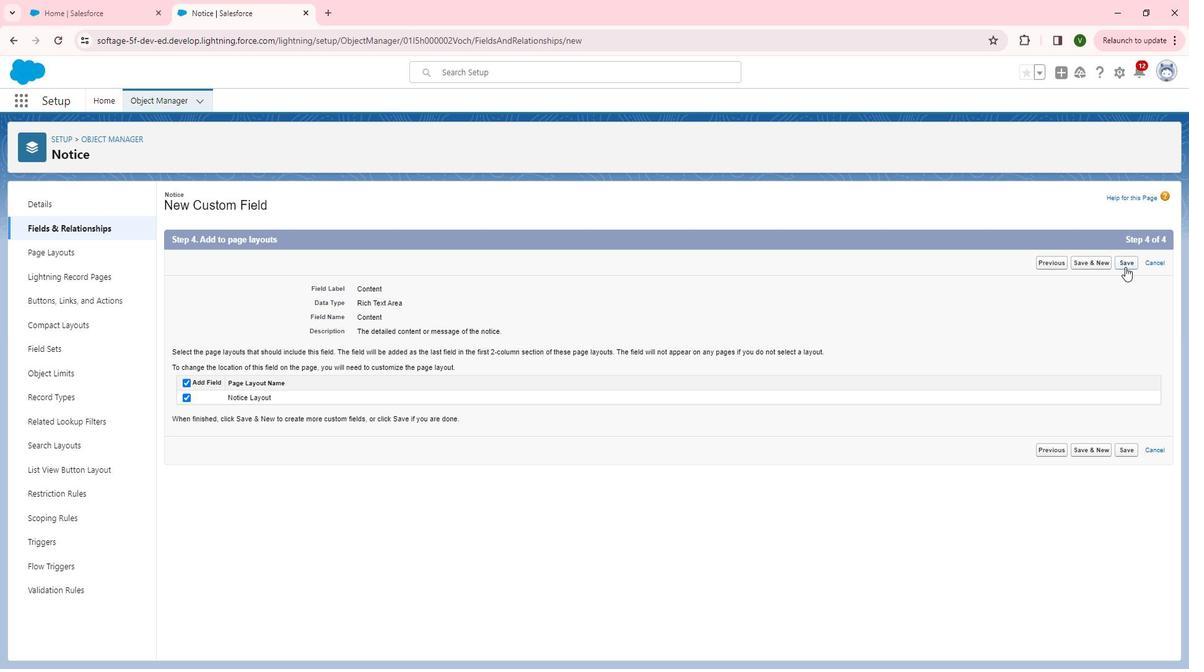 
Action: Mouse pressed left at (1152, 283)
Screenshot: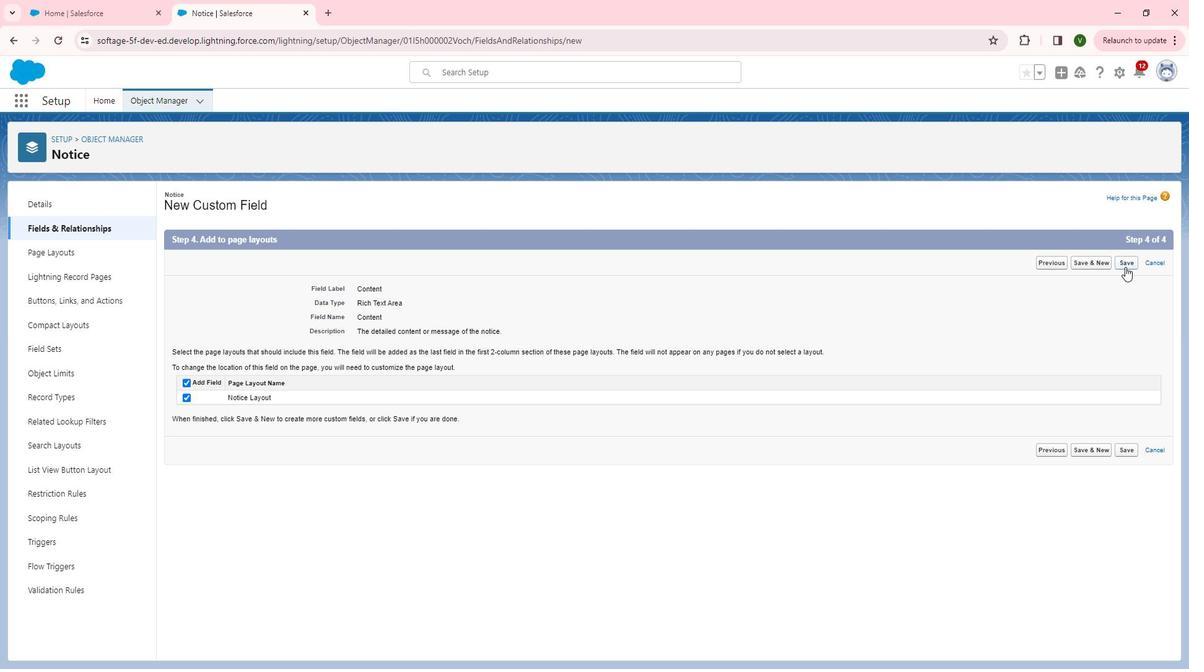 
Action: Mouse moved to (945, 224)
Screenshot: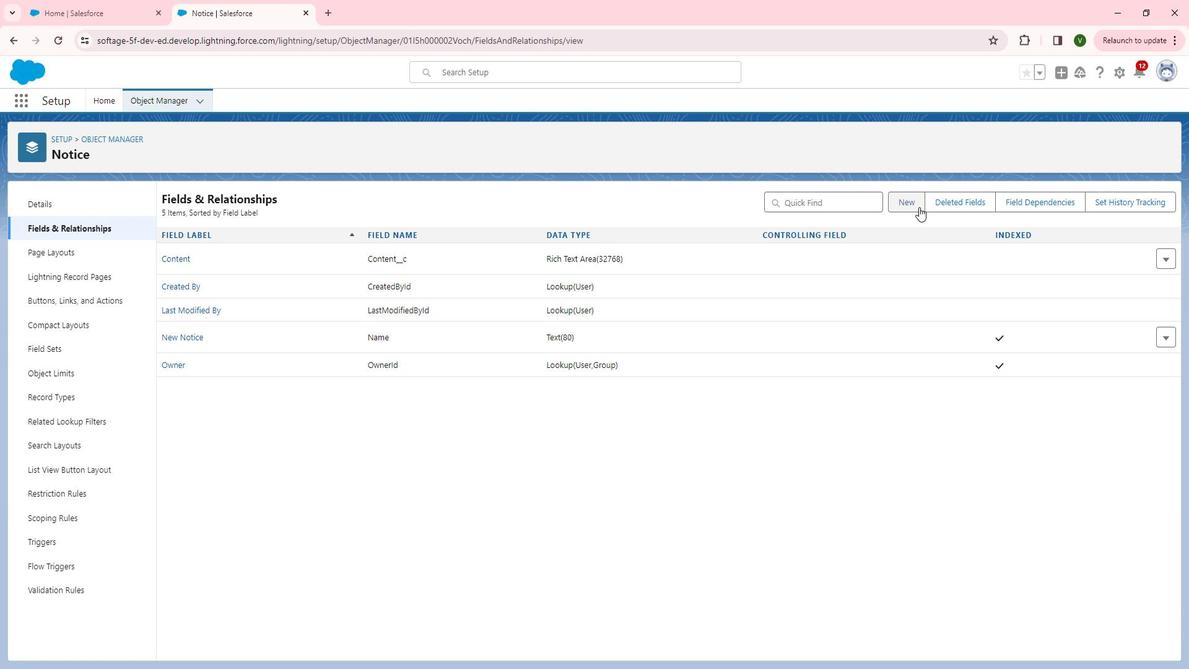 
Action: Mouse pressed left at (945, 224)
Screenshot: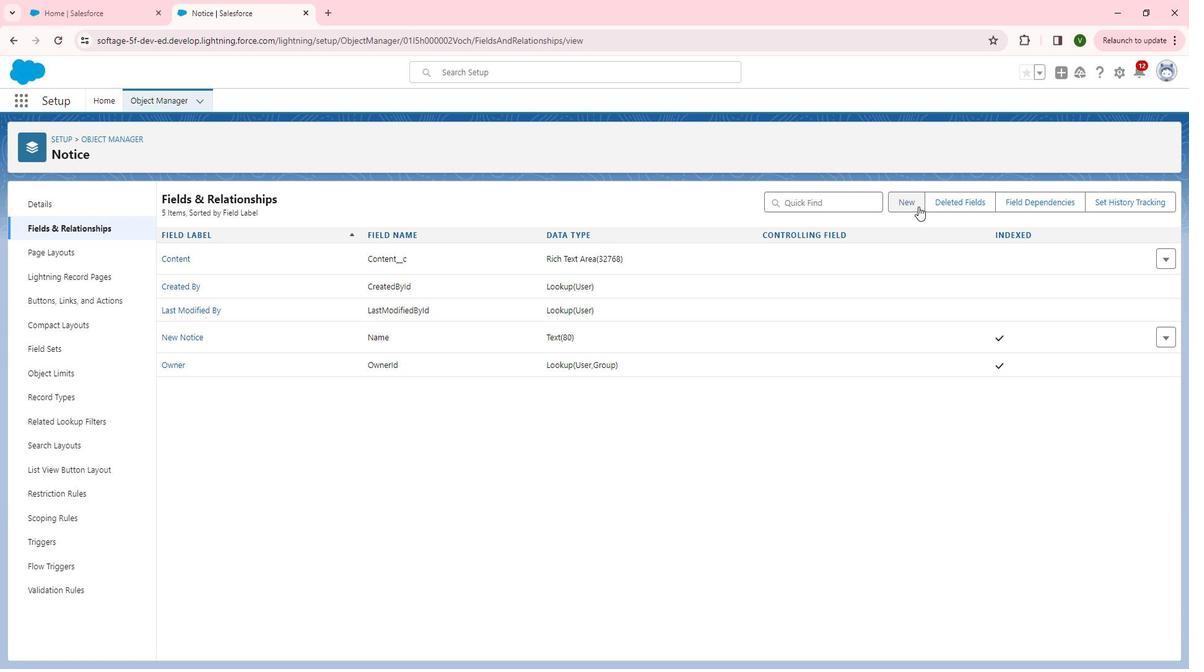 
Action: Mouse moved to (391, 472)
Screenshot: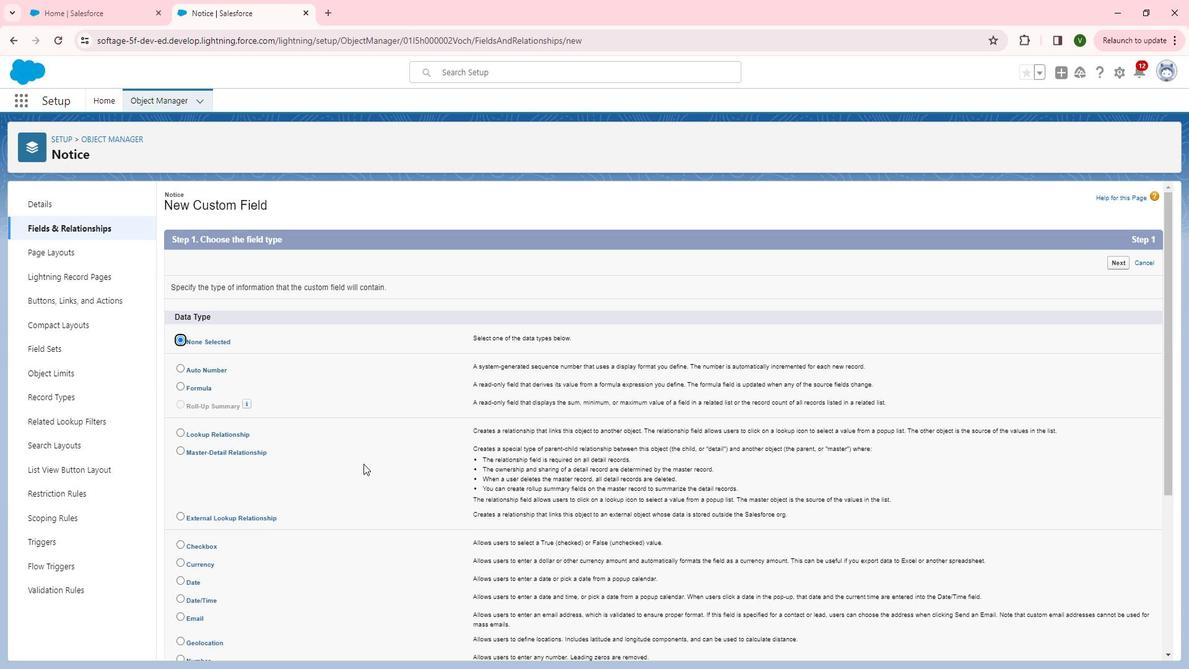 
Action: Mouse scrolled (391, 471) with delta (0, 0)
Screenshot: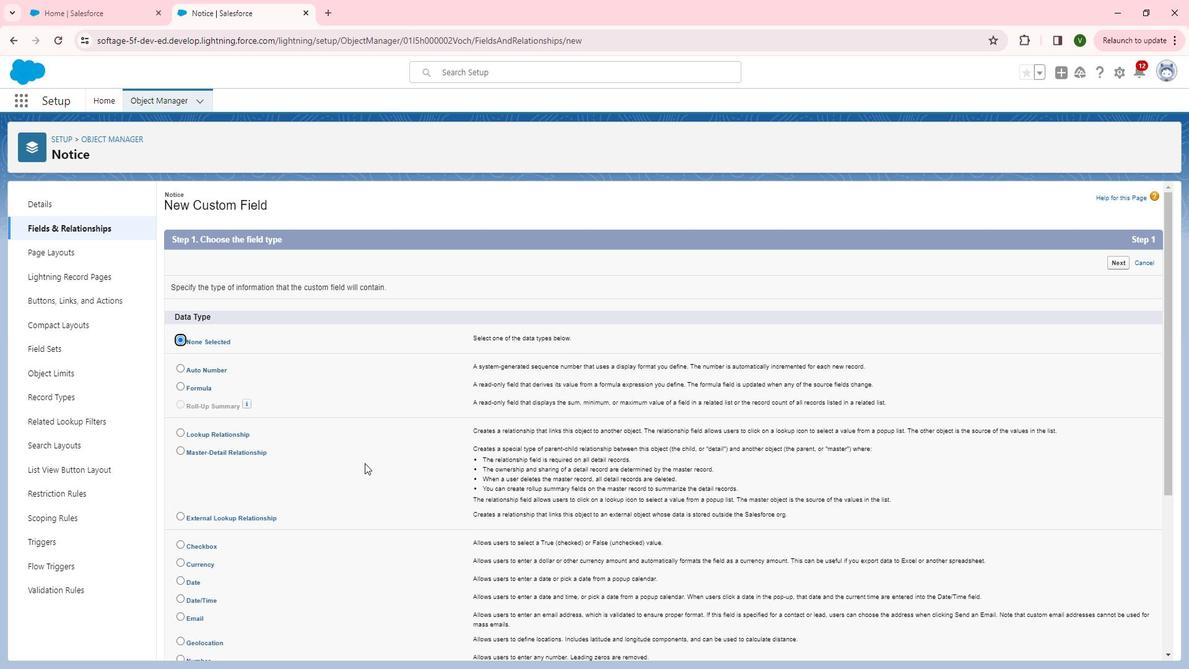 
Action: Mouse scrolled (391, 471) with delta (0, 0)
Screenshot: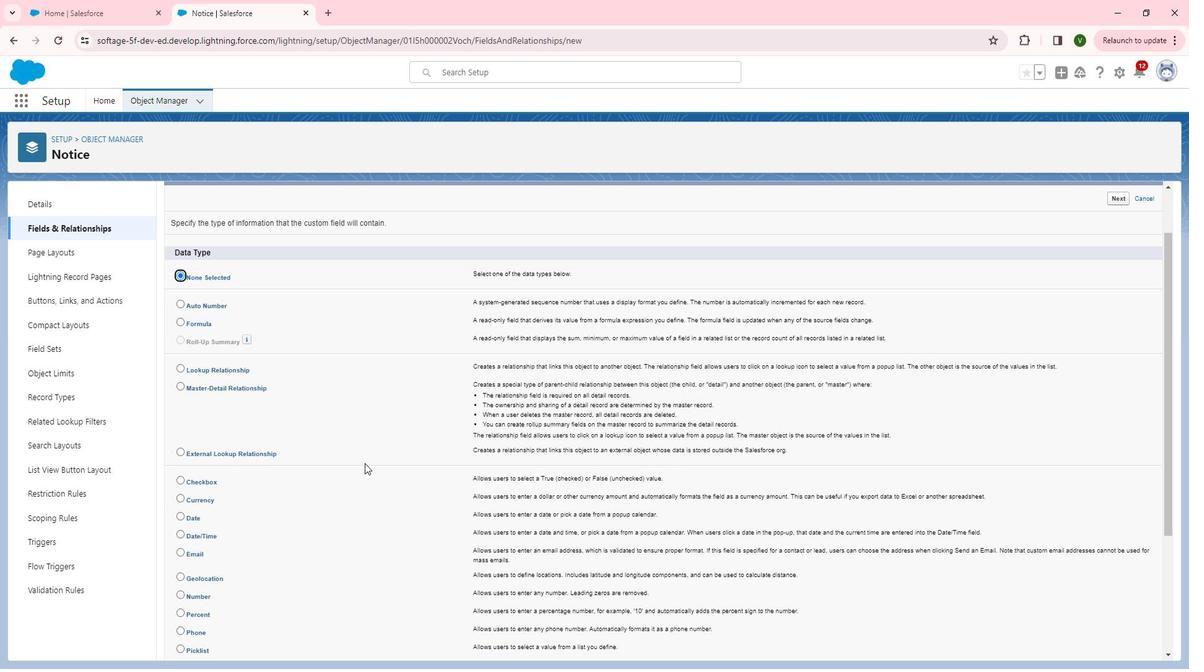 
Action: Mouse scrolled (391, 471) with delta (0, 0)
Screenshot: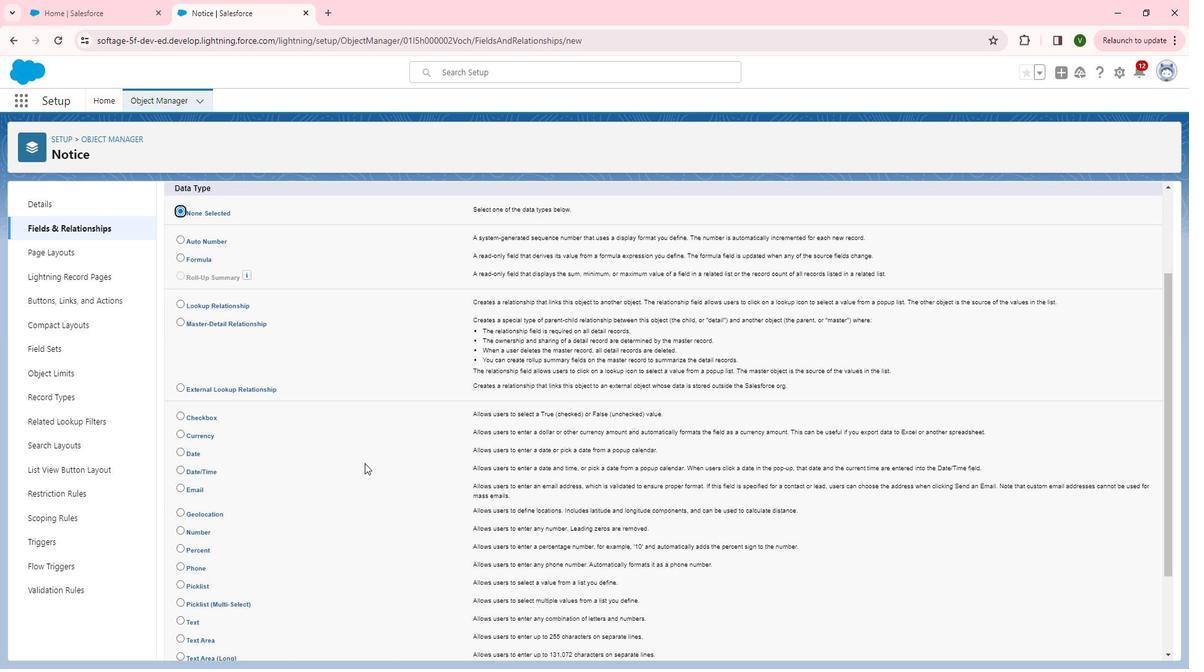 
Action: Mouse moved to (208, 399)
Screenshot: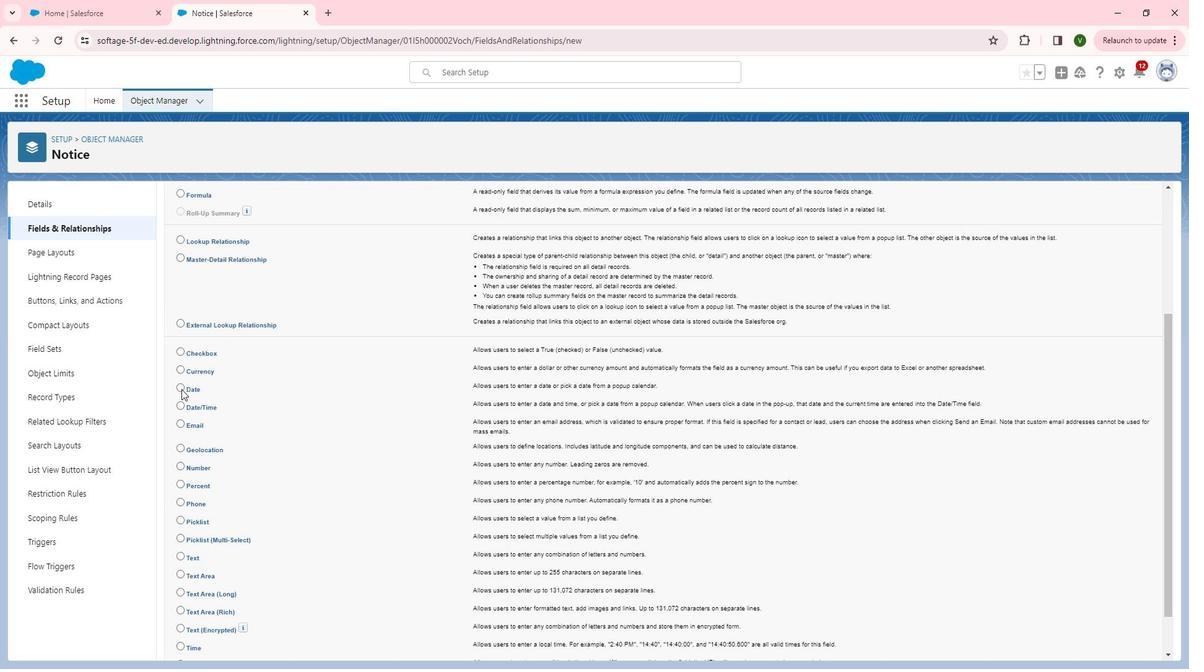 
Action: Mouse pressed left at (208, 399)
Screenshot: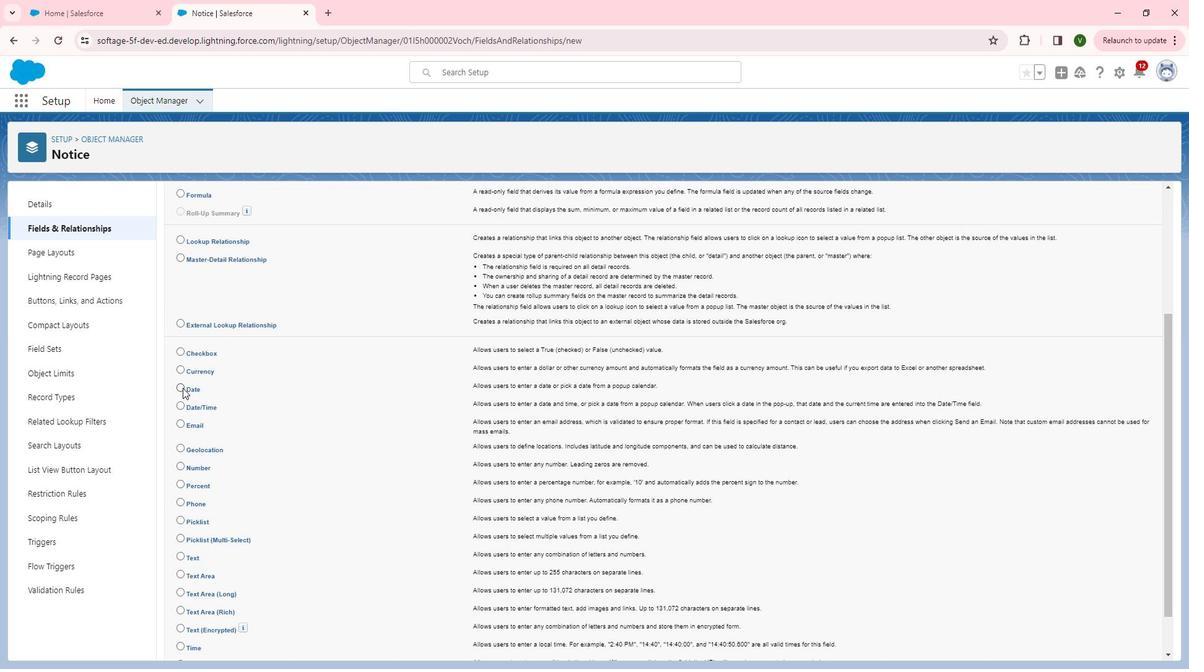 
Action: Mouse moved to (741, 486)
Screenshot: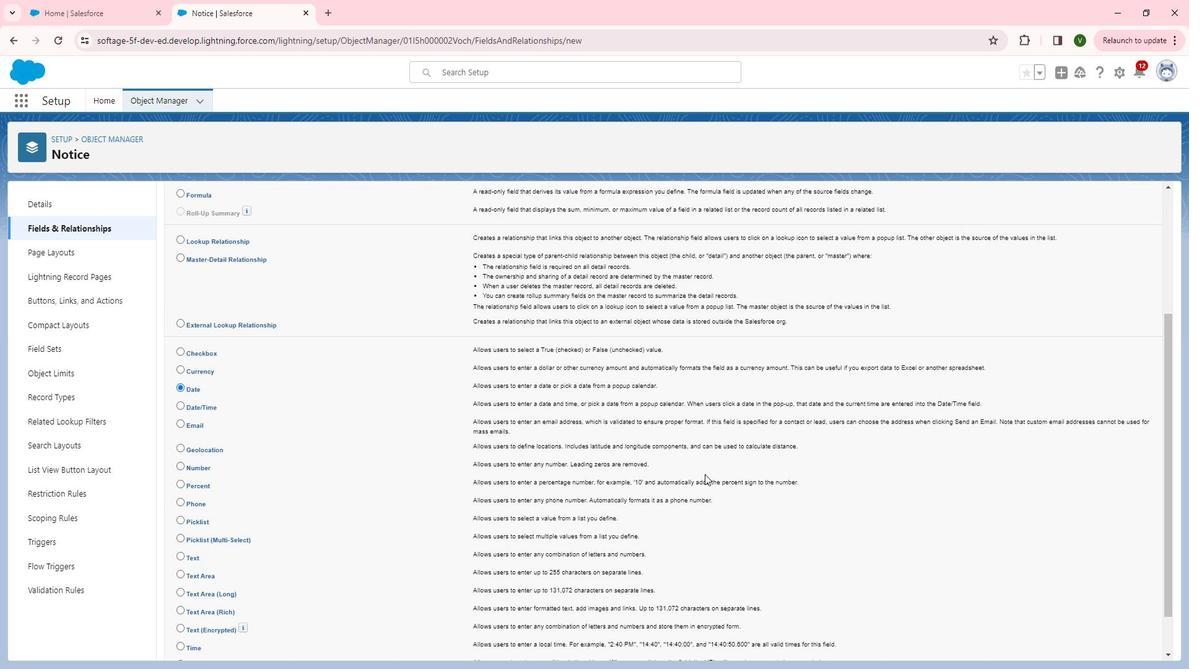 
Action: Mouse scrolled (741, 485) with delta (0, 0)
Screenshot: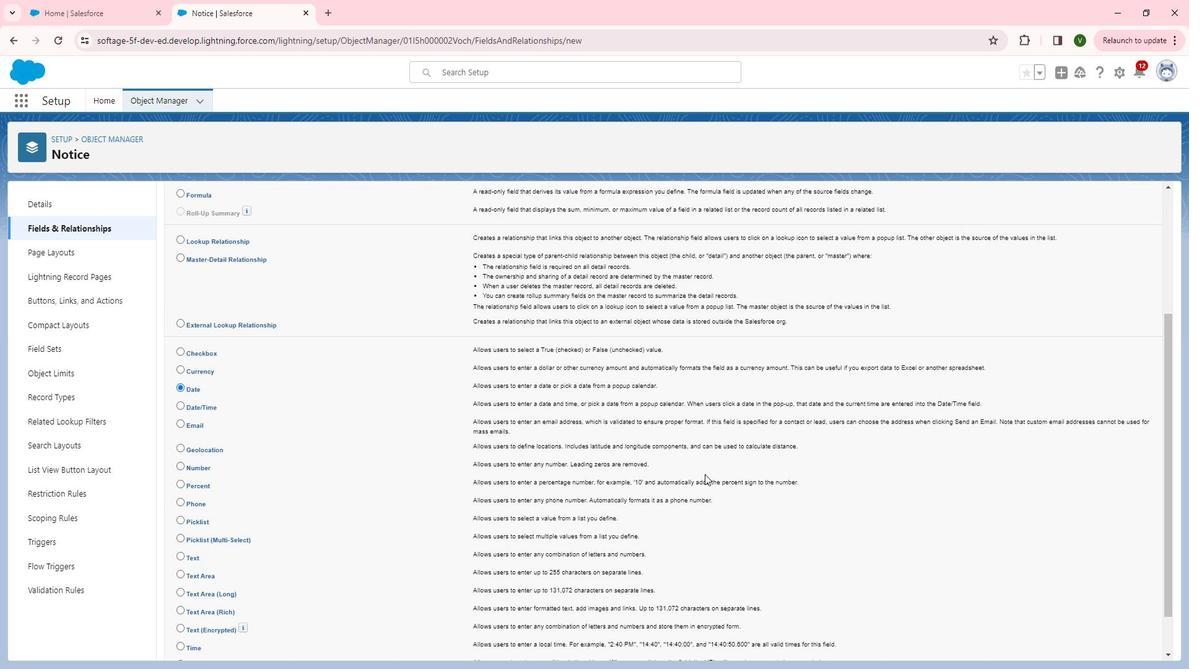 
Action: Mouse moved to (743, 486)
Screenshot: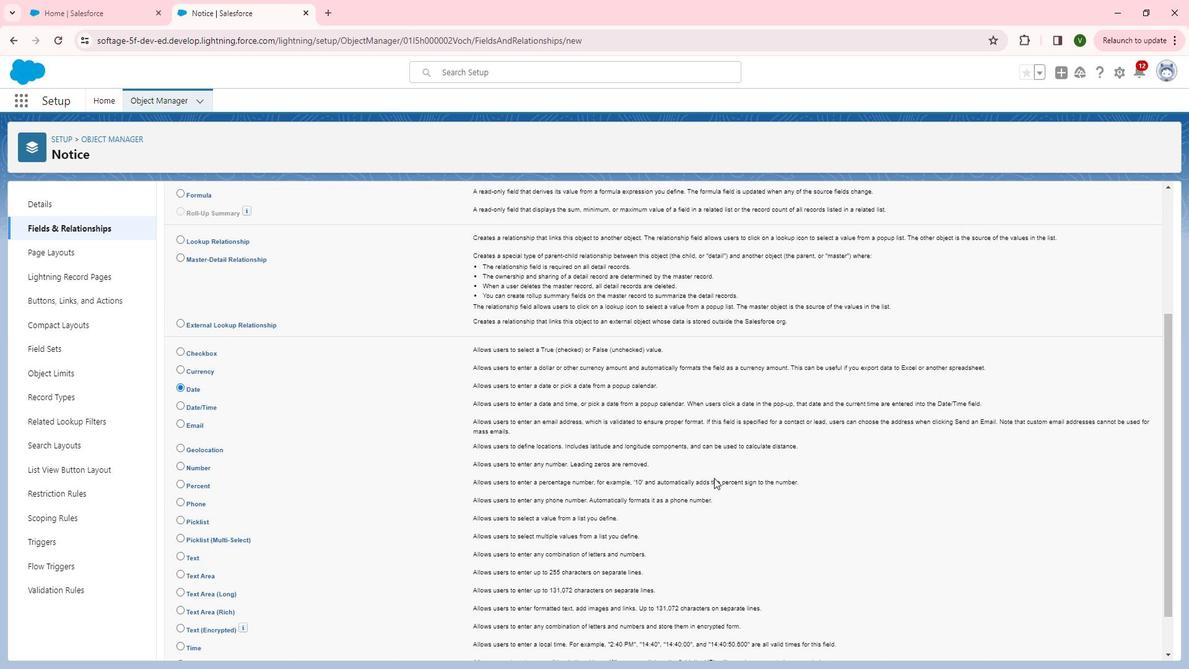
Action: Mouse scrolled (743, 485) with delta (0, 0)
Screenshot: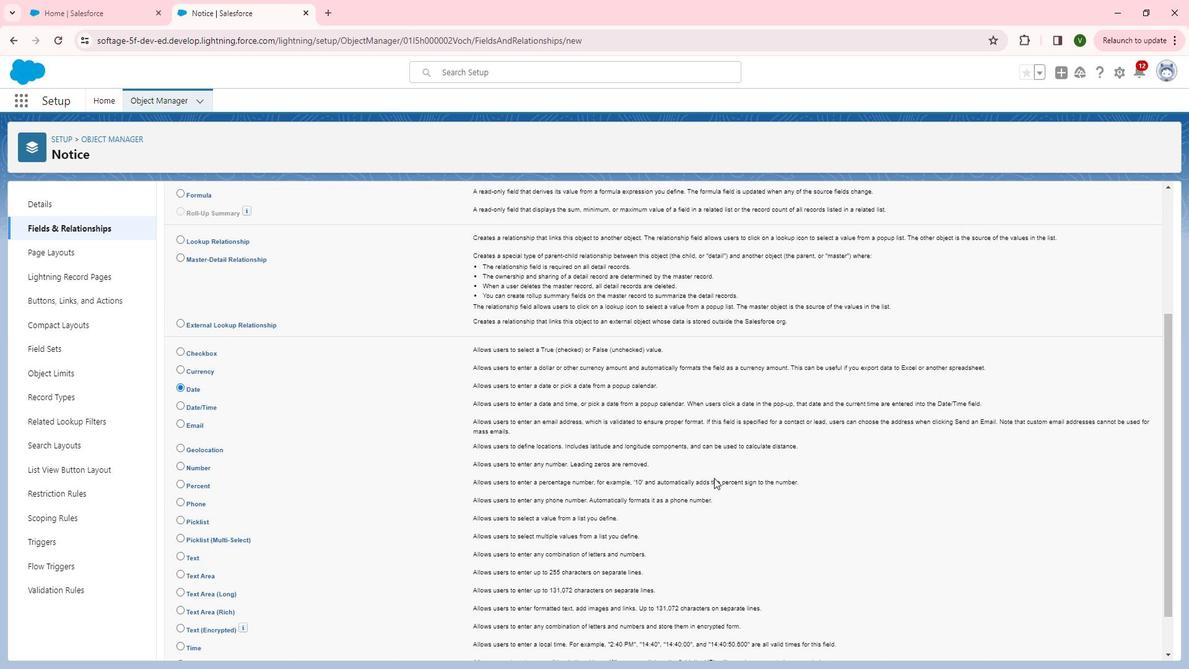 
Action: Mouse moved to (743, 486)
Screenshot: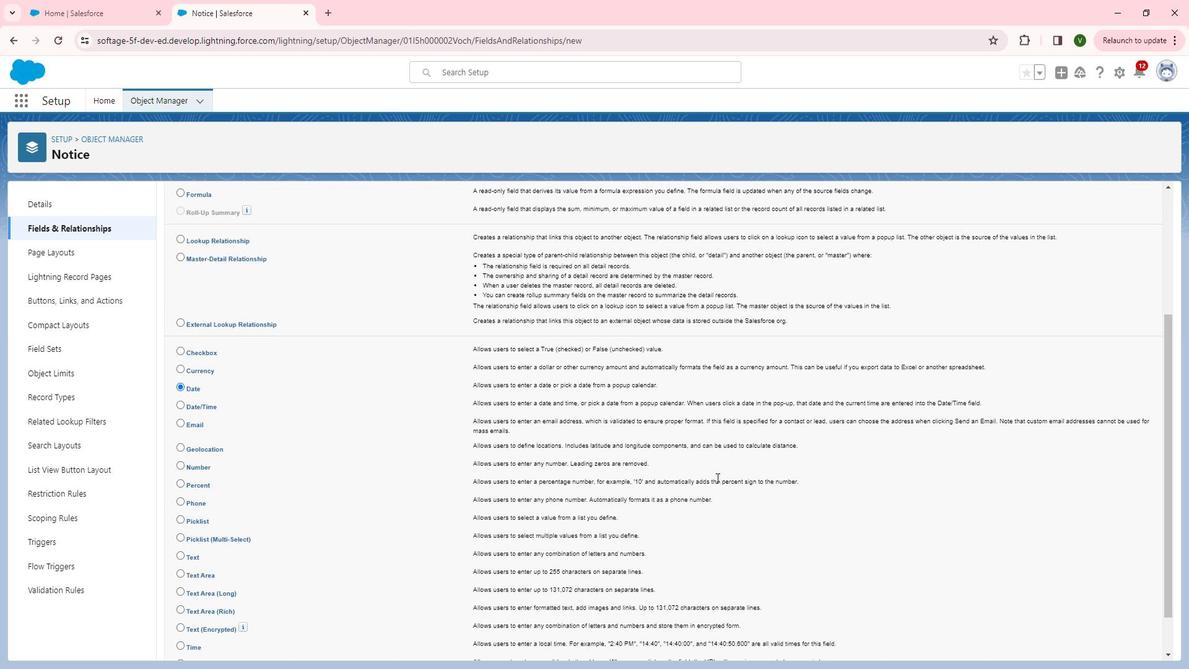 
Action: Mouse scrolled (743, 485) with delta (0, 0)
Screenshot: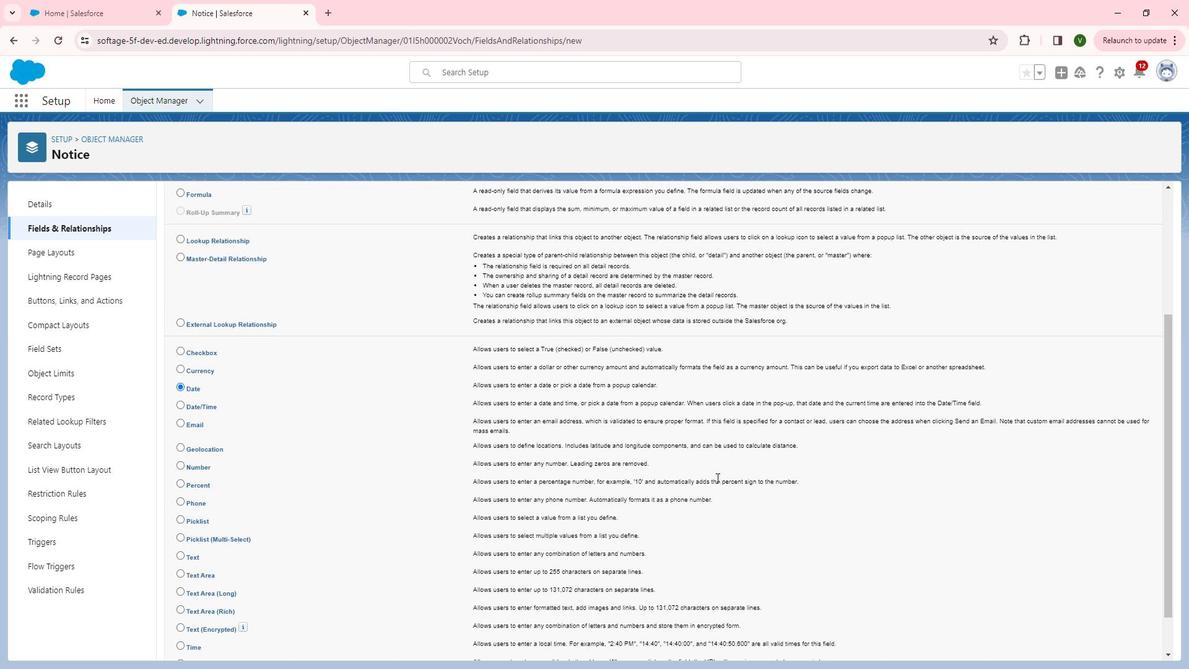 
Action: Mouse moved to (1144, 650)
Screenshot: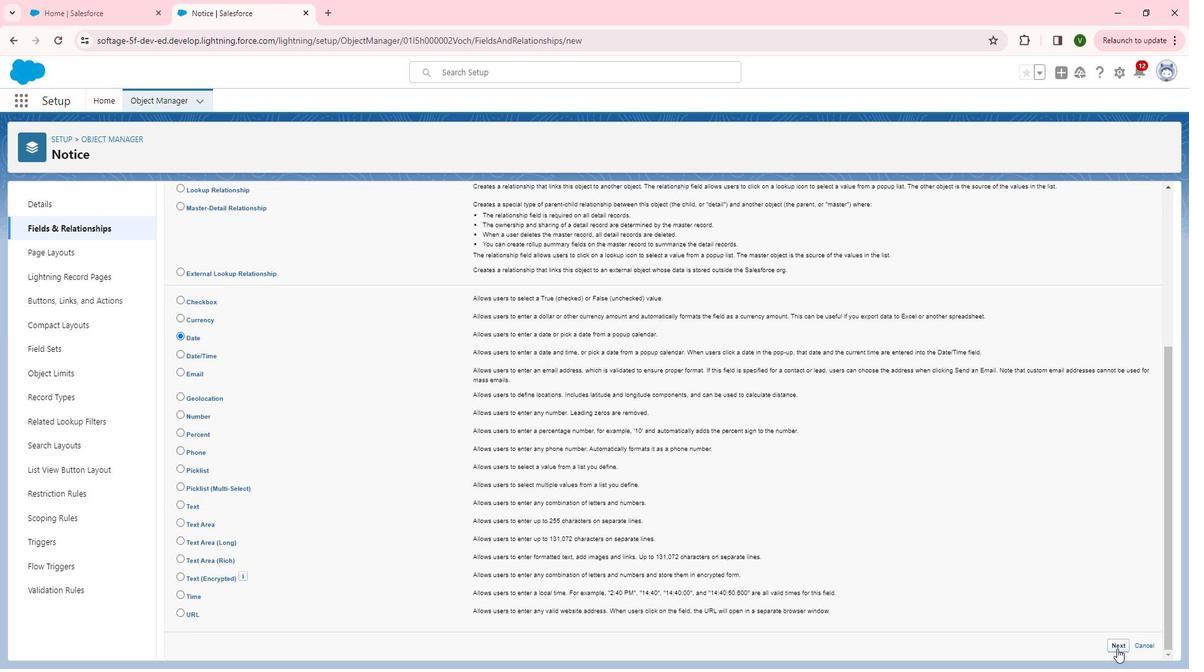 
Action: Mouse pressed left at (1144, 650)
Screenshot: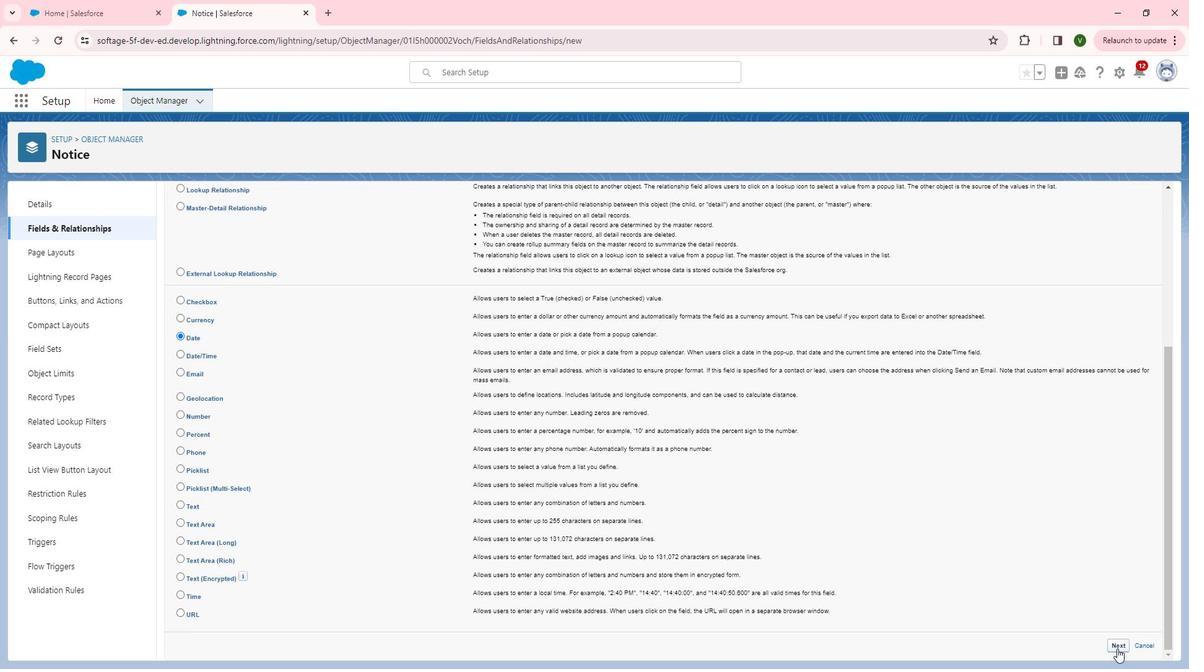 
Action: Mouse moved to (392, 305)
Screenshot: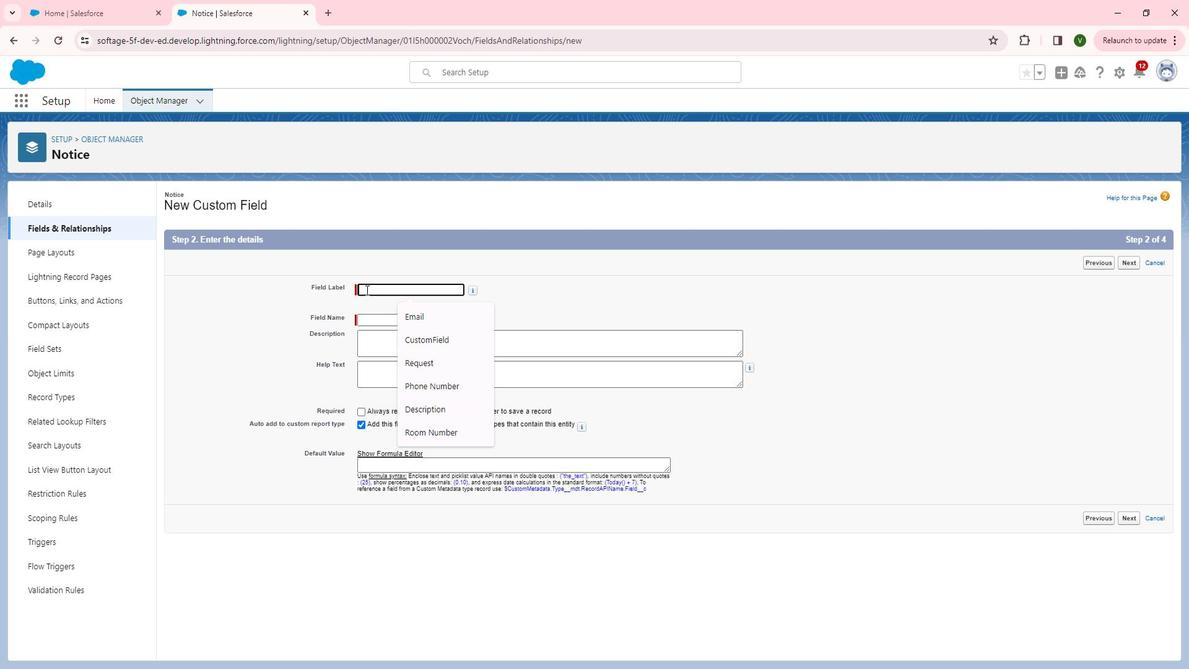 
Action: Mouse pressed left at (392, 305)
Screenshot: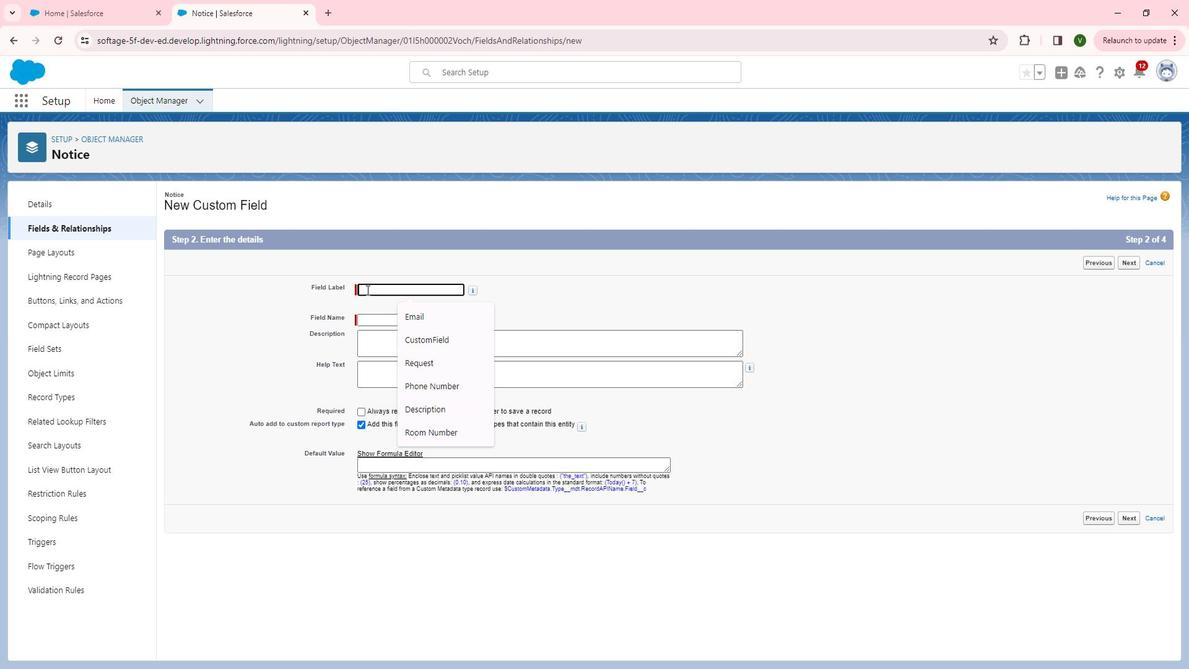
Action: Mouse moved to (419, 295)
Screenshot: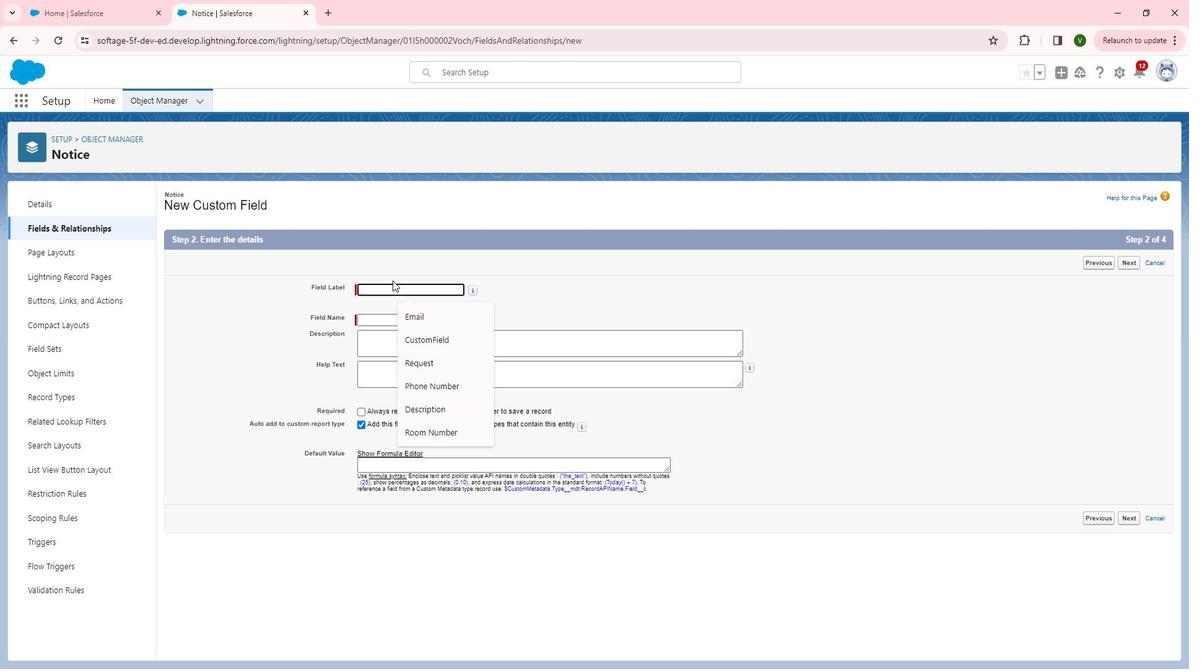
Action: Key pressed <Key.shift>Publish<Key.space><Key.shift>Date
Screenshot: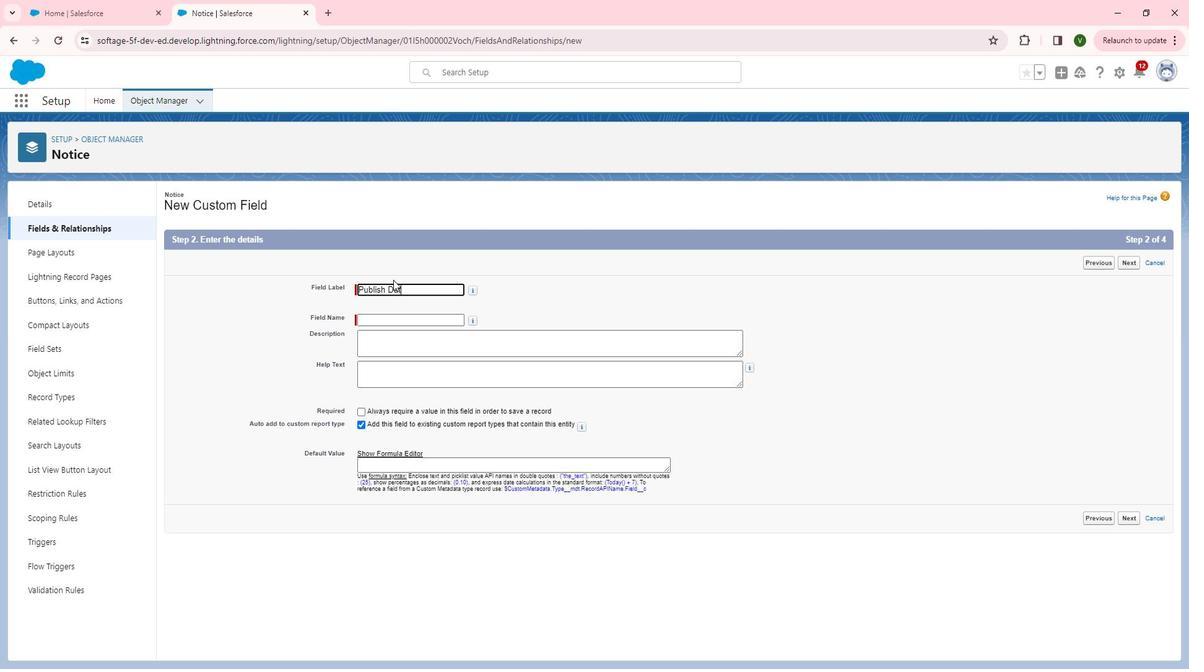 
Action: Mouse moved to (425, 358)
Screenshot: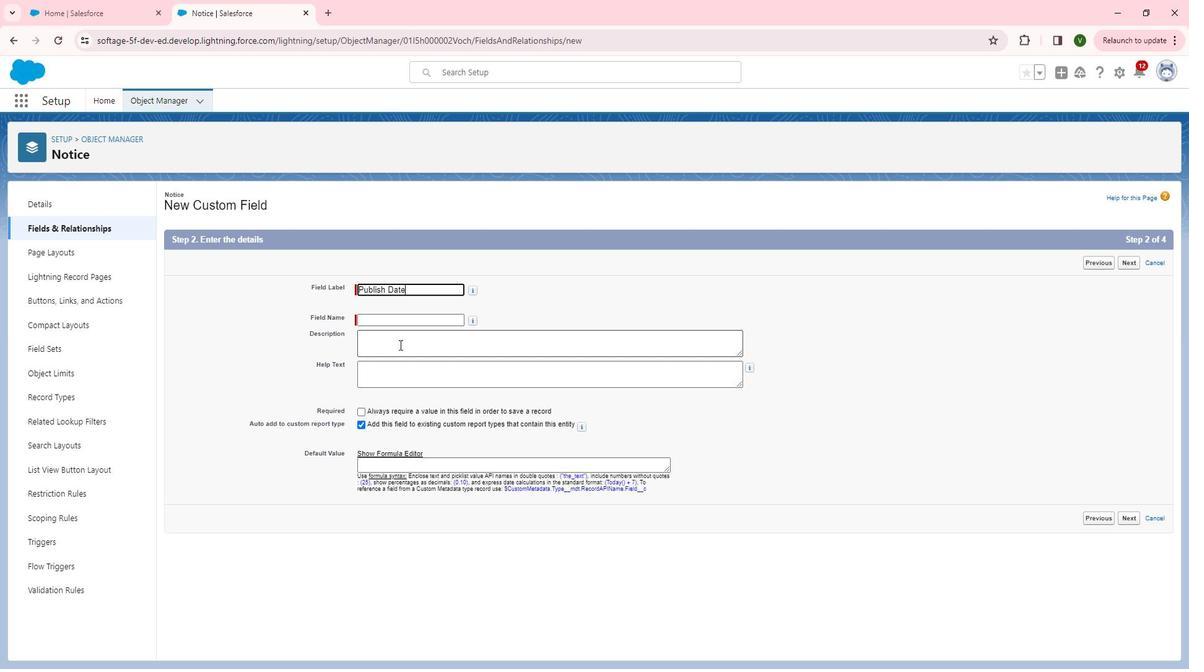 
Action: Mouse pressed left at (425, 358)
Screenshot: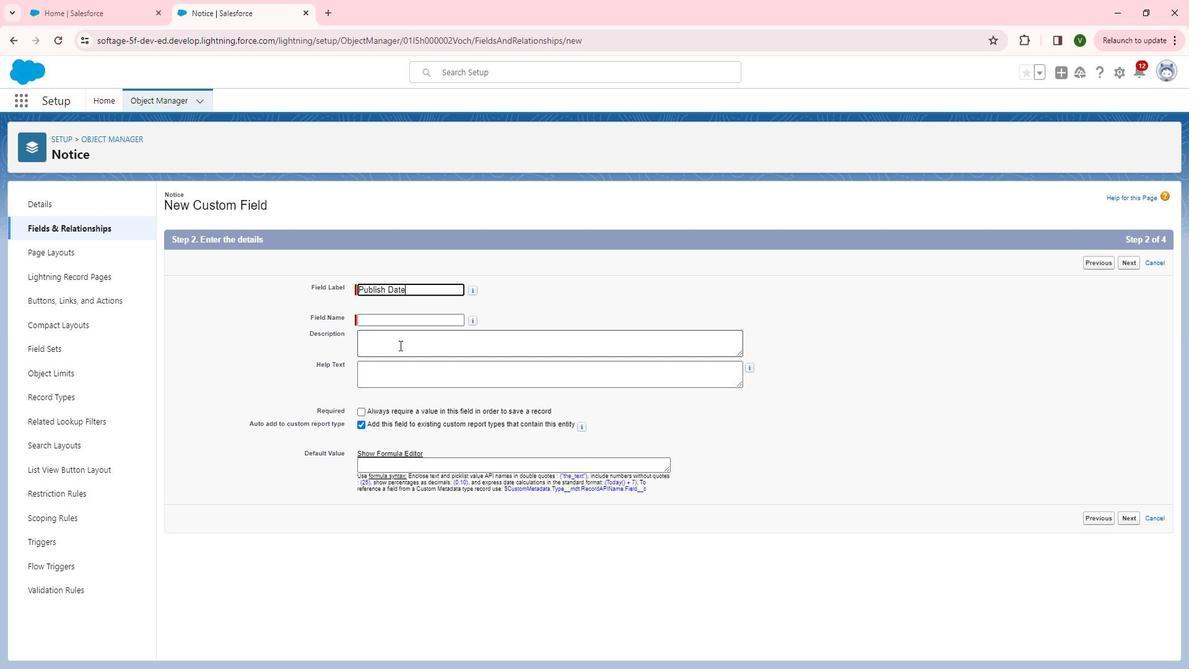 
Action: Mouse moved to (435, 359)
Screenshot: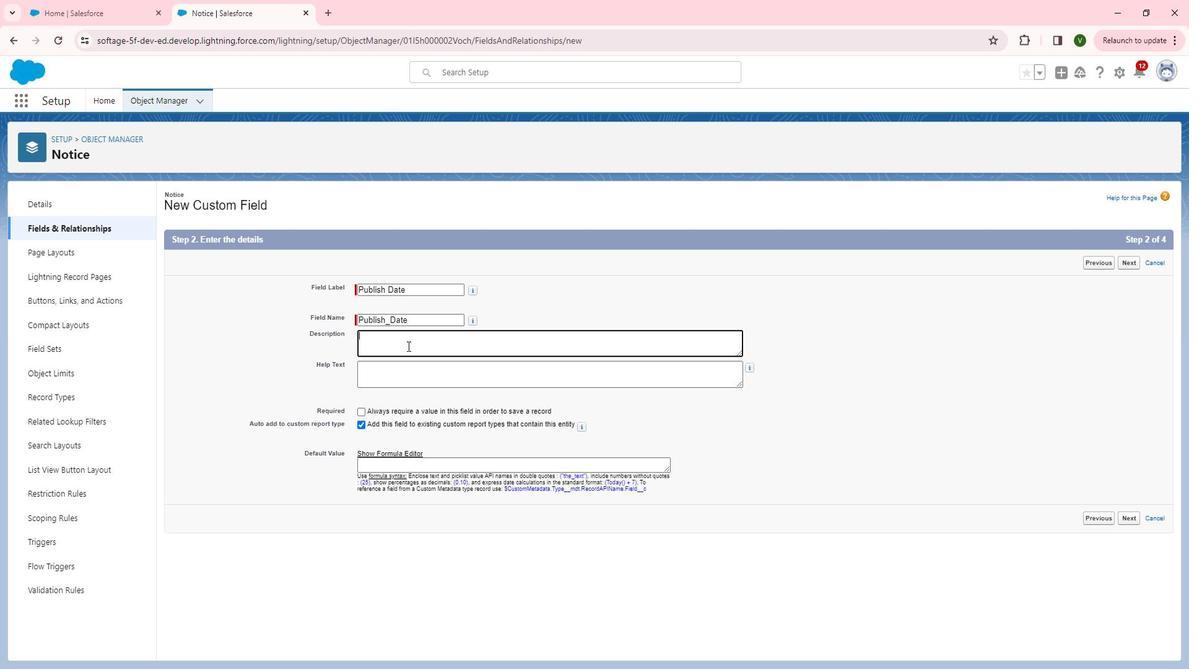 
Action: Key pressed the<Key.space><Key.backspace><Key.backspace><Key.backspace><Key.backspace><Key.shift>The<Key.space><Key.shift>Date<Key.space>an<Key.backspace><Key.backspace>when<Key.space>the<Key.space>notice<Key.space>is<Key.space>published
Screenshot: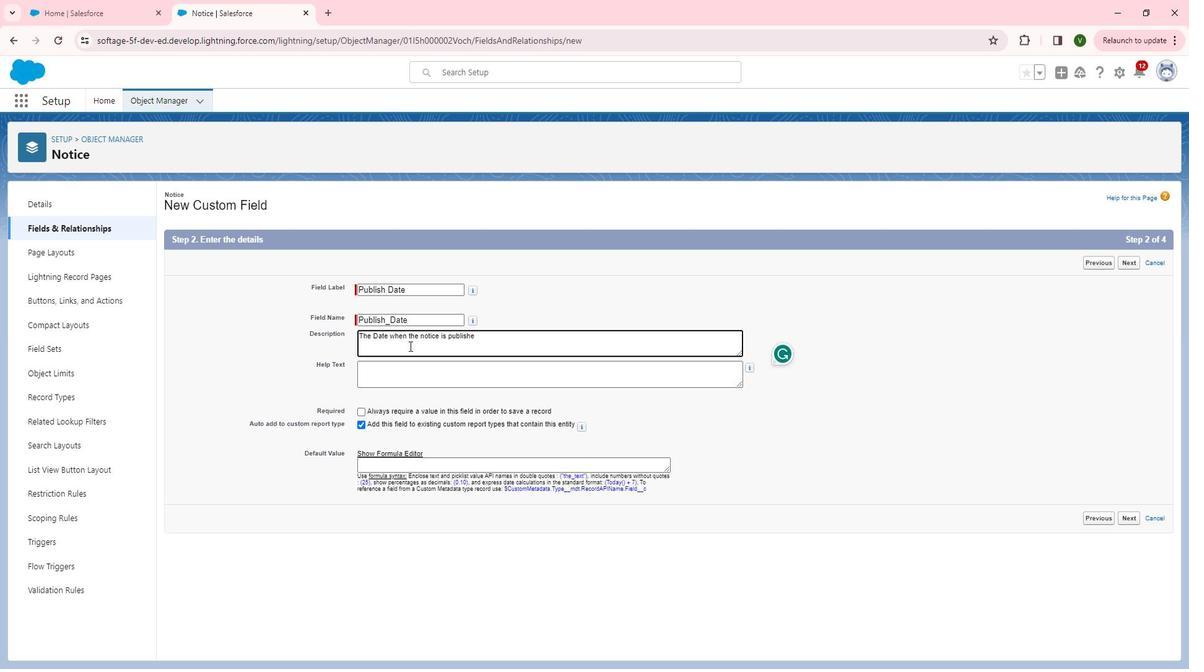 
Action: Mouse moved to (639, 393)
Screenshot: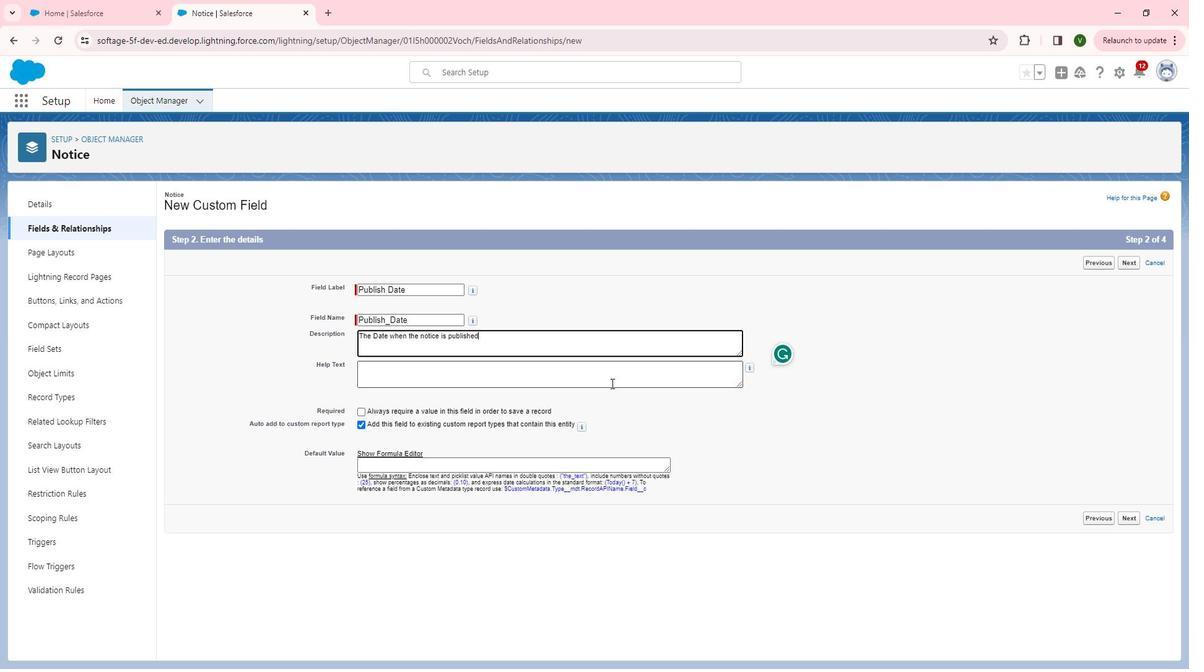 
Action: Mouse pressed left at (639, 393)
Screenshot: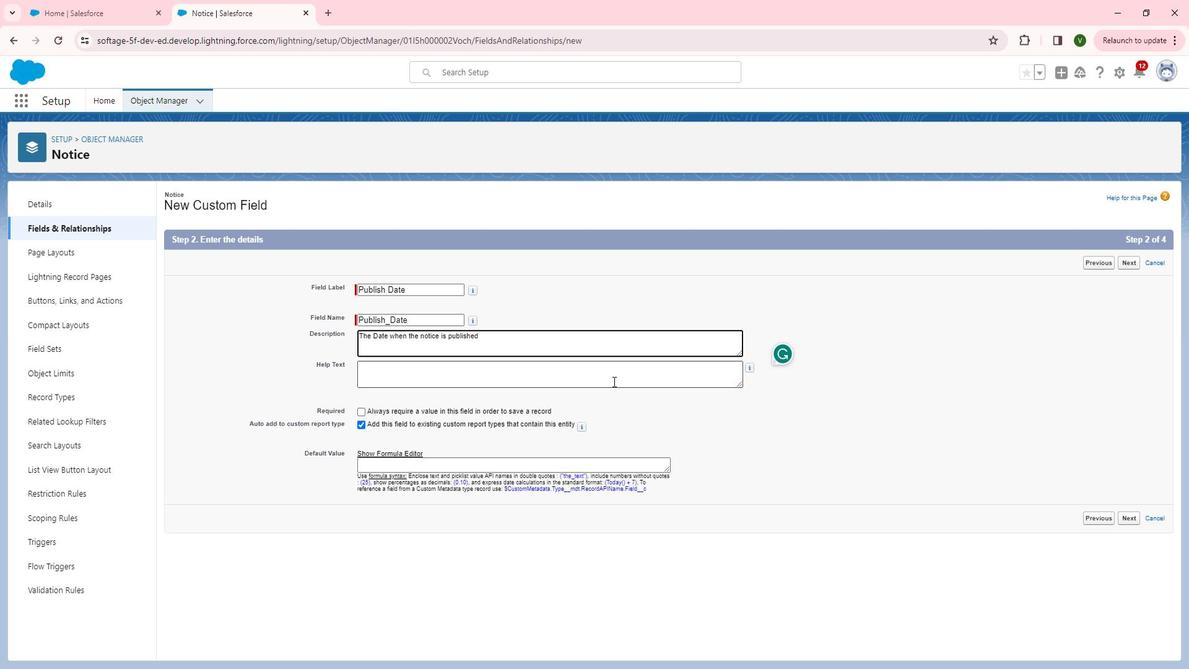 
Action: Mouse moved to (642, 393)
Screenshot: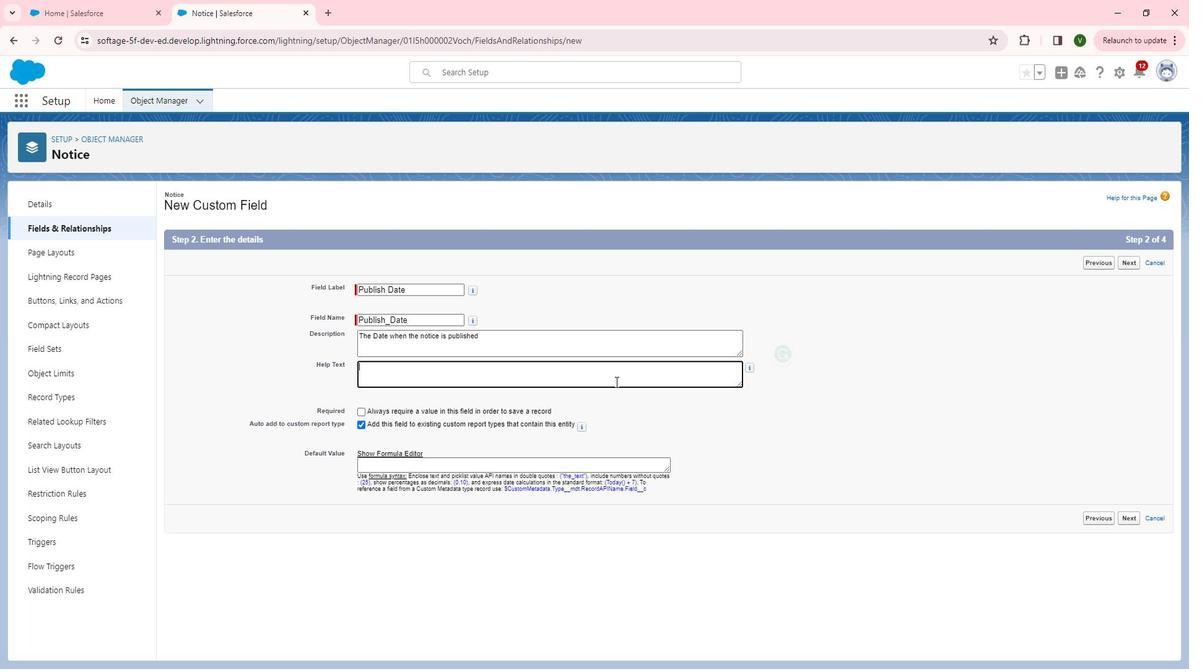 
Action: Key pressed notice<Key.space>daye<Key.backspace><Key.backspace>te
Screenshot: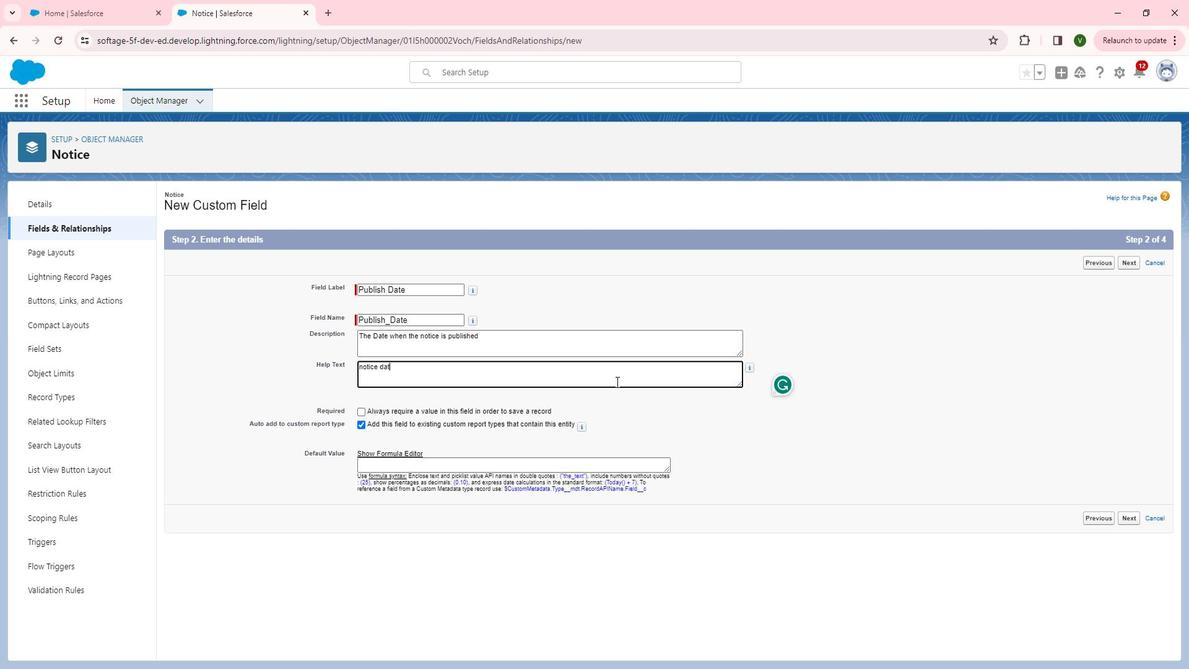 
Action: Mouse moved to (1158, 276)
Screenshot: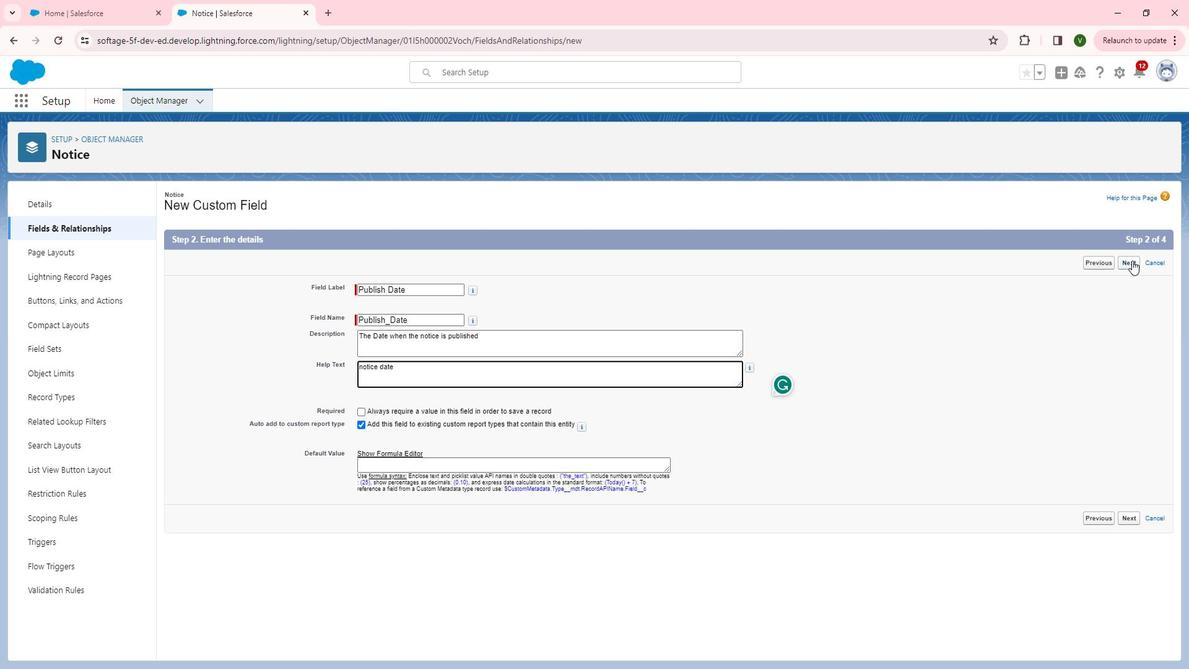 
Action: Mouse pressed left at (1158, 276)
Screenshot: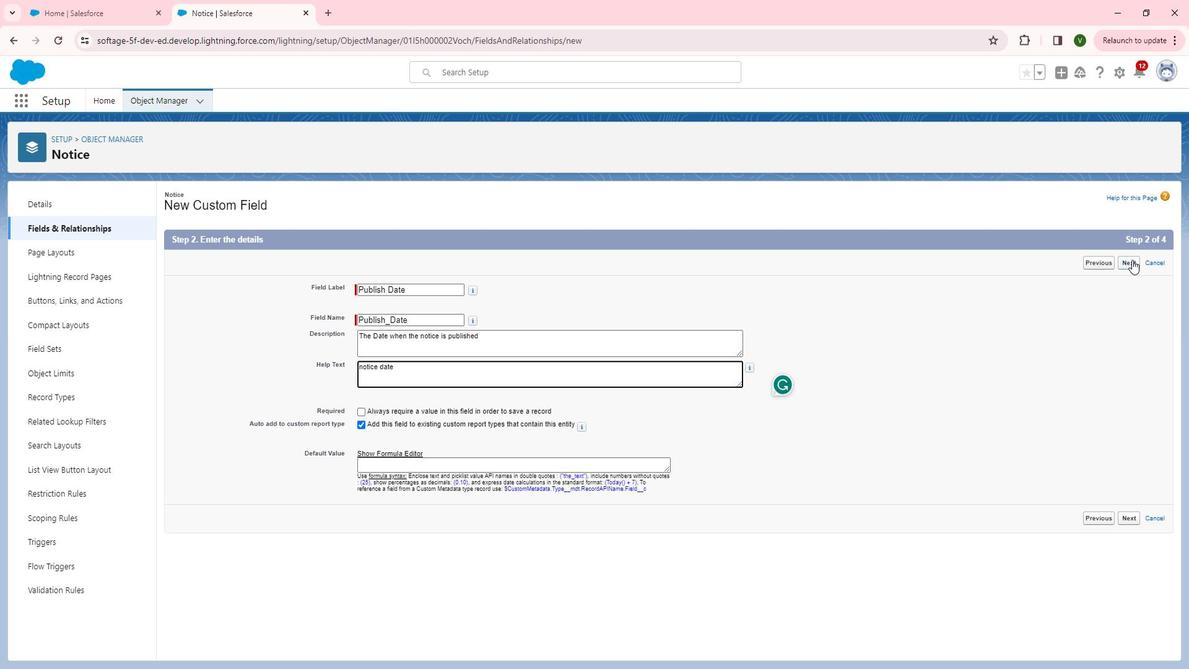 
Action: Mouse moved to (862, 379)
Screenshot: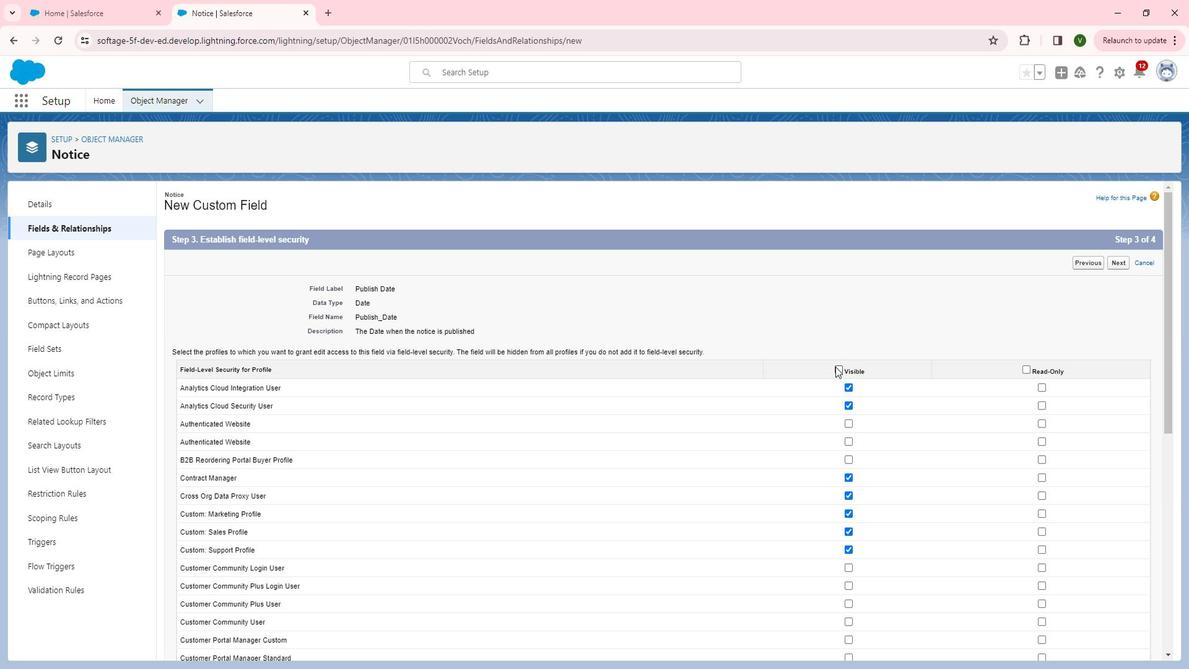 
Action: Mouse pressed left at (862, 379)
Screenshot: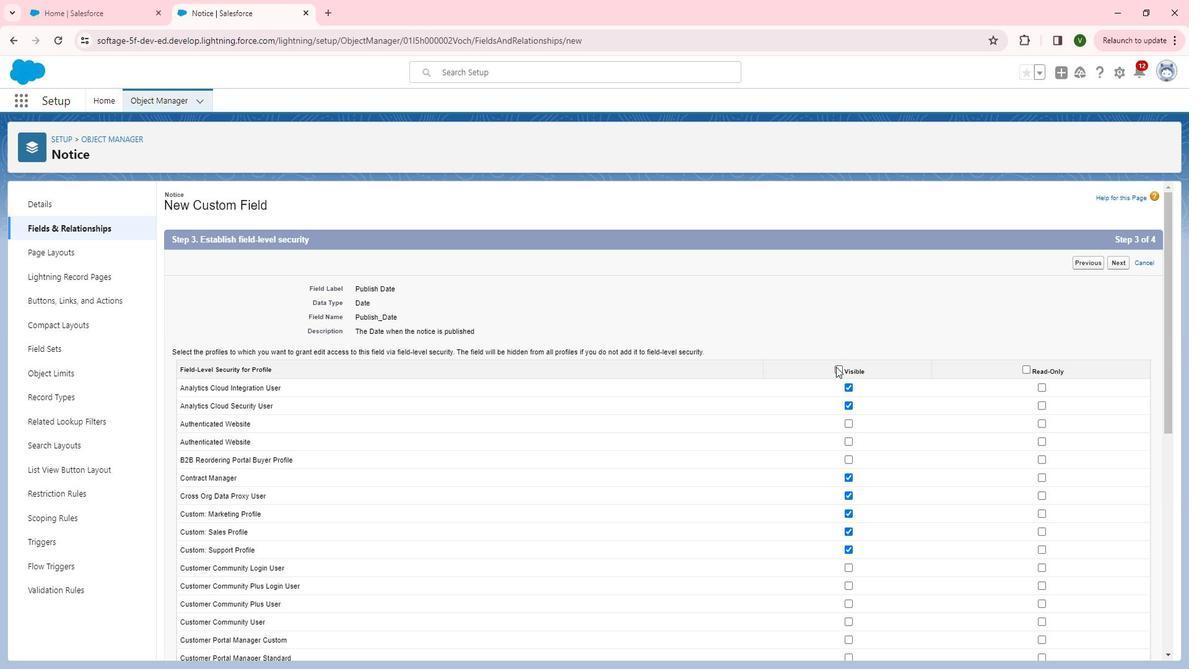 
Action: Mouse moved to (873, 454)
Screenshot: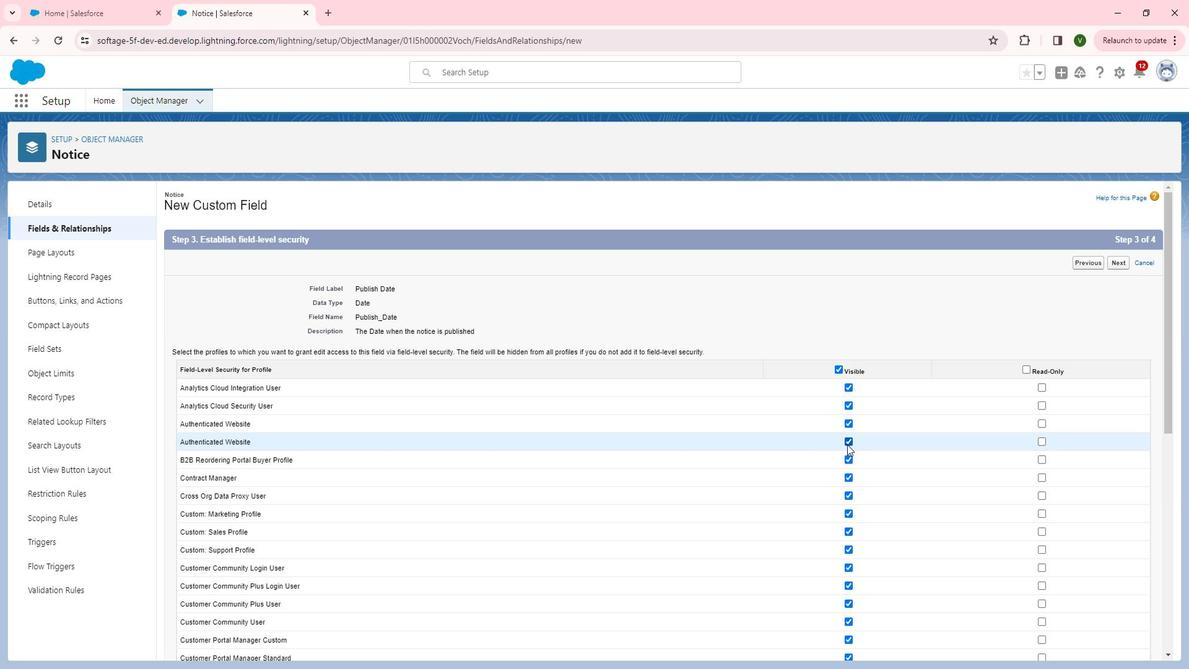 
Action: Mouse pressed left at (873, 454)
Screenshot: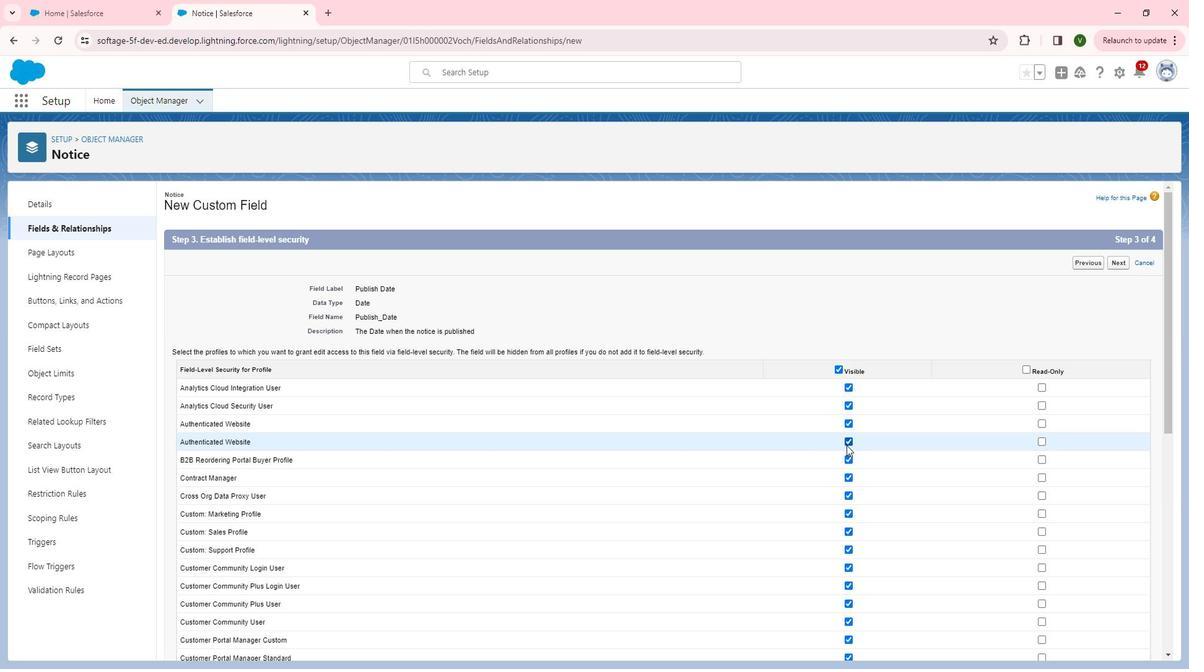 
Action: Mouse moved to (1067, 419)
Screenshot: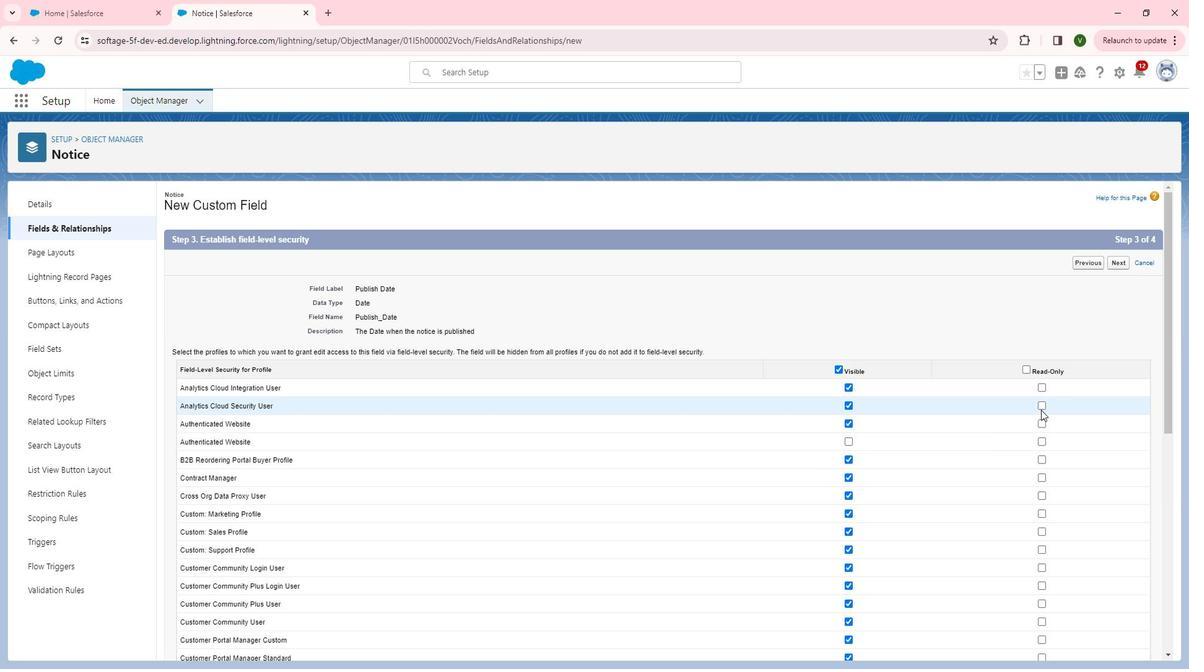 
Action: Mouse pressed left at (1067, 419)
Screenshot: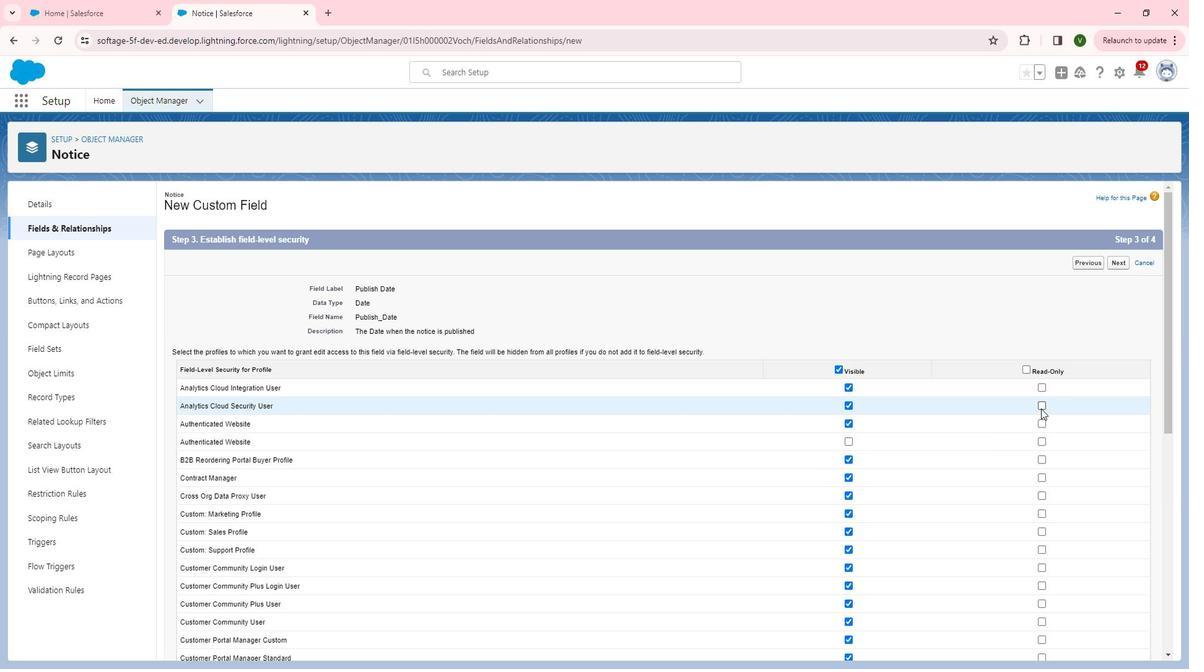 
Action: Mouse moved to (1070, 404)
Screenshot: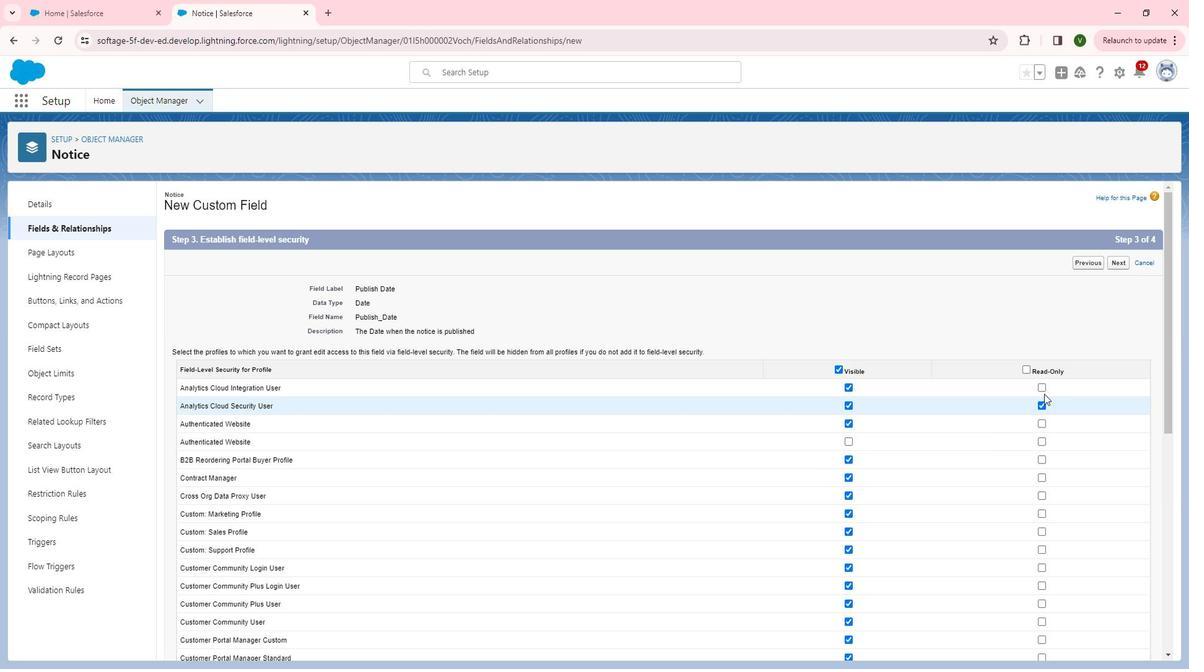 
Action: Mouse pressed left at (1070, 404)
Screenshot: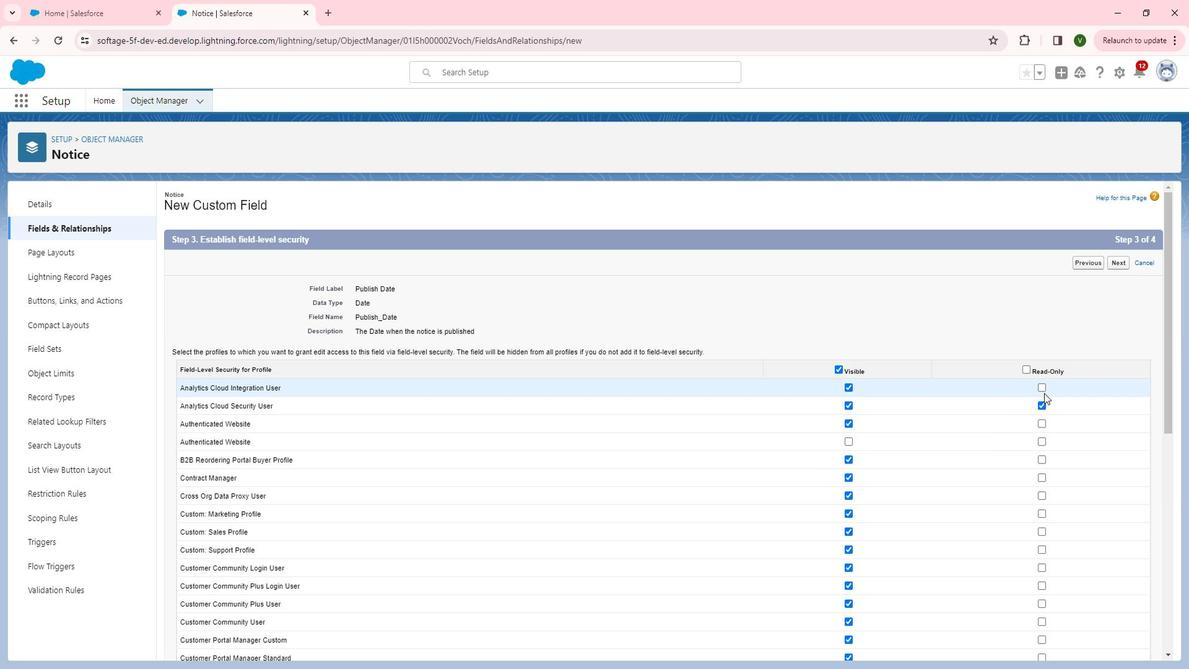 
Action: Mouse moved to (1072, 404)
Screenshot: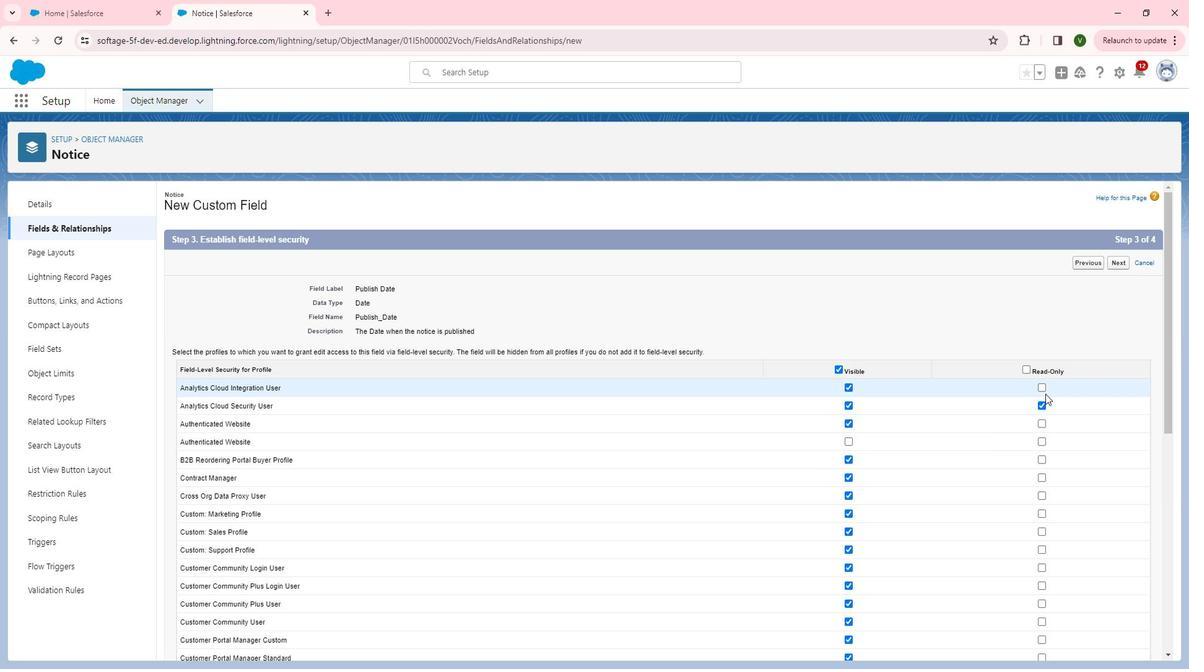 
Action: Mouse pressed left at (1072, 404)
Screenshot: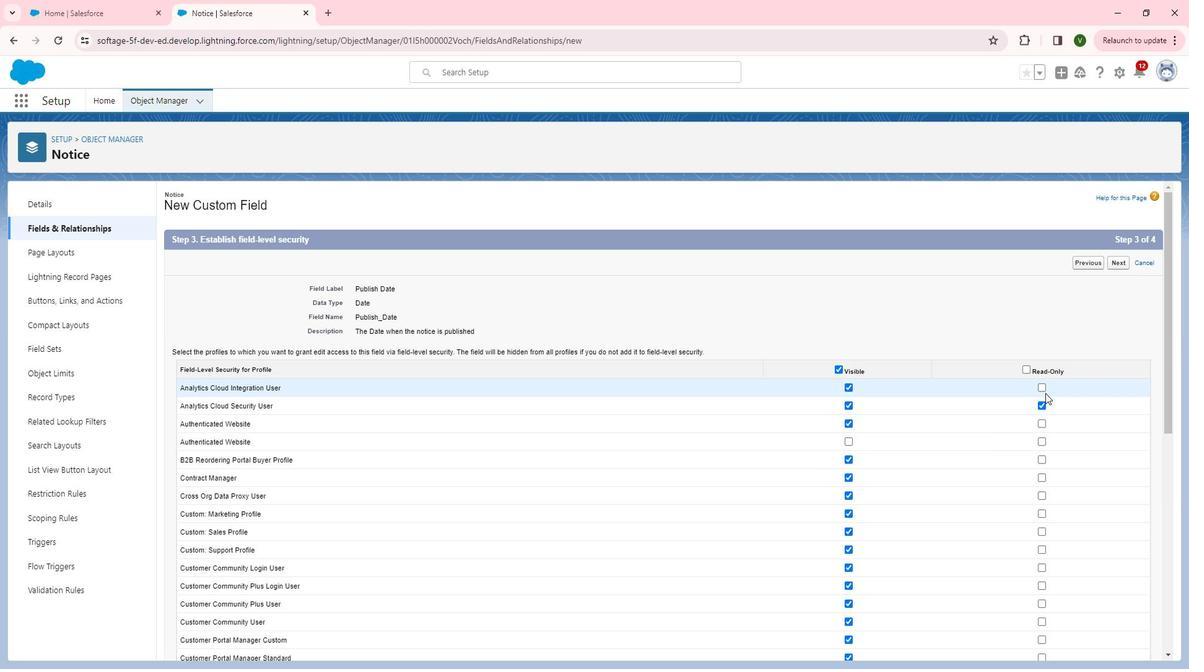 
Action: Mouse moved to (1065, 400)
Screenshot: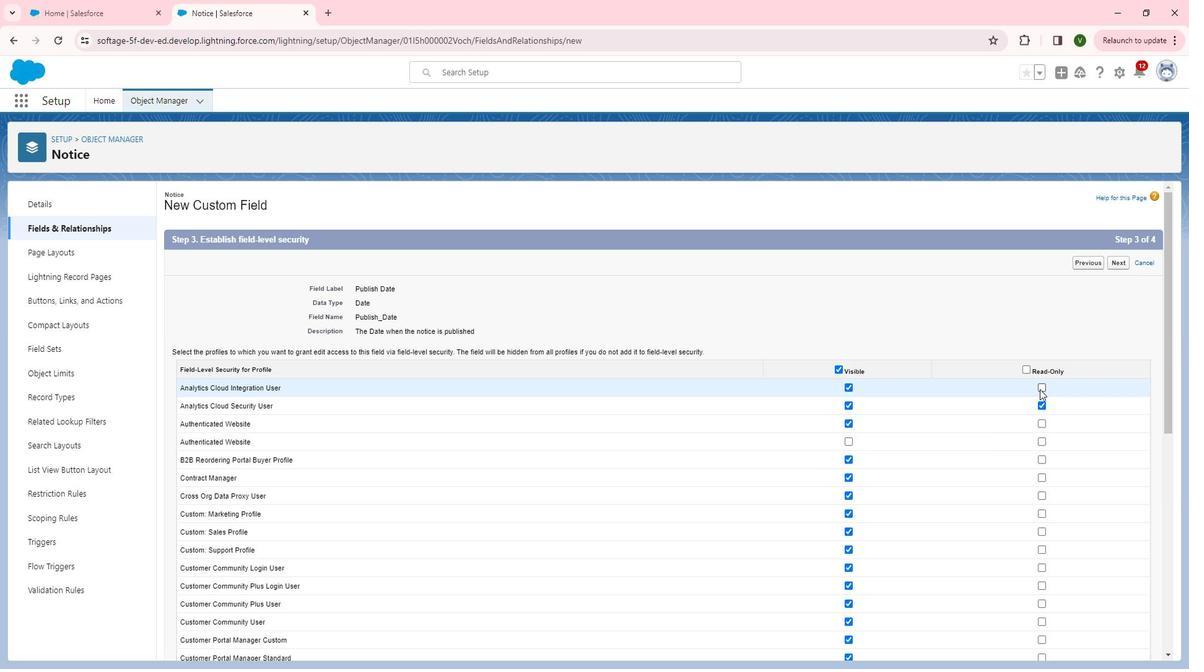 
Action: Mouse pressed left at (1065, 400)
Screenshot: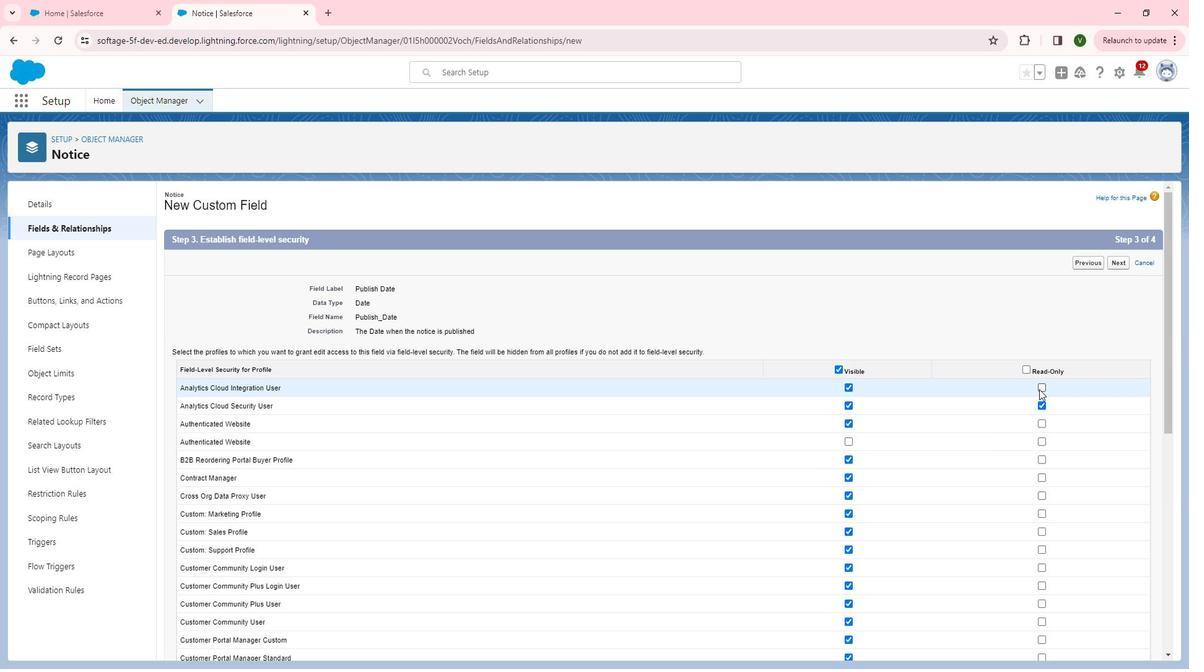 
Action: Mouse moved to (1083, 453)
Screenshot: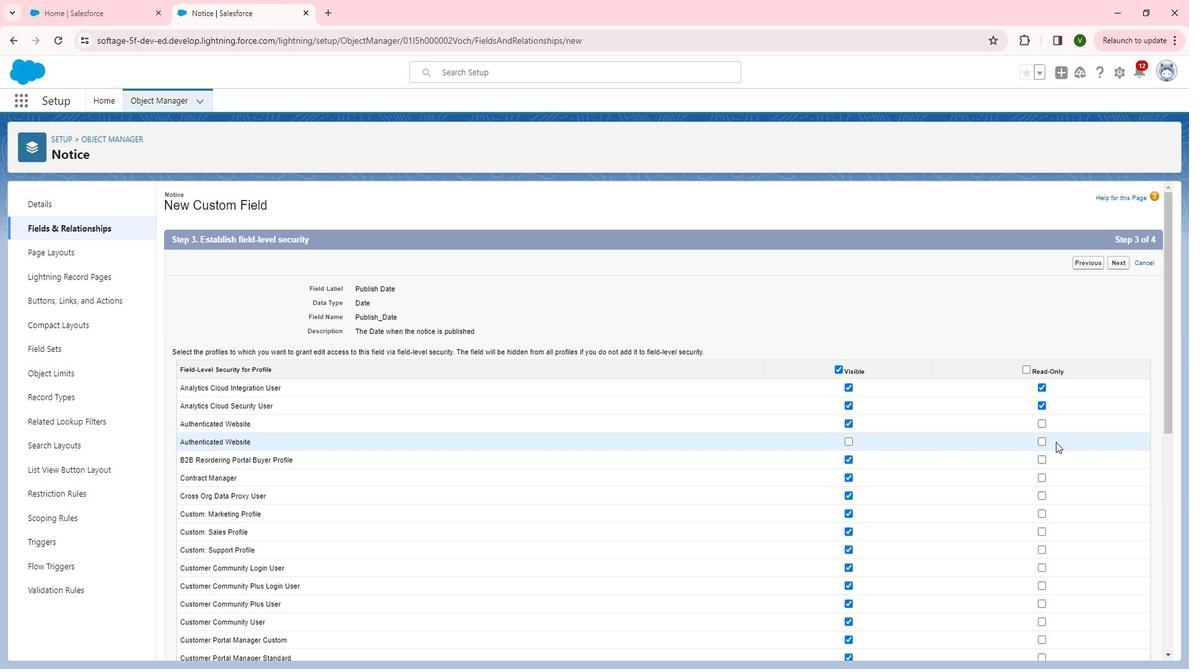 
Action: Mouse scrolled (1083, 452) with delta (0, 0)
Screenshot: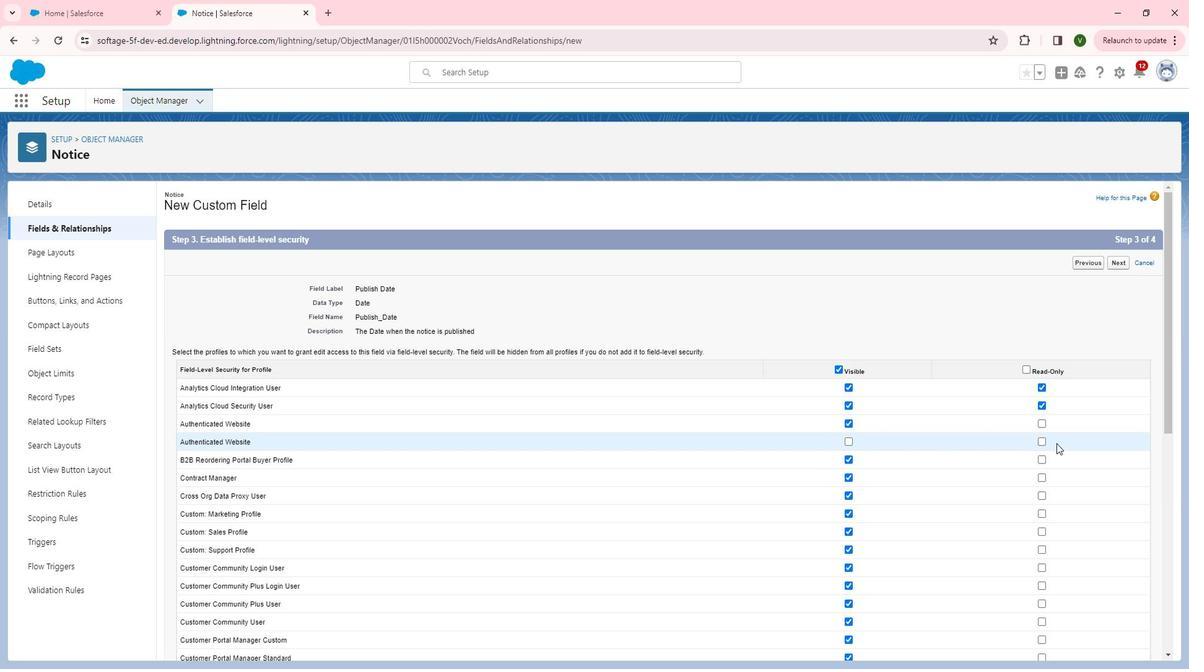 
Action: Mouse moved to (1083, 453)
Screenshot: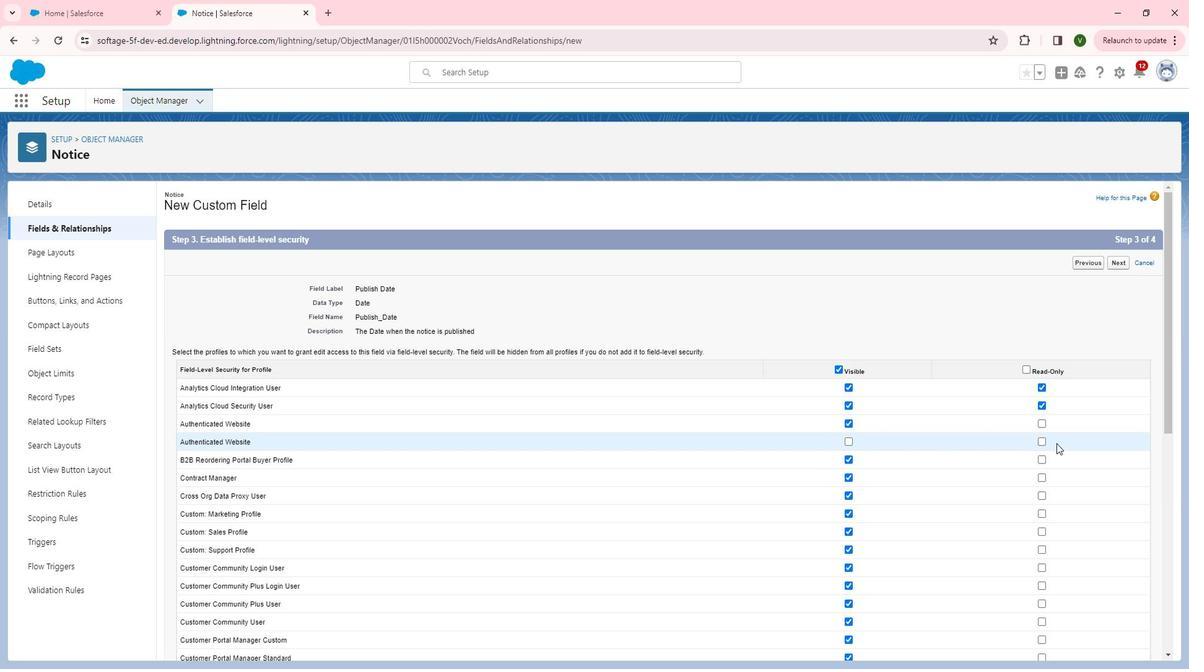 
Action: Mouse scrolled (1083, 453) with delta (0, 0)
Screenshot: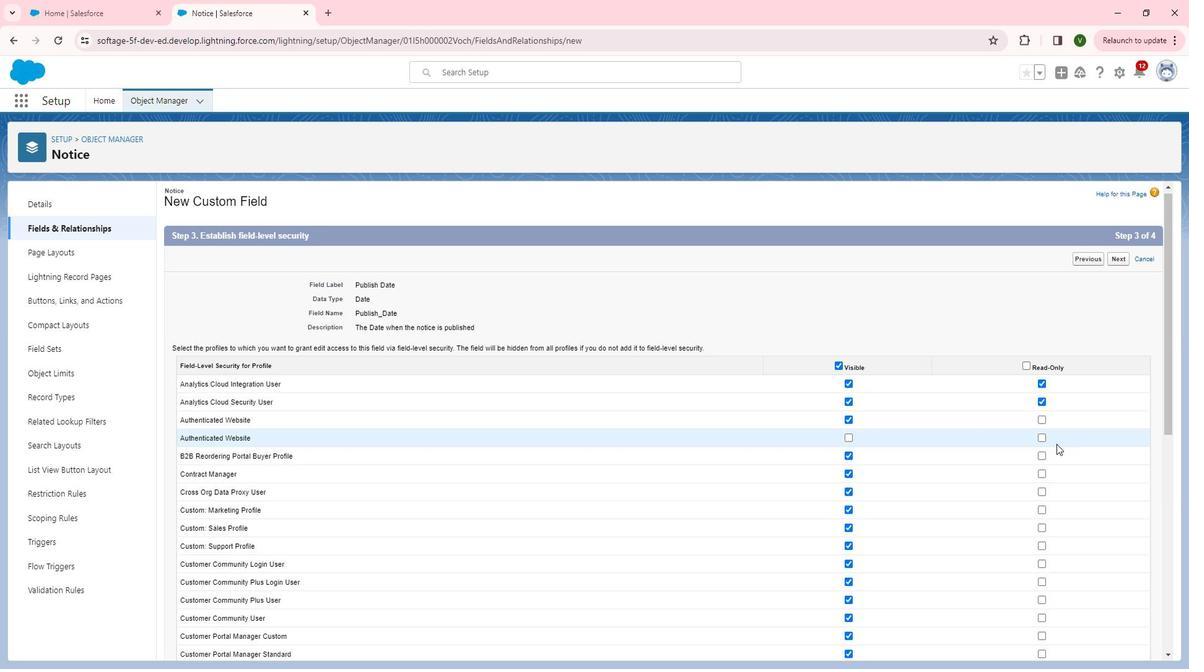 
Action: Mouse moved to (1069, 380)
Screenshot: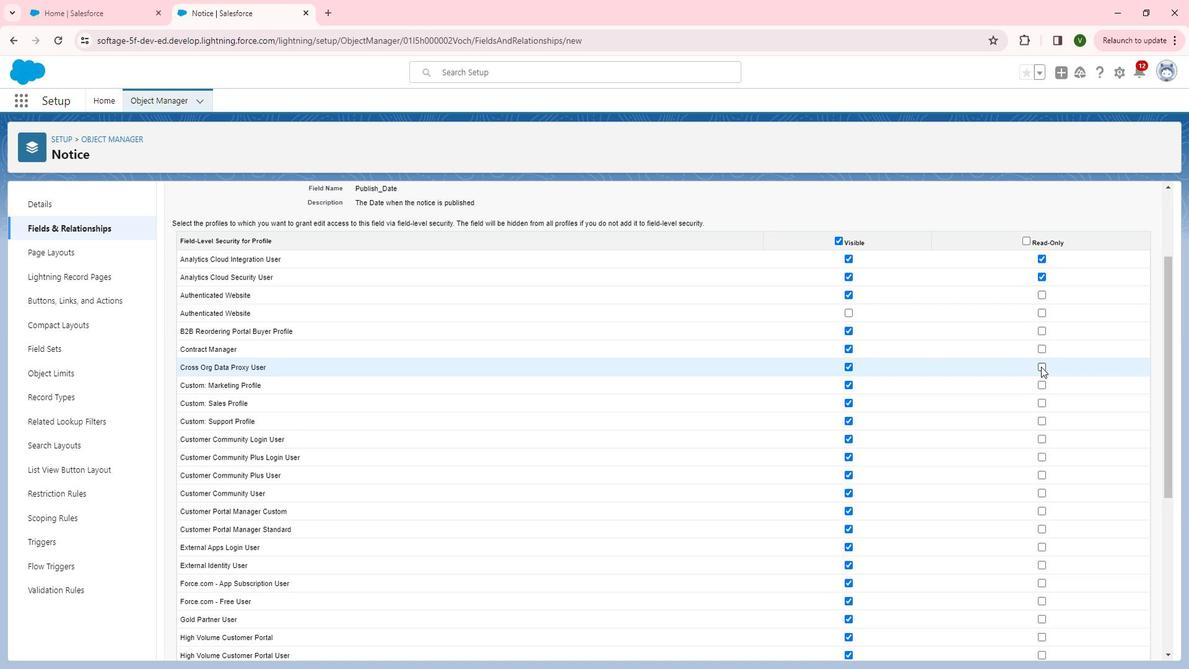 
Action: Mouse pressed left at (1069, 380)
Screenshot: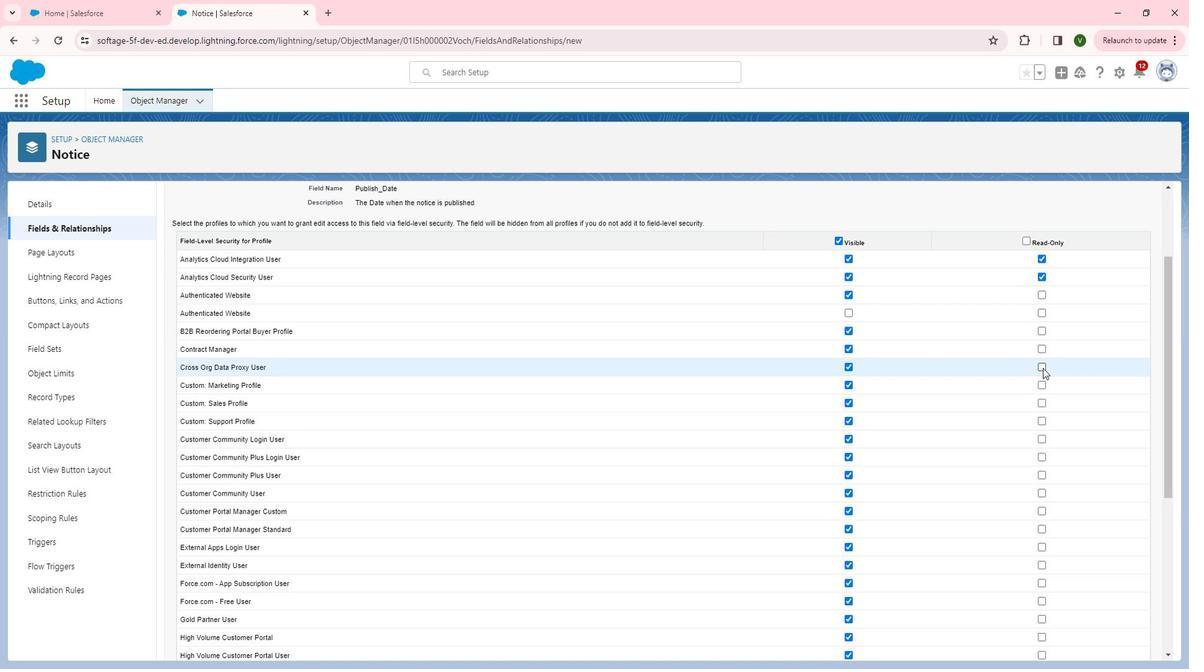 
Action: Mouse moved to (1065, 398)
Screenshot: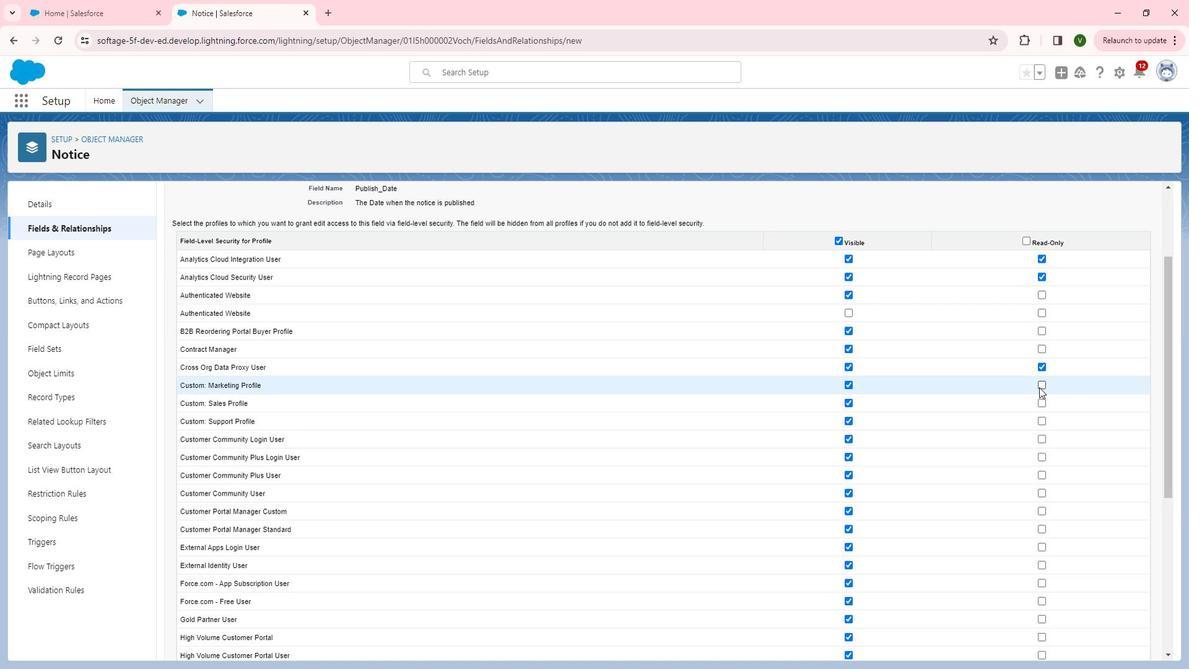 
Action: Mouse pressed left at (1065, 398)
Screenshot: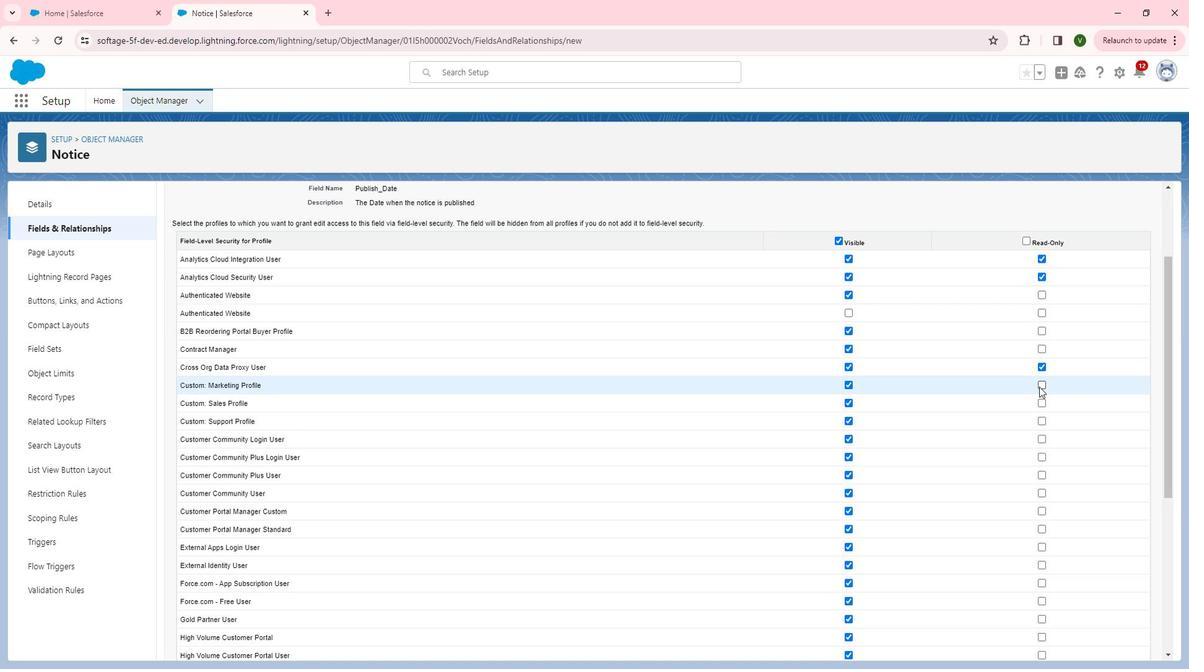 
Action: Mouse moved to (1066, 413)
Screenshot: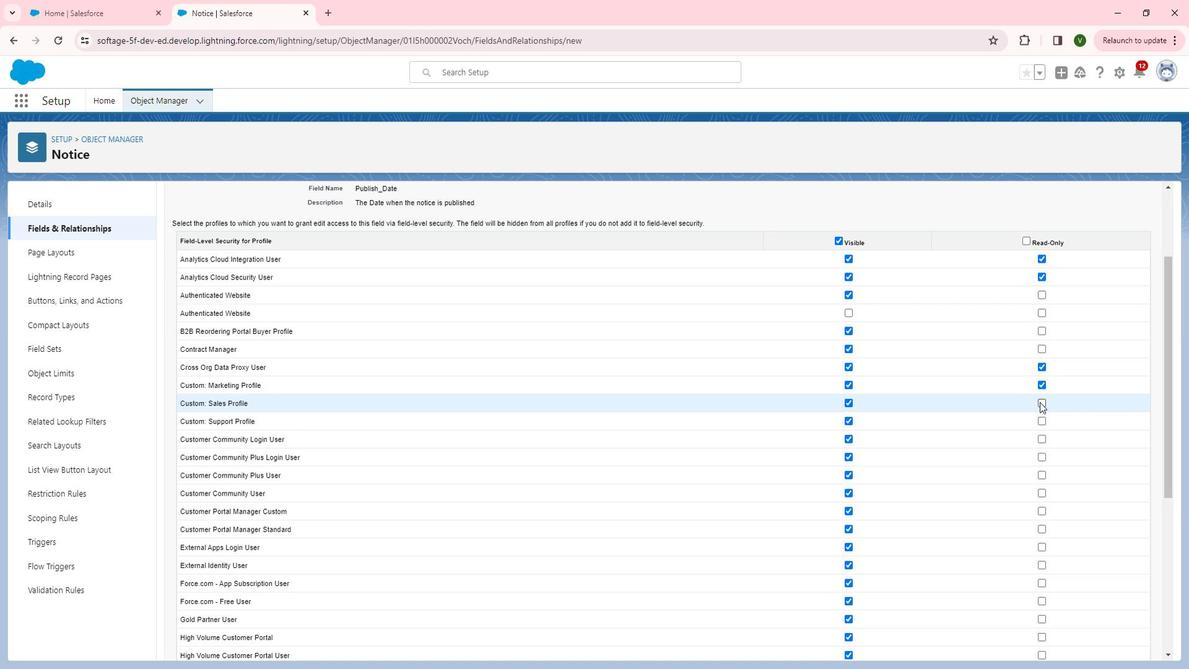 
Action: Mouse pressed left at (1066, 413)
Screenshot: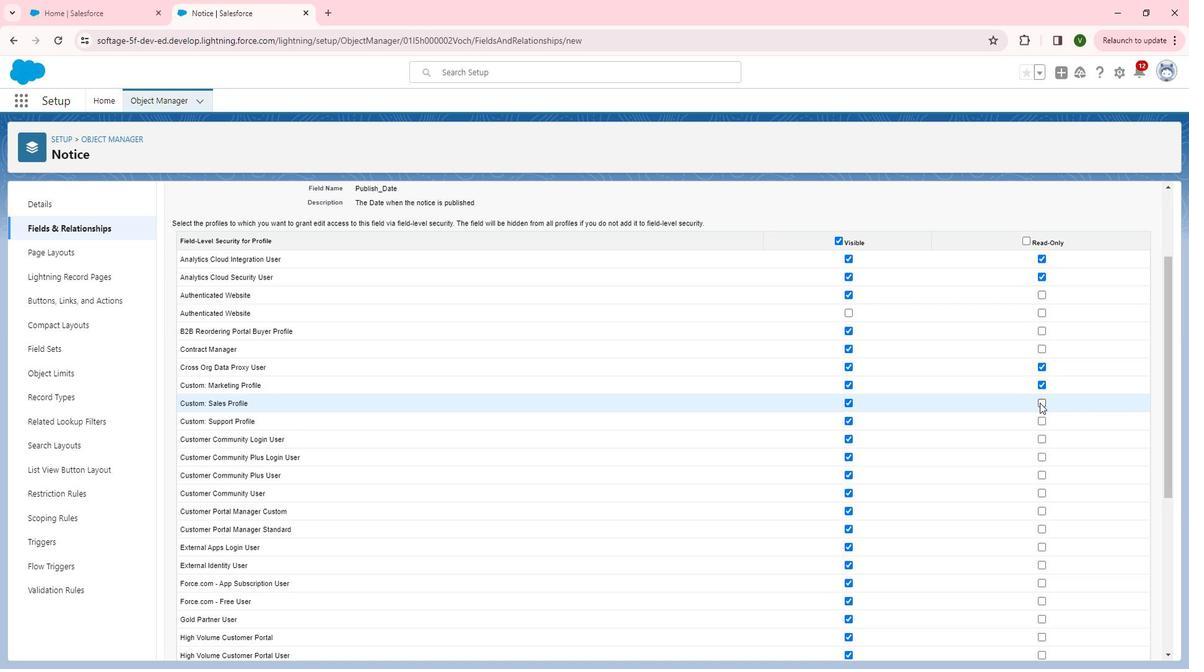 
Action: Mouse moved to (1070, 429)
Screenshot: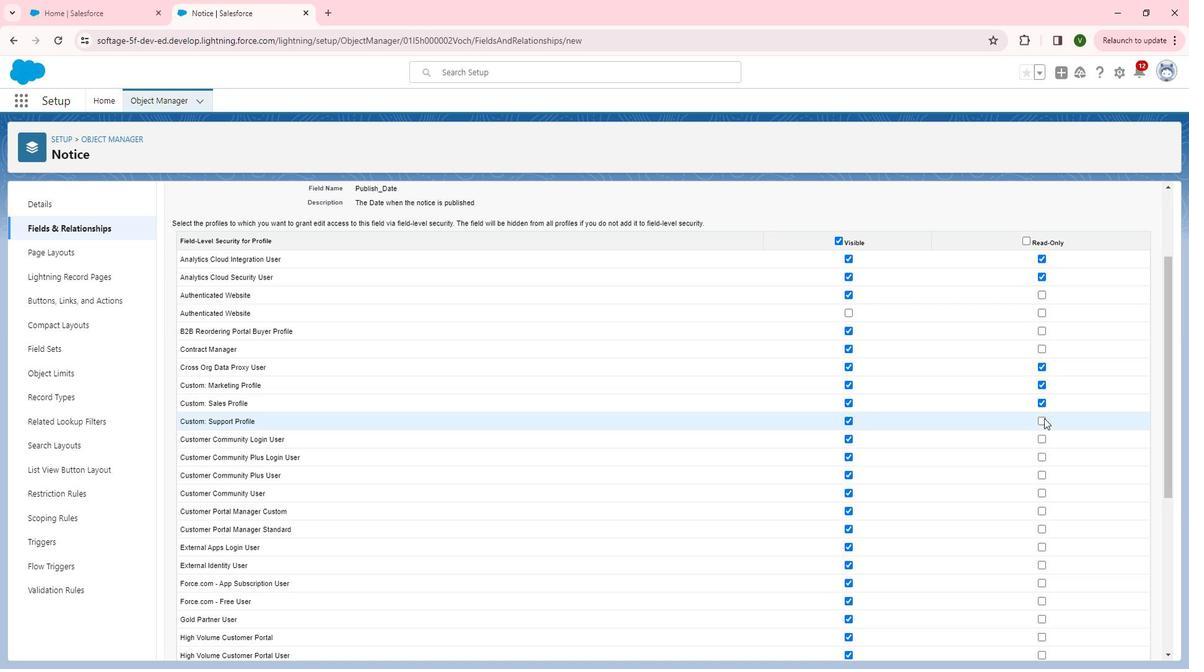 
Action: Mouse pressed left at (1070, 429)
Screenshot: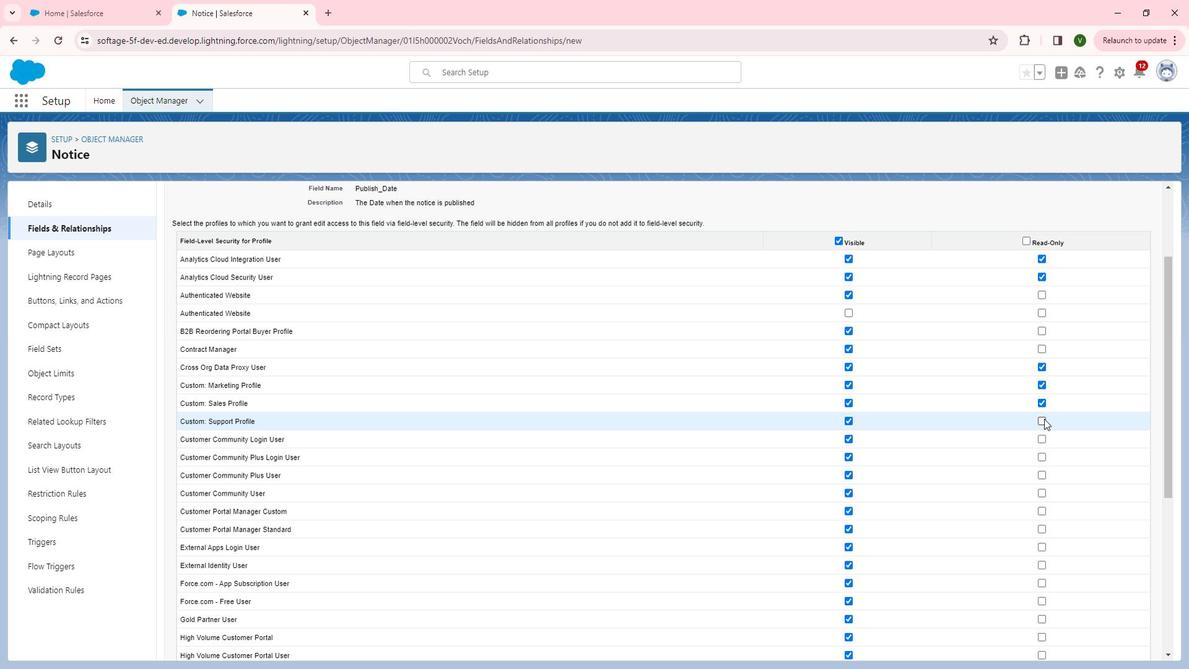 
Action: Mouse moved to (1068, 451)
Screenshot: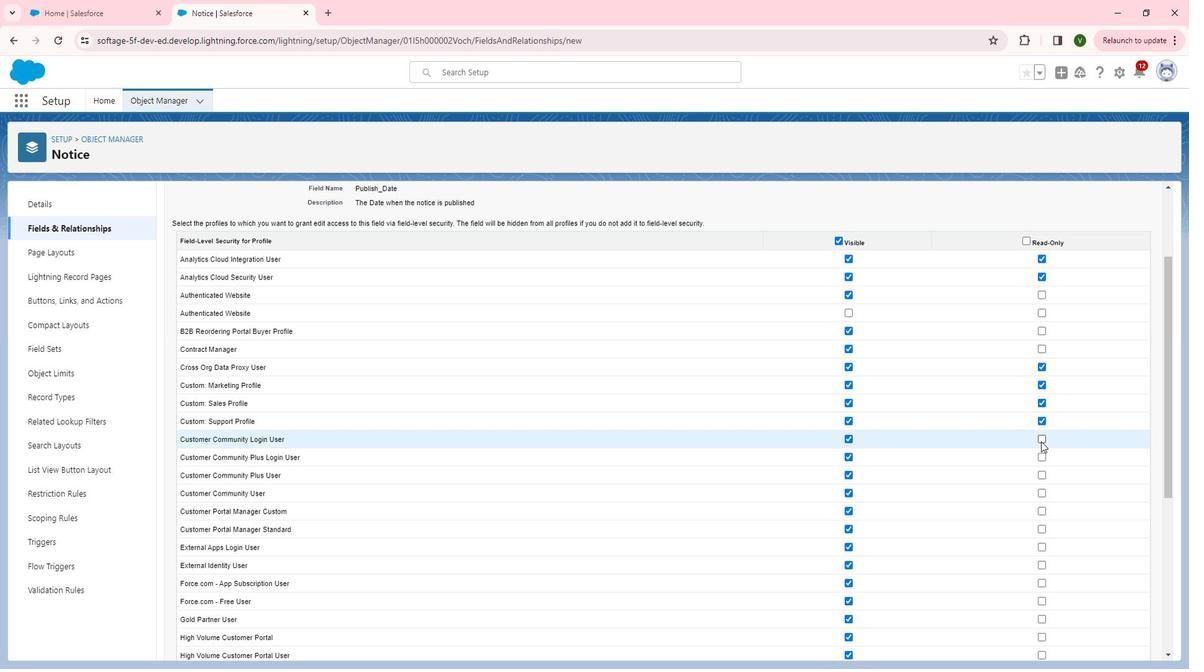 
Action: Mouse pressed left at (1068, 451)
Screenshot: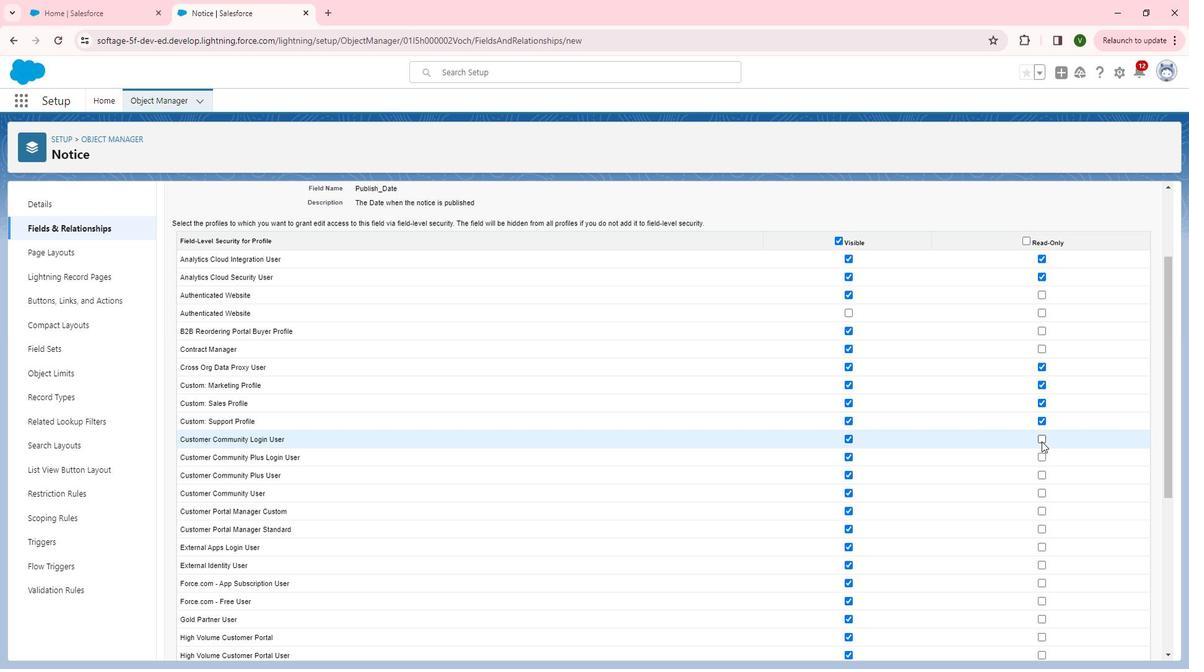 
Action: Mouse moved to (1069, 467)
Screenshot: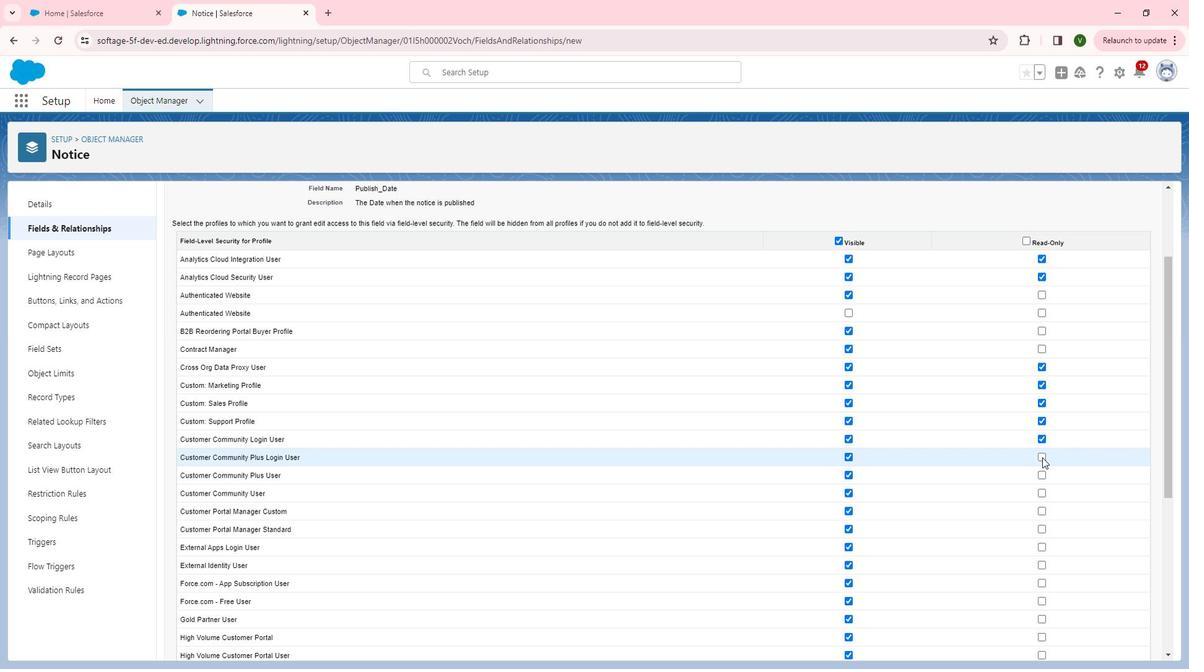 
Action: Mouse pressed left at (1069, 467)
Screenshot: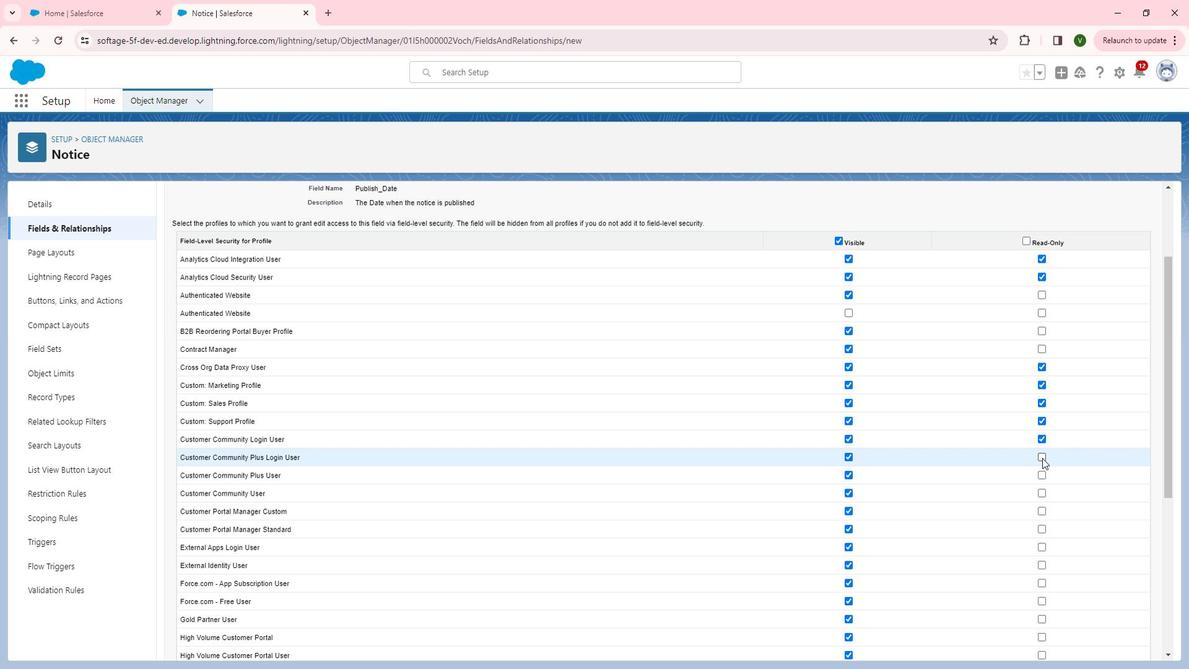 
Action: Mouse moved to (1067, 476)
Screenshot: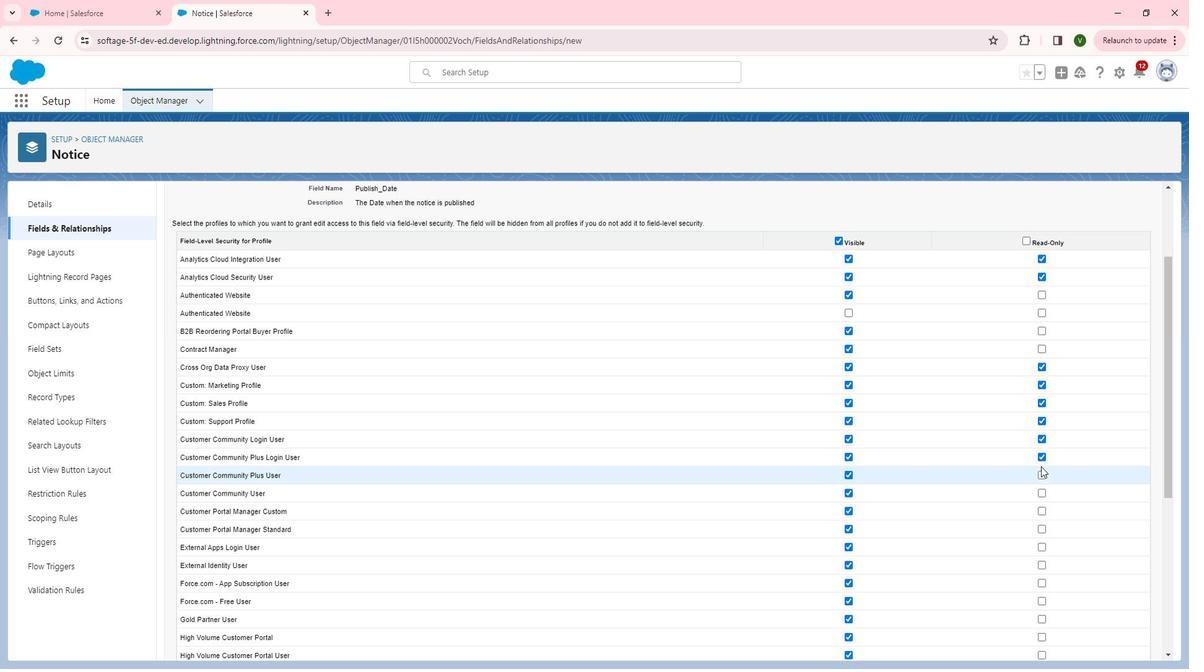 
Action: Mouse pressed left at (1067, 476)
Screenshot: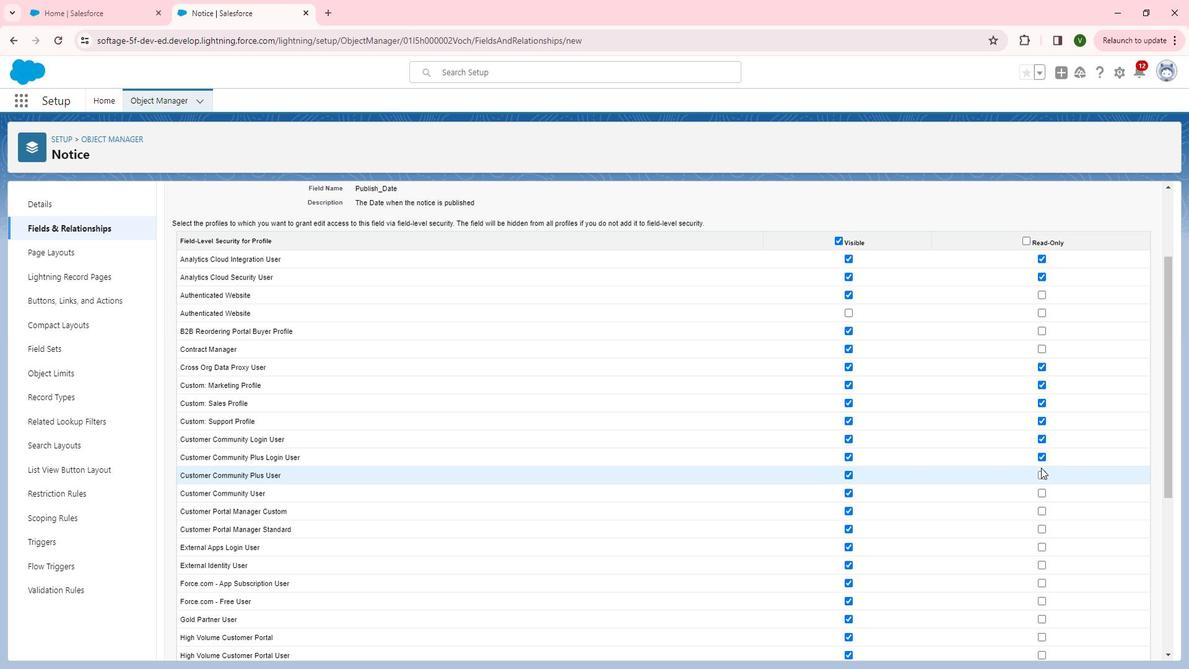 
Action: Mouse moved to (1067, 480)
Screenshot: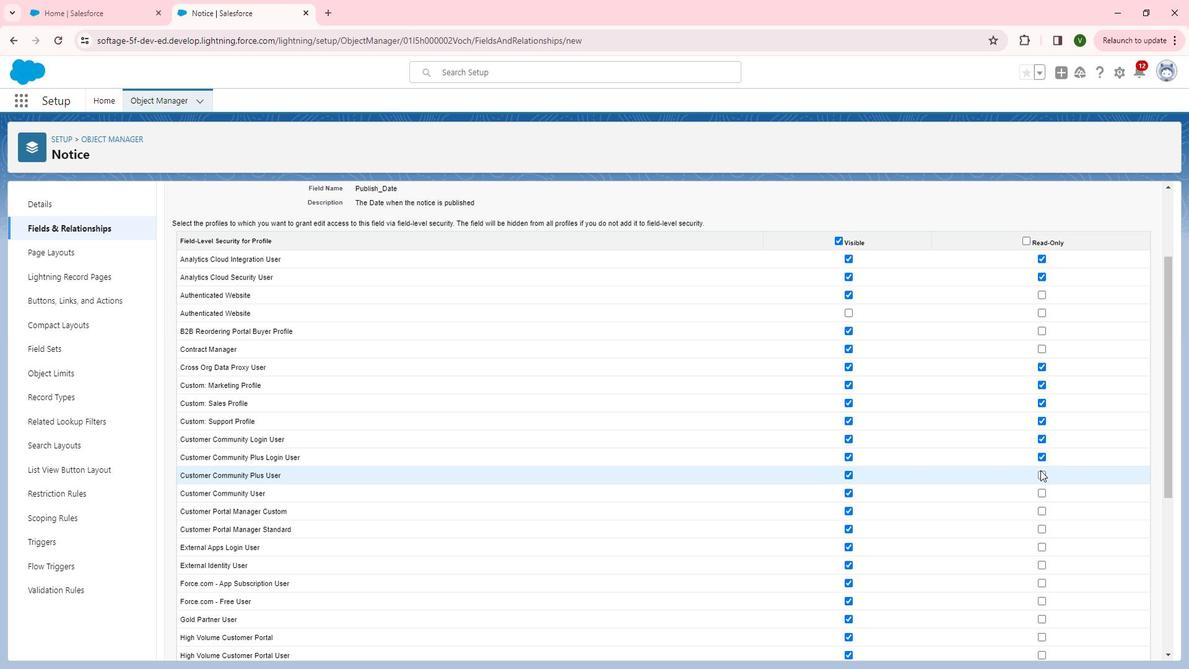
Action: Mouse pressed left at (1067, 480)
Screenshot: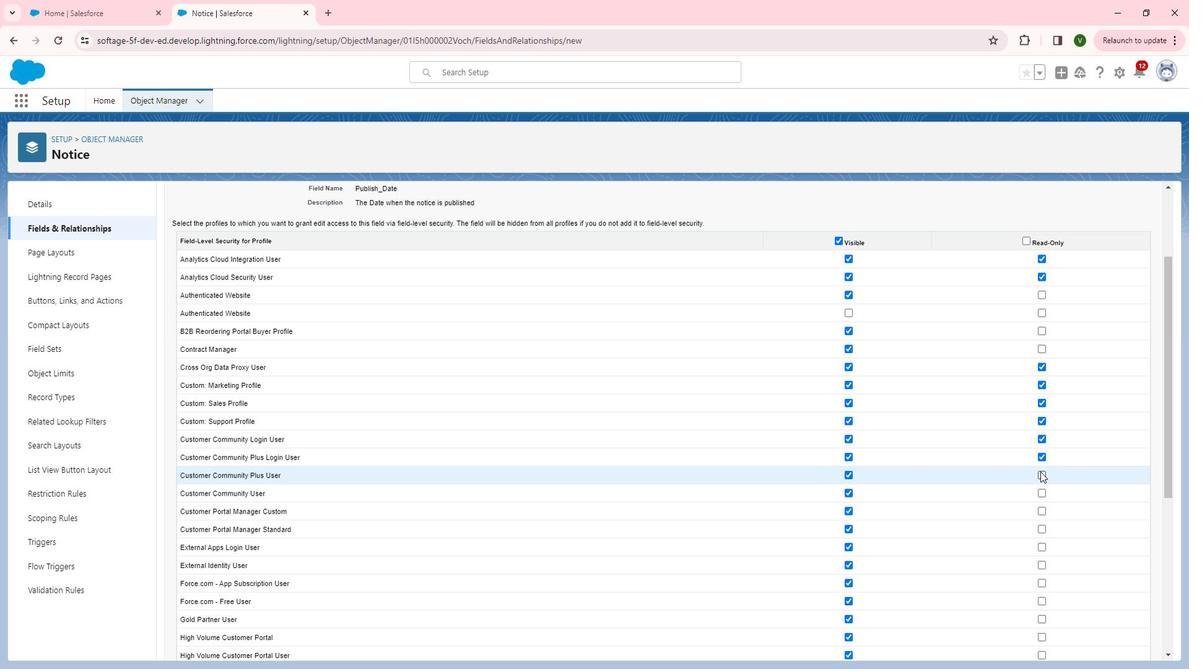
Action: Mouse moved to (1068, 497)
Screenshot: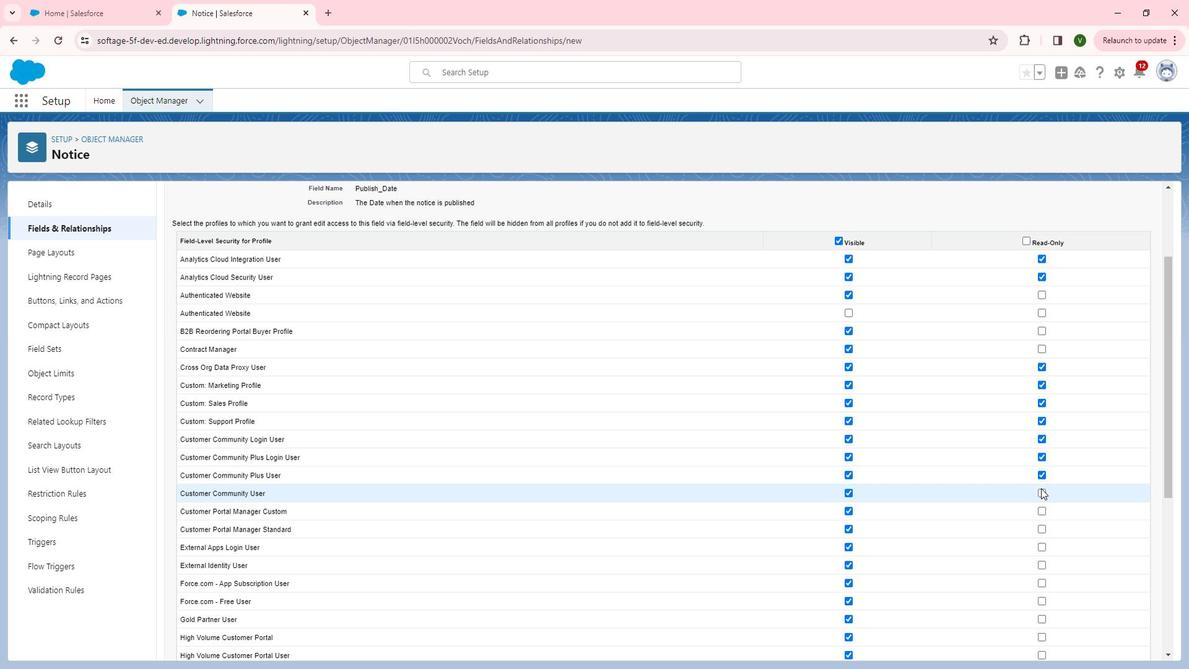 
Action: Mouse pressed left at (1068, 497)
Screenshot: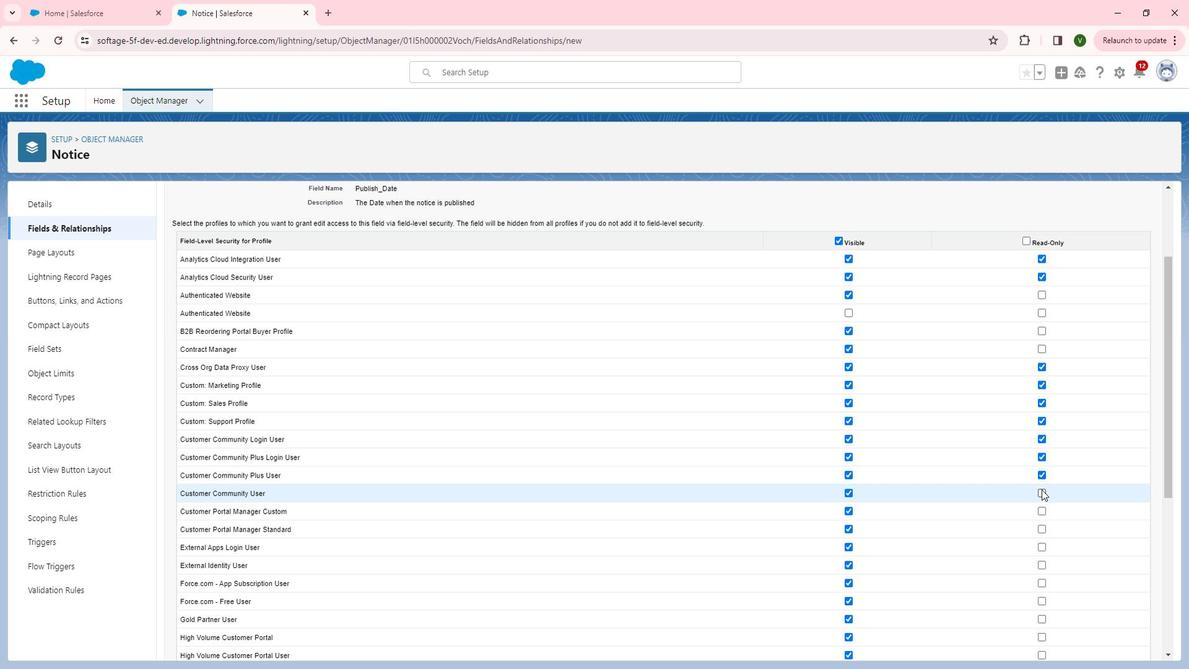 
Action: Mouse moved to (1064, 515)
Screenshot: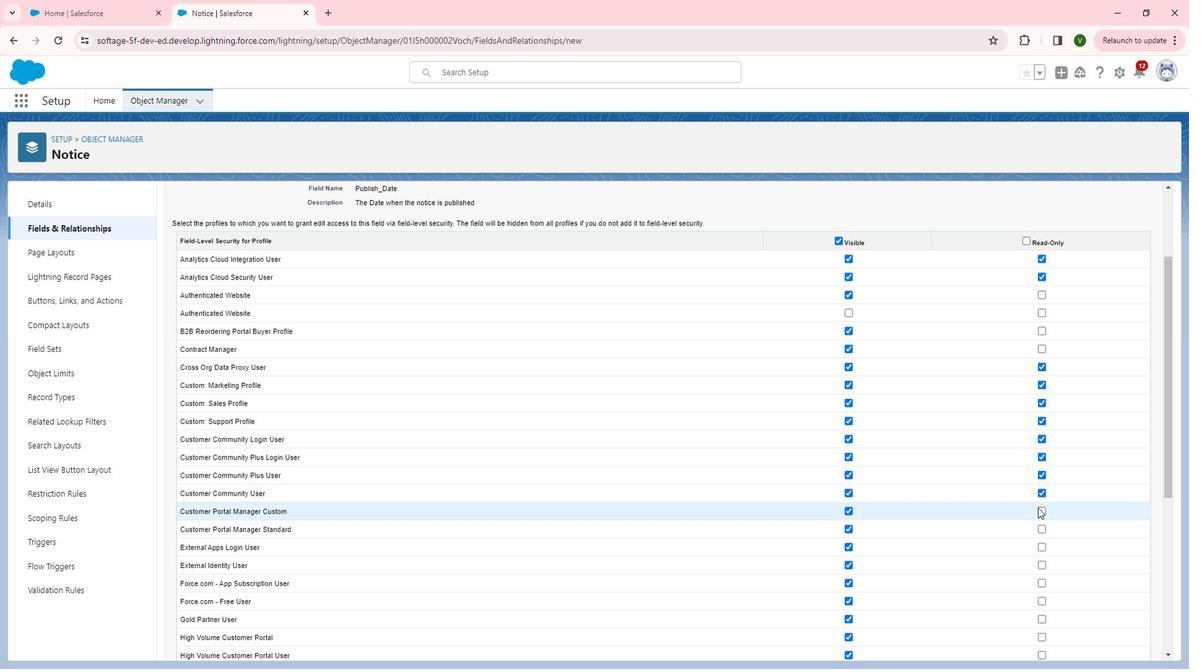 
Action: Mouse scrolled (1064, 514) with delta (0, 0)
Screenshot: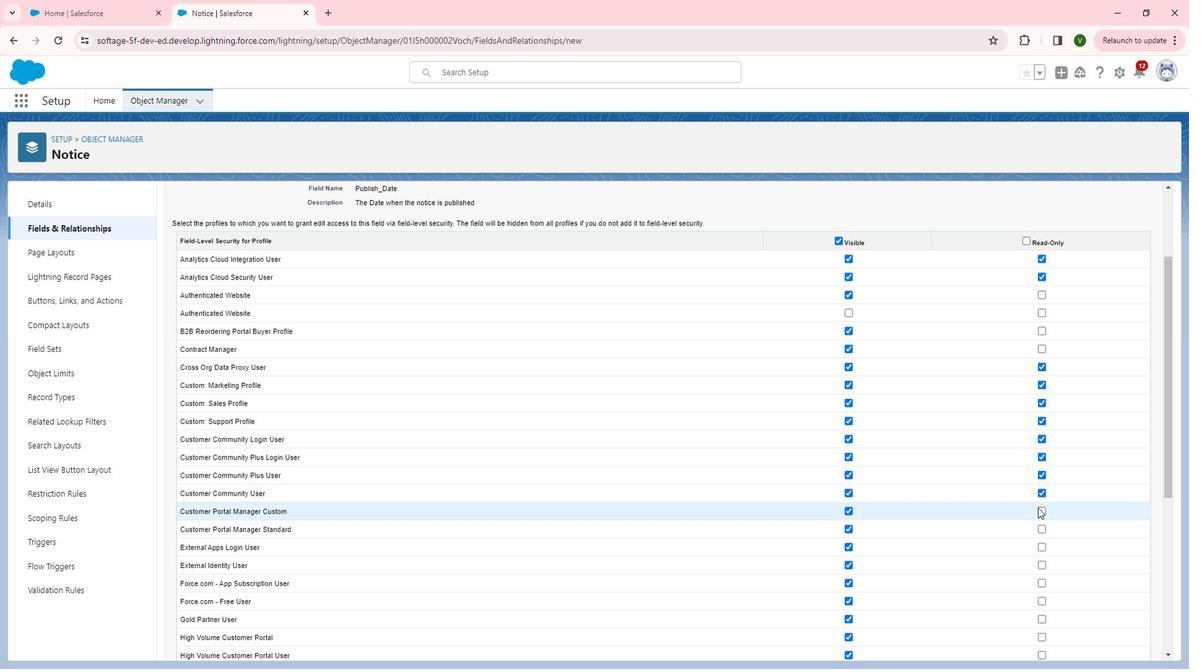 
Action: Mouse moved to (1064, 515)
Screenshot: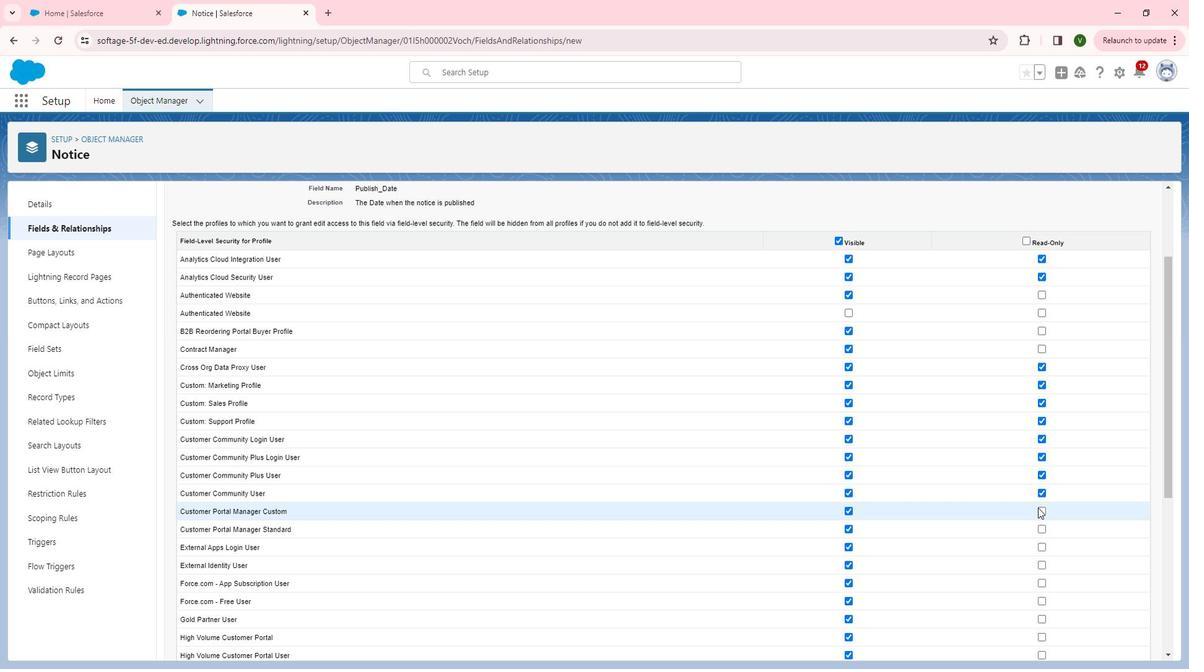 
Action: Mouse scrolled (1064, 514) with delta (0, 0)
Screenshot: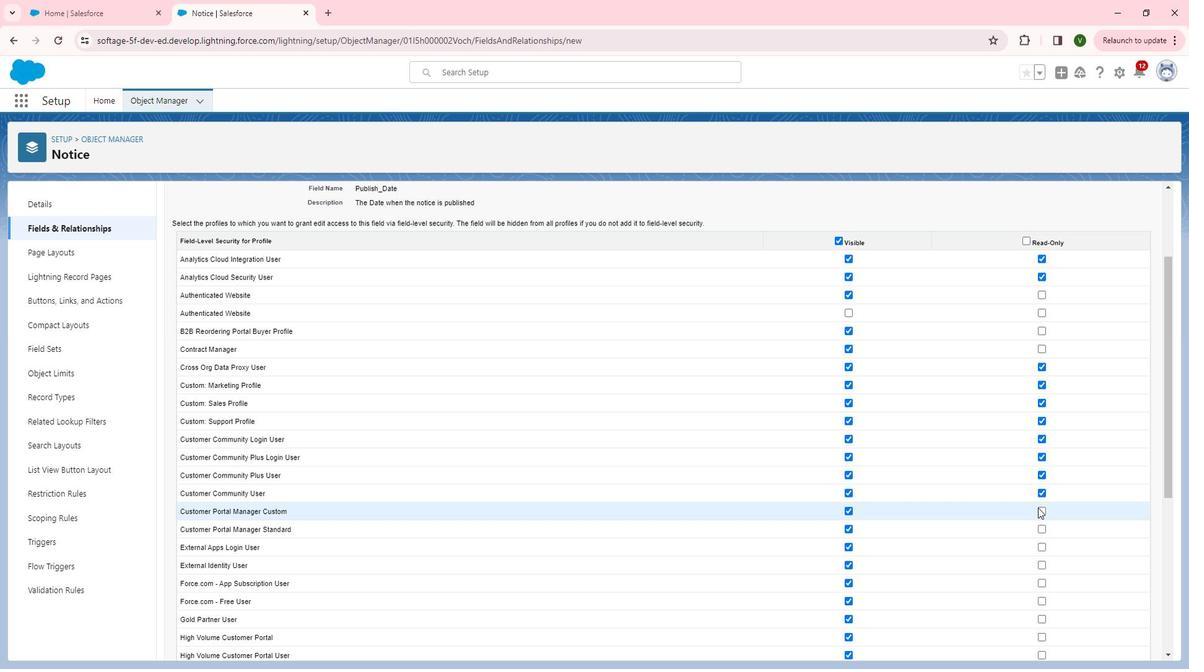 
Action: Mouse moved to (872, 430)
Screenshot: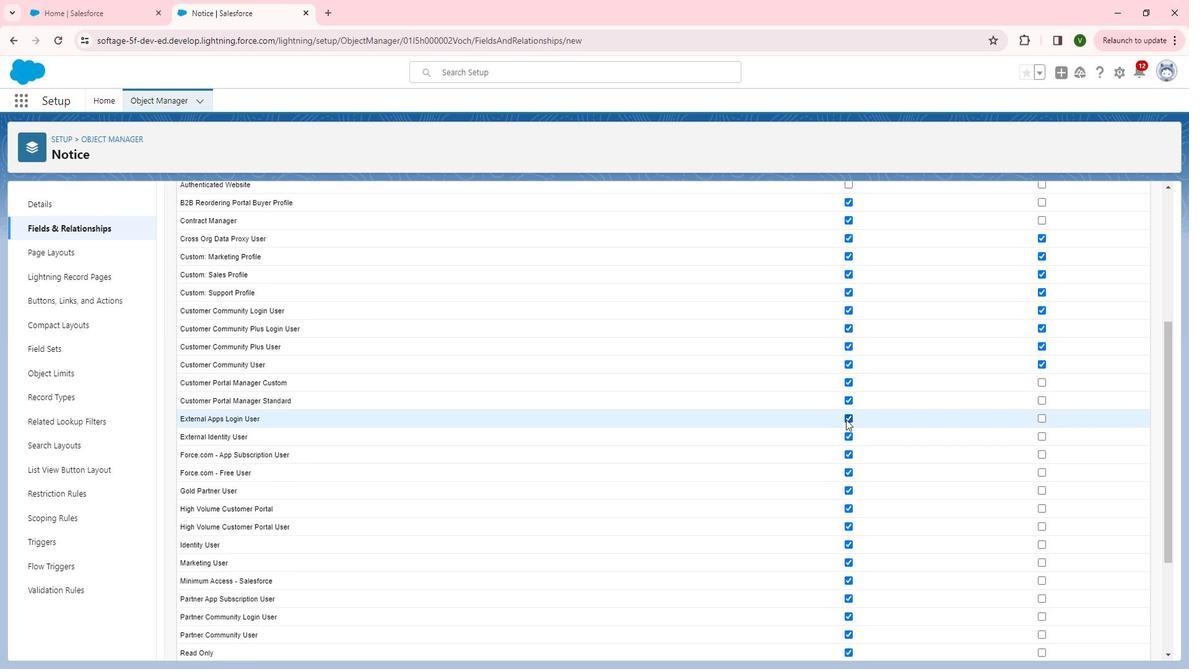 
Action: Mouse pressed left at (872, 430)
Screenshot: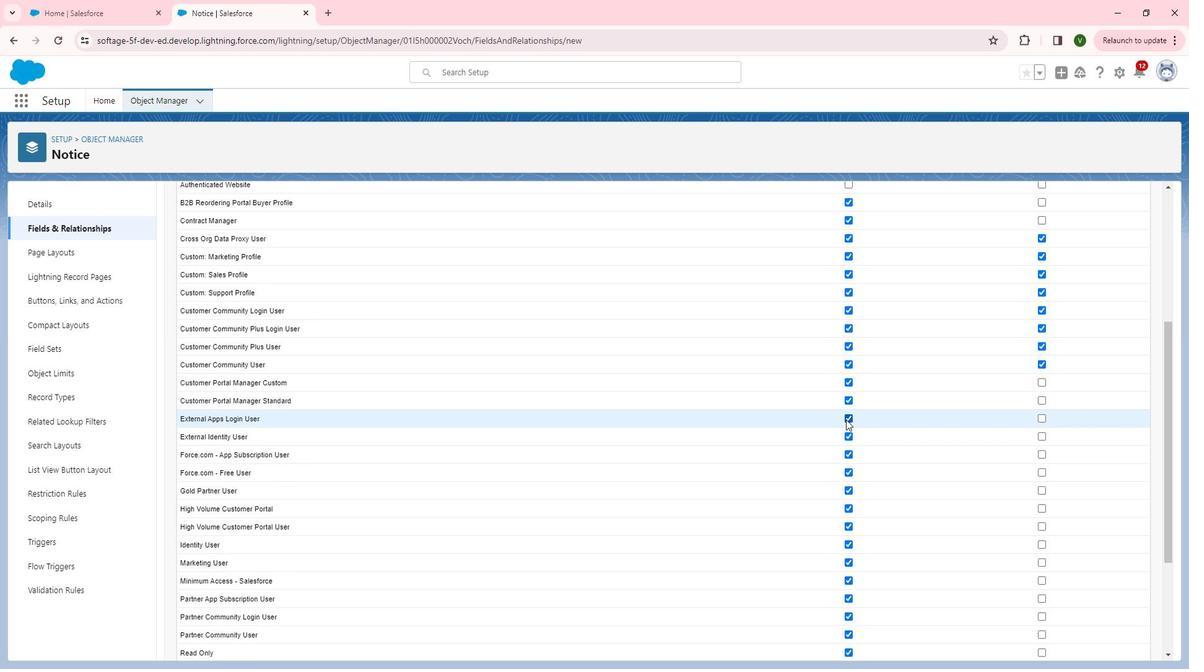 
Action: Mouse moved to (877, 448)
Screenshot: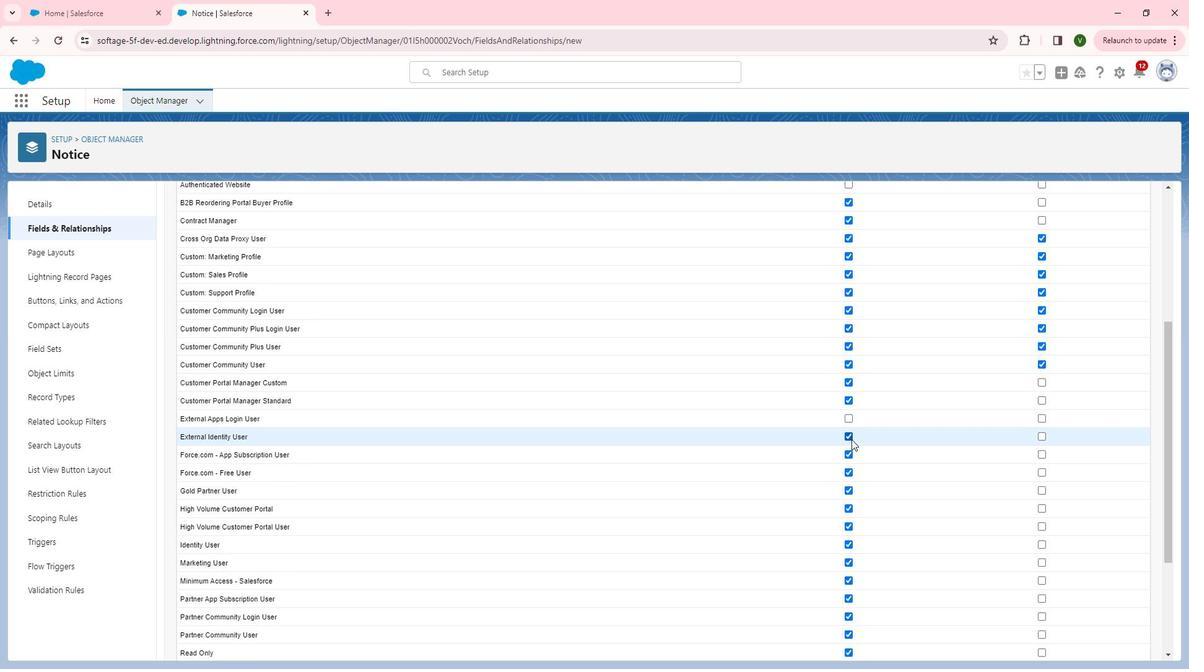 
Action: Mouse pressed left at (877, 448)
Screenshot: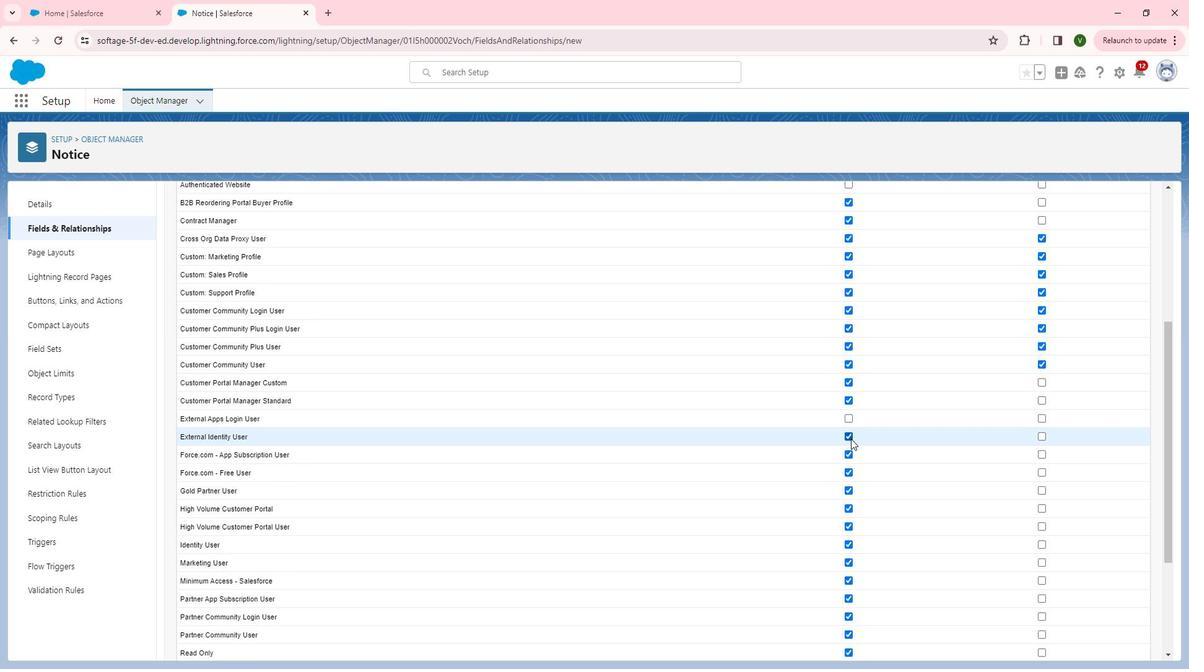 
Action: Mouse moved to (871, 466)
Screenshot: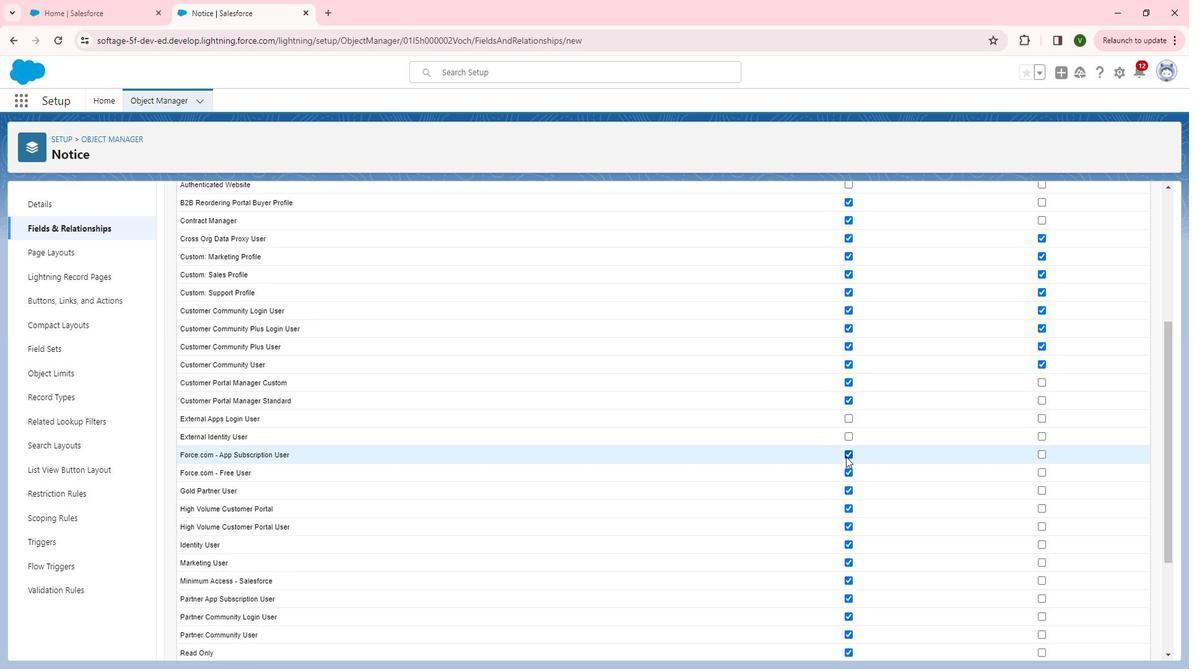 
Action: Mouse pressed left at (871, 466)
Screenshot: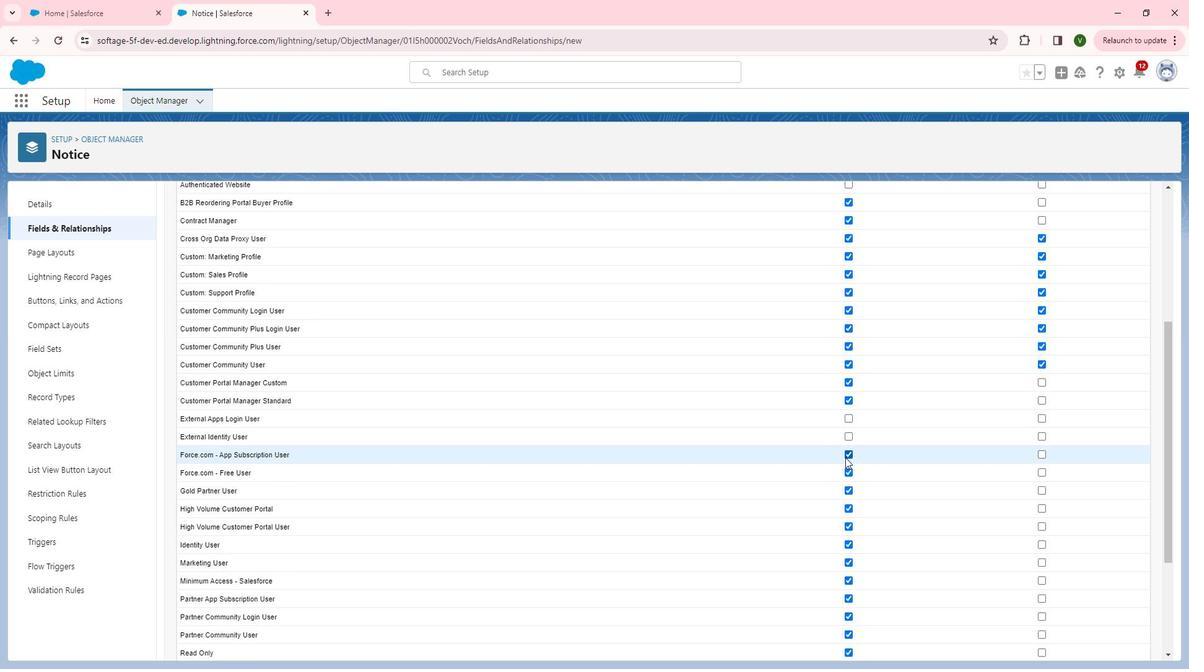 
Action: Mouse moved to (876, 516)
Screenshot: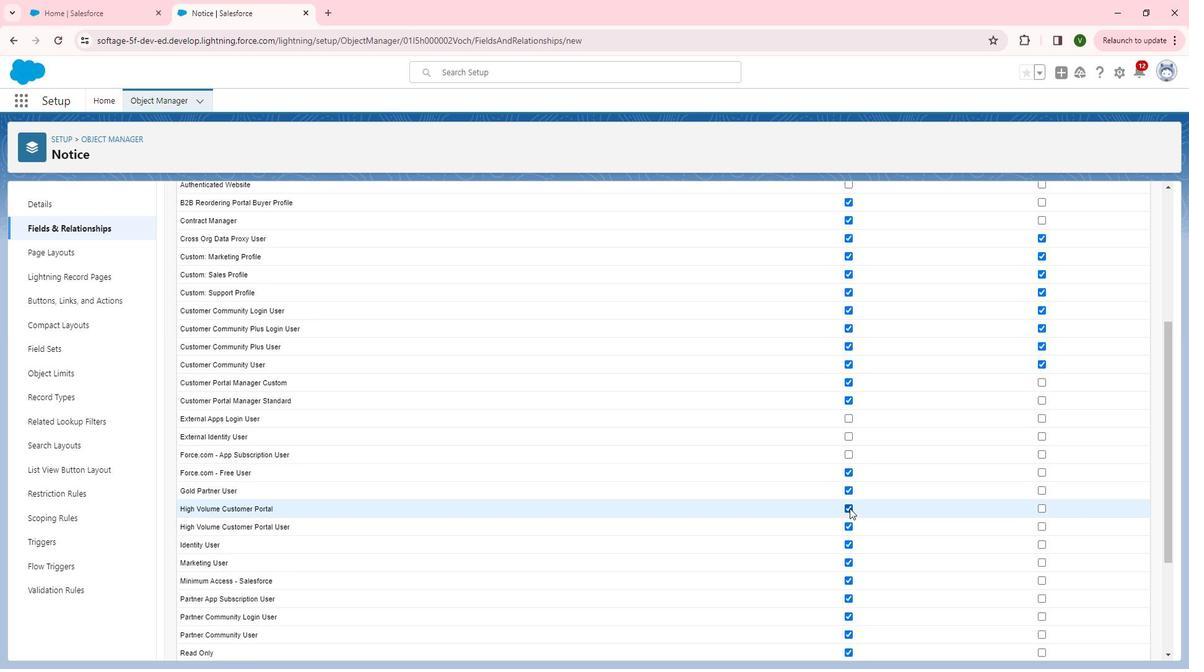 
Action: Mouse pressed left at (876, 516)
Screenshot: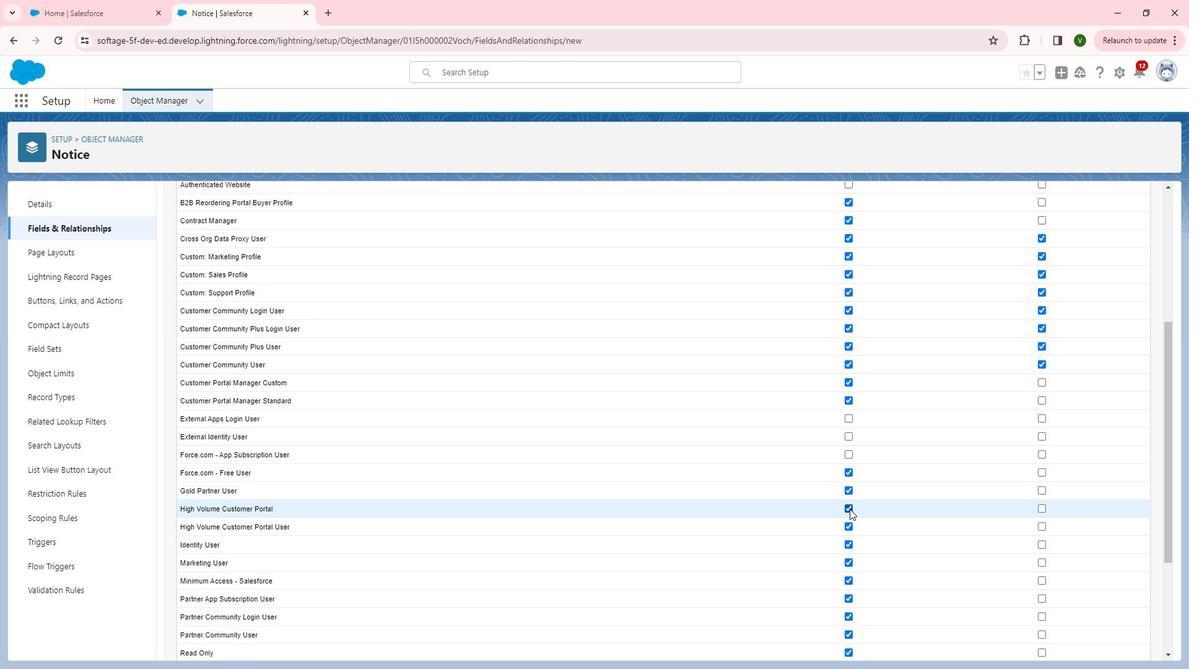 
Action: Mouse moved to (1033, 510)
Screenshot: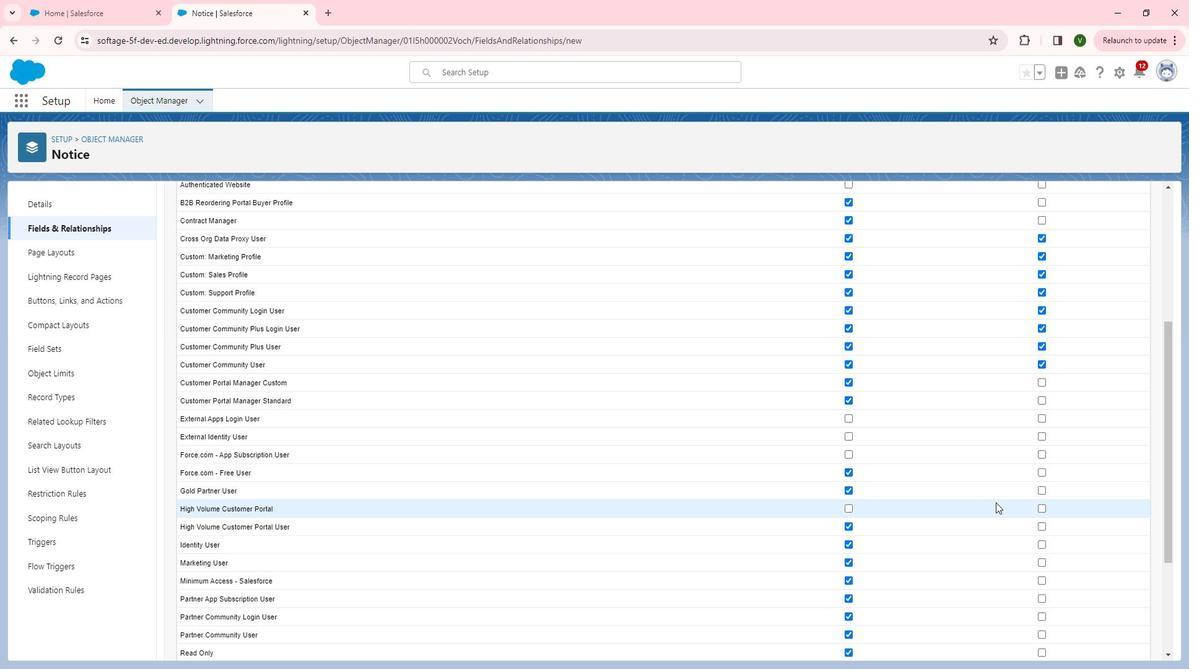 
Action: Mouse scrolled (1033, 509) with delta (0, 0)
